 Task: Explore House in Minneapolis with Pets allowed.
Action: Mouse moved to (325, 203)
Screenshot: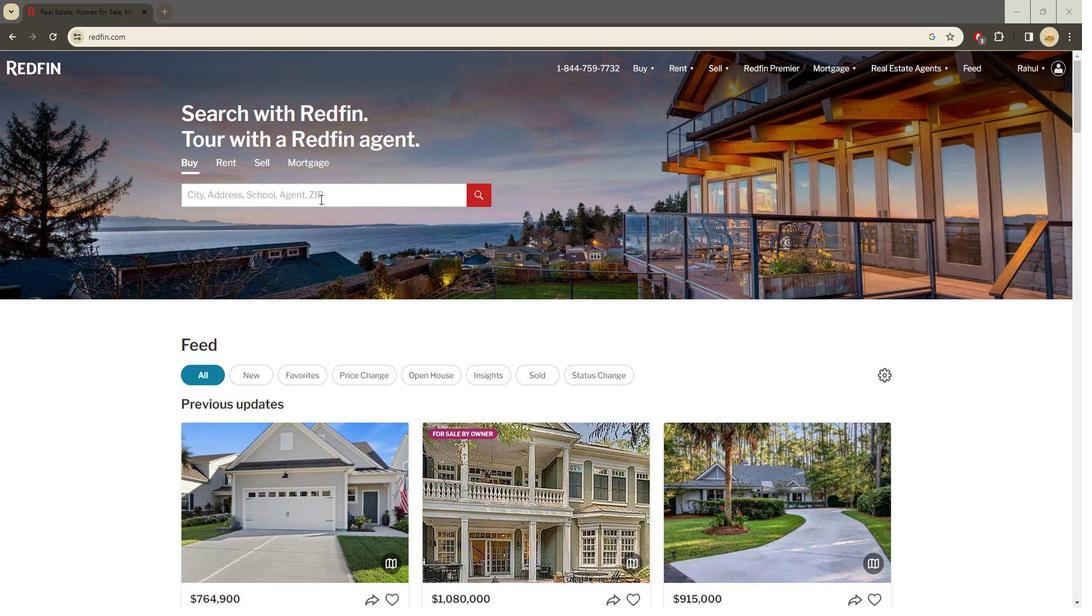 
Action: Mouse pressed left at (325, 203)
Screenshot: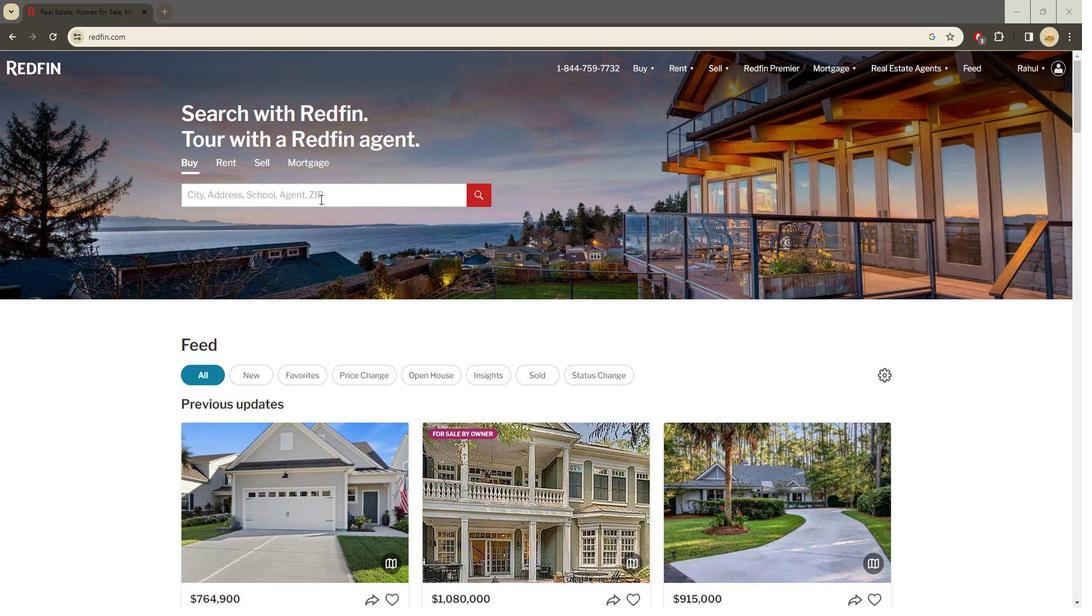 
Action: Mouse moved to (332, 204)
Screenshot: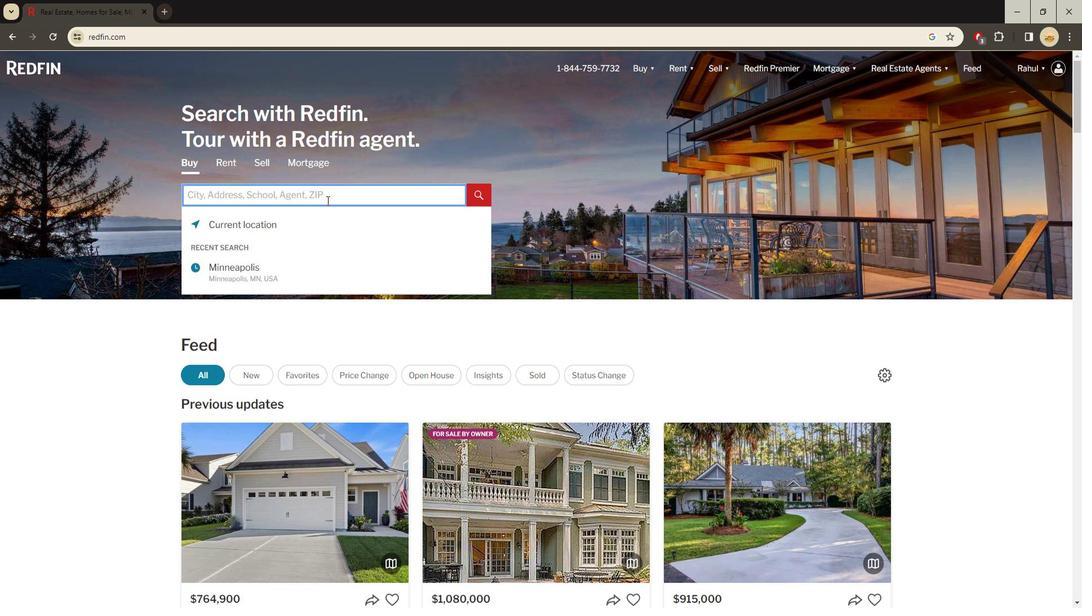 
Action: Key pressed <Key.shift><Key.shift><Key.shift><Key.shift><Key.shift><Key.shift><Key.shift><Key.shift><Key.shift><Key.shift><Key.shift><Key.shift><Key.shift>Minneapolis<Key.space><Key.enter>
Screenshot: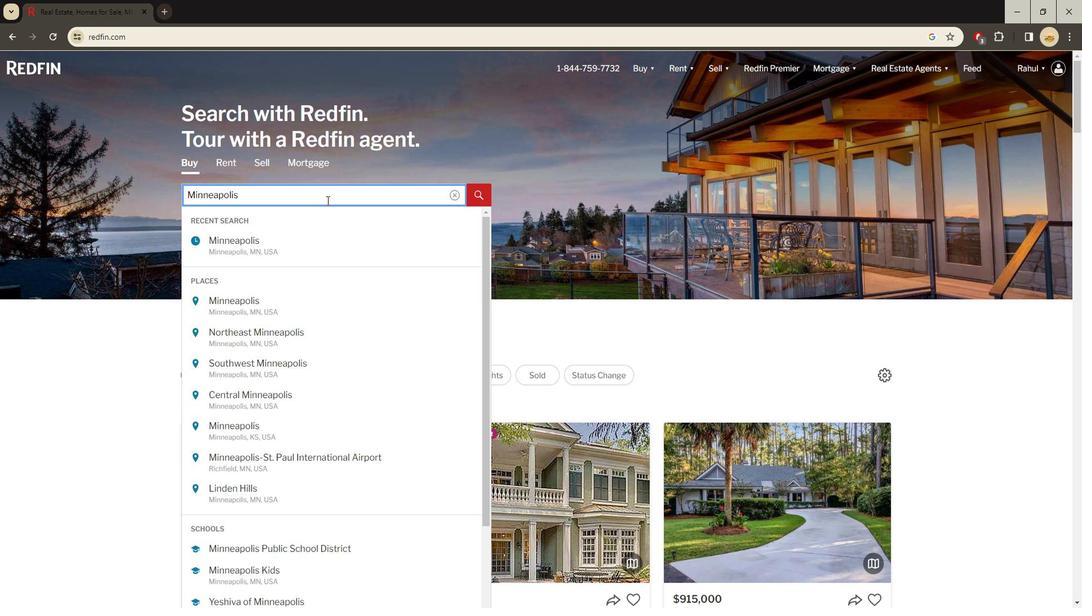 
Action: Mouse moved to (977, 148)
Screenshot: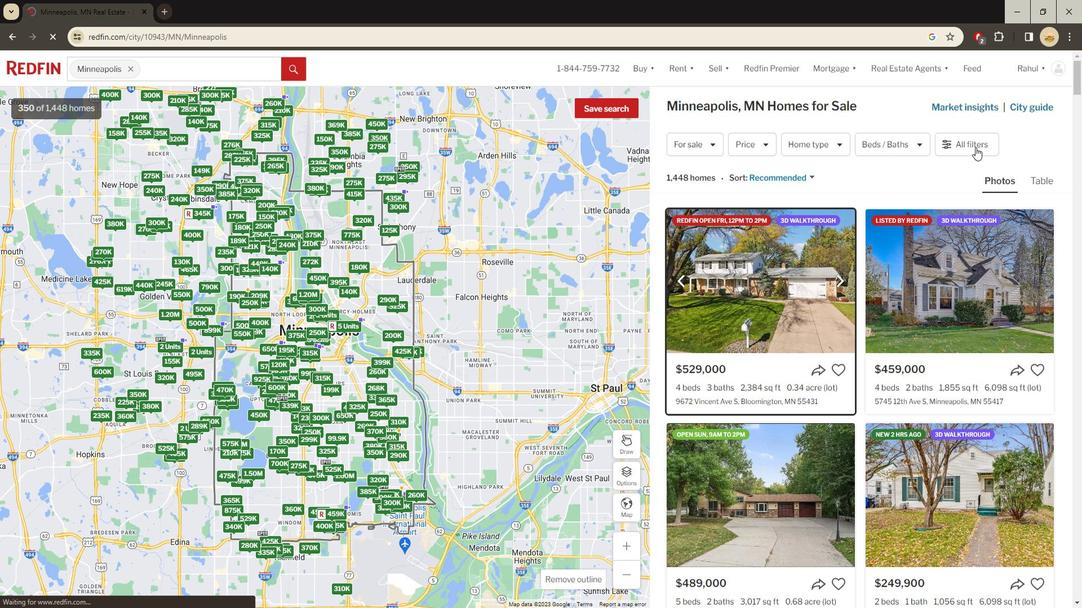 
Action: Mouse pressed left at (977, 148)
Screenshot: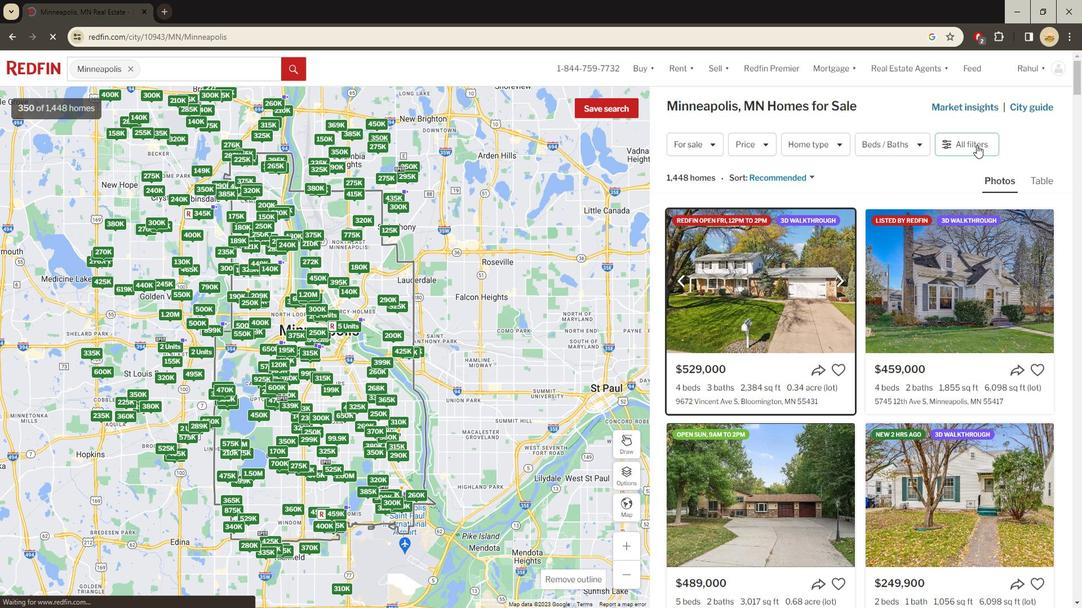 
Action: Mouse moved to (841, 364)
Screenshot: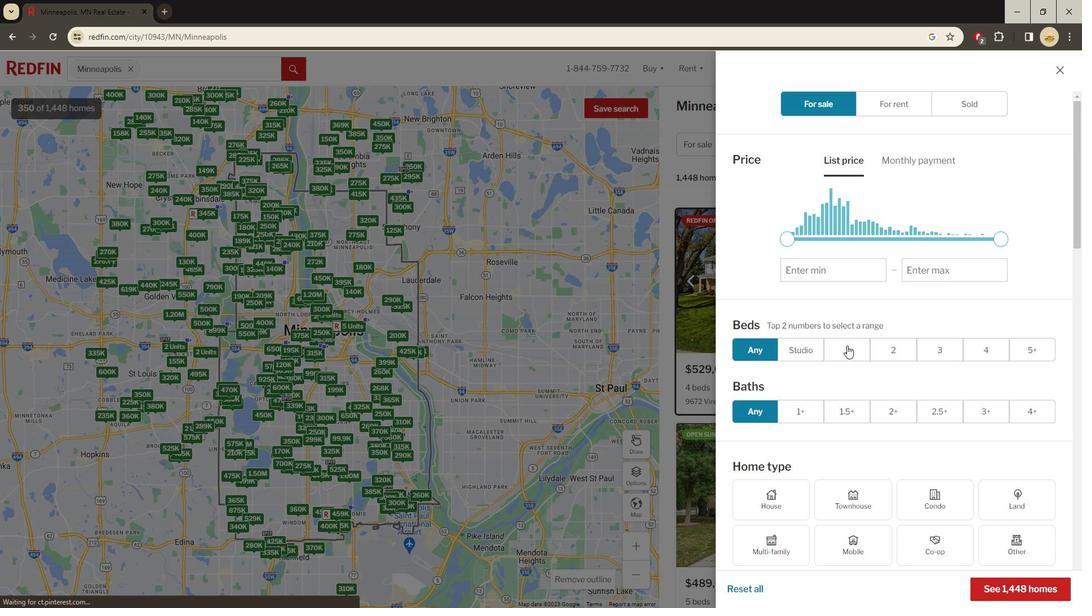 
Action: Mouse scrolled (841, 364) with delta (0, 0)
Screenshot: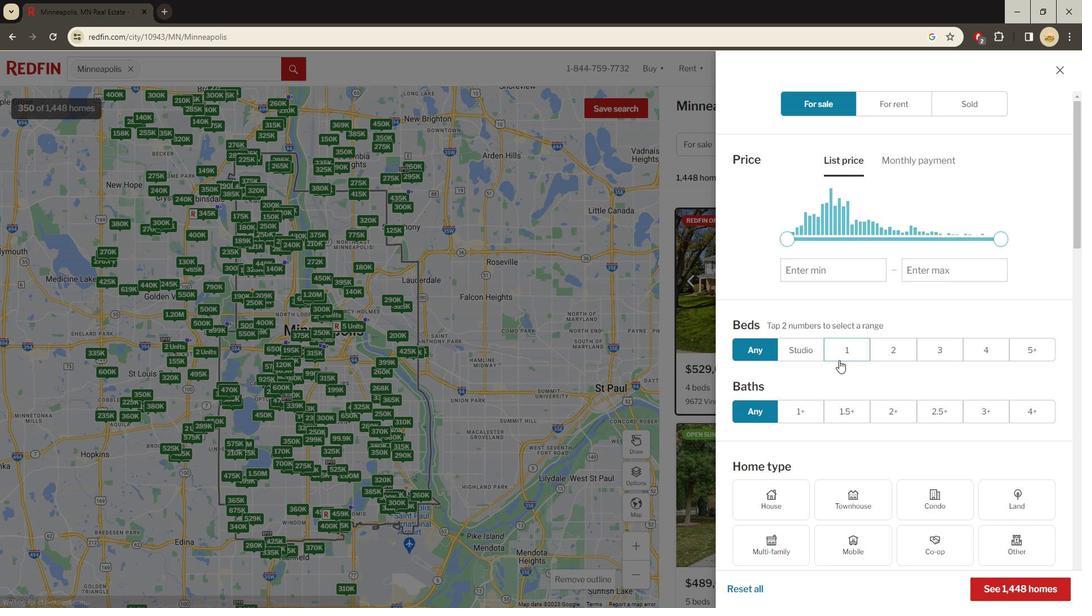 
Action: Mouse moved to (765, 451)
Screenshot: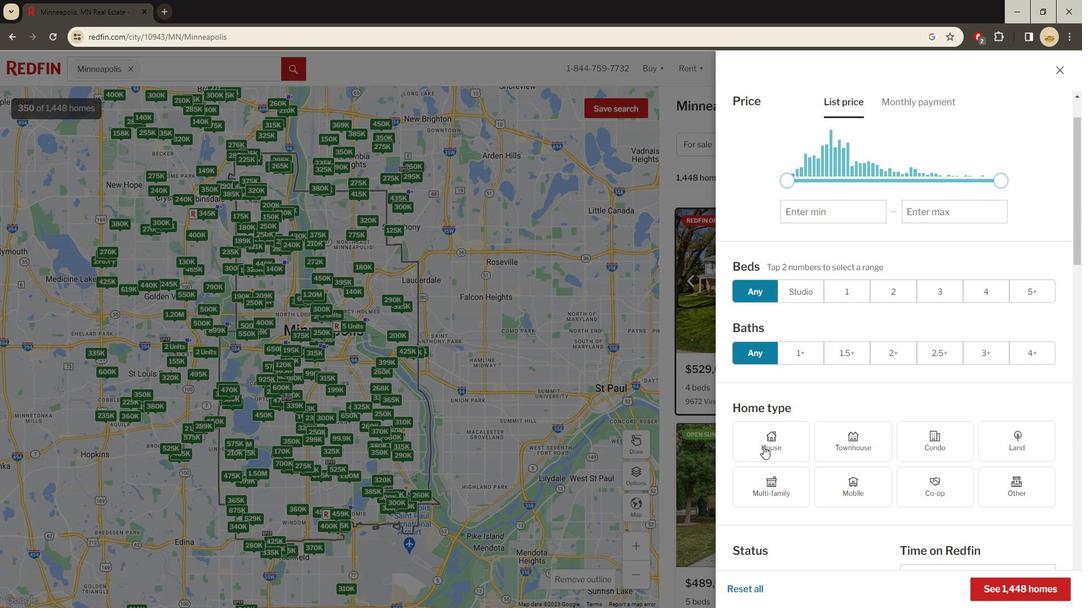 
Action: Mouse pressed left at (765, 451)
Screenshot: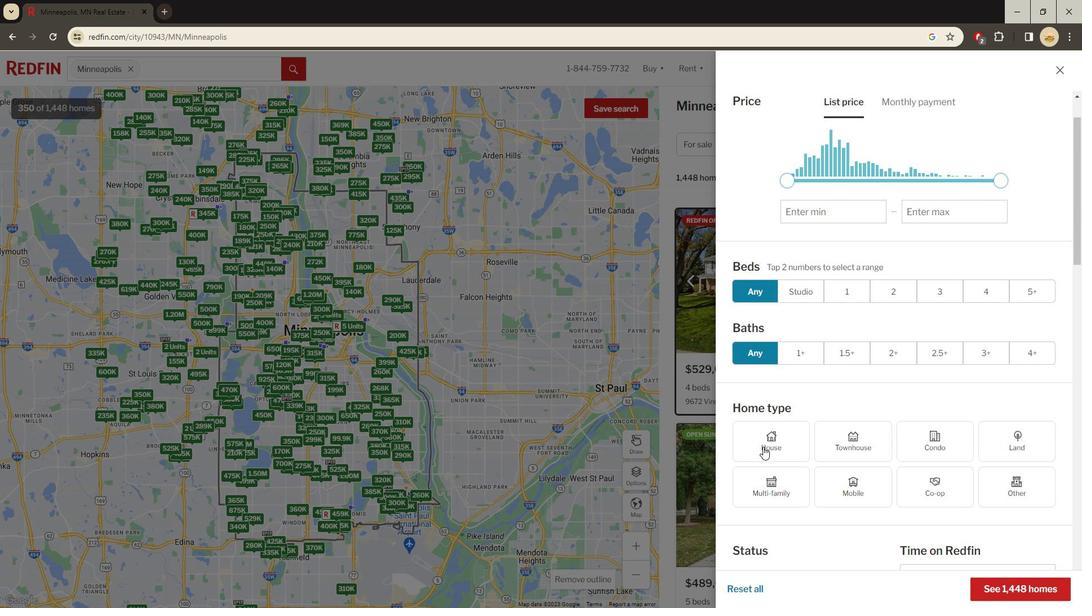 
Action: Mouse moved to (804, 407)
Screenshot: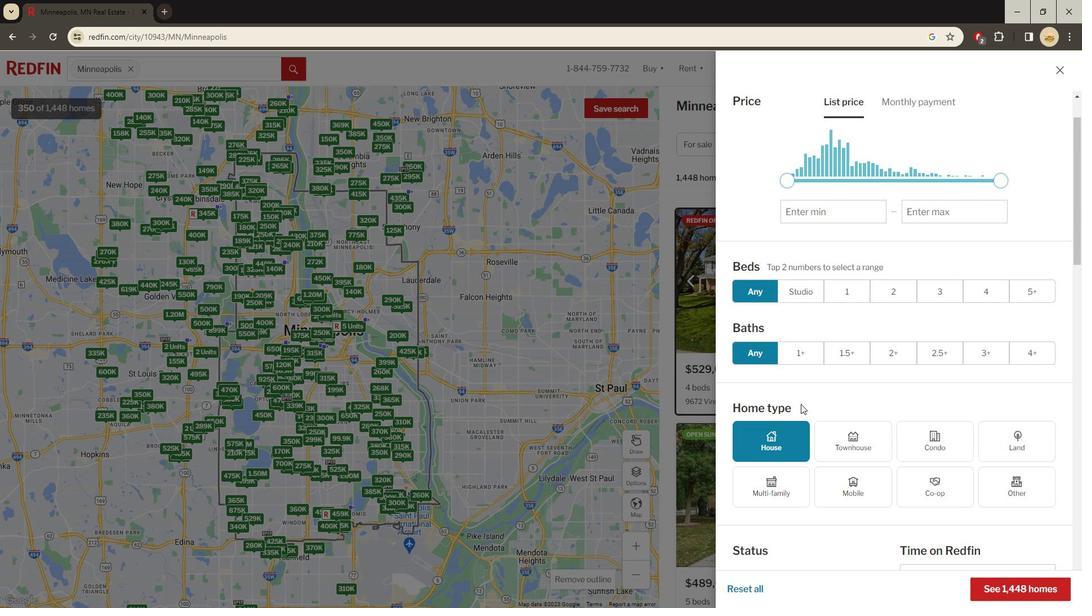 
Action: Mouse scrolled (804, 406) with delta (0, 0)
Screenshot: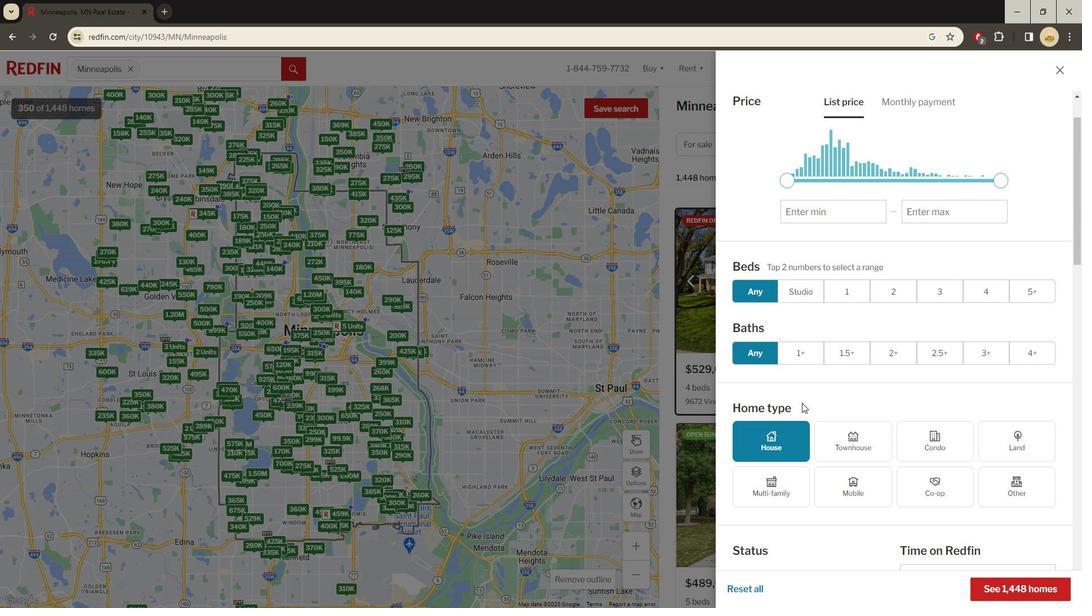 
Action: Mouse scrolled (804, 406) with delta (0, 0)
Screenshot: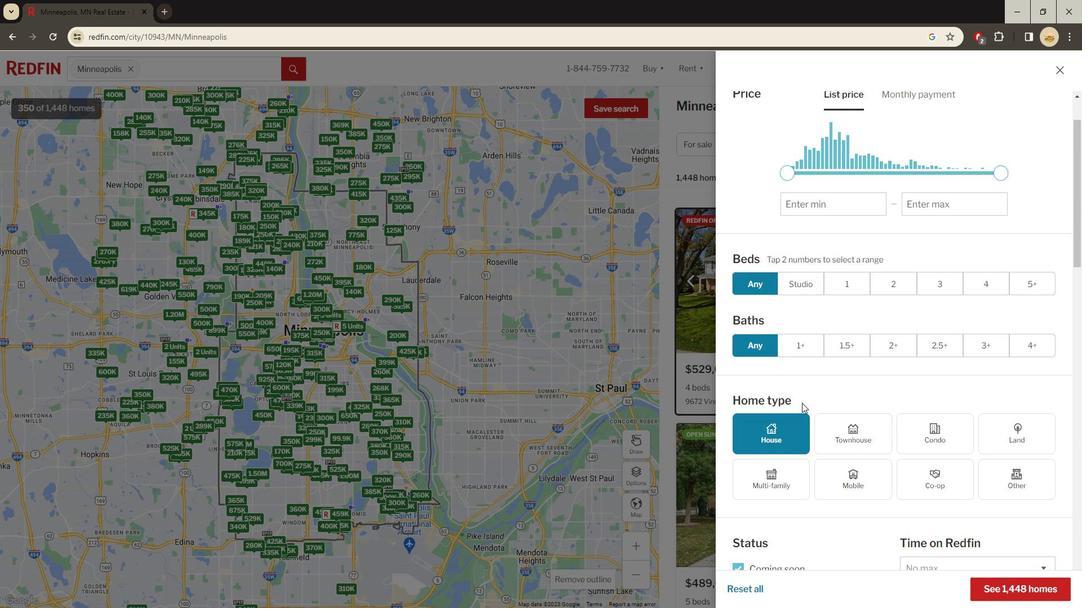 
Action: Mouse scrolled (804, 406) with delta (0, 0)
Screenshot: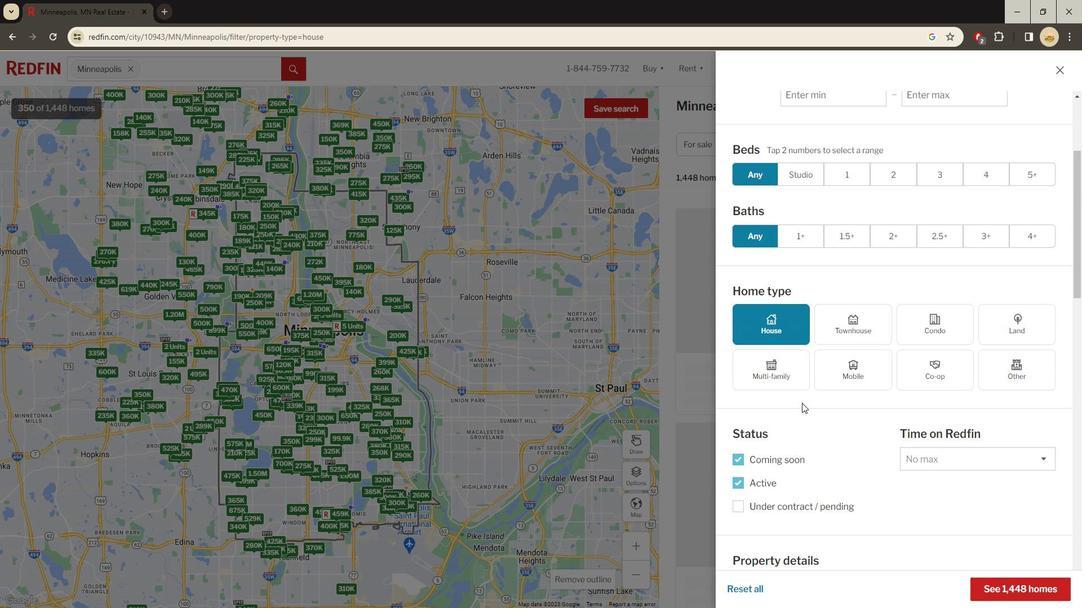 
Action: Mouse scrolled (804, 406) with delta (0, 0)
Screenshot: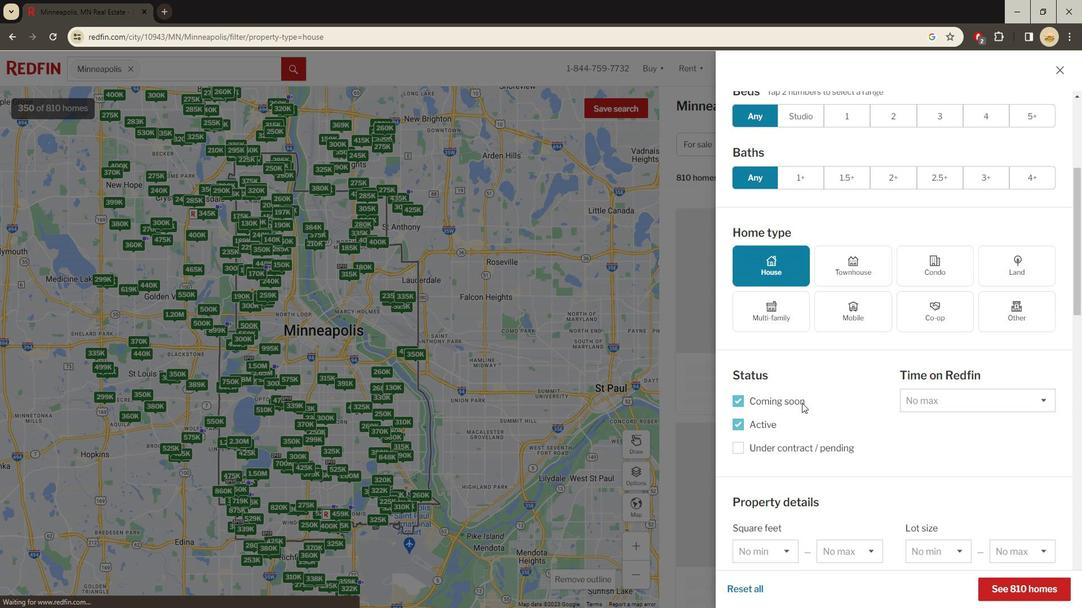 
Action: Mouse scrolled (804, 406) with delta (0, 0)
Screenshot: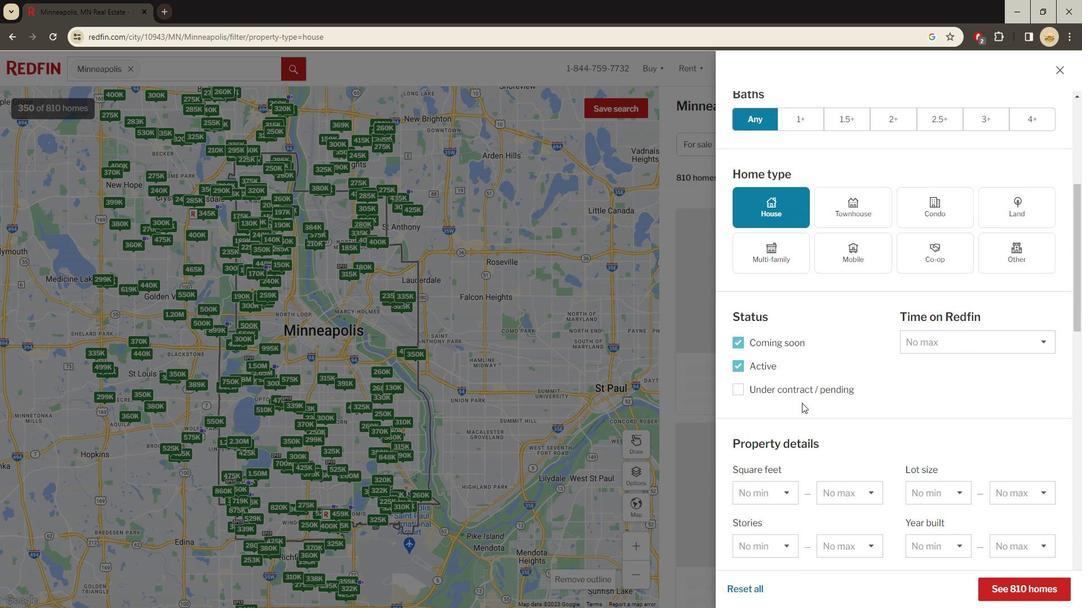 
Action: Mouse scrolled (804, 406) with delta (0, 0)
Screenshot: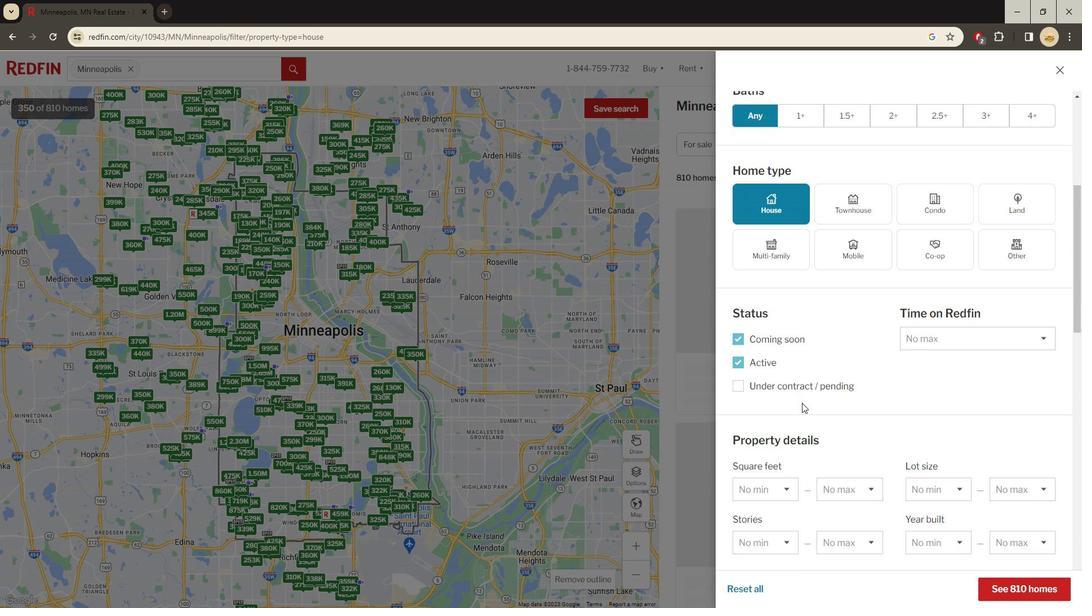 
Action: Mouse scrolled (804, 406) with delta (0, 0)
Screenshot: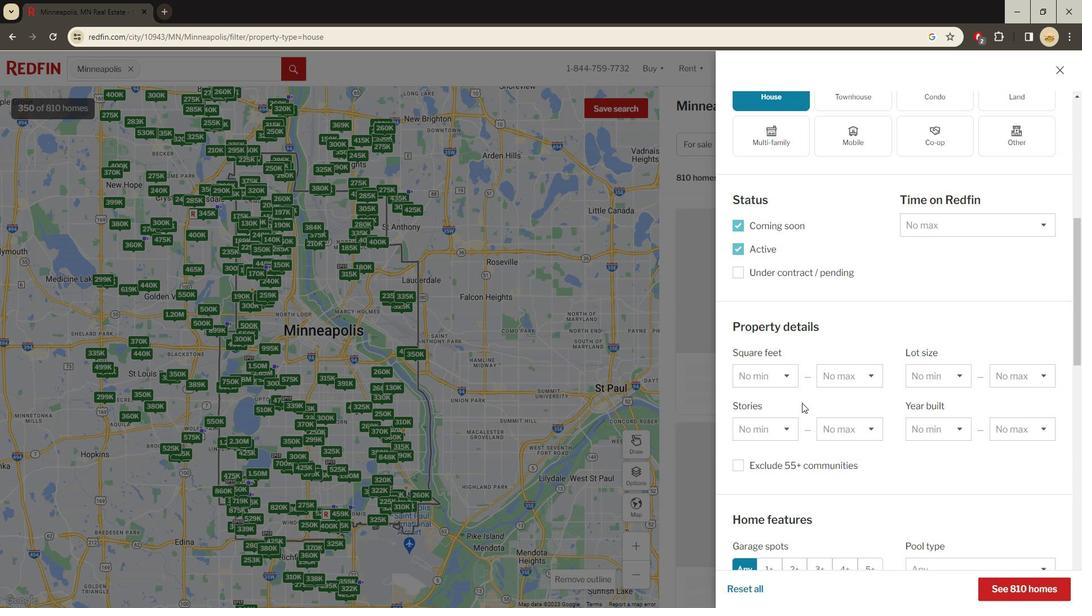 
Action: Mouse scrolled (804, 406) with delta (0, 0)
Screenshot: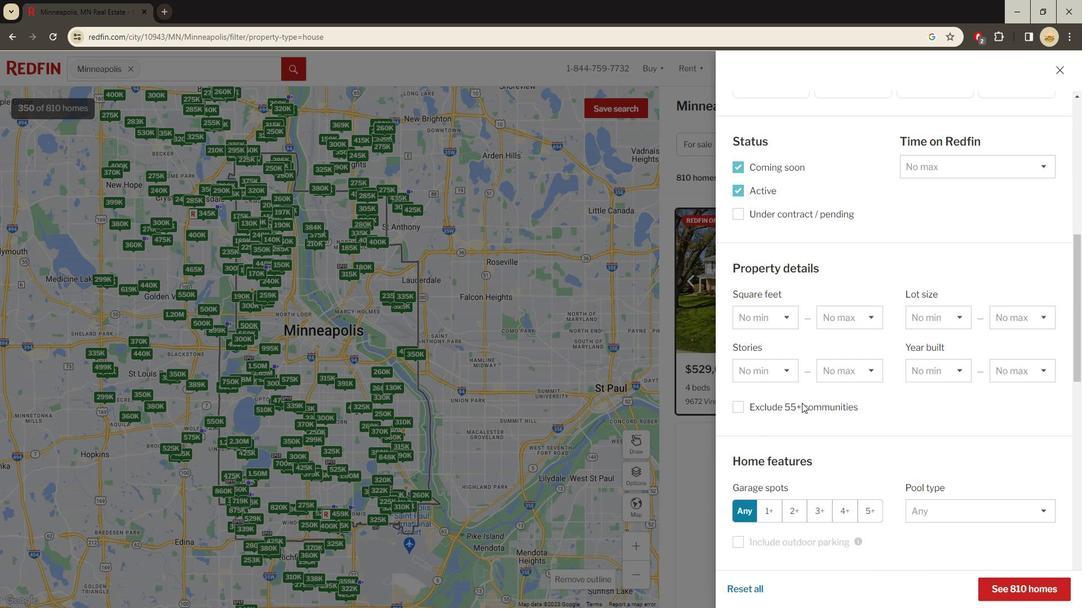 
Action: Mouse scrolled (804, 406) with delta (0, 0)
Screenshot: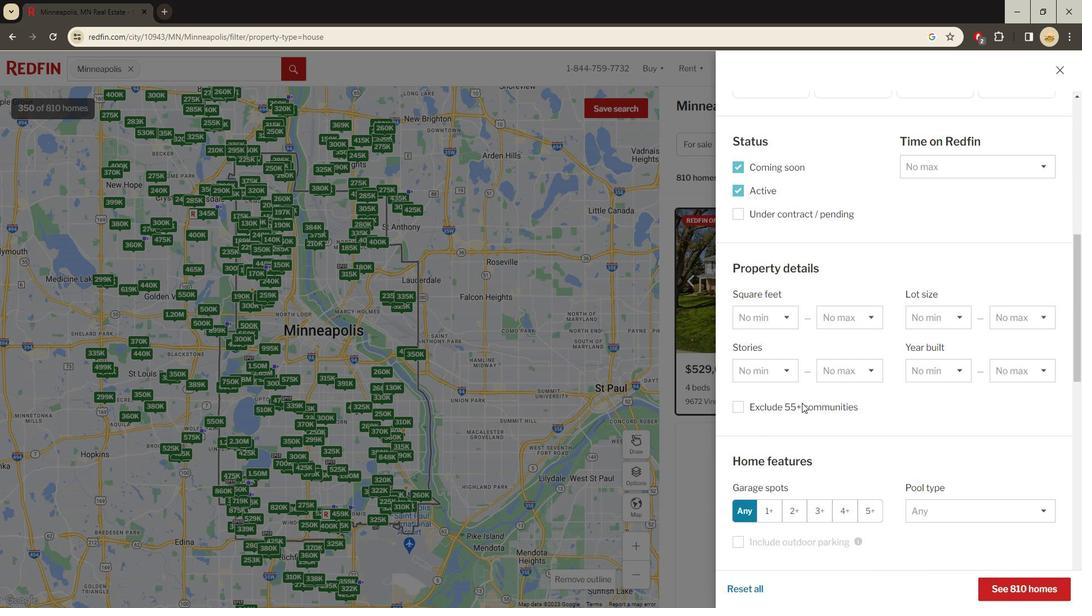 
Action: Mouse scrolled (804, 406) with delta (0, 0)
Screenshot: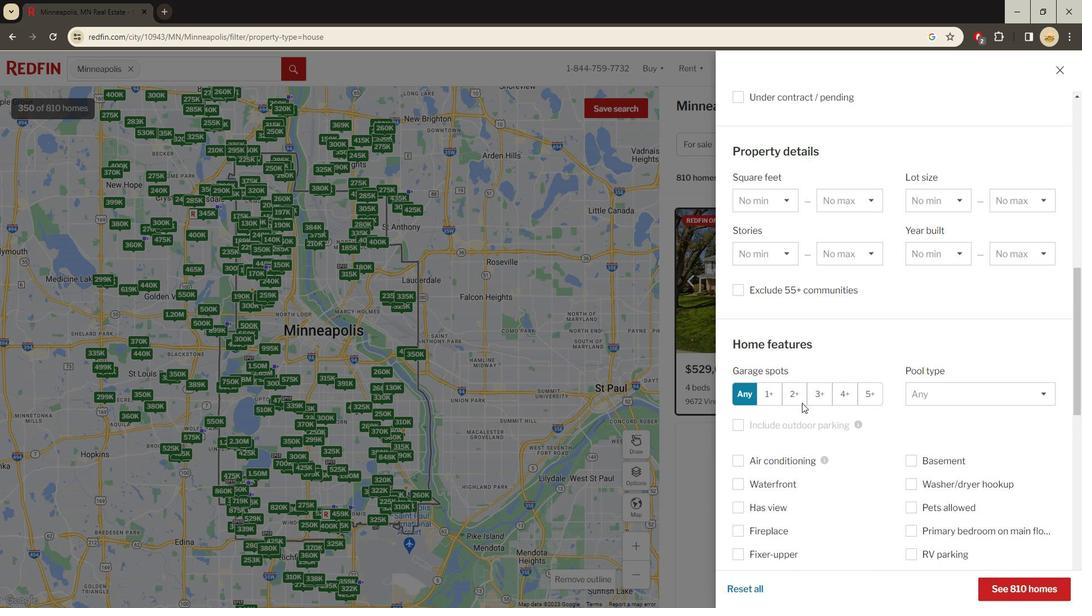 
Action: Mouse moved to (911, 452)
Screenshot: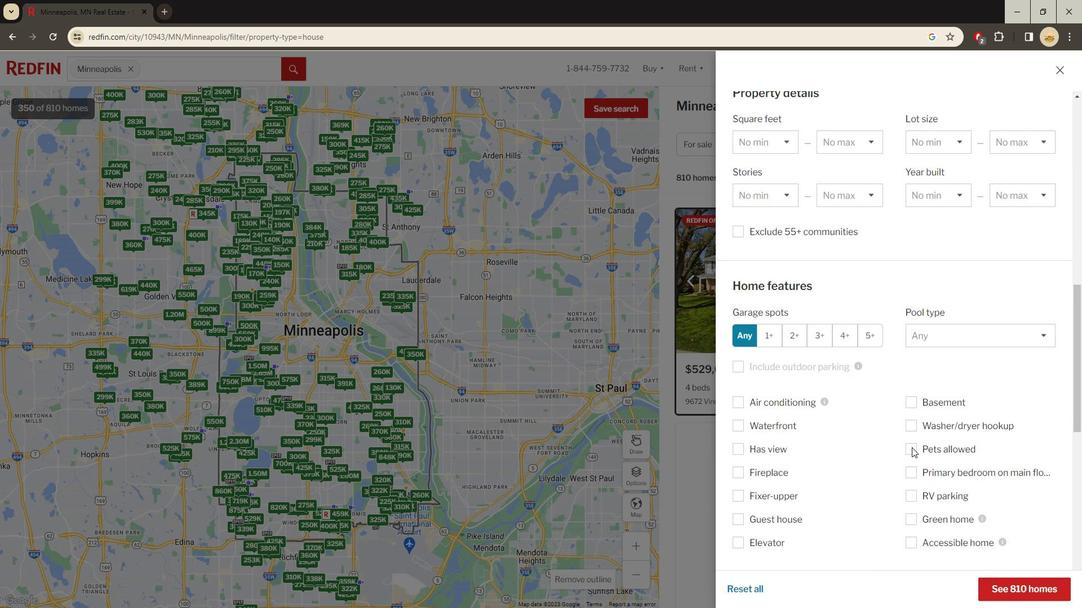 
Action: Mouse pressed left at (911, 452)
Screenshot: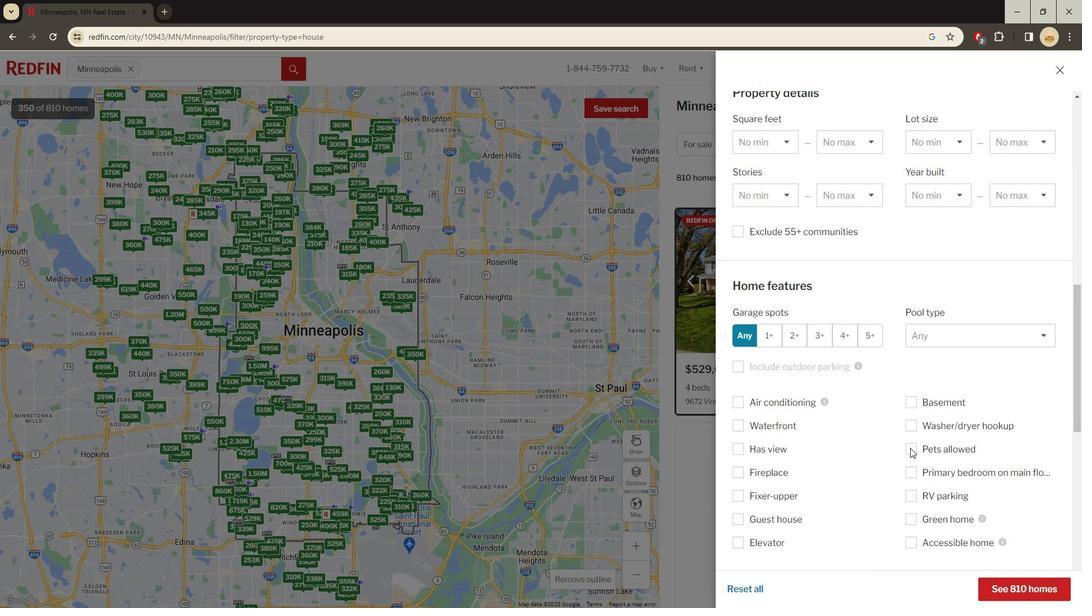 
Action: Mouse moved to (1013, 591)
Screenshot: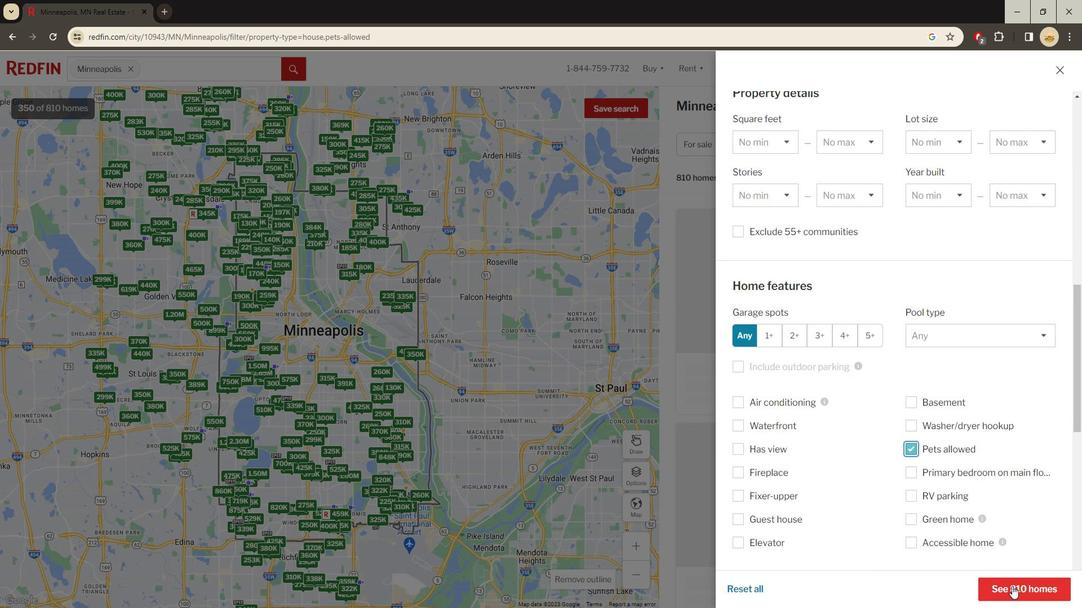 
Action: Mouse pressed left at (1013, 591)
Screenshot: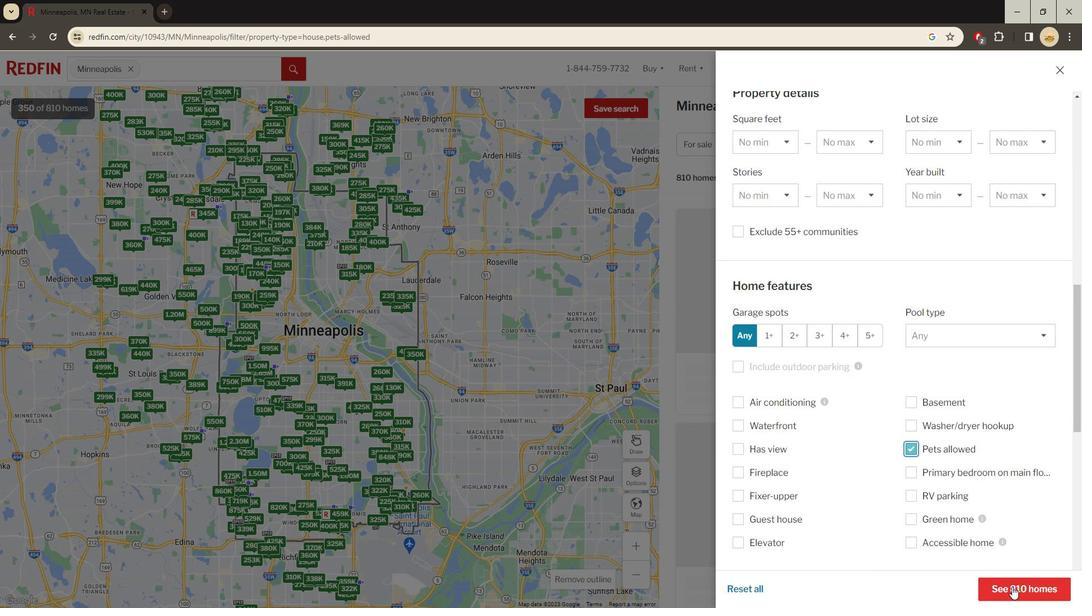 
Action: Mouse moved to (787, 323)
Screenshot: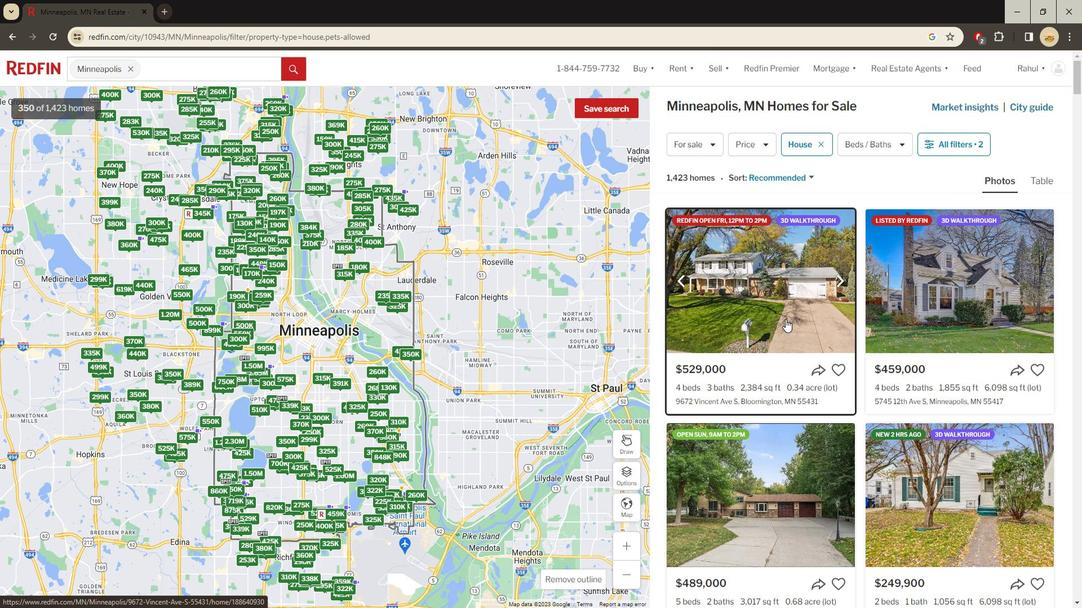 
Action: Mouse pressed left at (787, 323)
Screenshot: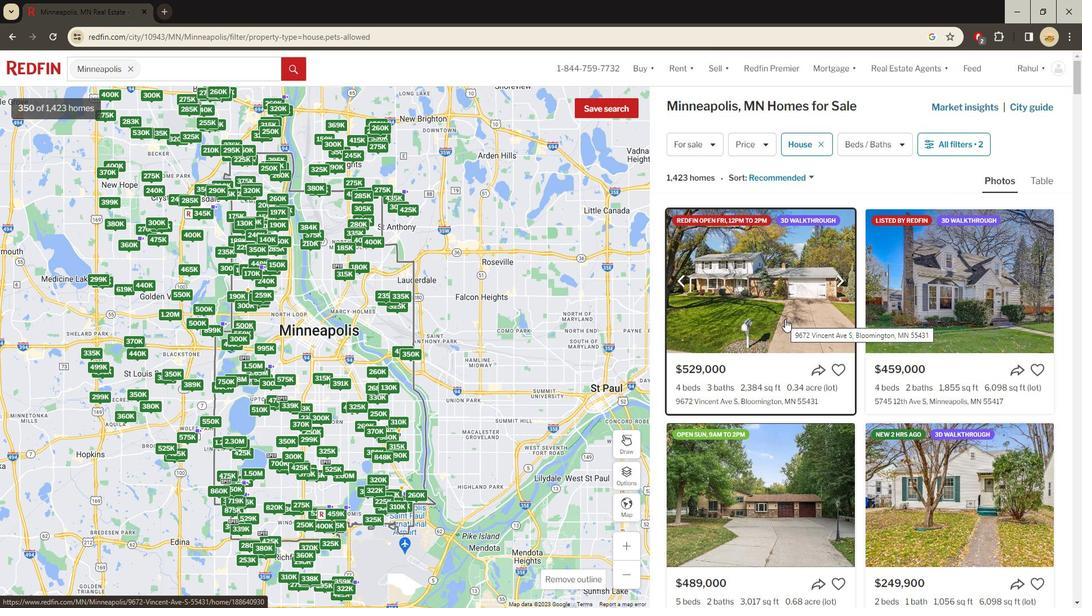 
Action: Mouse moved to (471, 281)
Screenshot: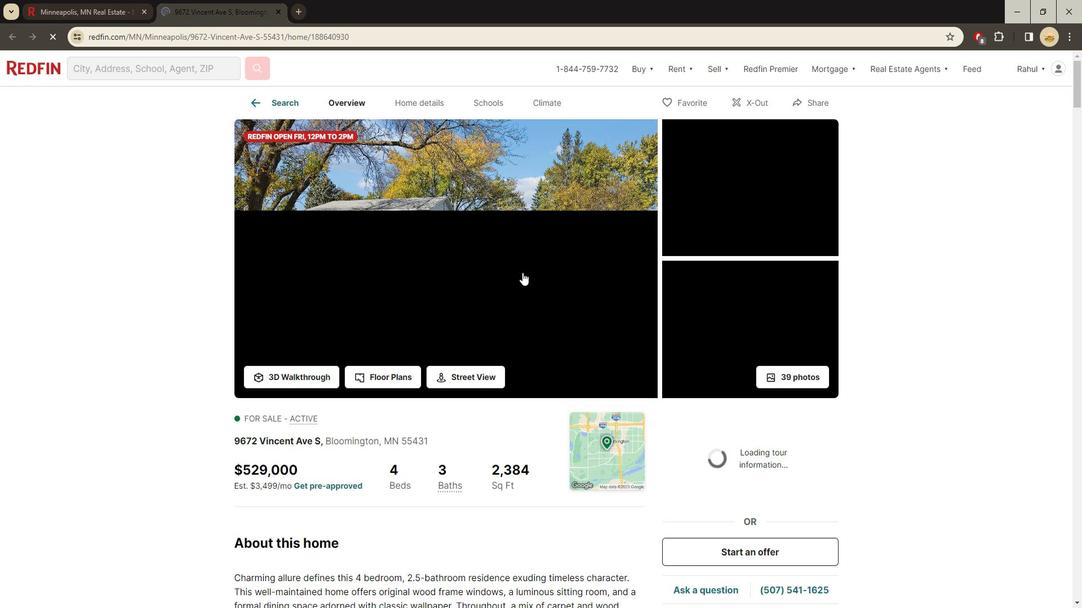
Action: Mouse pressed left at (471, 281)
Screenshot: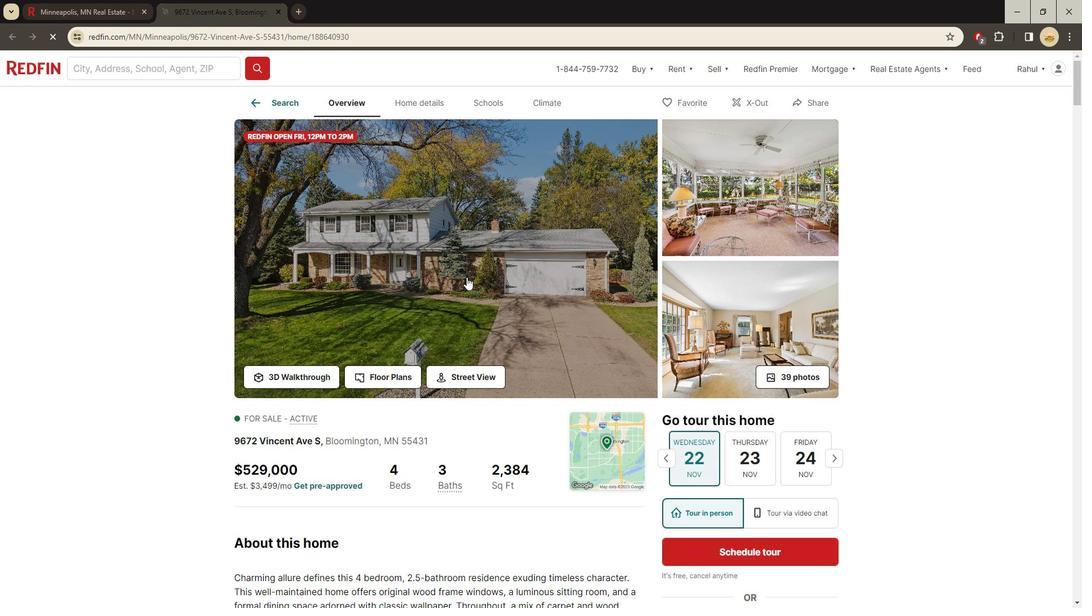 
Action: Mouse moved to (91, 366)
Screenshot: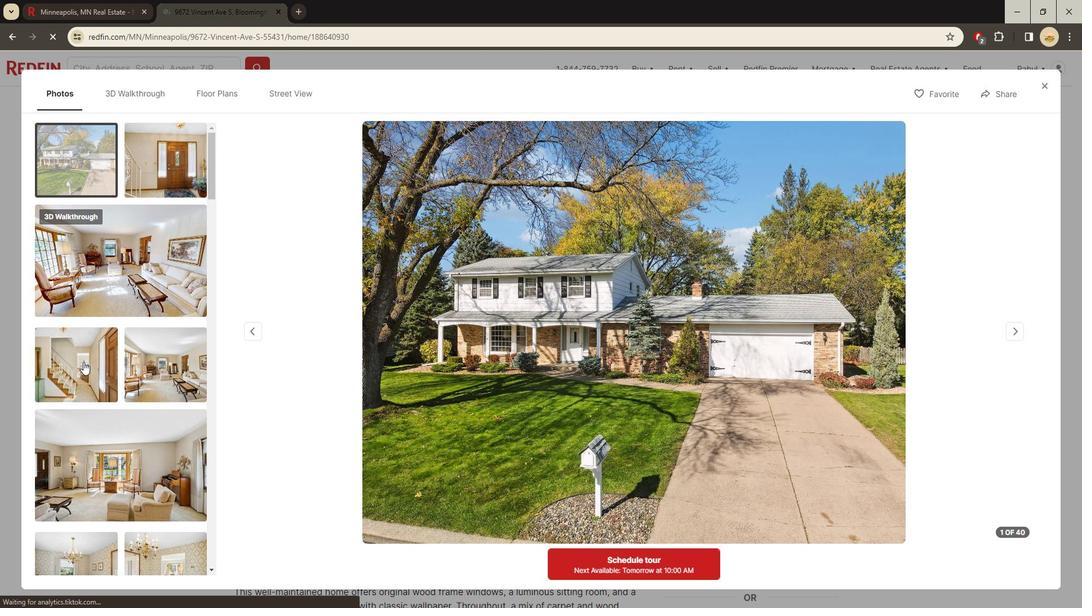 
Action: Mouse scrolled (91, 365) with delta (0, 0)
Screenshot: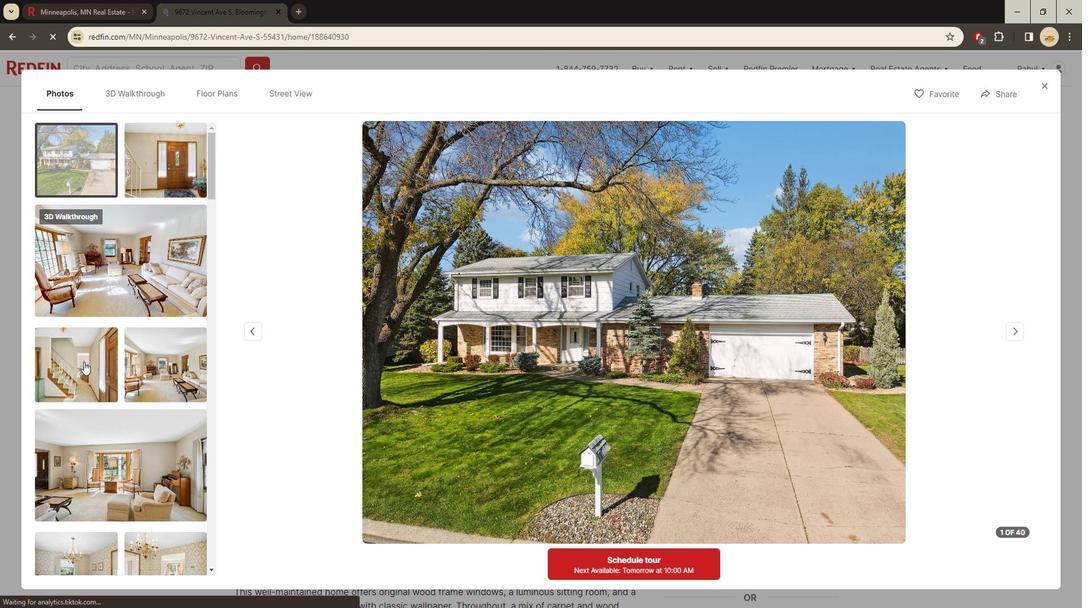 
Action: Mouse moved to (96, 333)
Screenshot: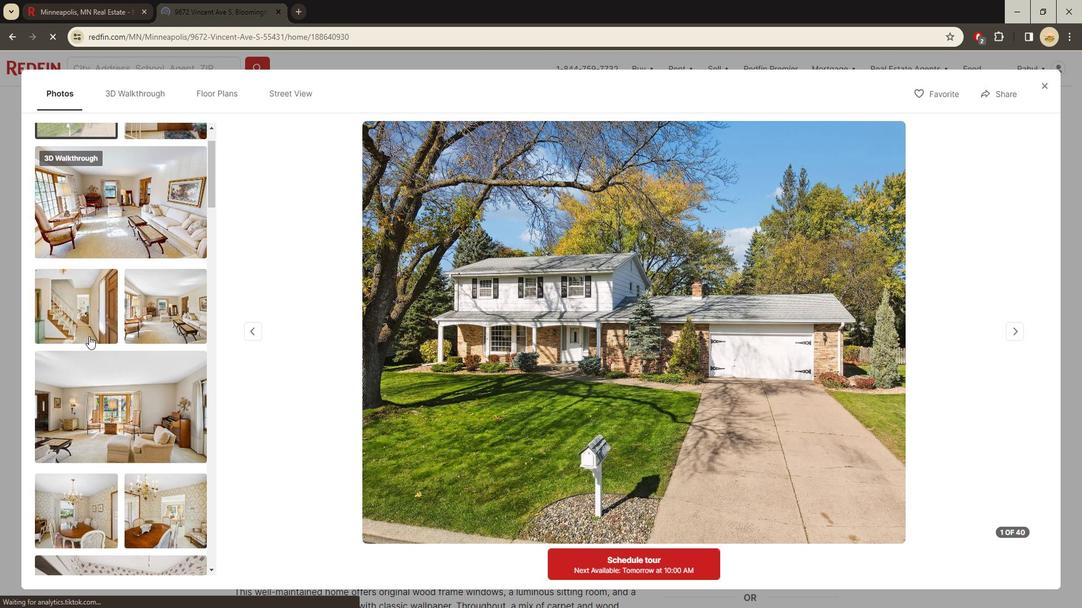 
Action: Mouse pressed left at (96, 333)
Screenshot: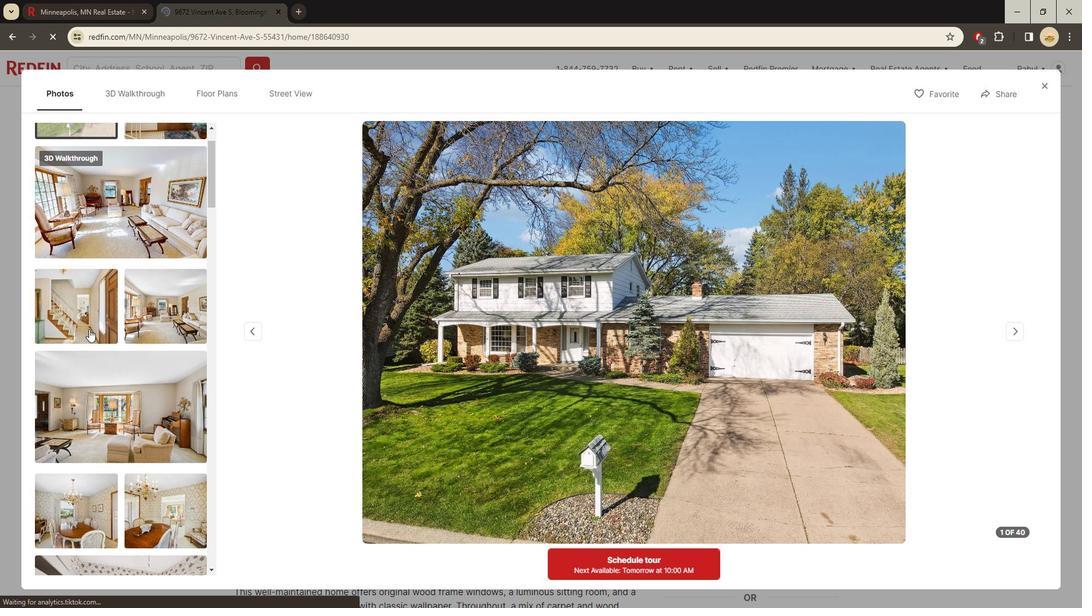 
Action: Mouse moved to (169, 320)
Screenshot: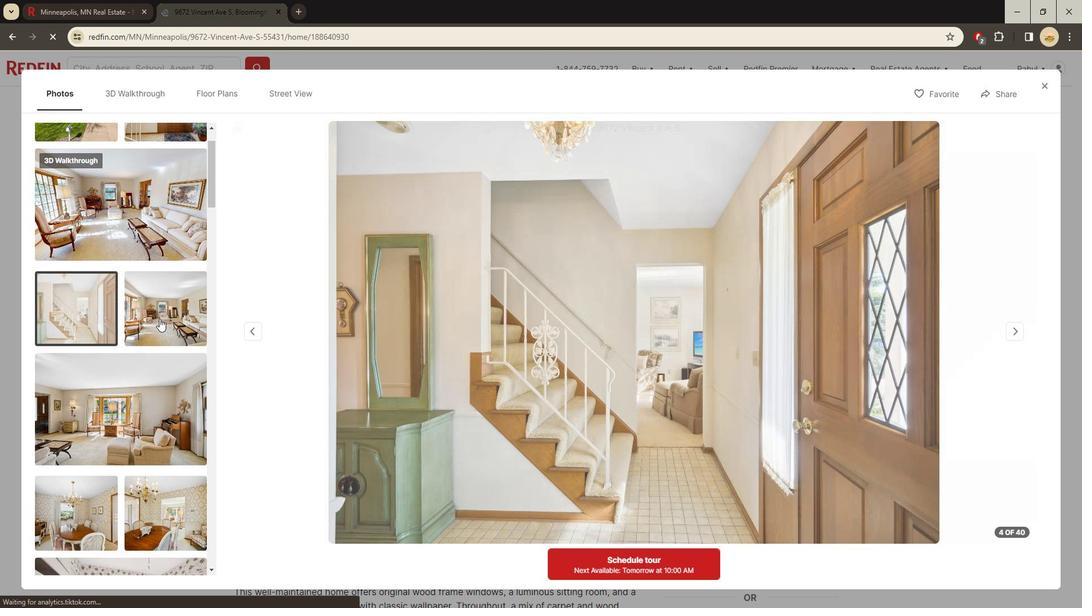 
Action: Mouse pressed left at (169, 320)
Screenshot: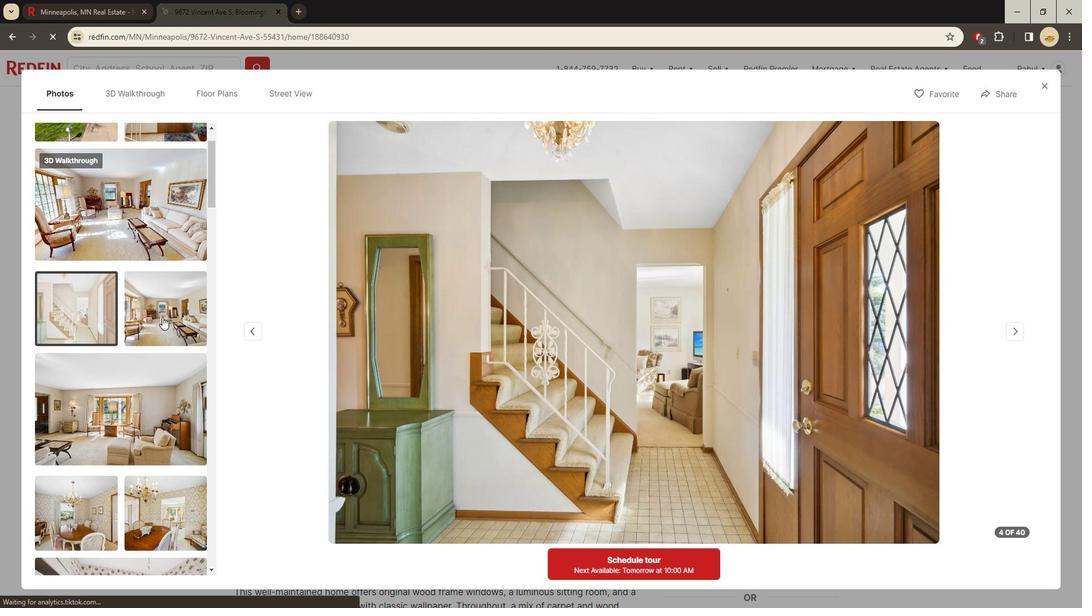
Action: Mouse scrolled (169, 320) with delta (0, 0)
Screenshot: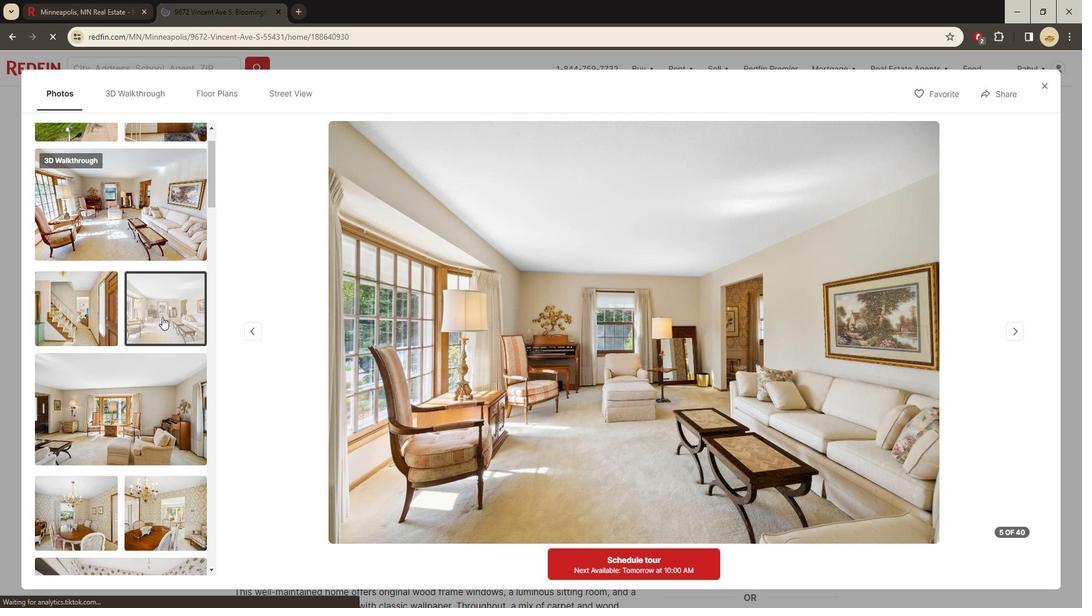 
Action: Mouse moved to (141, 329)
Screenshot: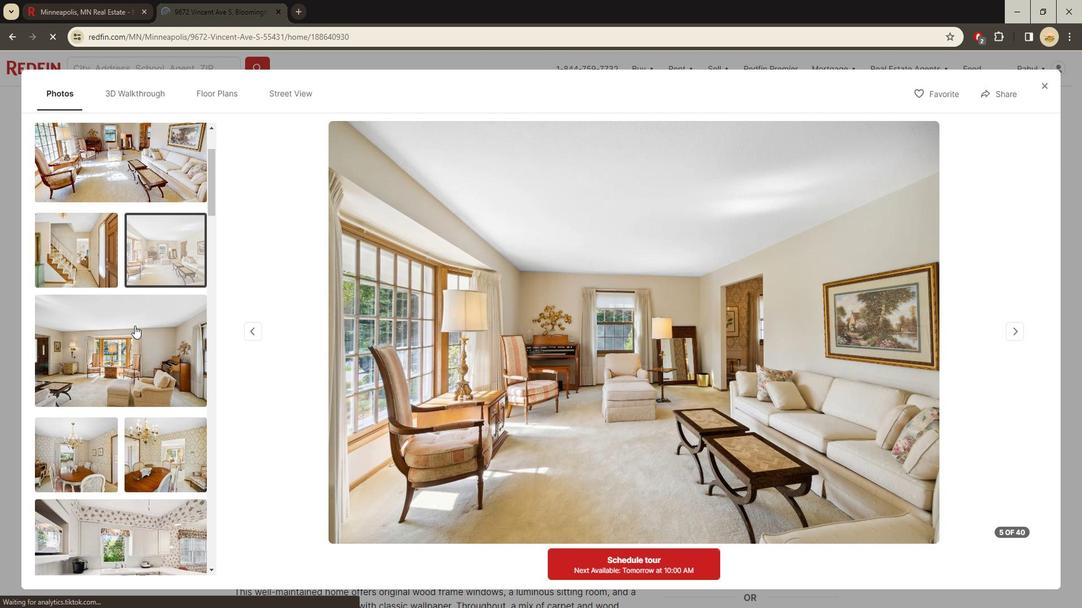 
Action: Mouse pressed left at (141, 329)
Screenshot: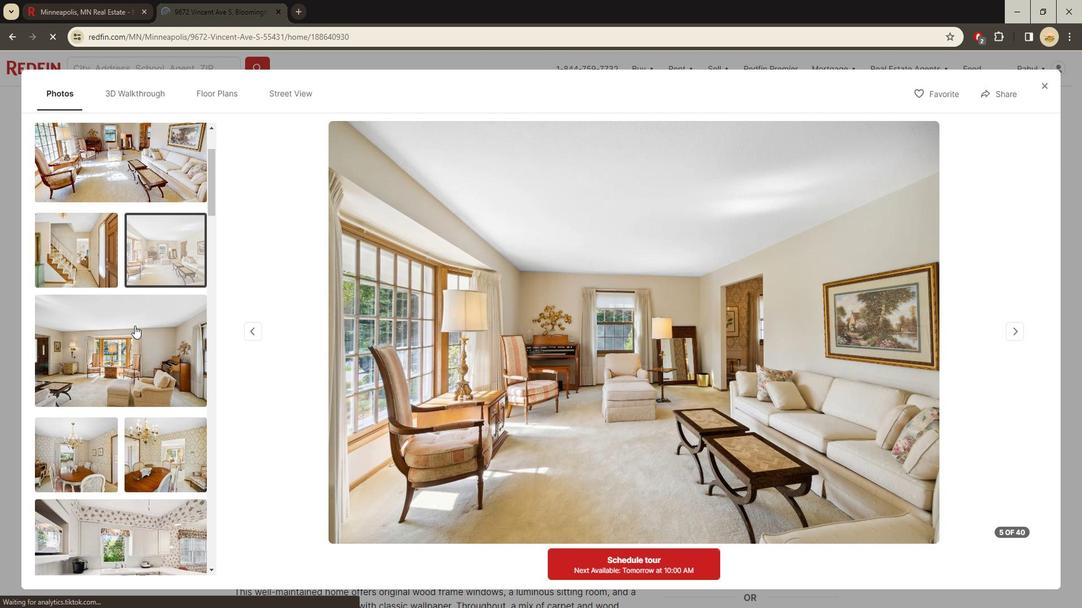 
Action: Mouse moved to (140, 330)
Screenshot: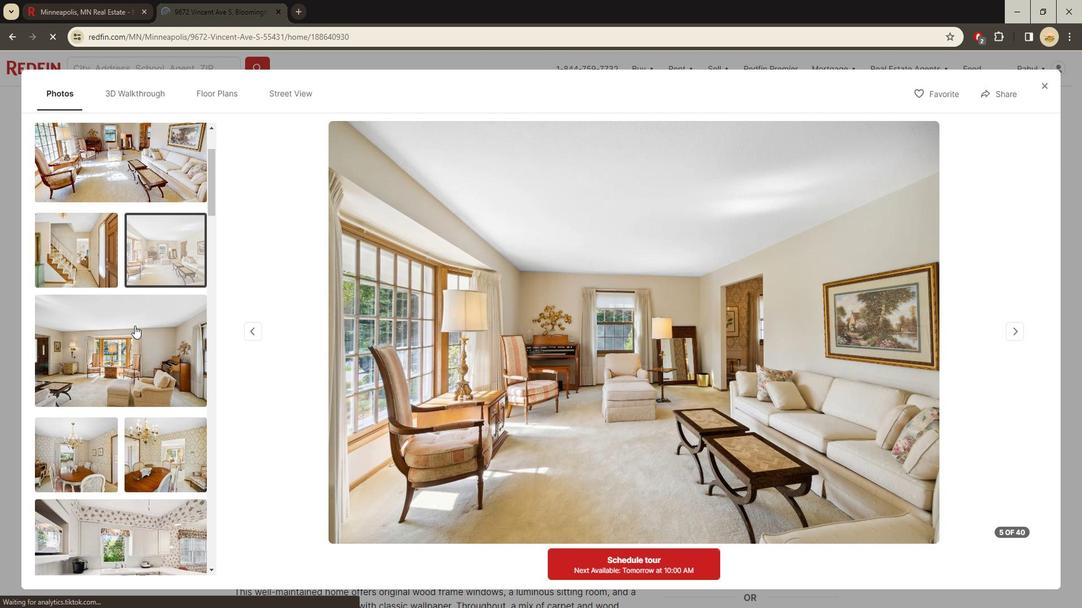 
Action: Mouse scrolled (140, 329) with delta (0, 0)
Screenshot: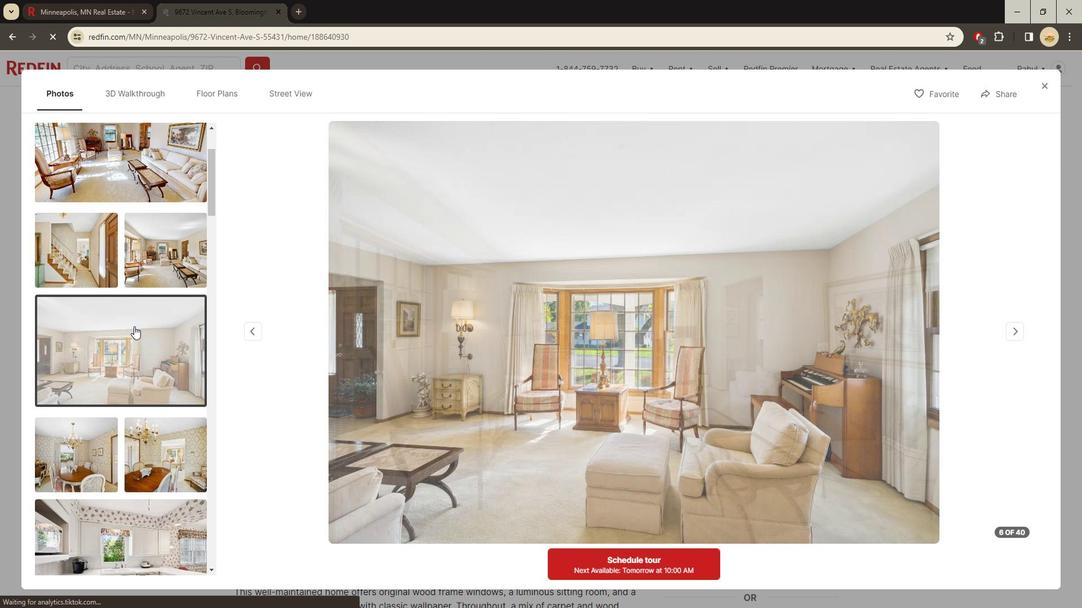 
Action: Mouse moved to (140, 331)
Screenshot: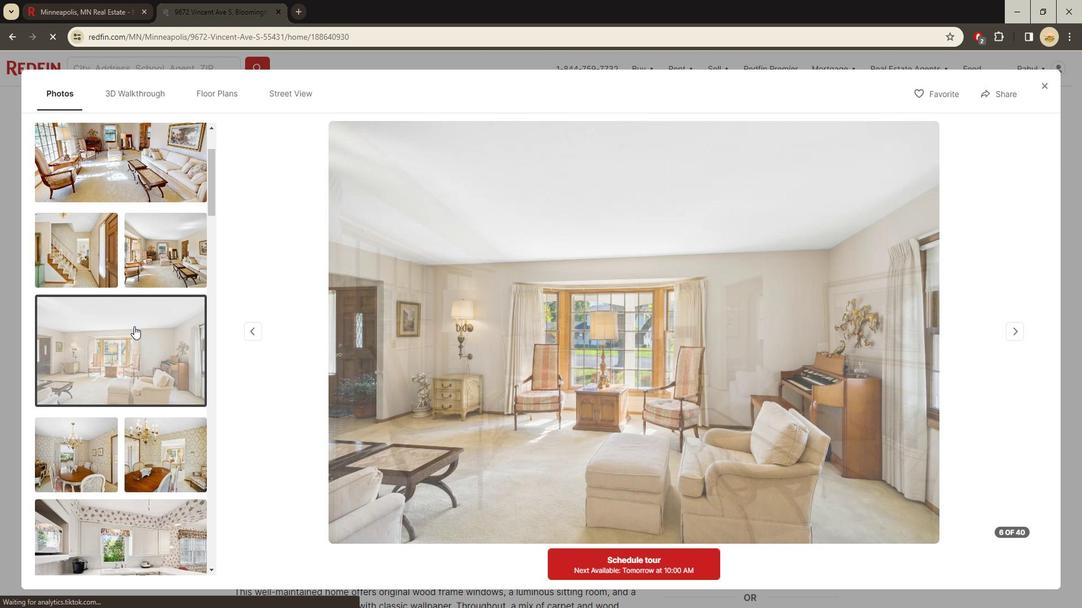 
Action: Mouse scrolled (140, 330) with delta (0, 0)
Screenshot: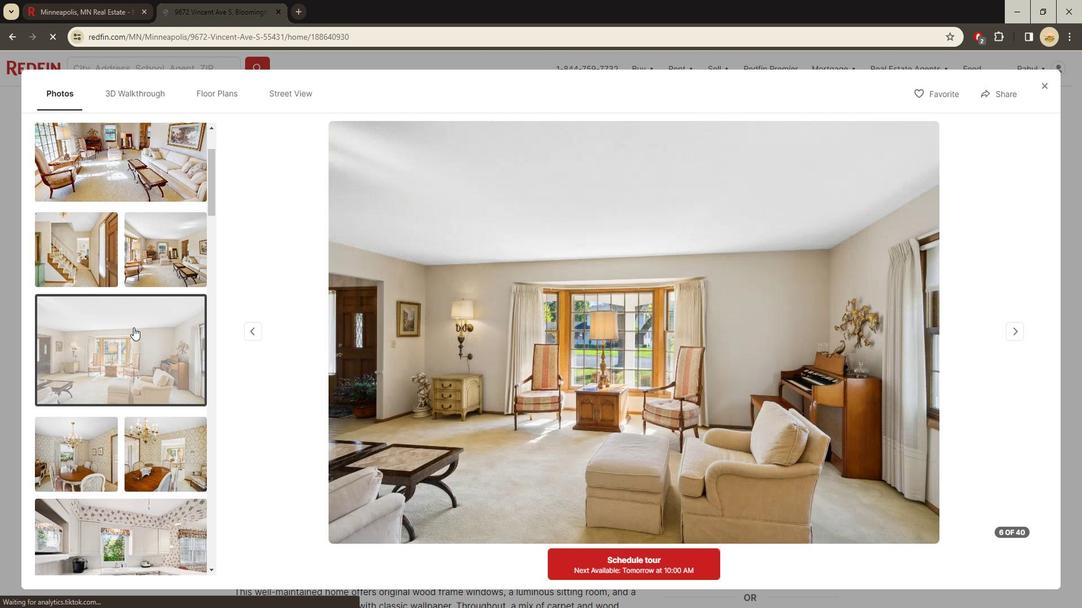 
Action: Mouse scrolled (140, 330) with delta (0, 0)
Screenshot: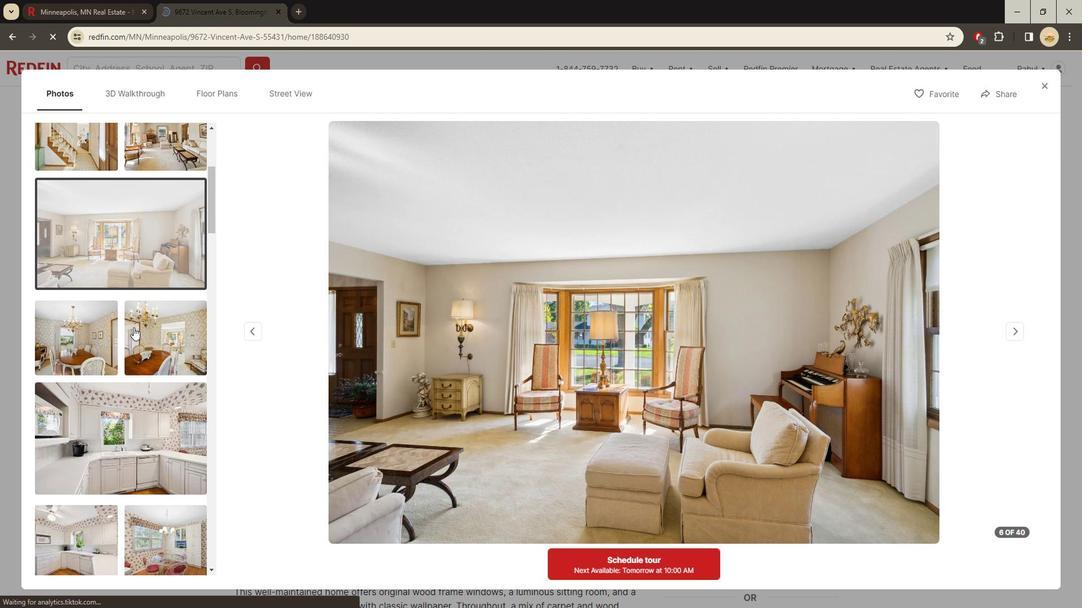 
Action: Mouse scrolled (140, 330) with delta (0, 0)
Screenshot: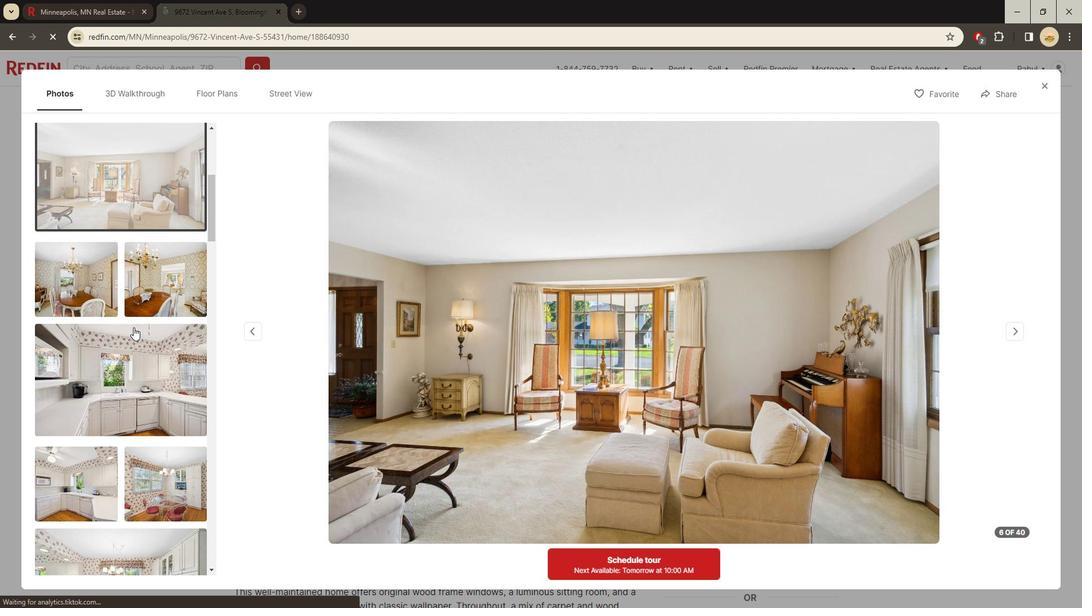 
Action: Mouse scrolled (140, 330) with delta (0, 0)
Screenshot: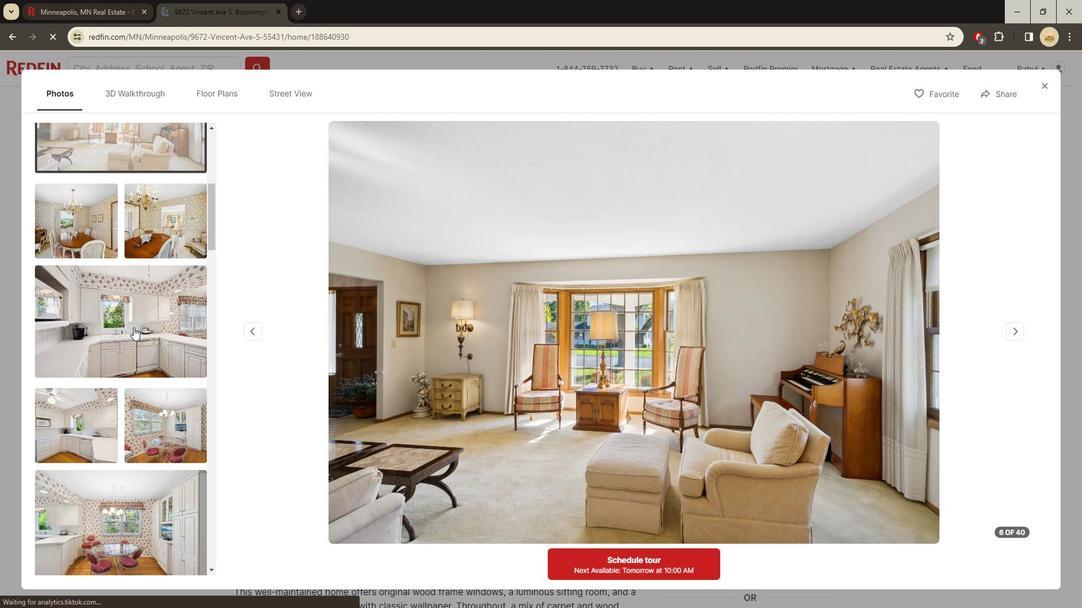 
Action: Mouse moved to (151, 296)
Screenshot: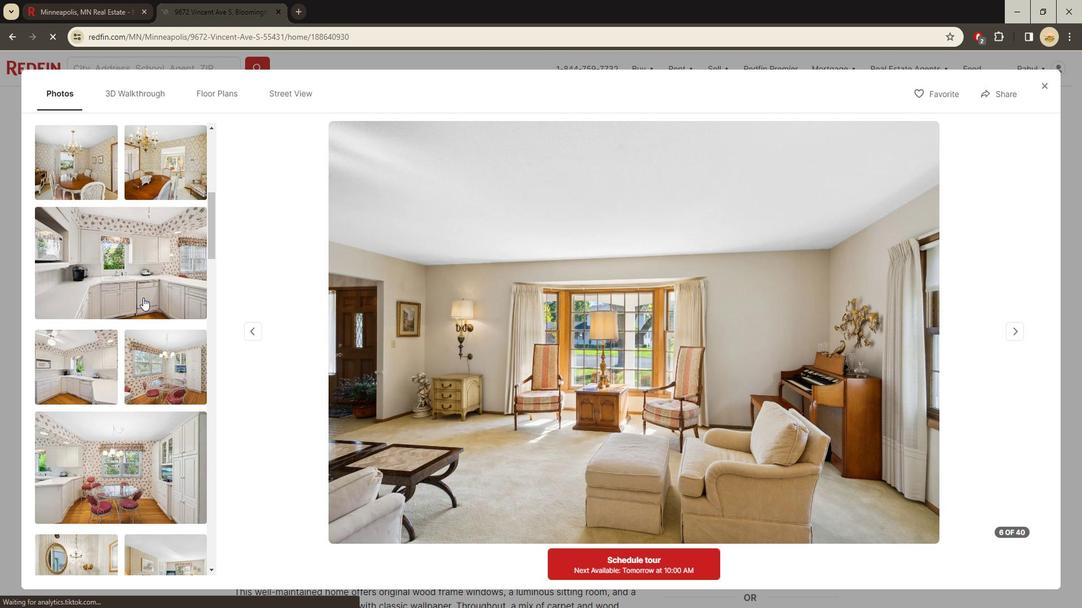 
Action: Mouse pressed left at (151, 296)
Screenshot: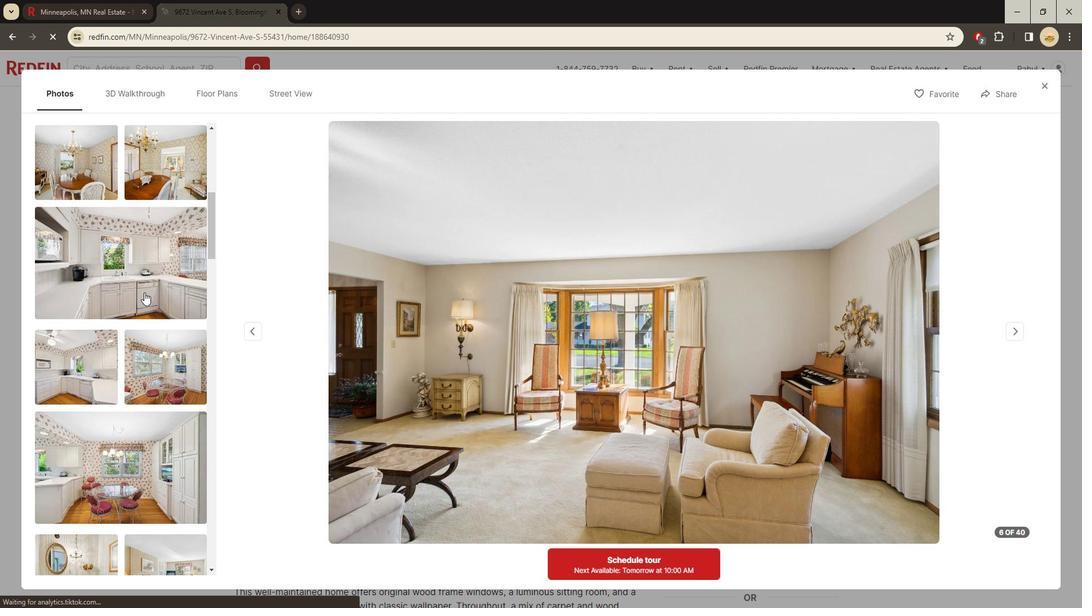 
Action: Mouse moved to (95, 359)
Screenshot: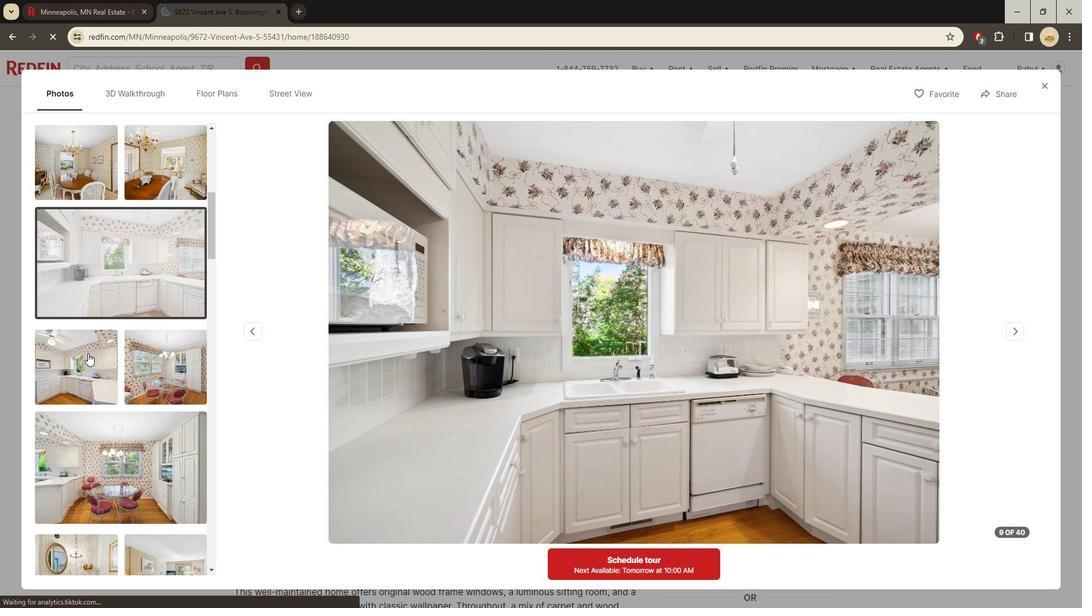 
Action: Mouse pressed left at (95, 359)
Screenshot: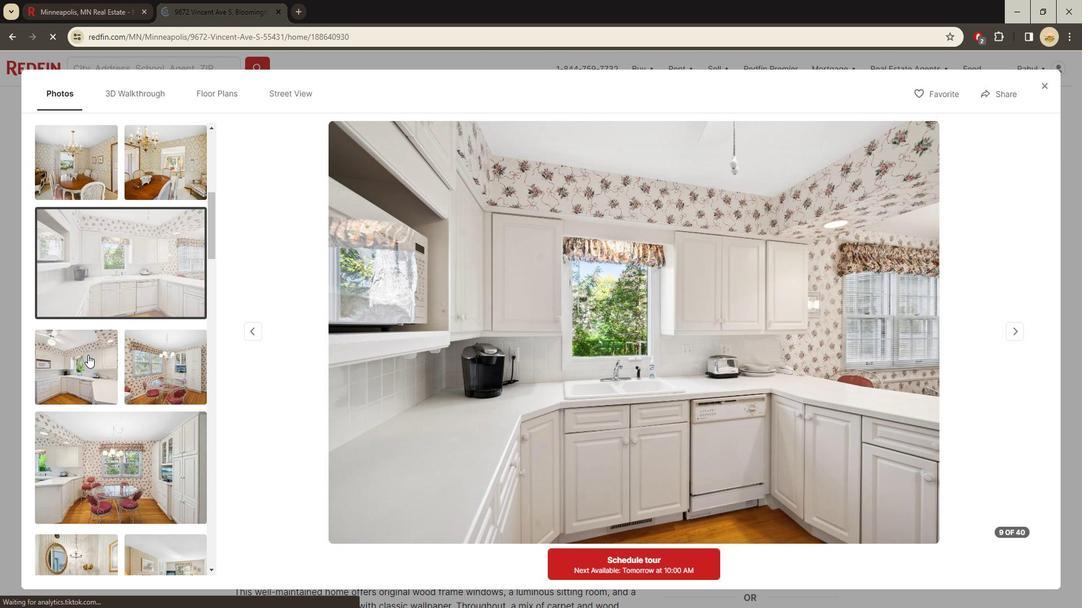 
Action: Mouse moved to (171, 366)
Screenshot: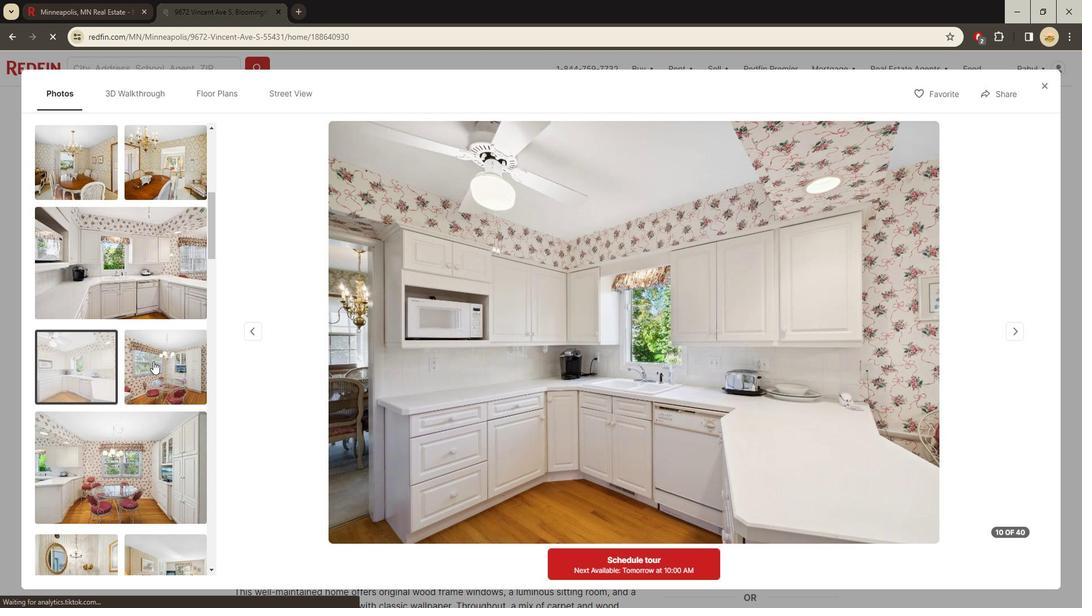 
Action: Mouse pressed left at (171, 366)
Screenshot: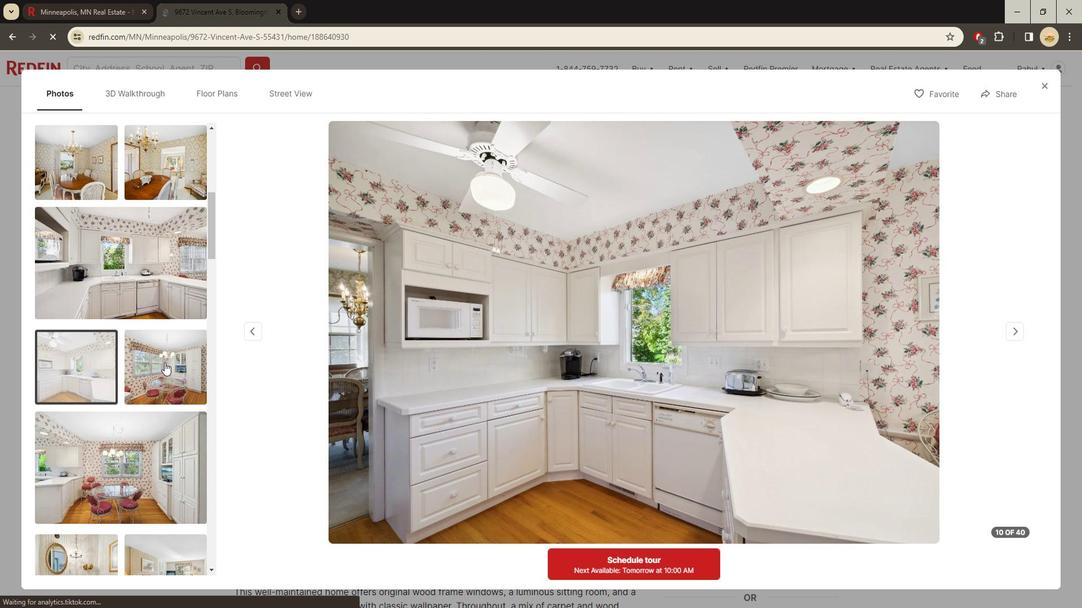 
Action: Mouse moved to (165, 368)
Screenshot: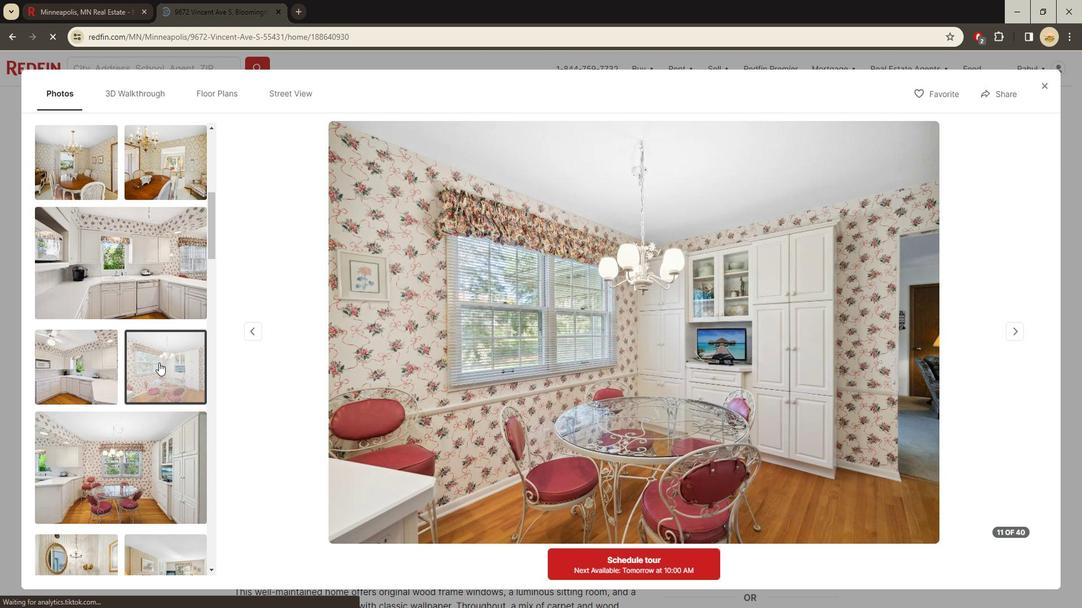 
Action: Mouse scrolled (165, 367) with delta (0, 0)
Screenshot: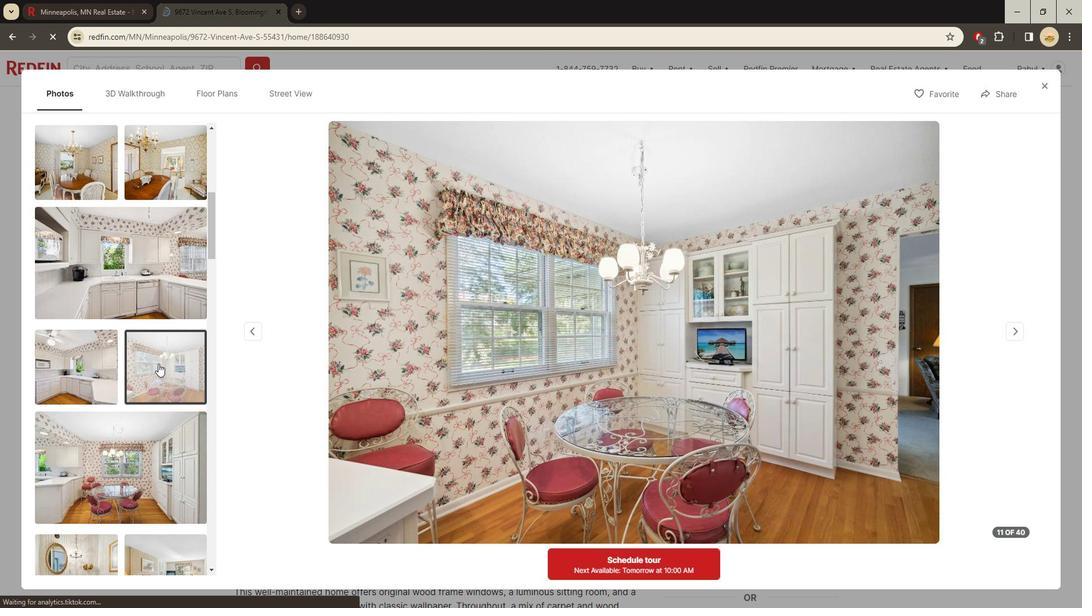 
Action: Mouse moved to (164, 369)
Screenshot: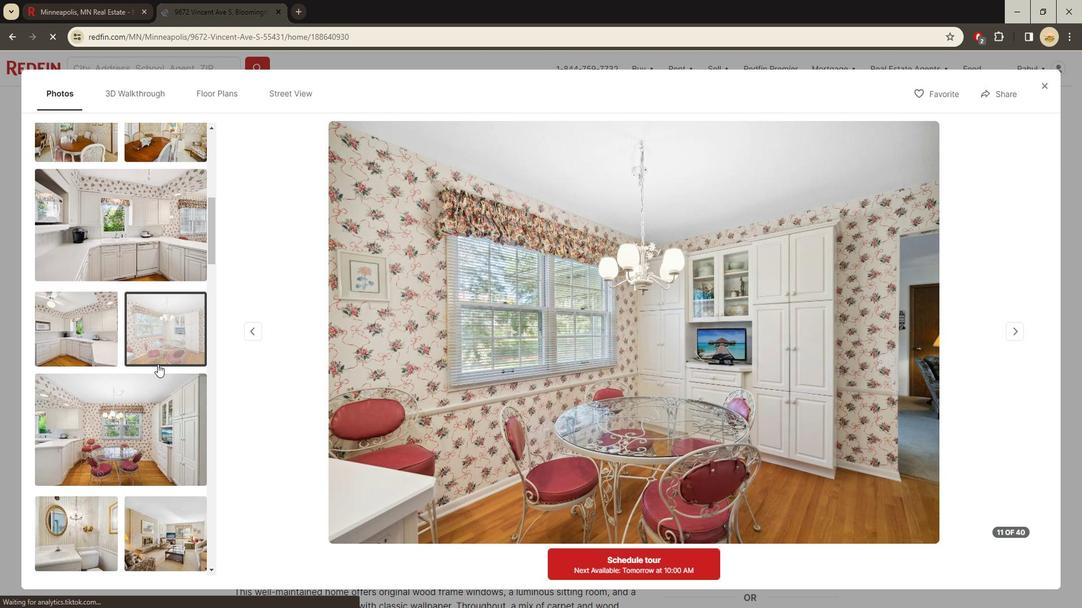 
Action: Mouse scrolled (164, 368) with delta (0, 0)
Screenshot: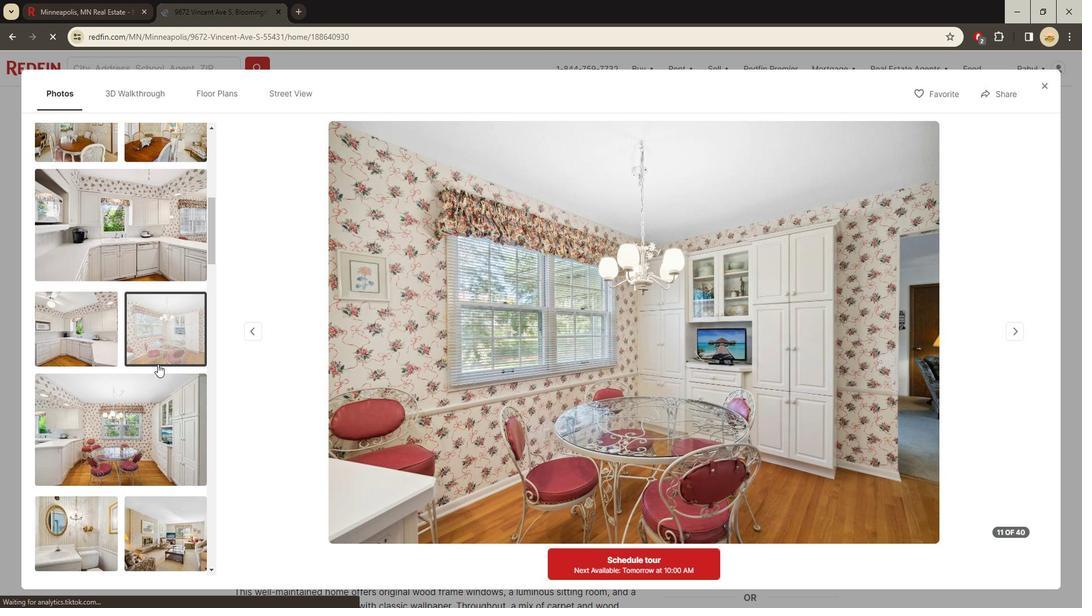 
Action: Mouse moved to (160, 367)
Screenshot: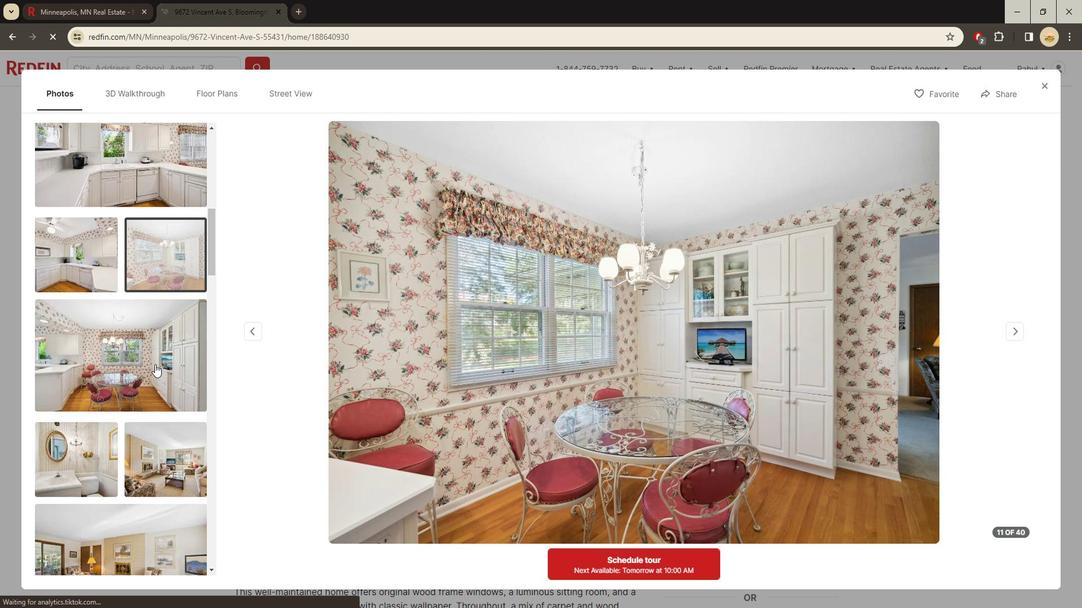 
Action: Mouse pressed left at (160, 367)
Screenshot: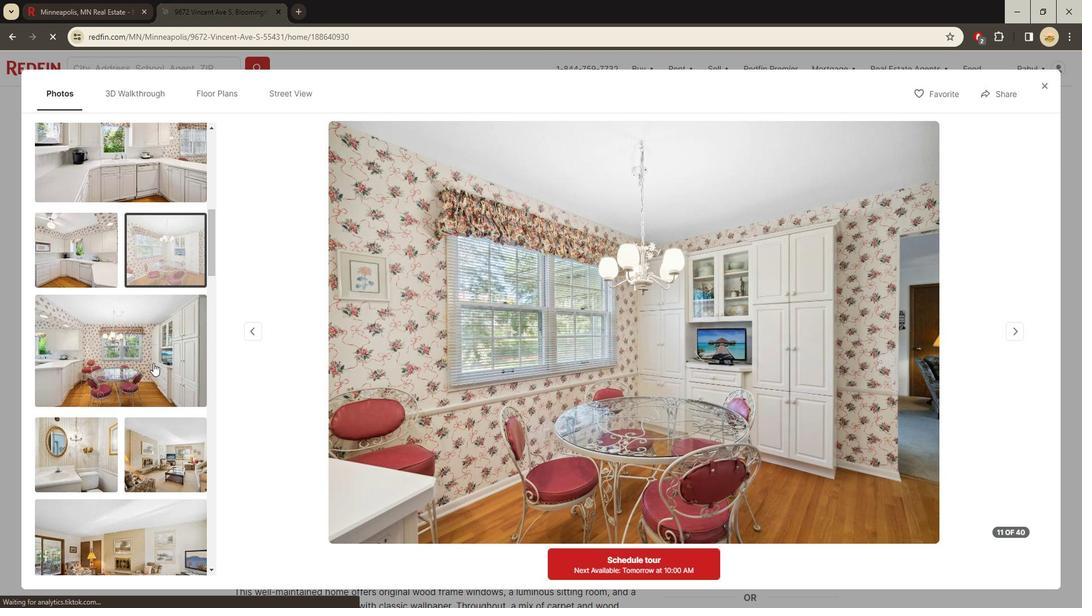 
Action: Mouse moved to (154, 368)
Screenshot: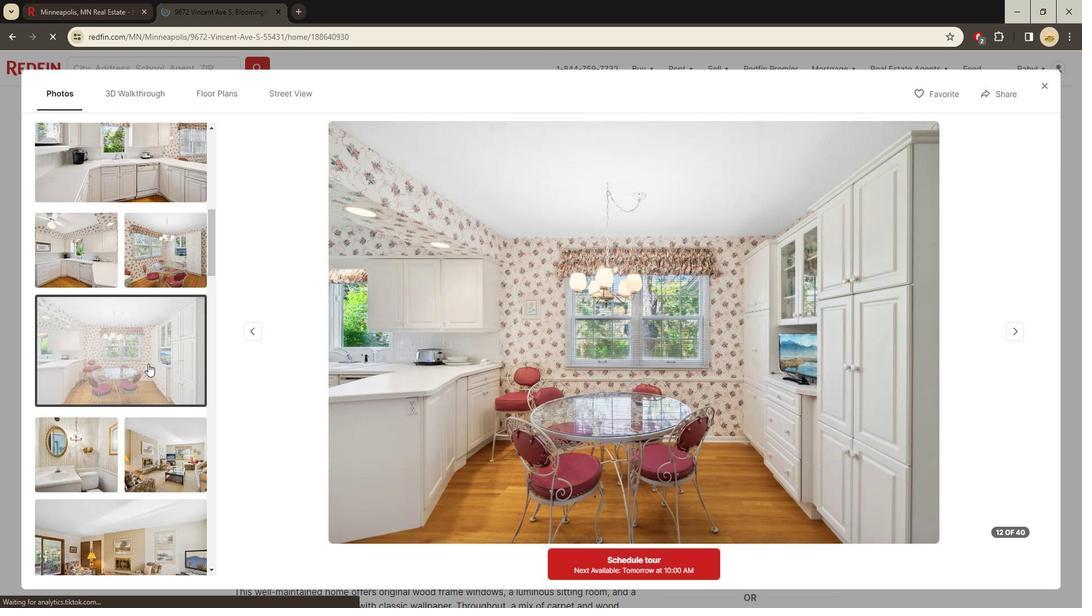 
Action: Mouse scrolled (154, 368) with delta (0, 0)
Screenshot: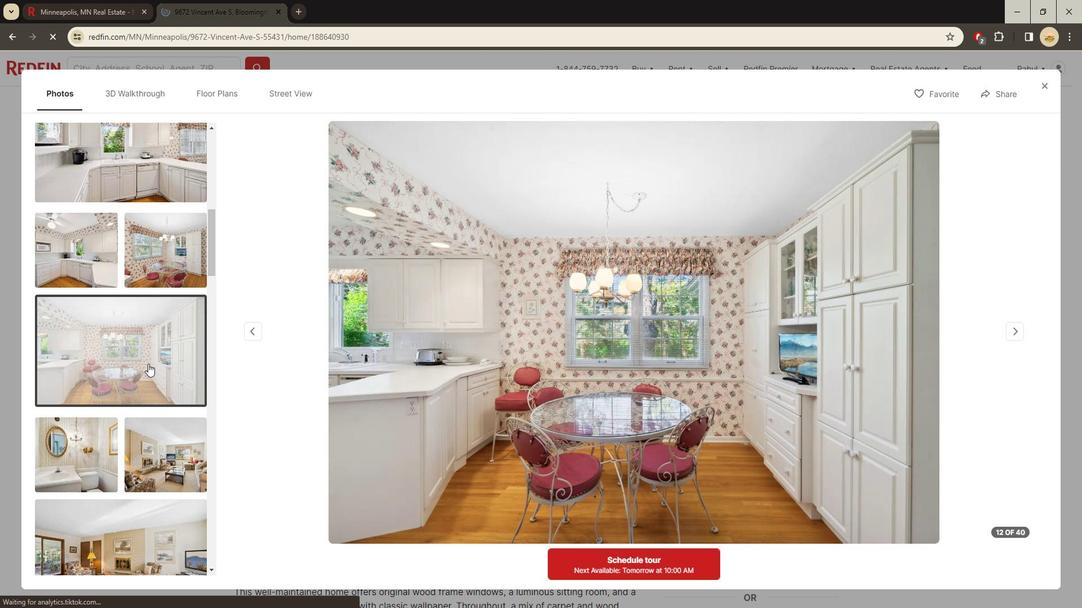 
Action: Mouse pressed left at (154, 368)
Screenshot: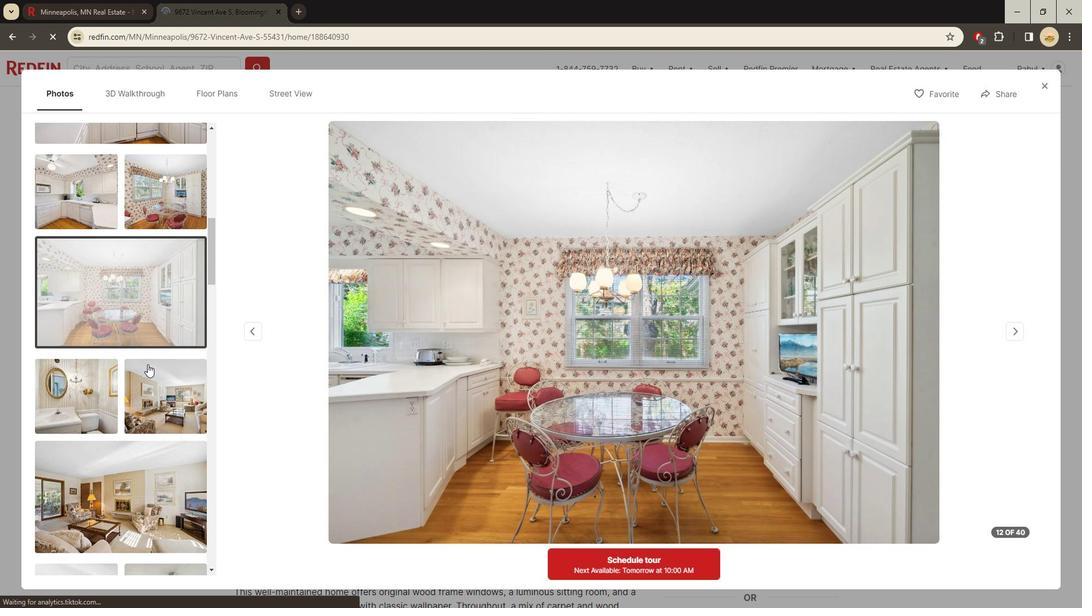 
Action: Mouse moved to (111, 384)
Screenshot: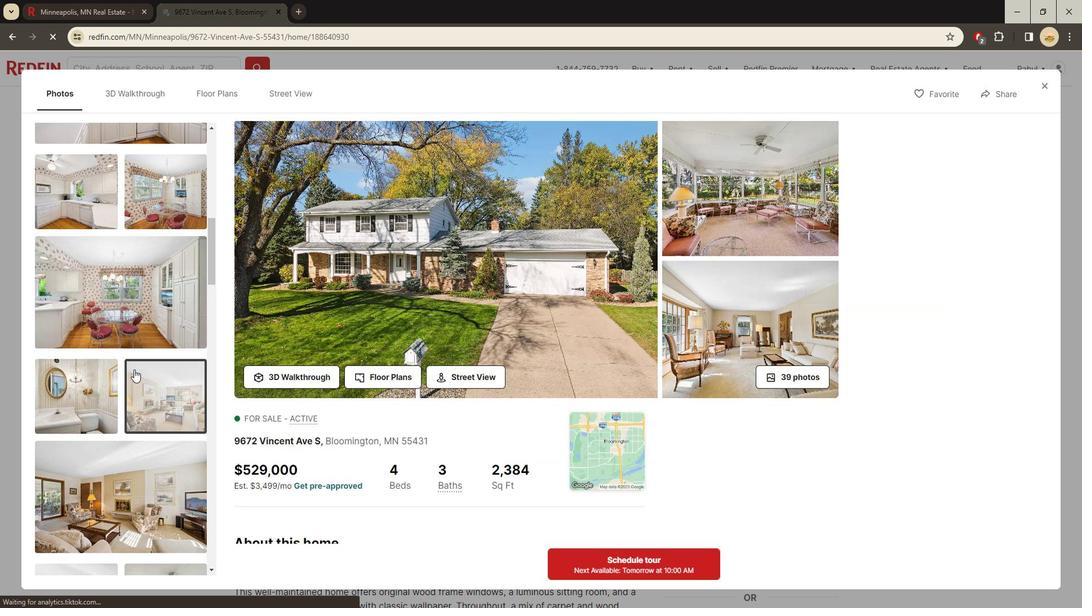 
Action: Mouse scrolled (111, 384) with delta (0, 0)
Screenshot: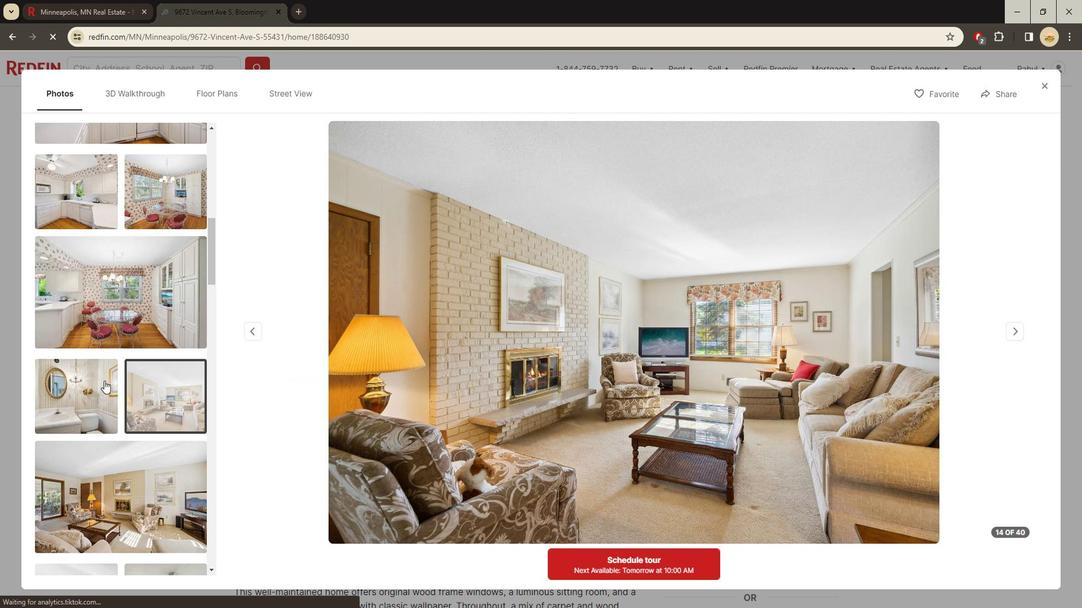 
Action: Mouse moved to (84, 414)
Screenshot: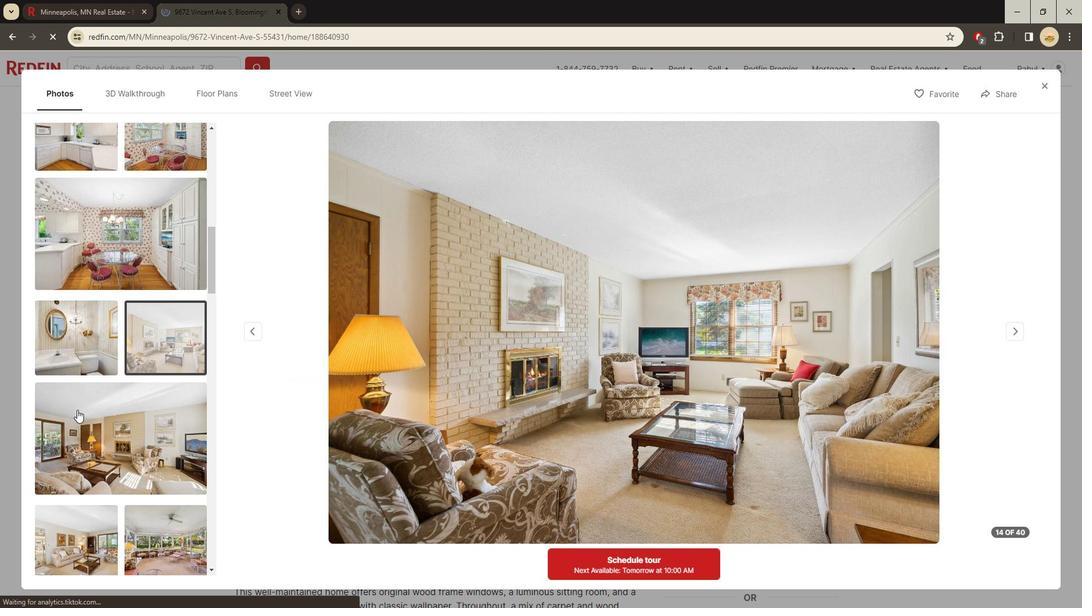
Action: Mouse pressed left at (84, 414)
Screenshot: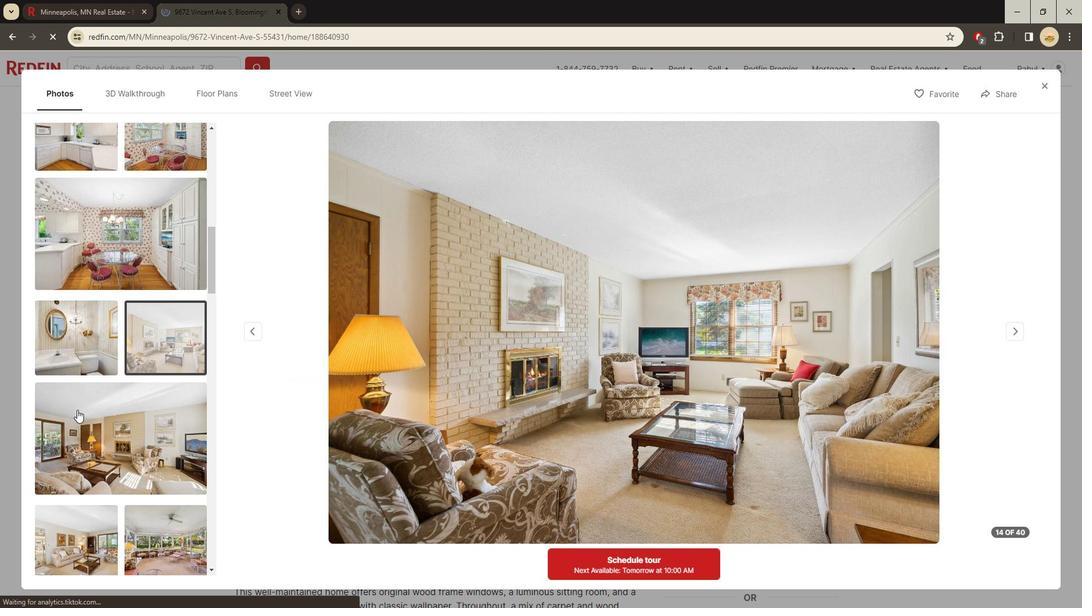 
Action: Mouse moved to (83, 414)
Screenshot: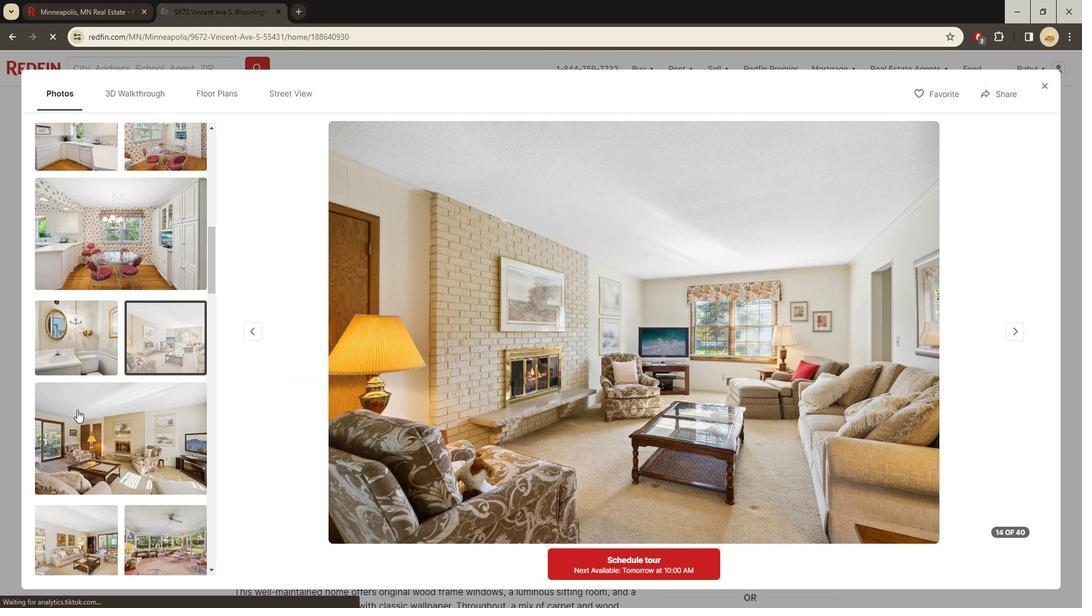 
Action: Mouse scrolled (83, 413) with delta (0, 0)
Screenshot: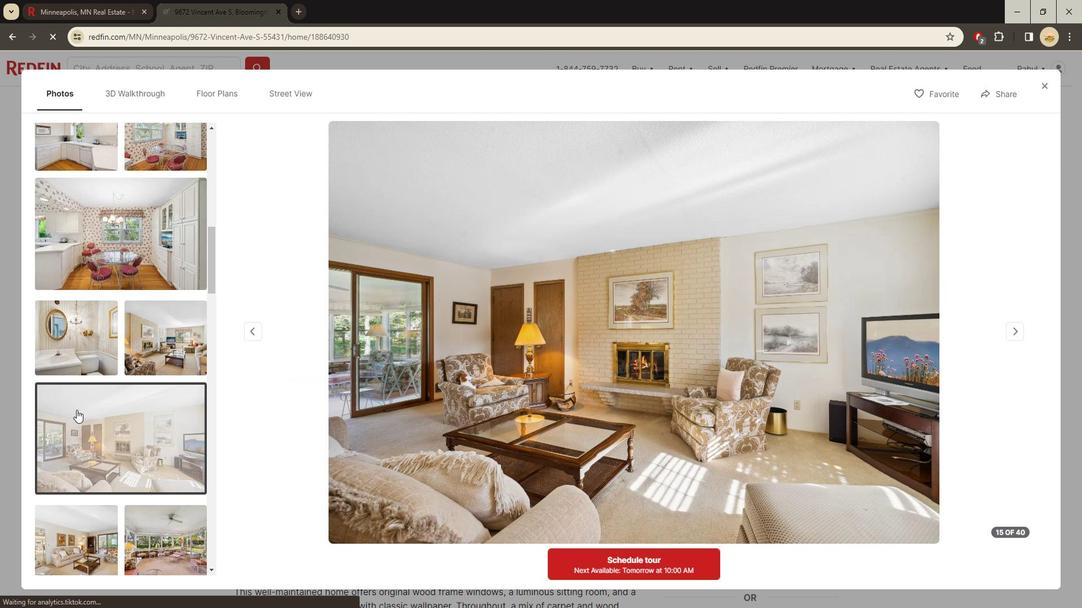 
Action: Mouse scrolled (83, 413) with delta (0, 0)
Screenshot: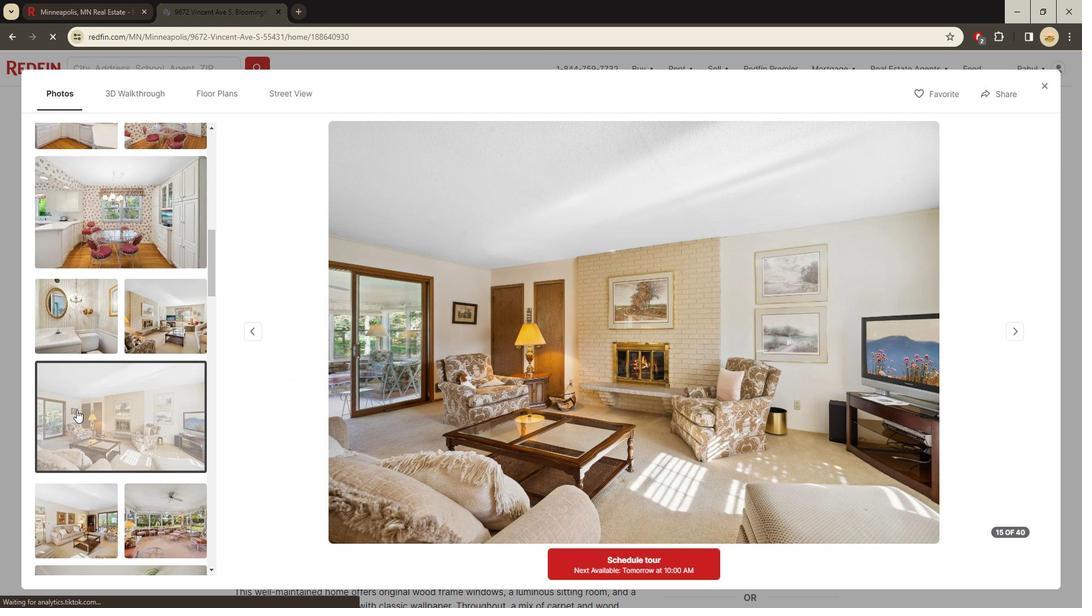 
Action: Mouse scrolled (83, 413) with delta (0, 0)
Screenshot: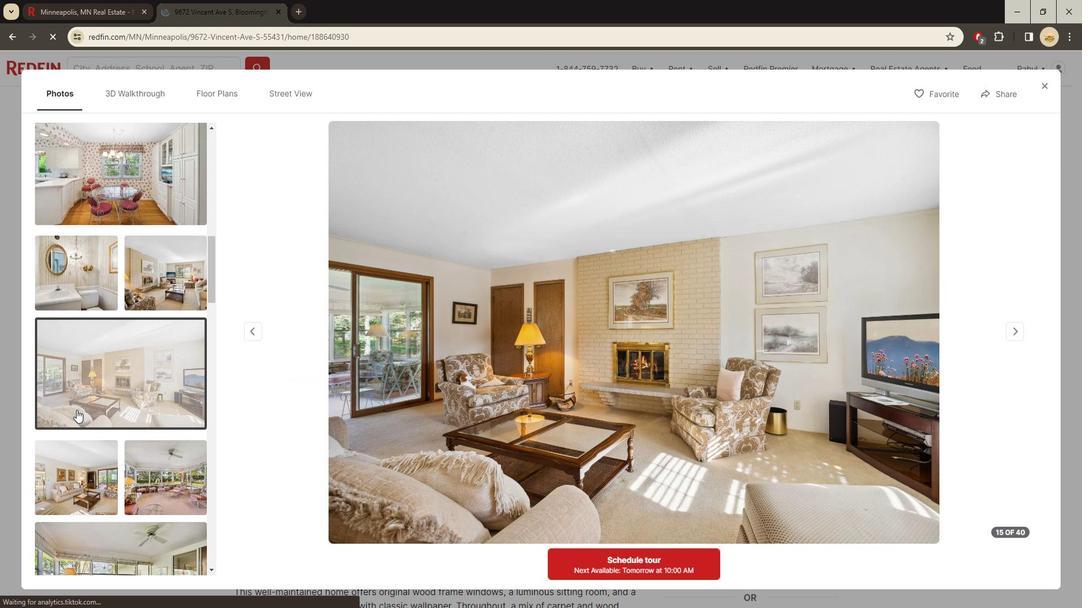 
Action: Mouse pressed left at (83, 414)
Screenshot: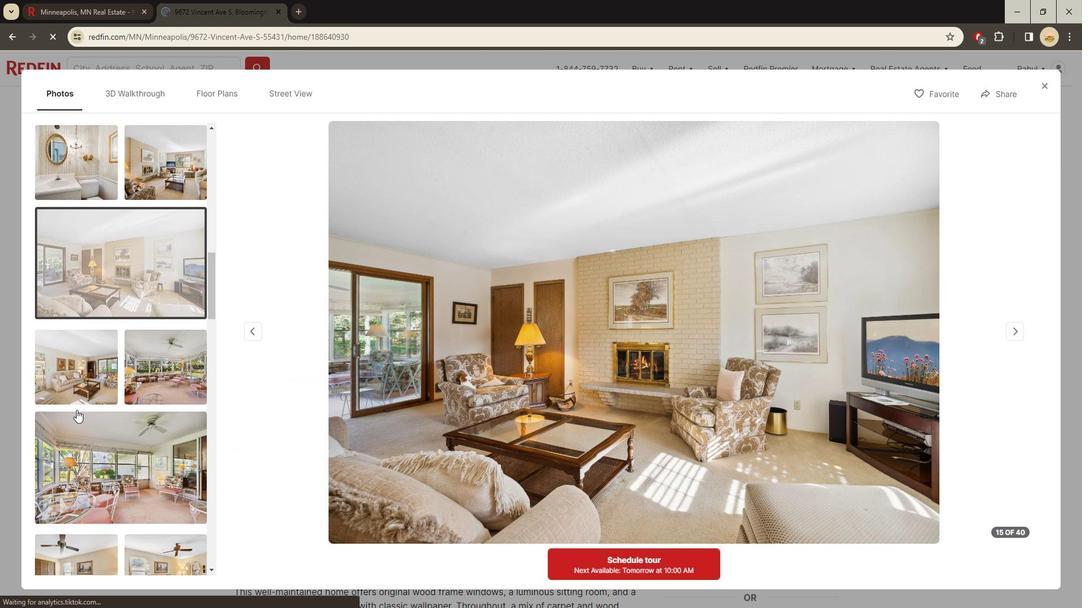 
Action: Mouse moved to (81, 432)
Screenshot: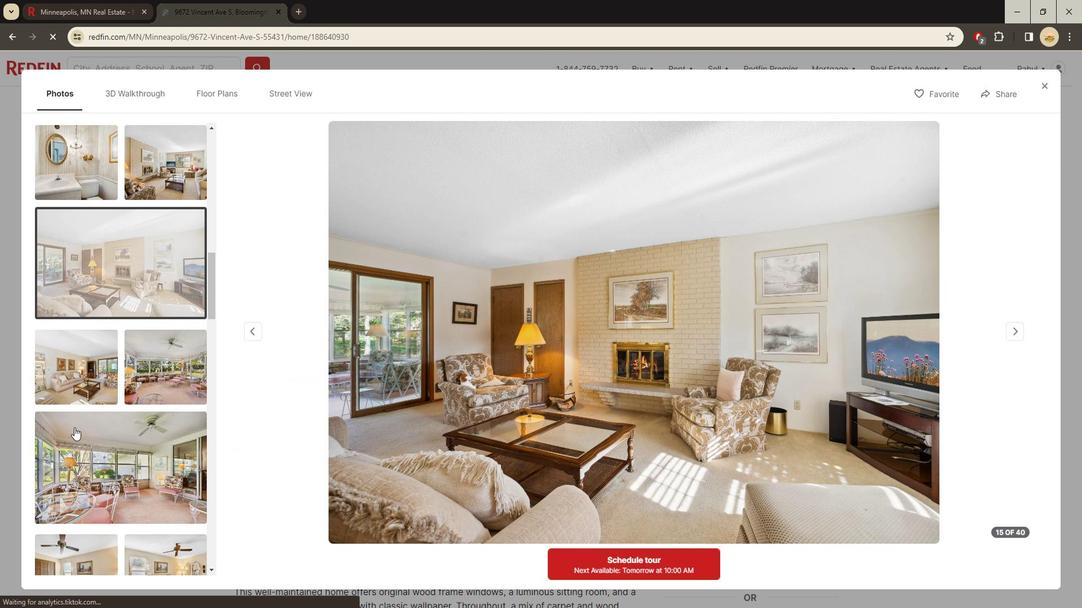 
Action: Mouse pressed left at (81, 432)
Screenshot: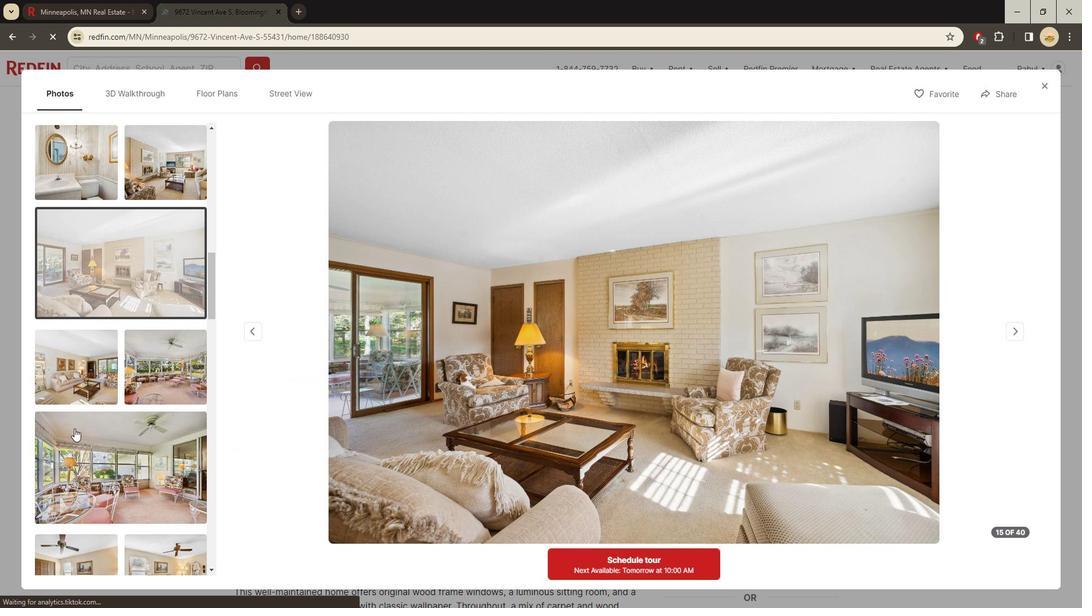 
Action: Mouse scrolled (81, 432) with delta (0, 0)
Screenshot: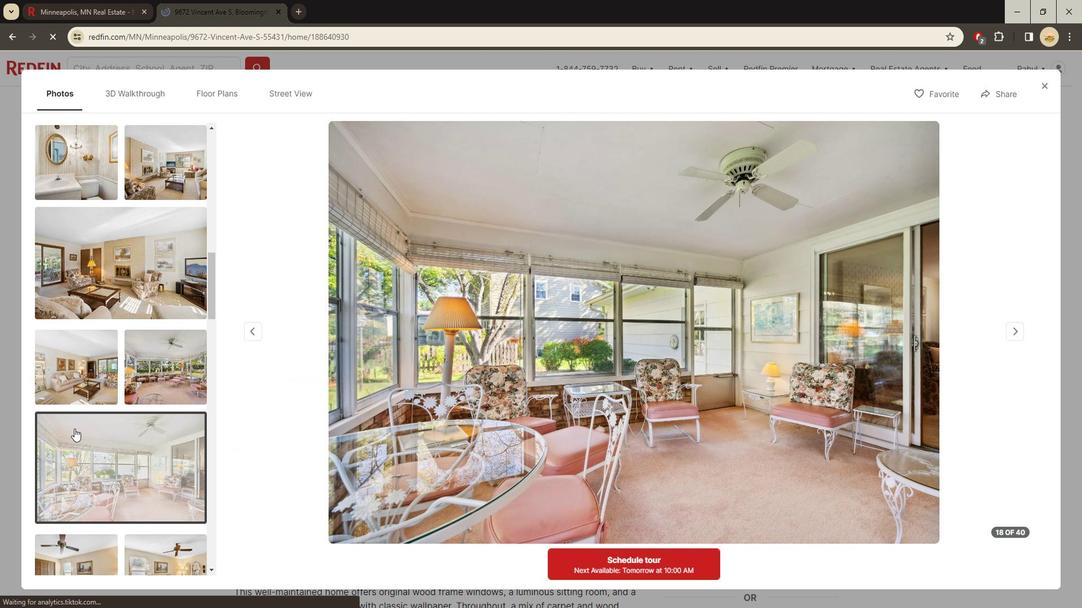 
Action: Mouse moved to (80, 489)
Screenshot: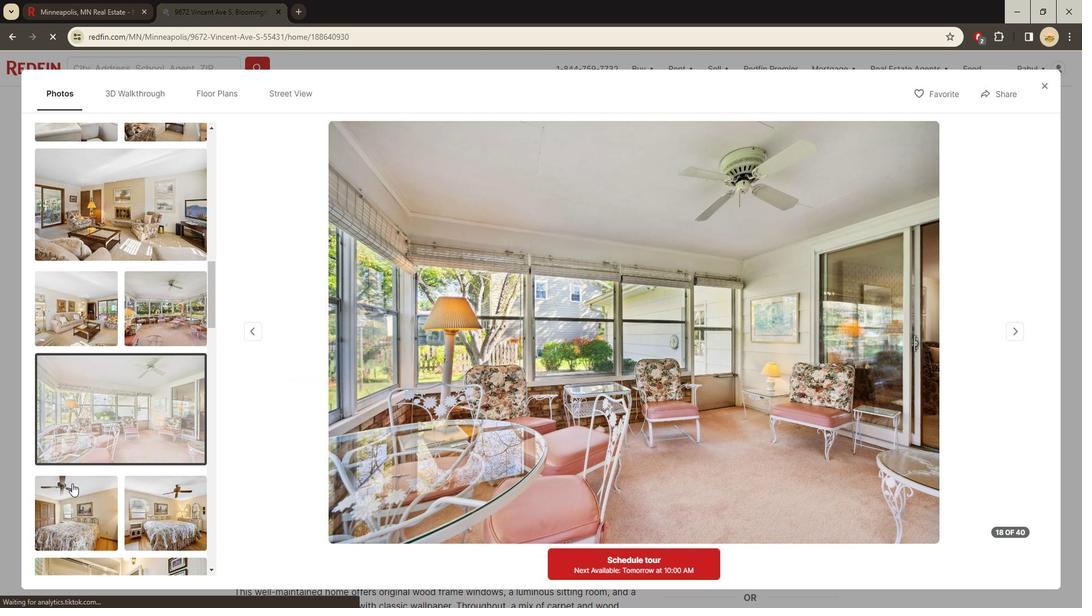 
Action: Mouse pressed left at (80, 489)
Screenshot: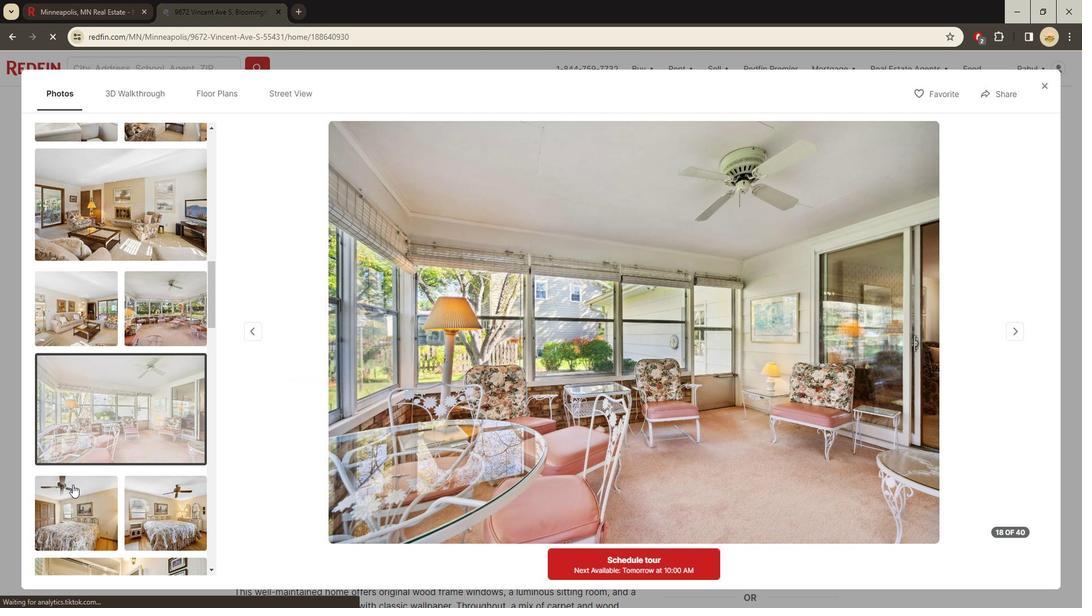 
Action: Mouse moved to (139, 492)
Screenshot: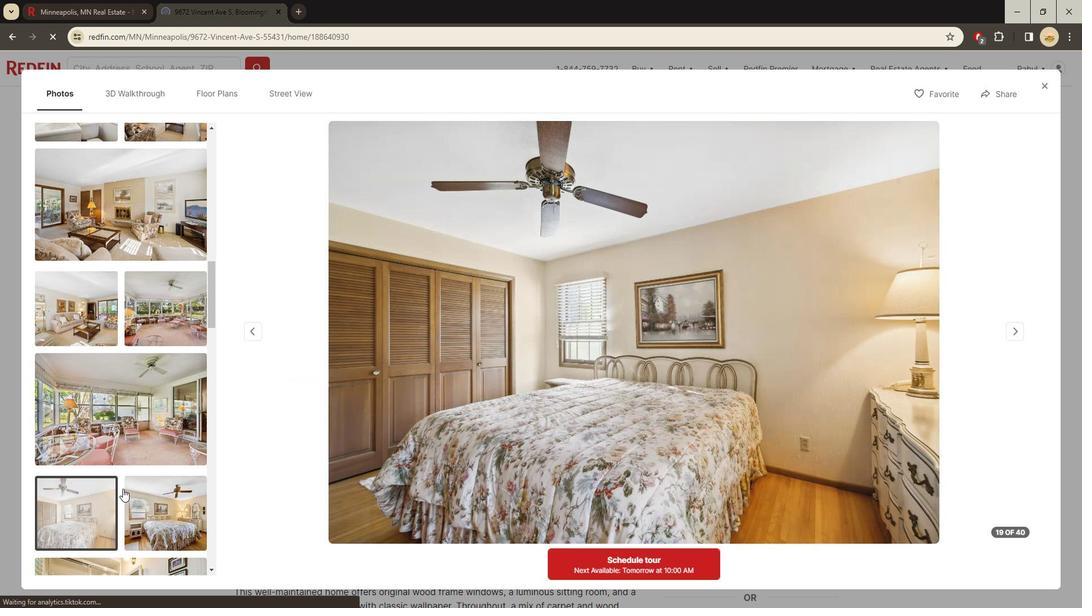 
Action: Mouse scrolled (139, 491) with delta (0, 0)
Screenshot: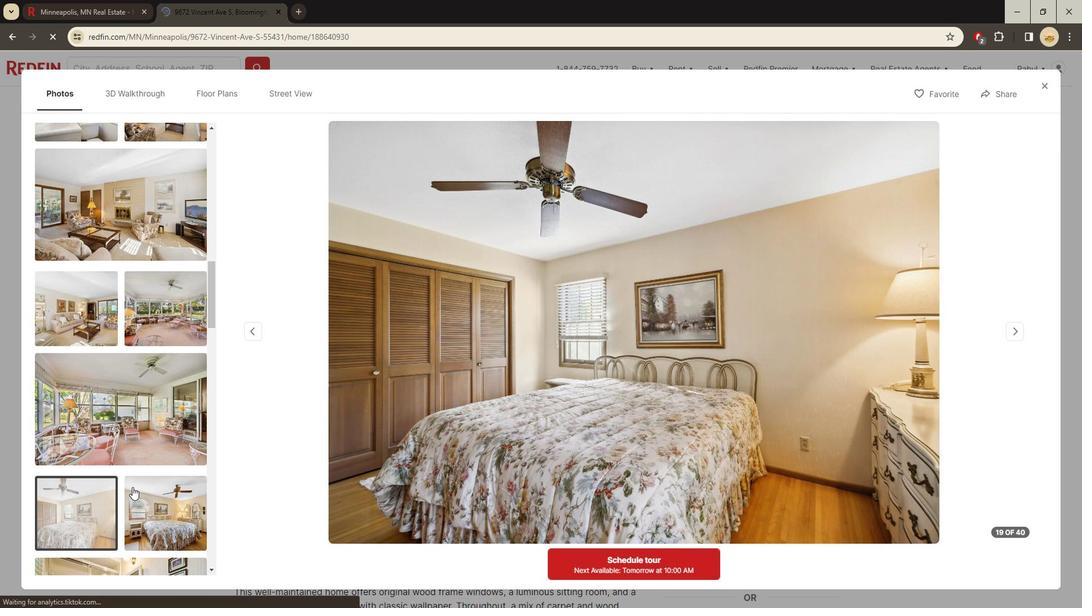 
Action: Mouse scrolled (139, 491) with delta (0, 0)
Screenshot: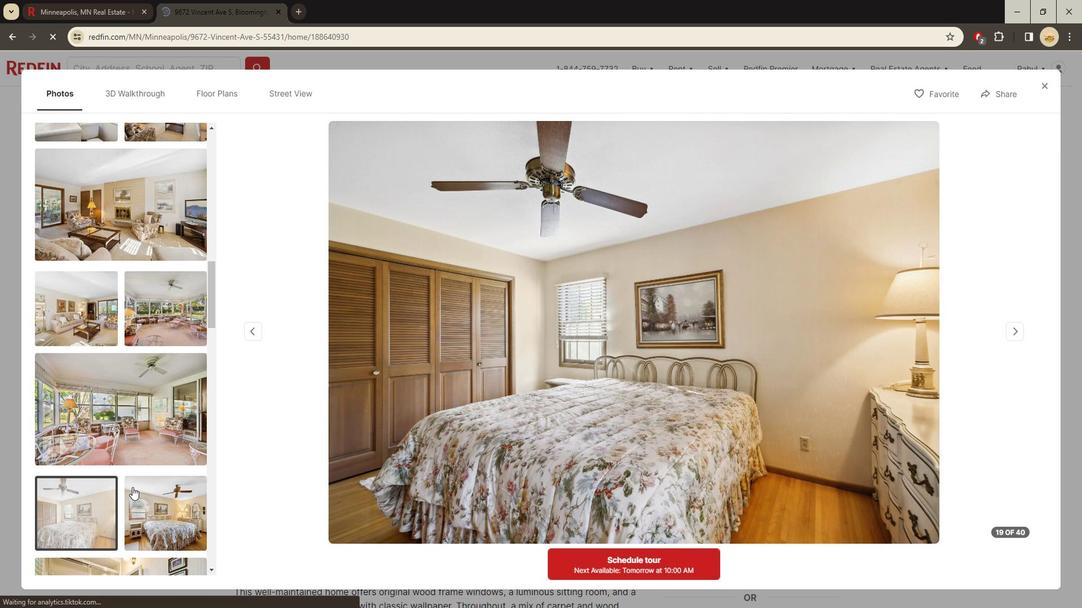 
Action: Mouse scrolled (139, 491) with delta (0, 0)
Screenshot: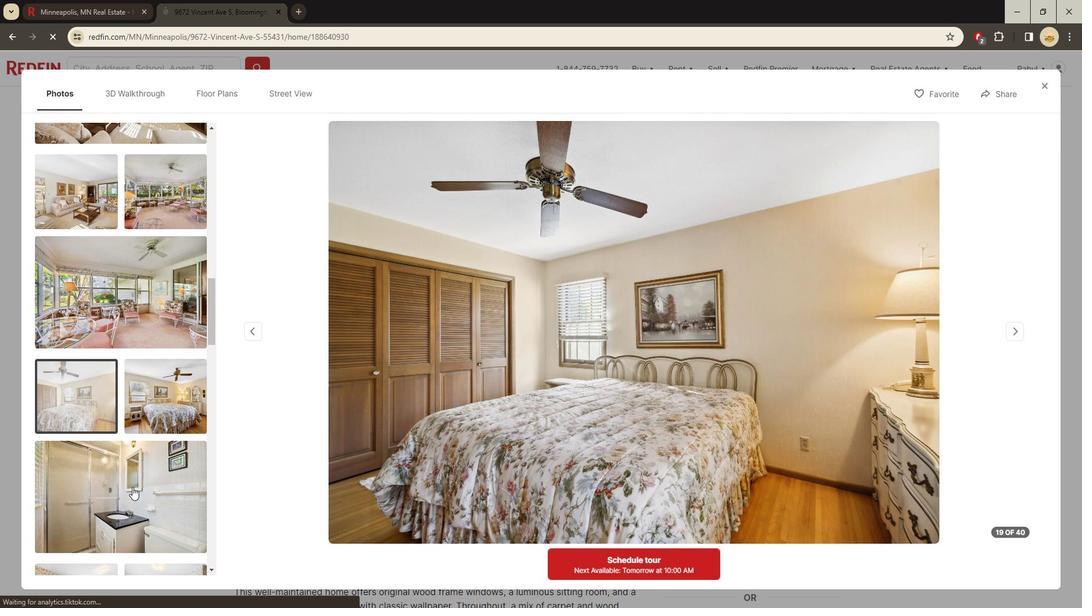 
Action: Mouse scrolled (139, 491) with delta (0, 0)
Screenshot: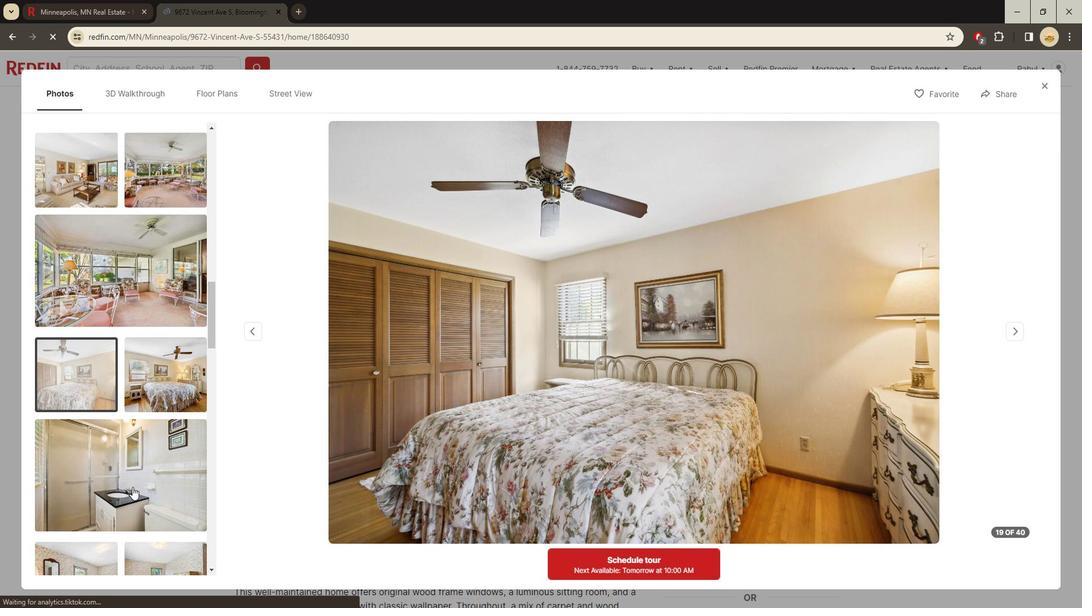 
Action: Mouse scrolled (139, 491) with delta (0, 0)
Screenshot: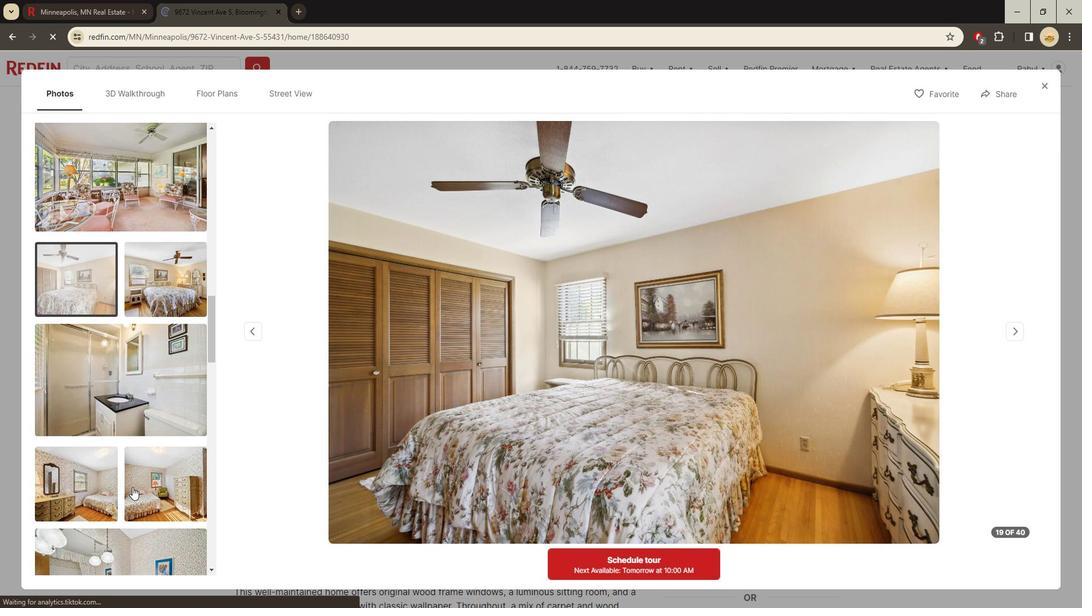 
Action: Mouse pressed left at (139, 492)
Screenshot: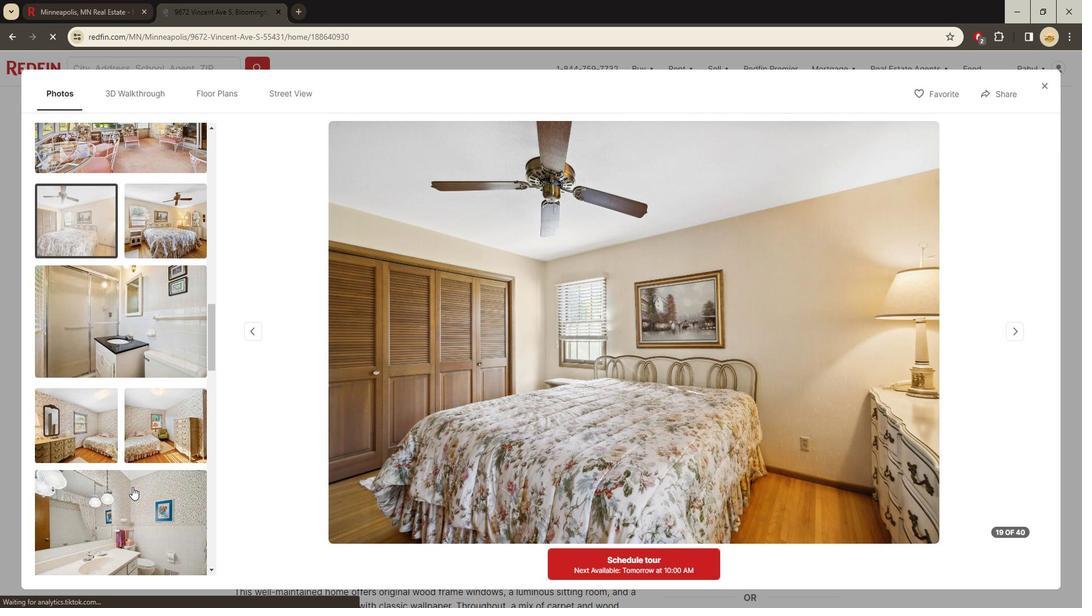 
Action: Mouse scrolled (139, 491) with delta (0, 0)
Screenshot: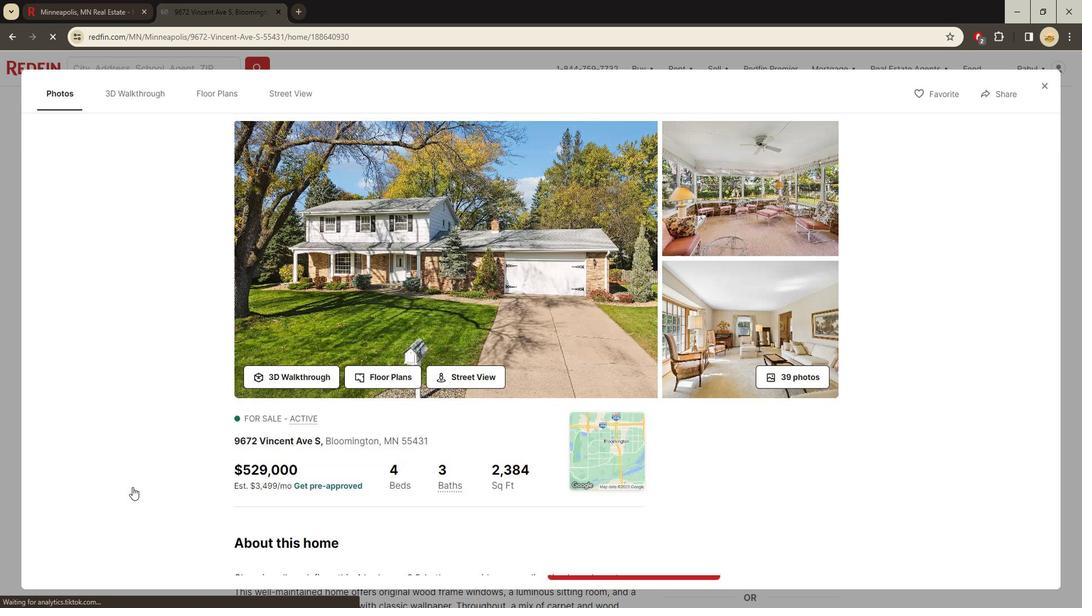 
Action: Mouse moved to (144, 357)
Screenshot: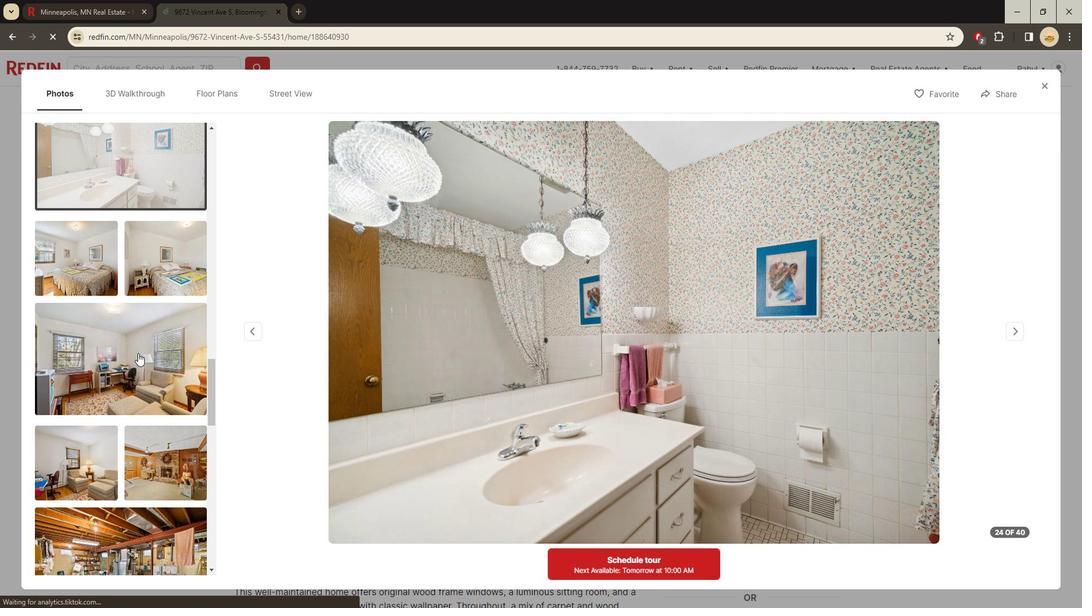 
Action: Mouse pressed left at (144, 357)
Screenshot: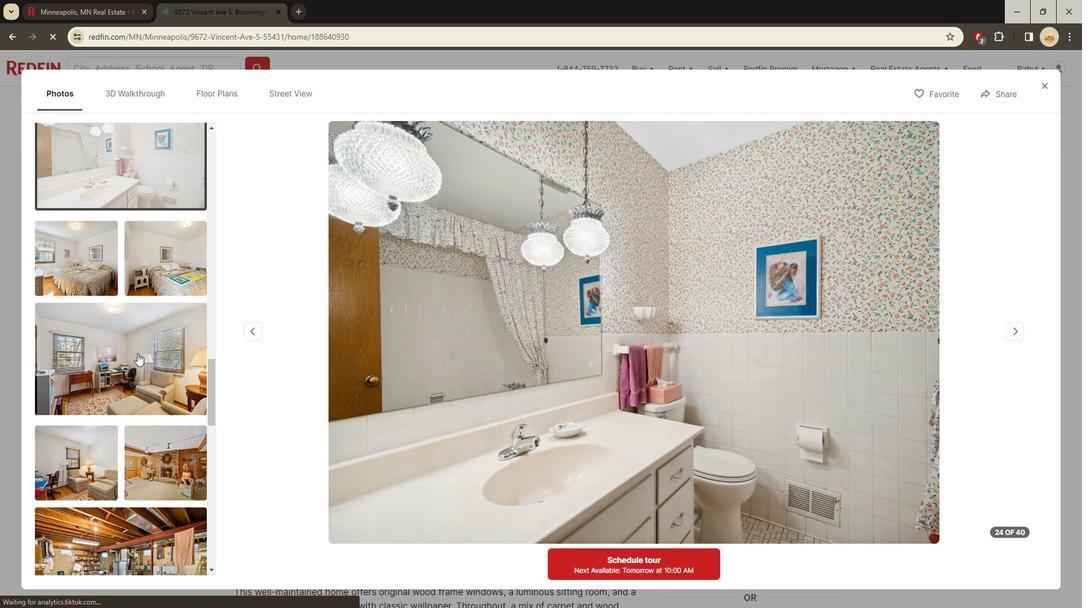 
Action: Mouse scrolled (144, 356) with delta (0, 0)
Screenshot: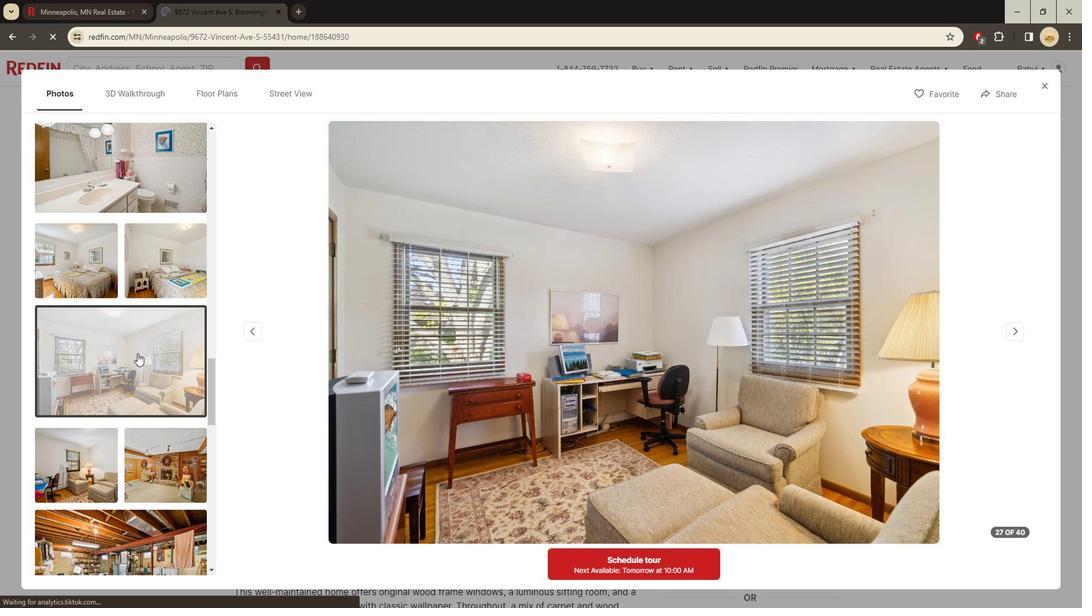
Action: Mouse scrolled (144, 356) with delta (0, 0)
Screenshot: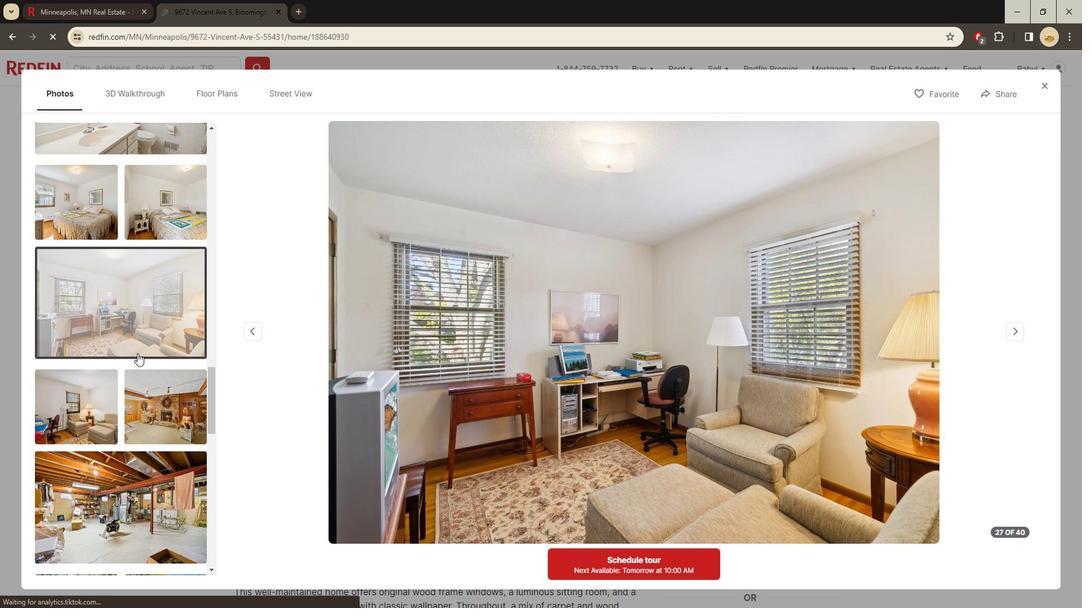 
Action: Mouse moved to (97, 420)
Screenshot: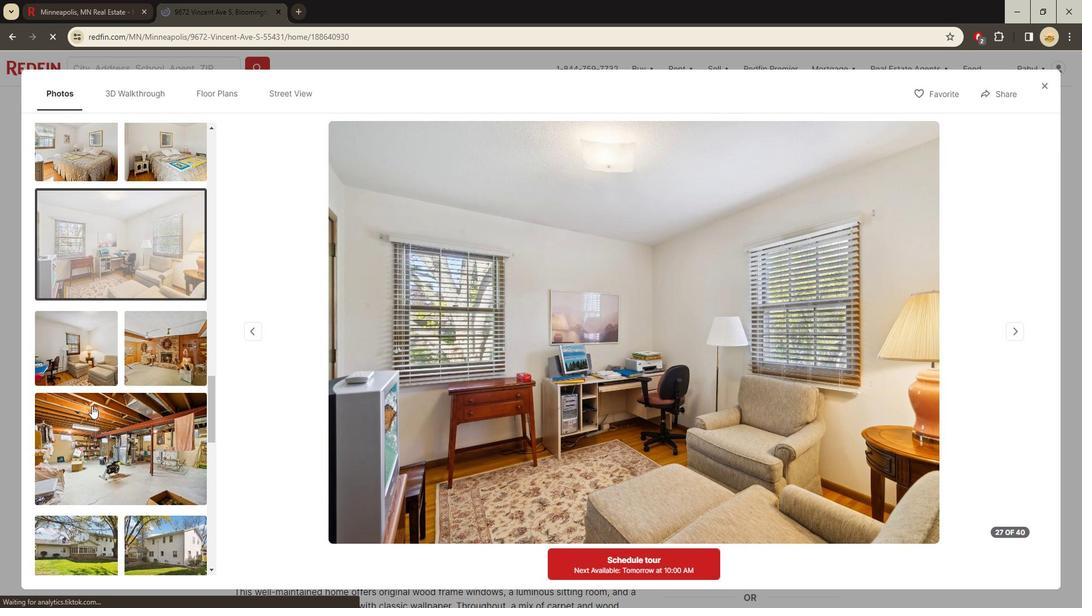 
Action: Mouse pressed left at (97, 420)
Screenshot: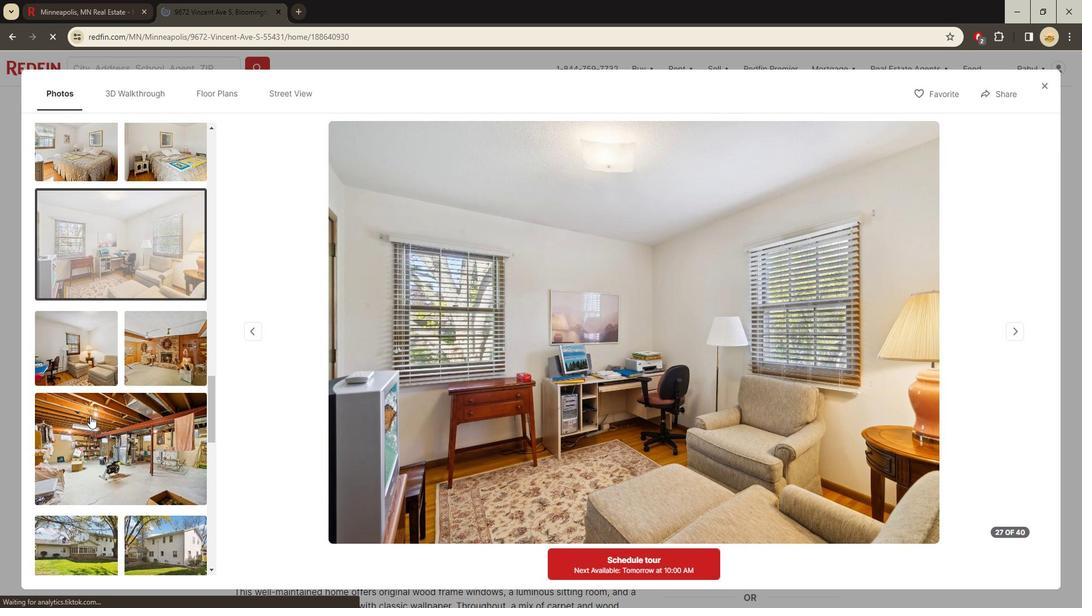 
Action: Mouse moved to (115, 409)
Screenshot: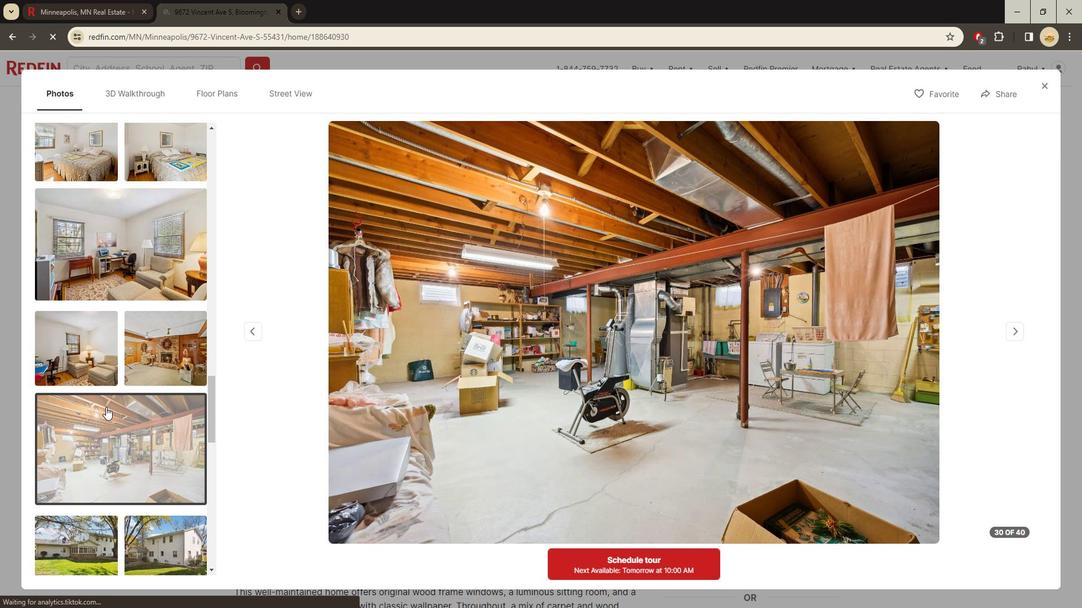 
Action: Mouse scrolled (115, 409) with delta (0, 0)
Screenshot: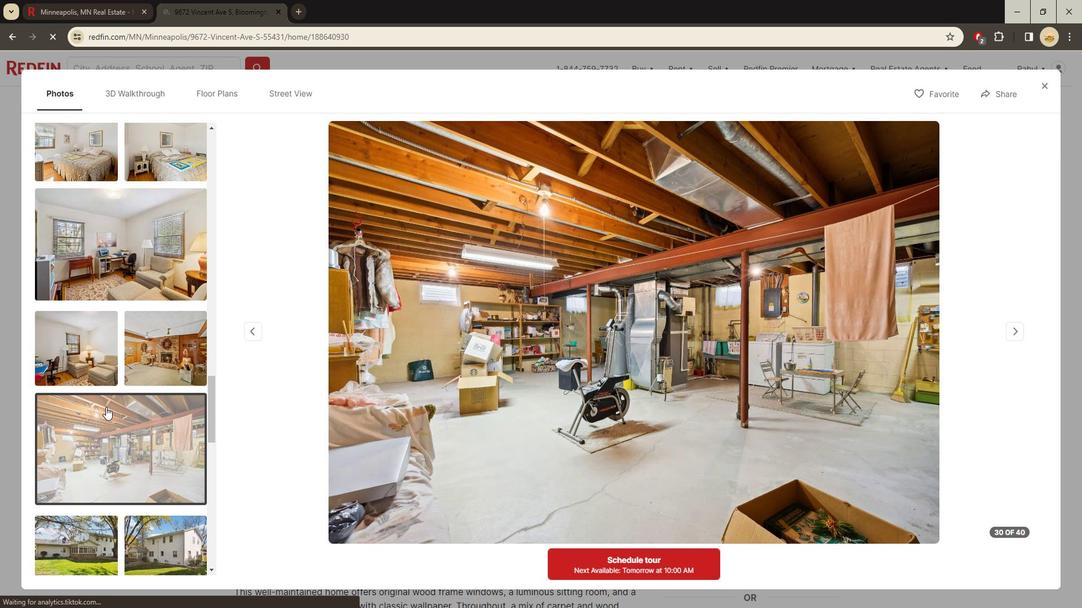 
Action: Mouse moved to (117, 408)
Screenshot: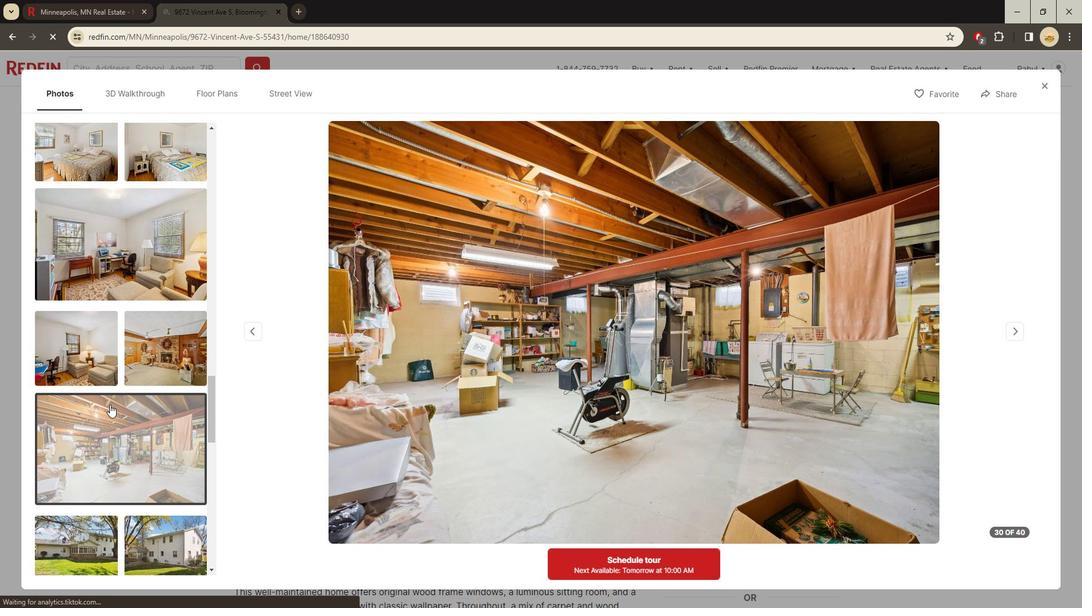 
Action: Mouse scrolled (117, 408) with delta (0, 0)
Screenshot: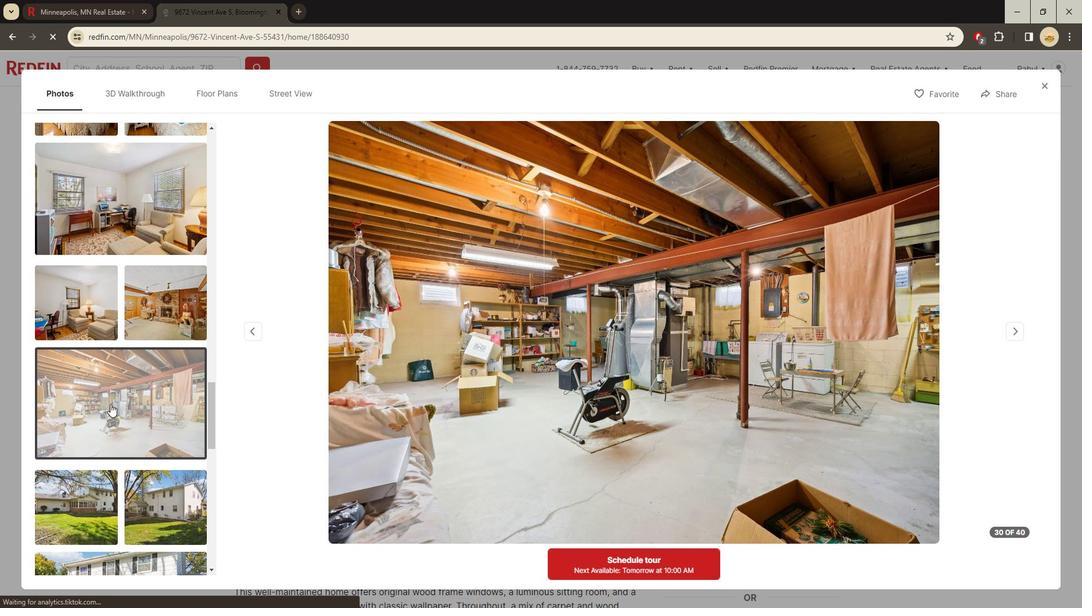 
Action: Mouse scrolled (117, 408) with delta (0, 0)
Screenshot: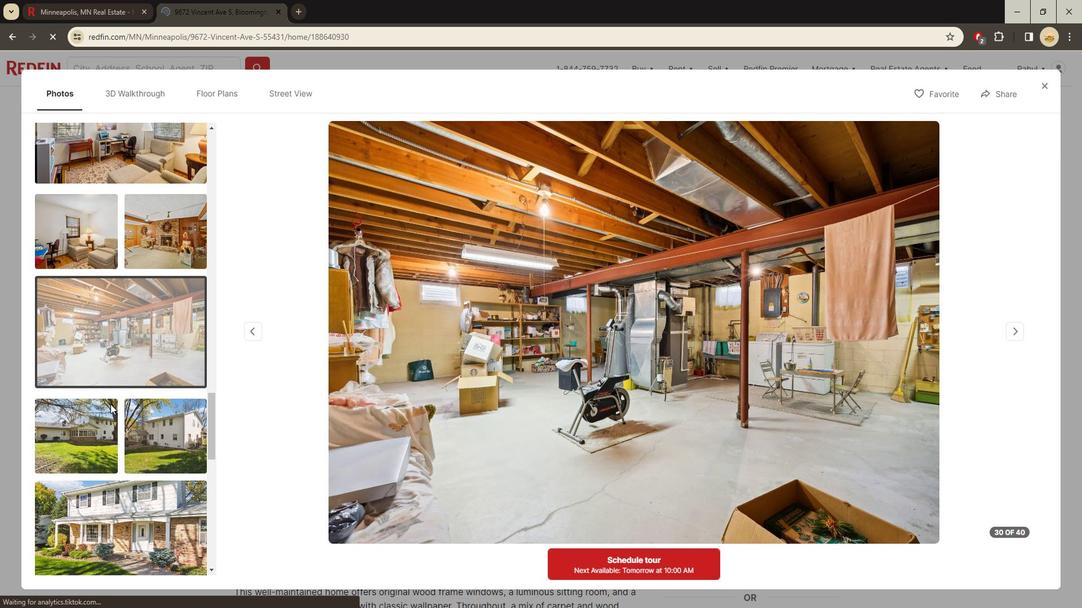 
Action: Mouse moved to (185, 380)
Screenshot: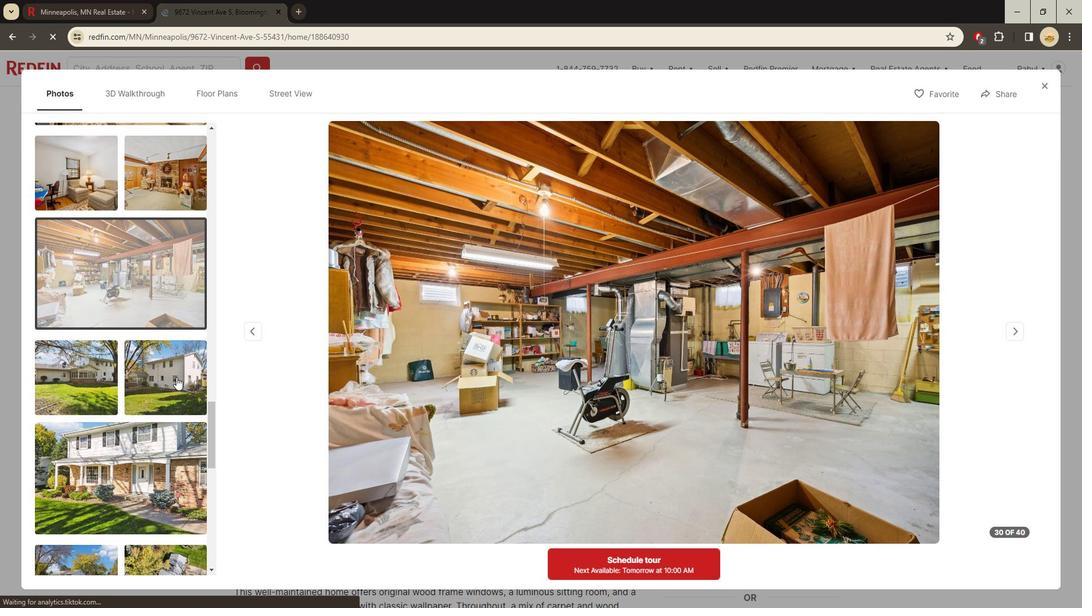 
Action: Mouse pressed left at (185, 380)
Screenshot: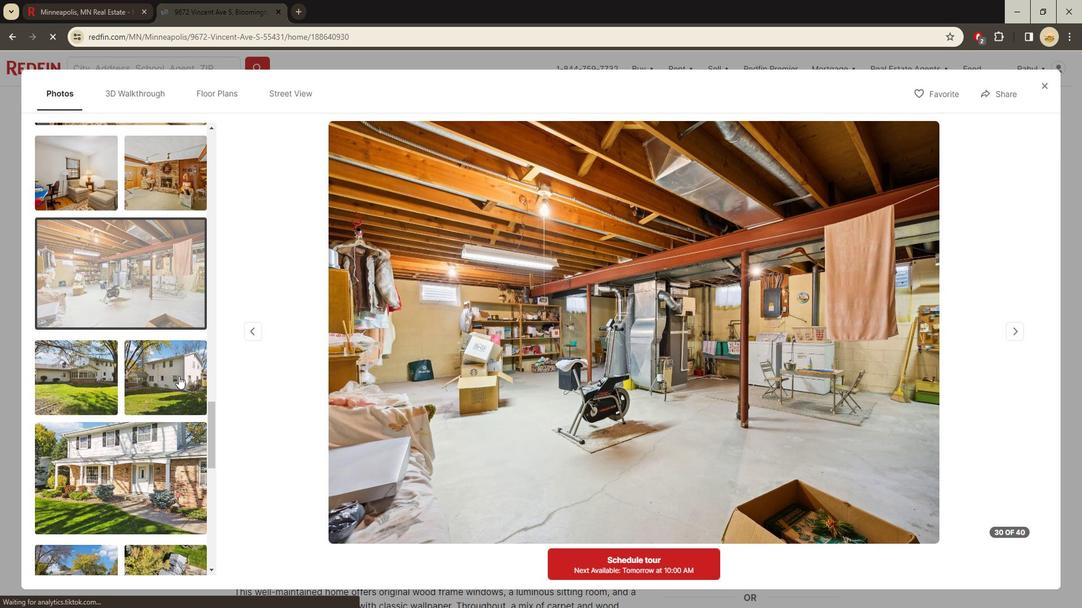 
Action: Mouse moved to (137, 446)
Screenshot: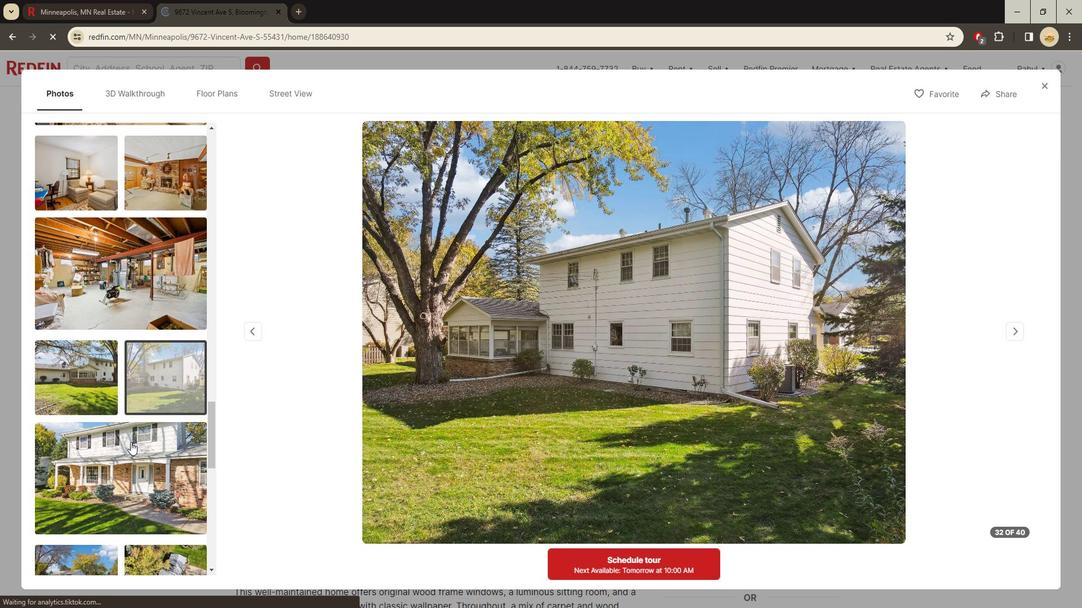
Action: Mouse pressed left at (137, 446)
Screenshot: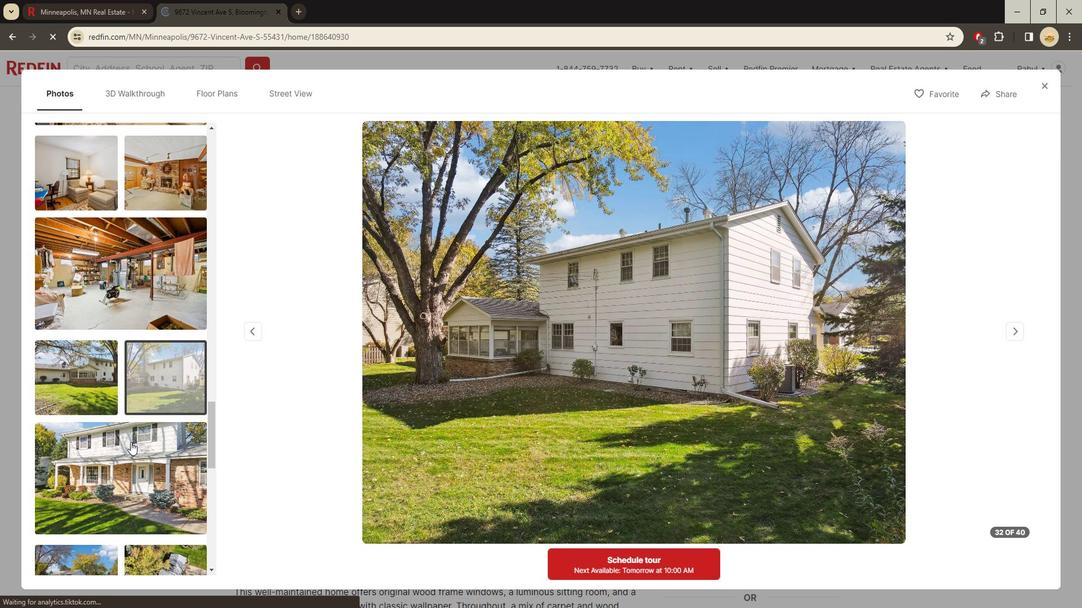 
Action: Mouse moved to (137, 448)
Screenshot: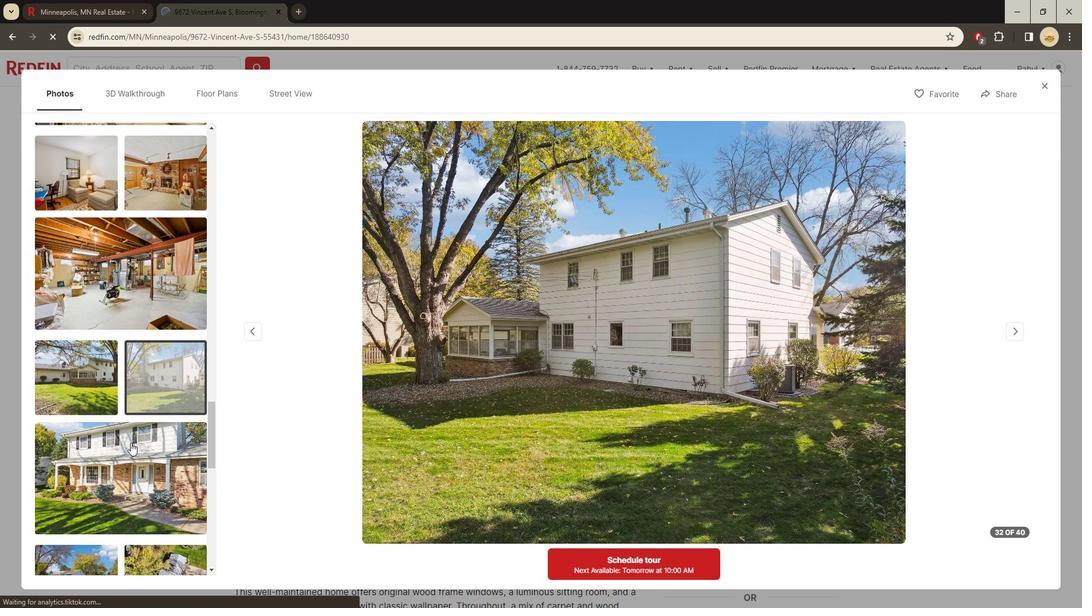 
Action: Mouse scrolled (137, 446) with delta (0, -1)
Screenshot: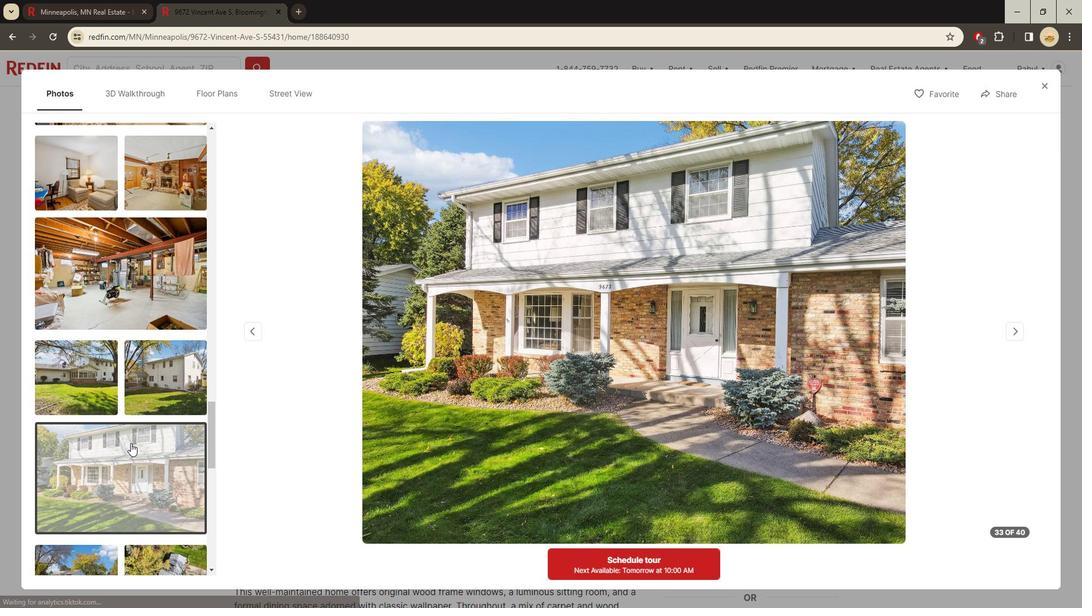 
Action: Mouse scrolled (137, 446) with delta (0, -1)
Screenshot: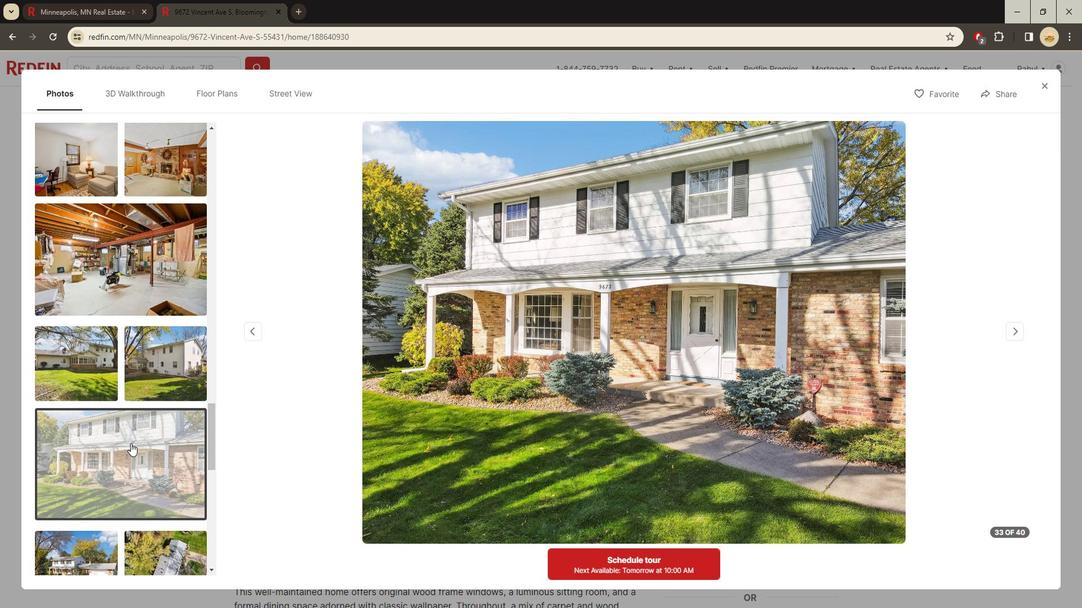
Action: Mouse moved to (137, 448)
Screenshot: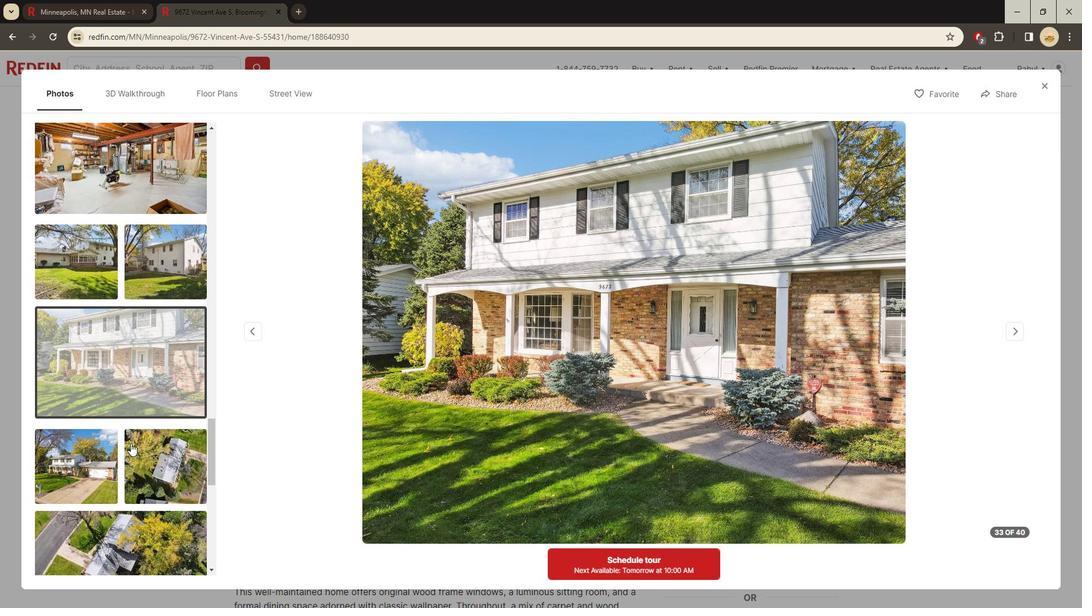 
Action: Mouse scrolled (137, 446) with delta (0, -1)
Screenshot: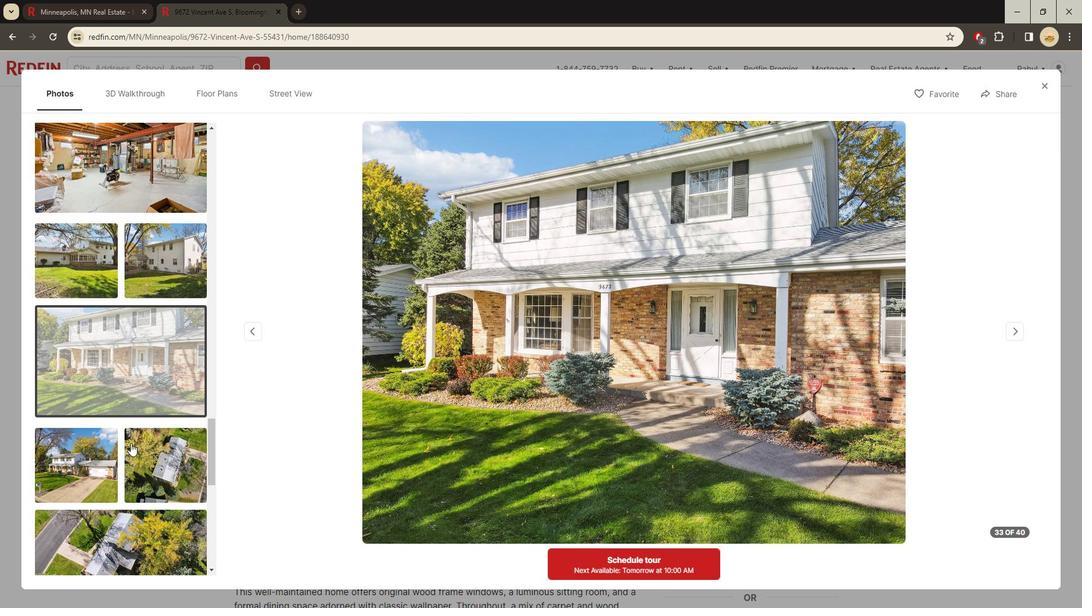
Action: Mouse moved to (137, 446)
Screenshot: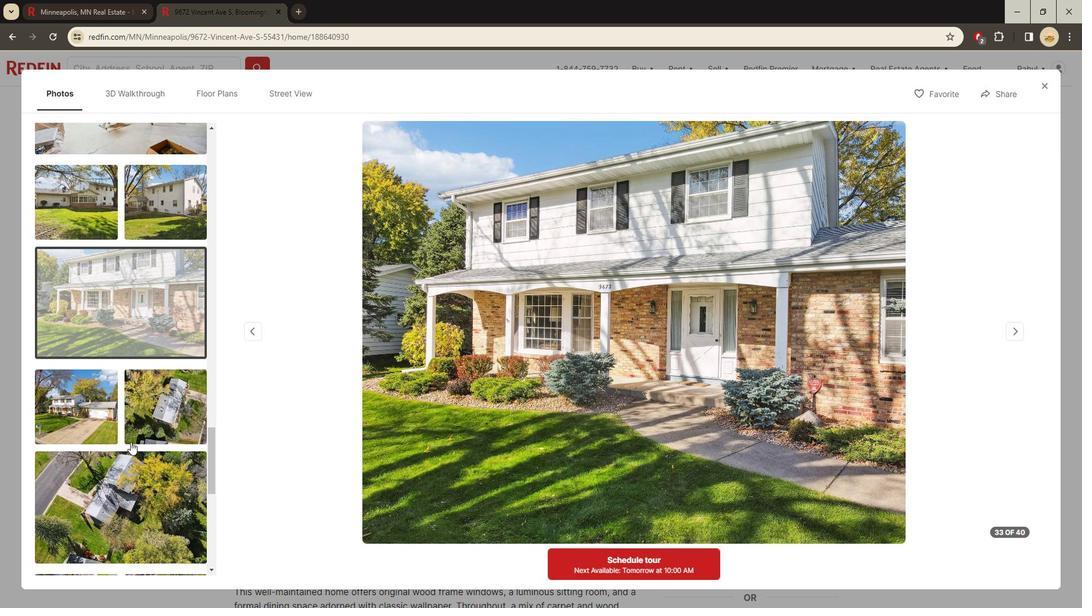 
Action: Mouse scrolled (137, 445) with delta (0, 0)
Screenshot: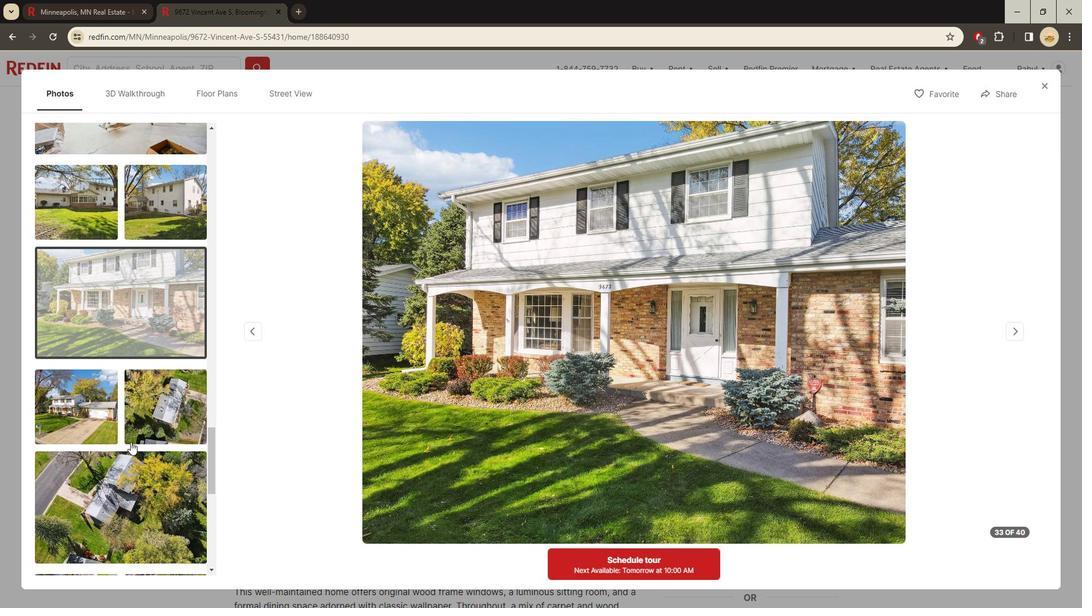 
Action: Mouse pressed left at (137, 446)
Screenshot: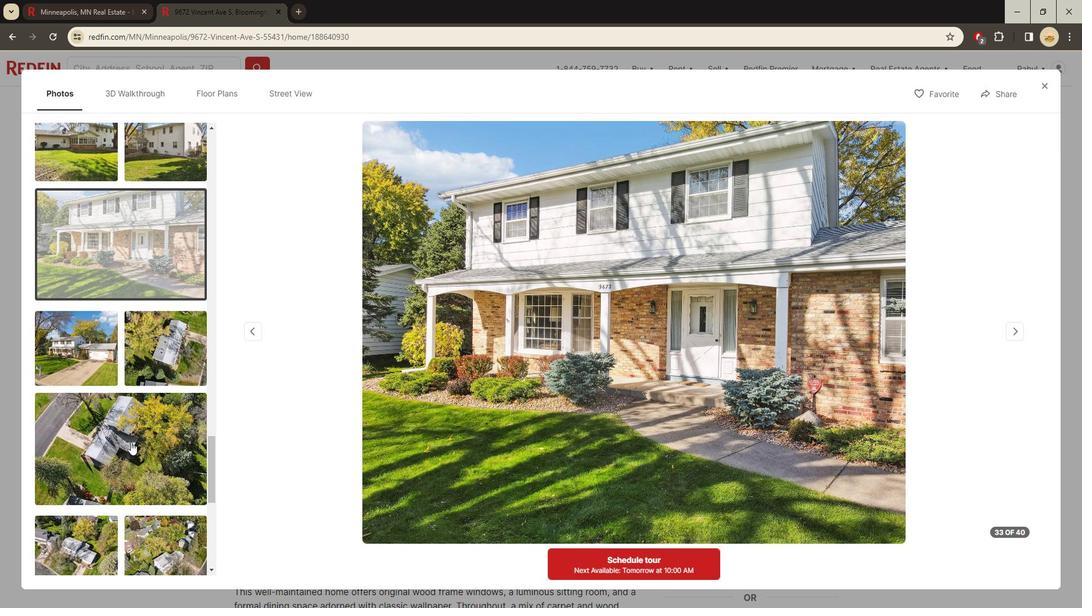 
Action: Mouse scrolled (137, 445) with delta (0, 0)
Screenshot: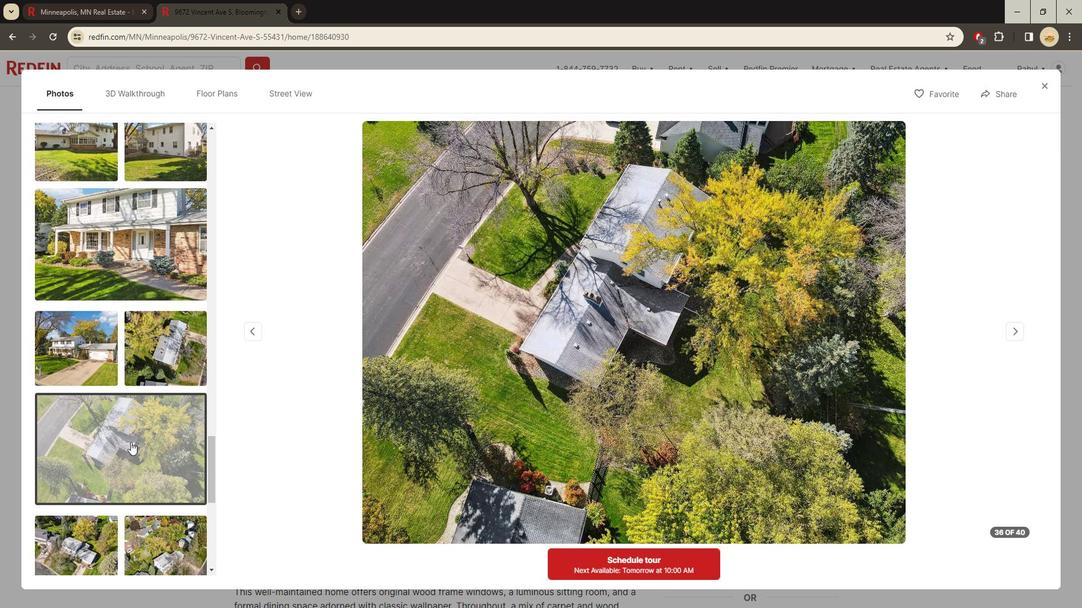 
Action: Mouse scrolled (137, 445) with delta (0, 0)
Screenshot: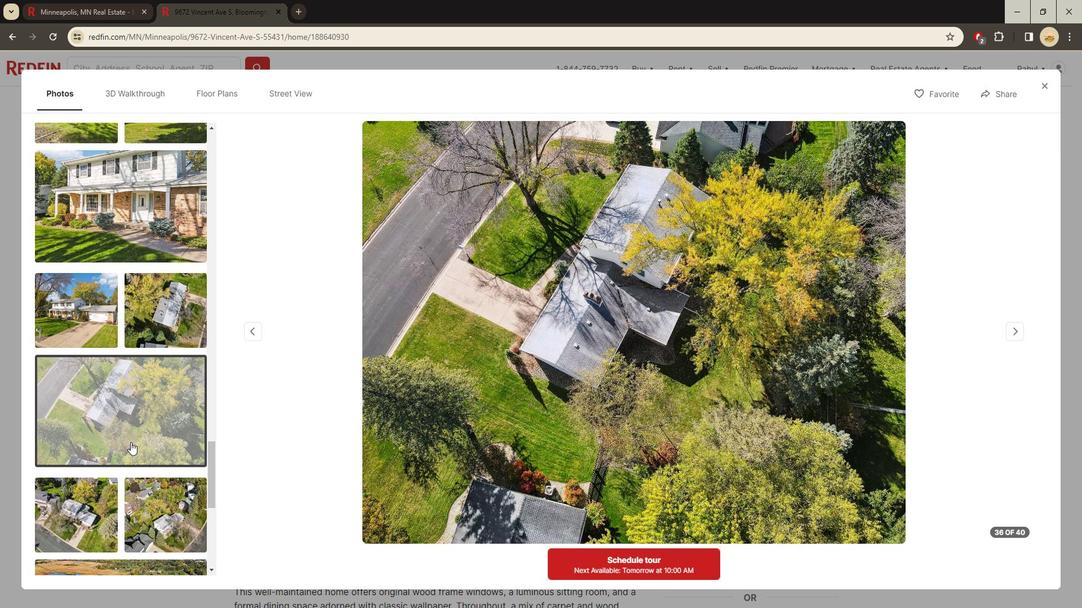 
Action: Mouse moved to (108, 426)
Screenshot: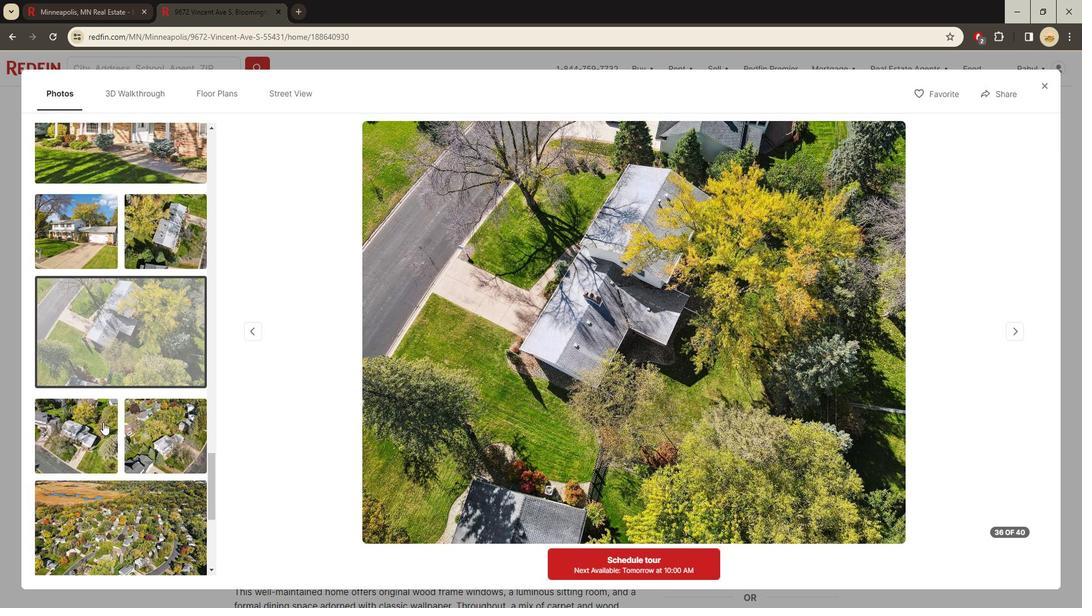
Action: Mouse pressed left at (108, 426)
Screenshot: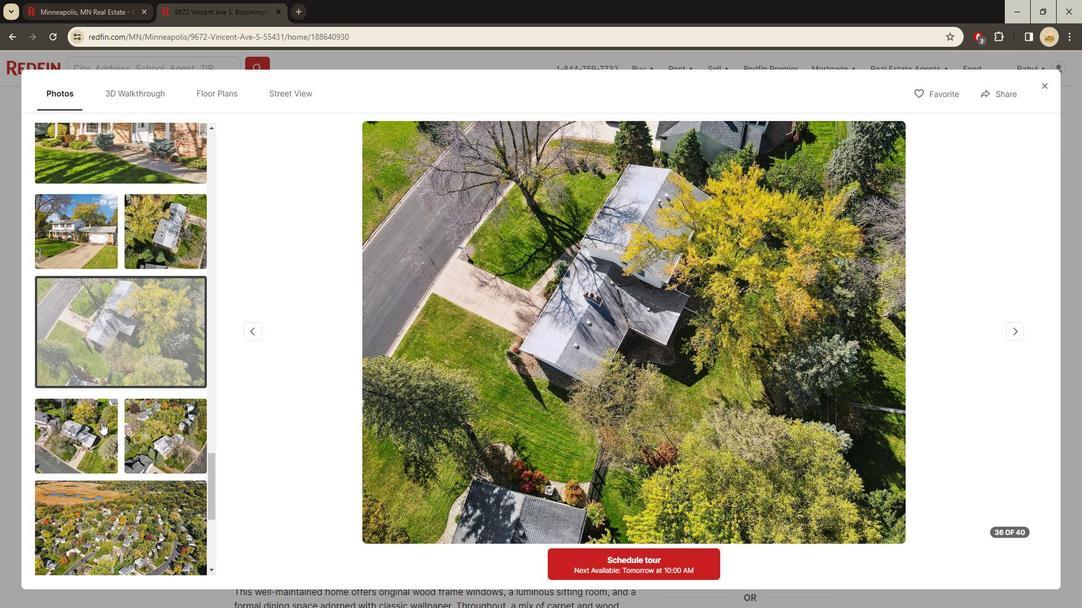 
Action: Mouse moved to (142, 427)
Screenshot: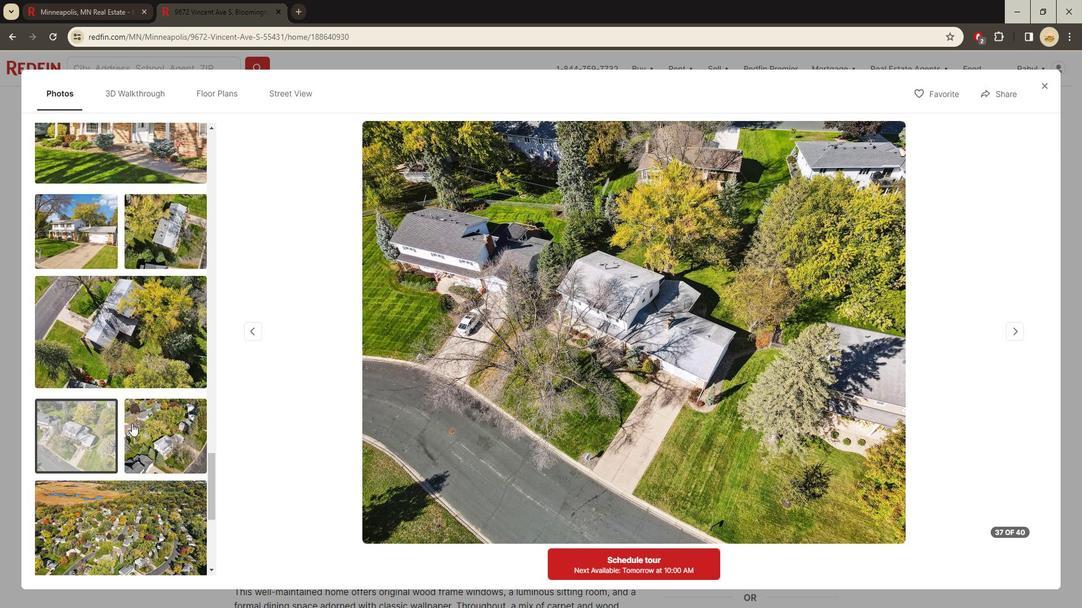 
Action: Mouse pressed left at (142, 427)
Screenshot: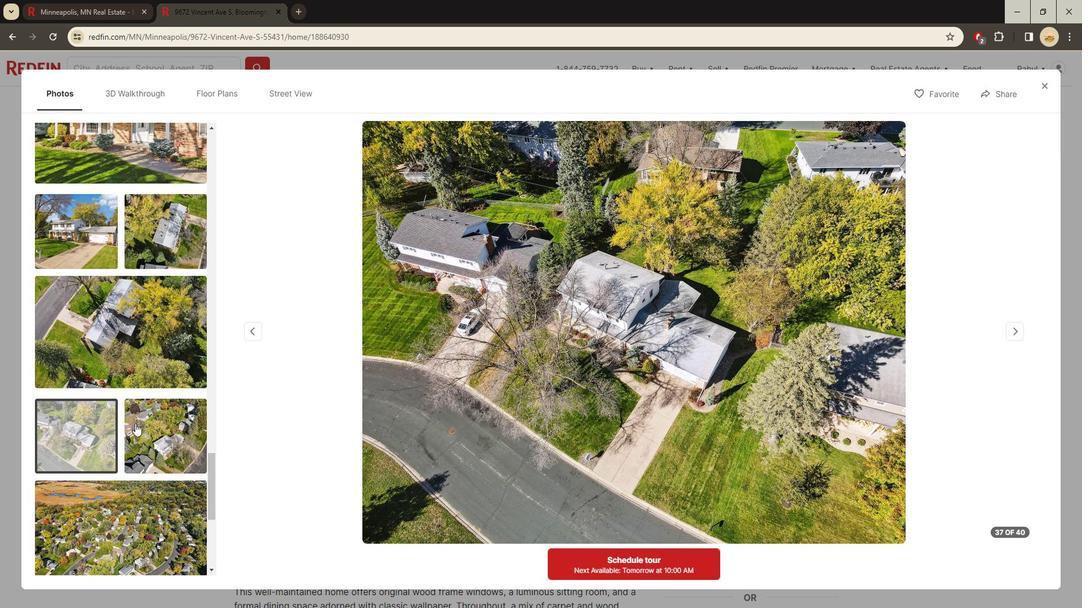 
Action: Mouse moved to (142, 427)
Screenshot: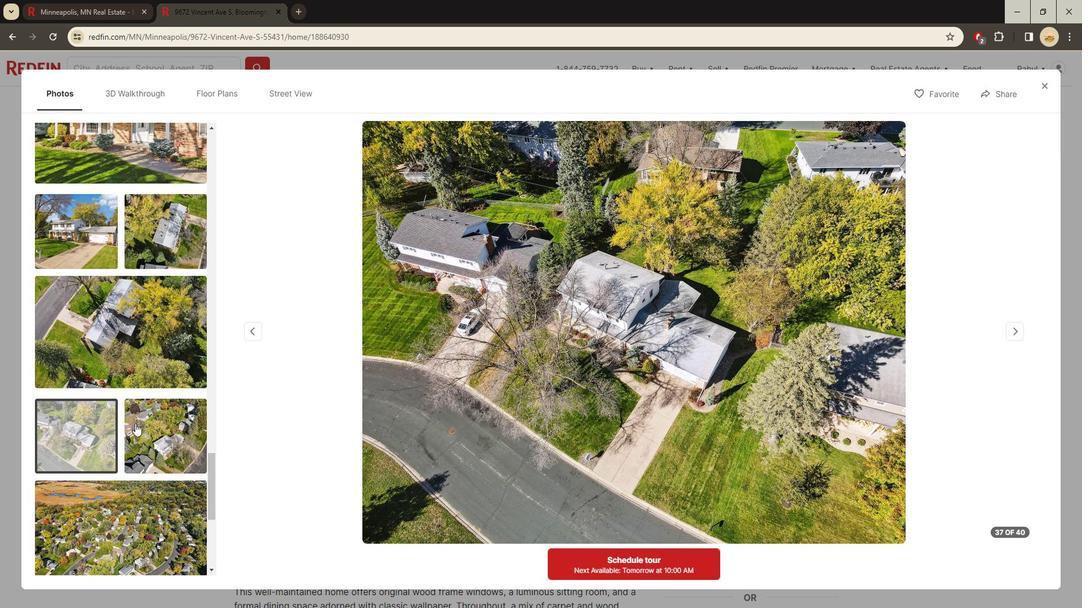 
Action: Mouse scrolled (142, 427) with delta (0, 0)
Screenshot: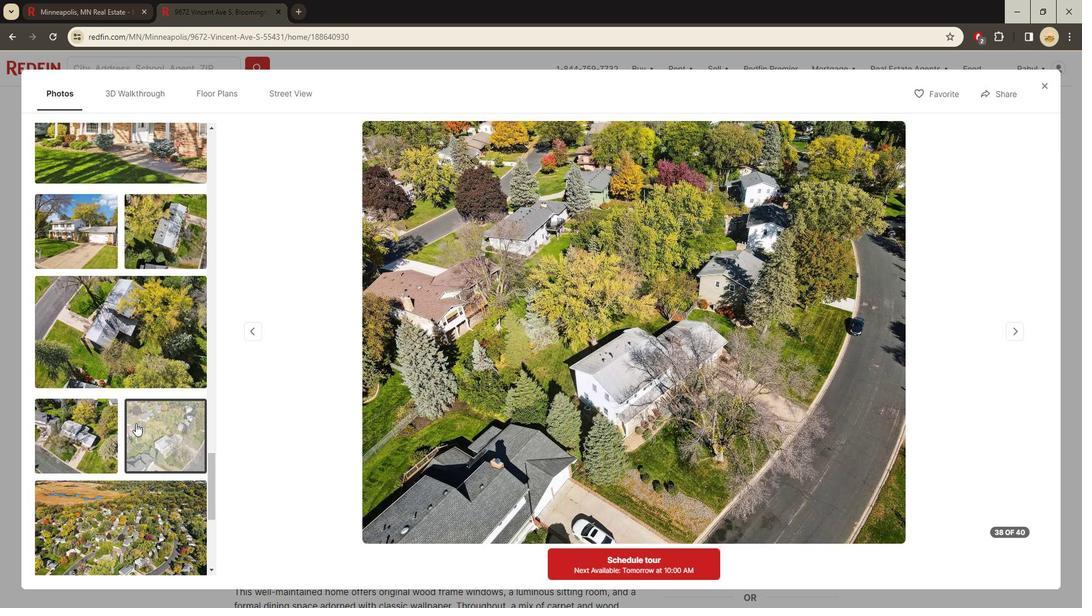 
Action: Mouse scrolled (142, 427) with delta (0, 0)
Screenshot: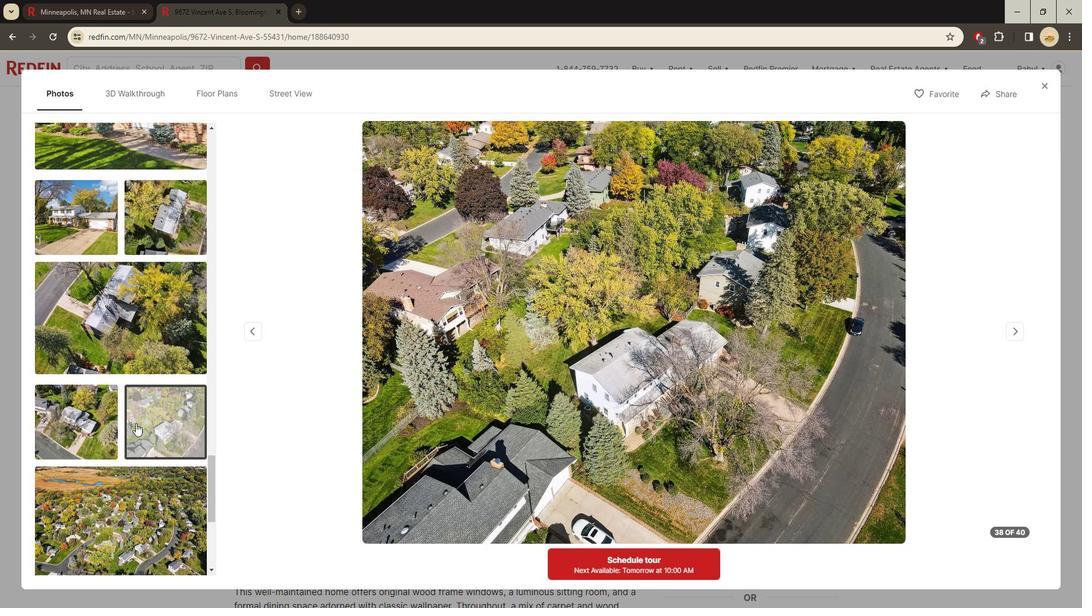 
Action: Mouse moved to (142, 426)
Screenshot: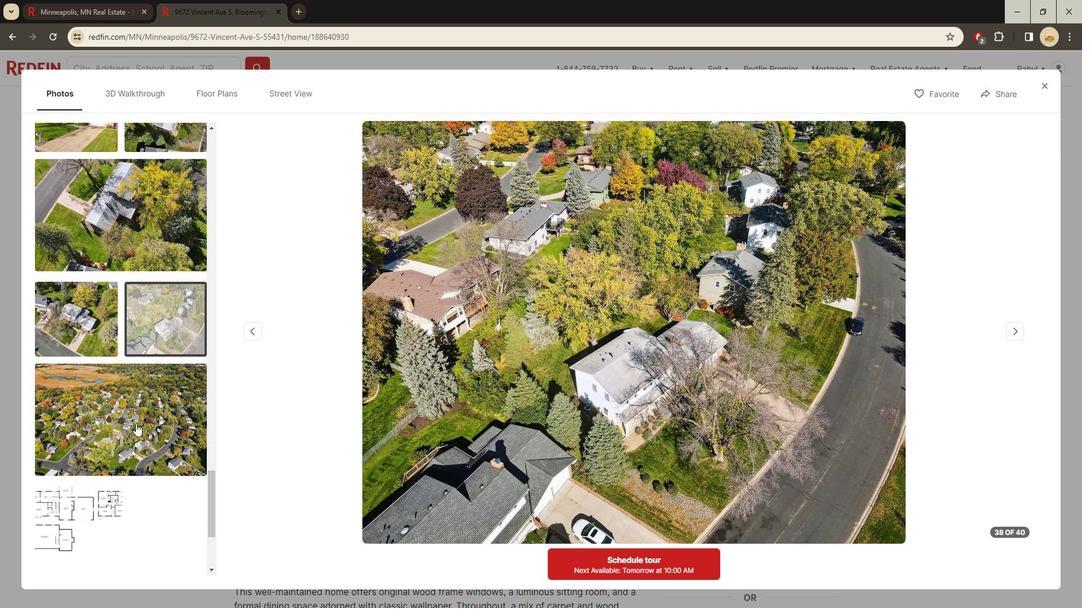 
Action: Mouse pressed left at (142, 426)
Screenshot: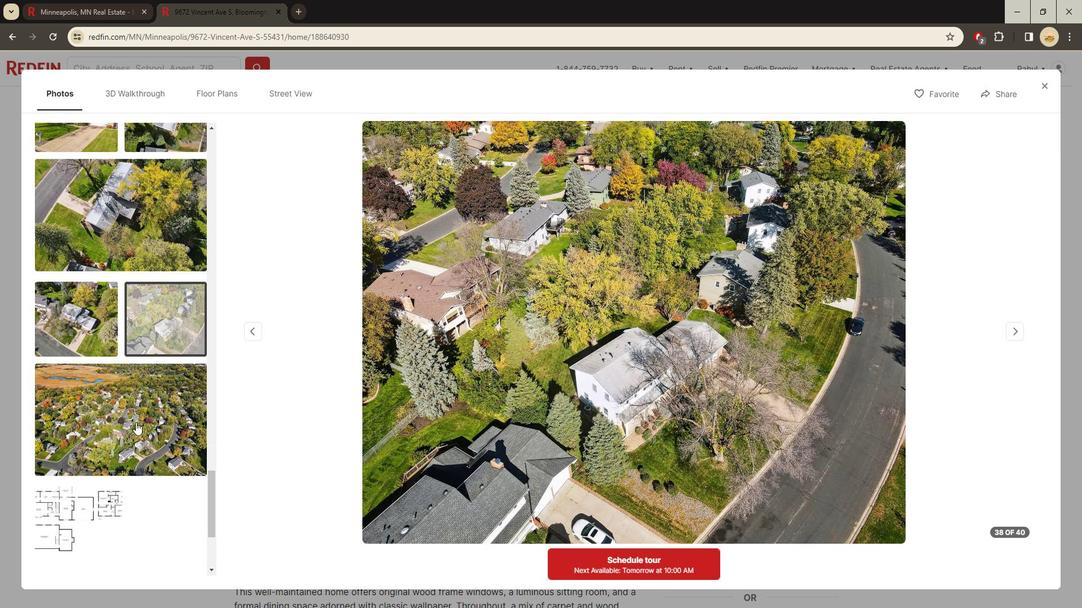 
Action: Mouse scrolled (142, 426) with delta (0, 0)
Screenshot: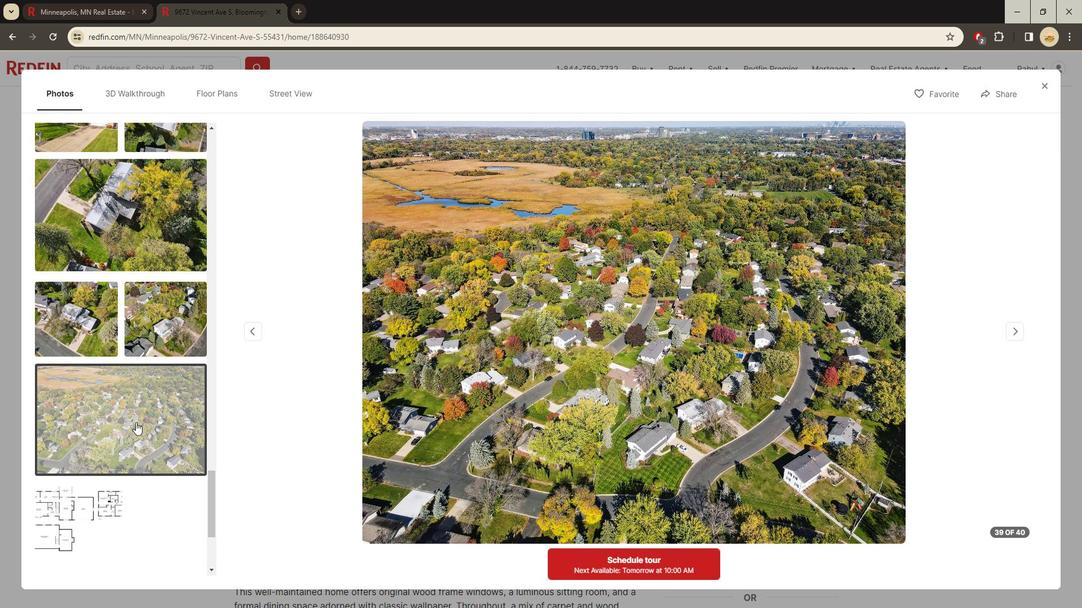
Action: Mouse scrolled (142, 426) with delta (0, 0)
Screenshot: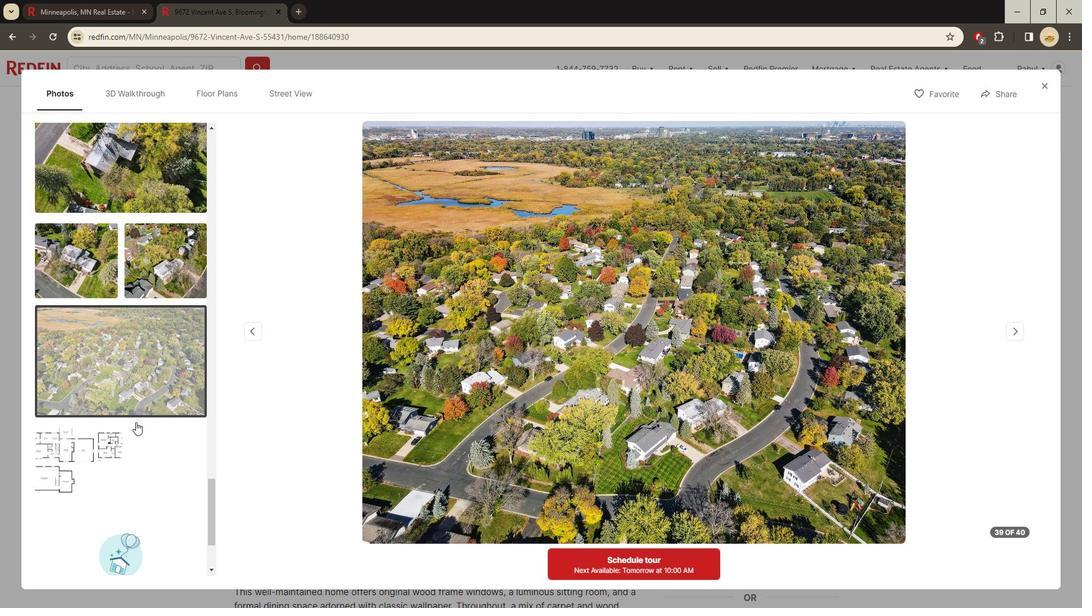 
Action: Mouse scrolled (142, 426) with delta (0, 0)
Screenshot: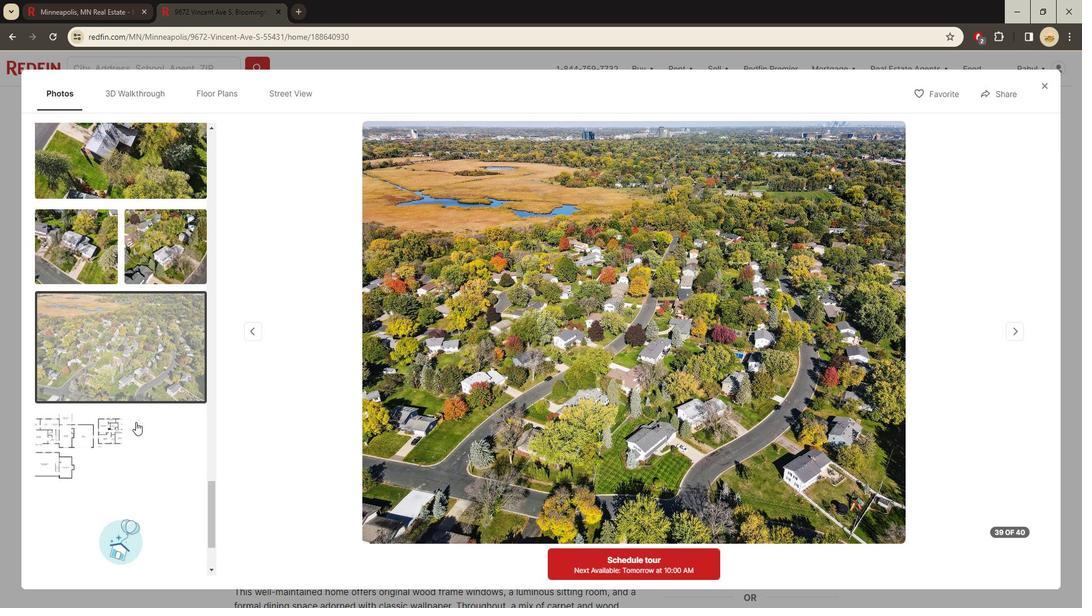 
Action: Mouse scrolled (142, 427) with delta (0, 0)
Screenshot: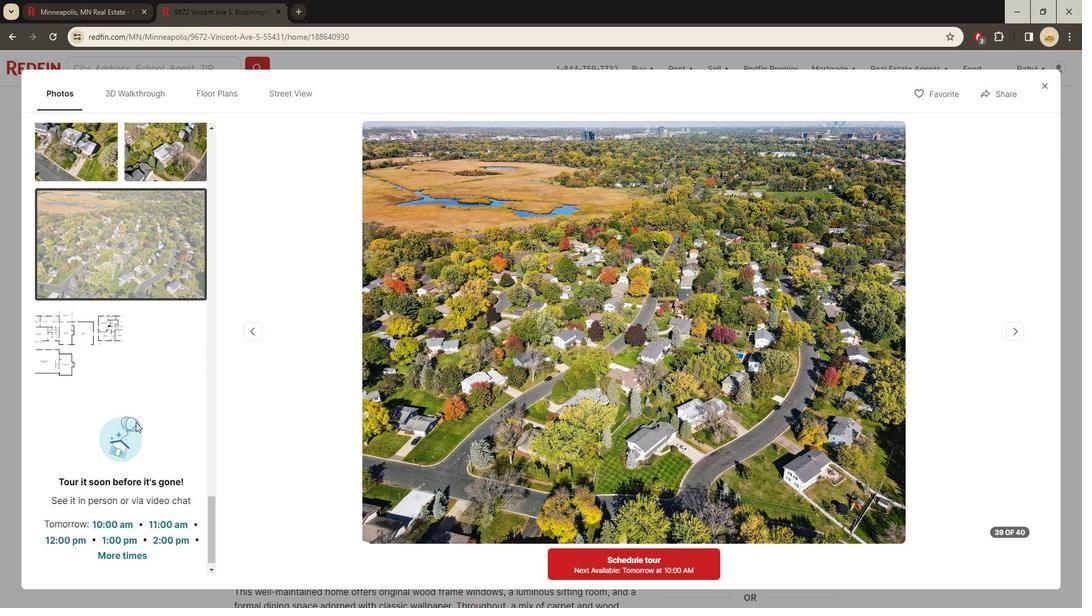 
Action: Mouse scrolled (142, 426) with delta (0, 0)
Screenshot: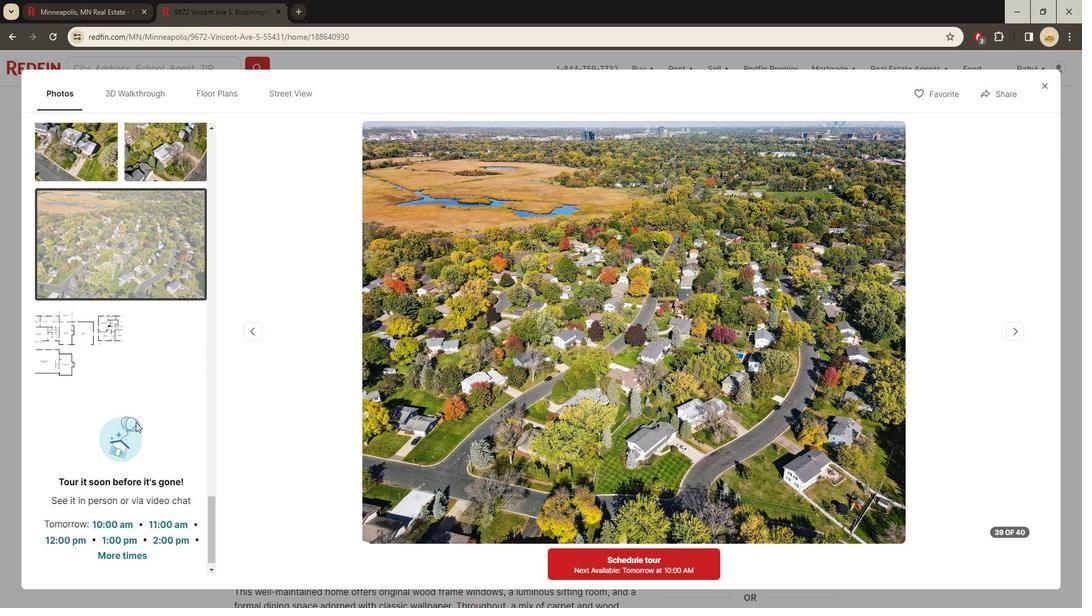 
Action: Mouse scrolled (142, 427) with delta (0, 0)
Screenshot: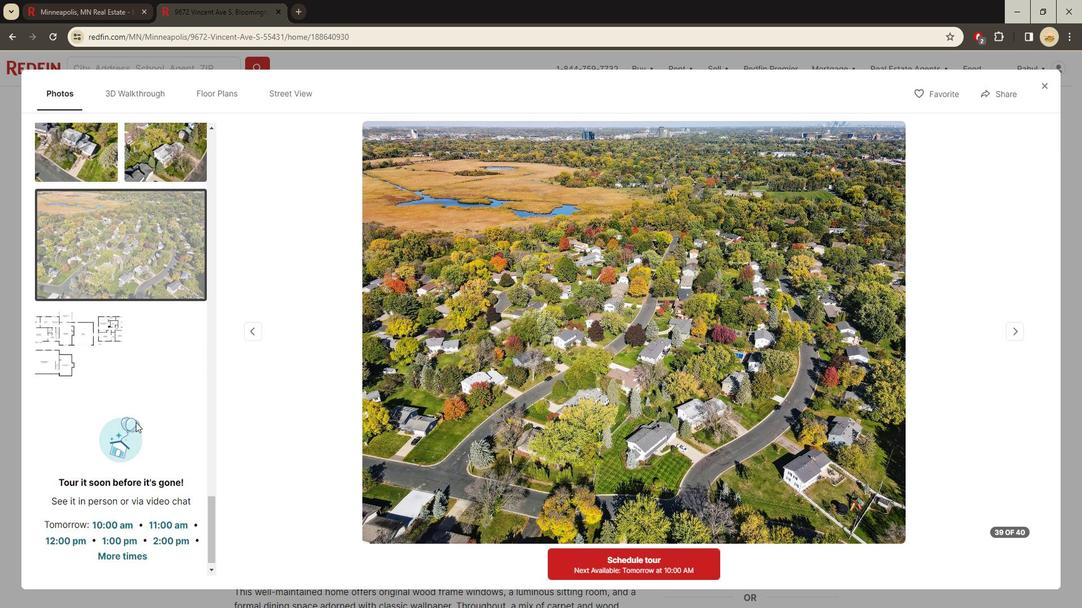 
Action: Mouse scrolled (142, 427) with delta (0, 0)
Screenshot: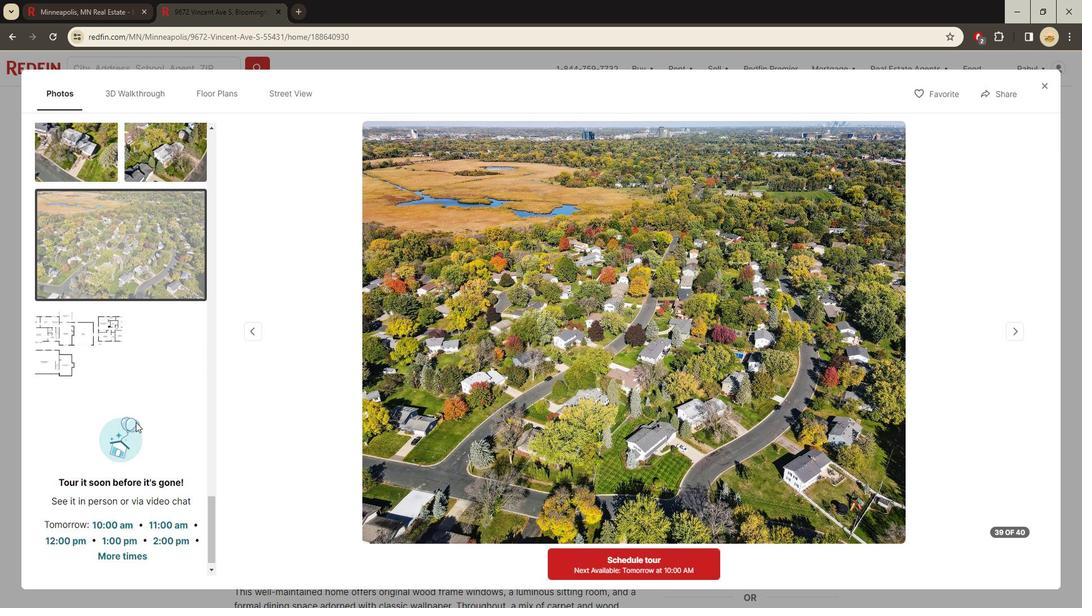 
Action: Mouse scrolled (142, 427) with delta (0, 0)
Screenshot: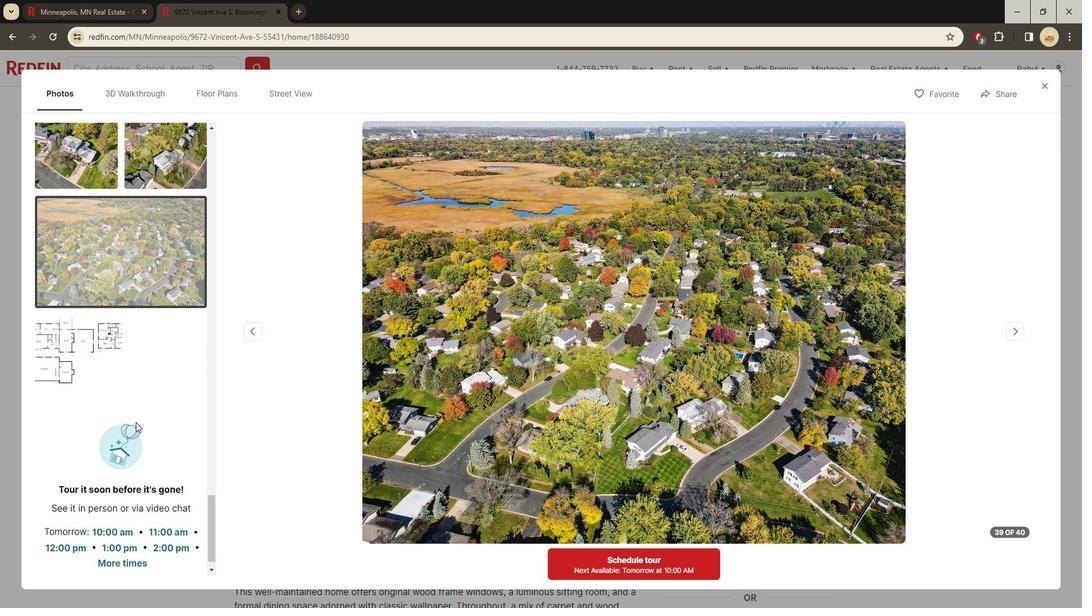 
Action: Mouse moved to (217, 94)
Screenshot: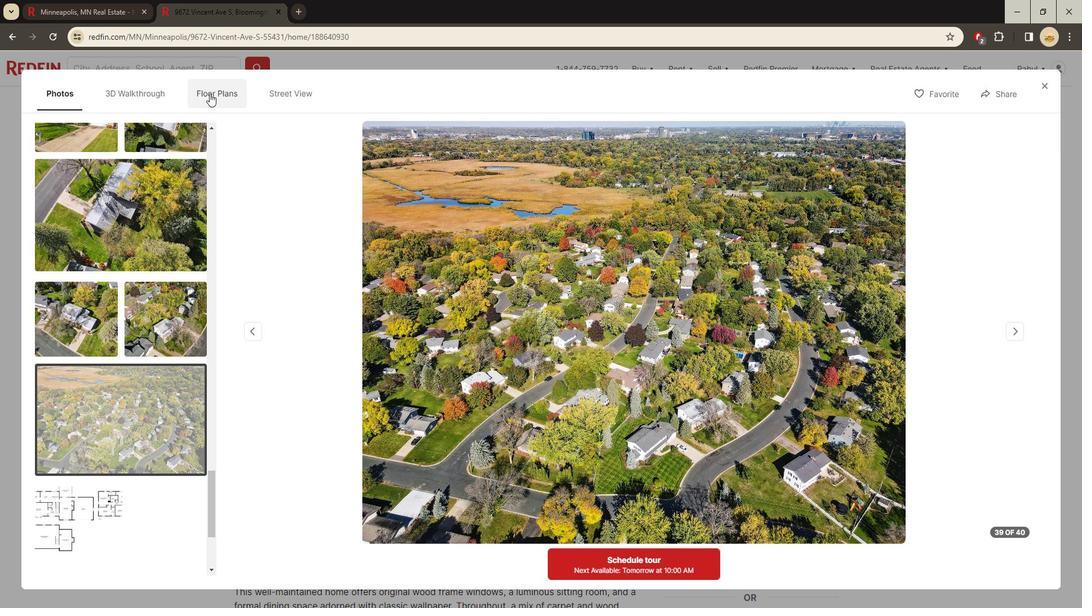 
Action: Mouse pressed left at (217, 94)
Screenshot: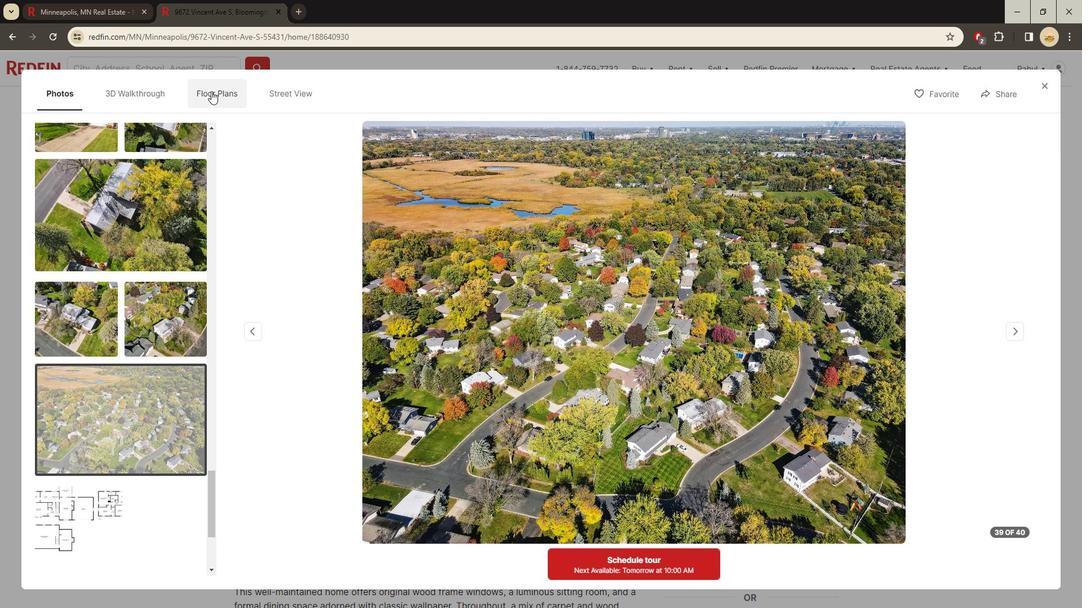 
Action: Mouse moved to (1043, 84)
Screenshot: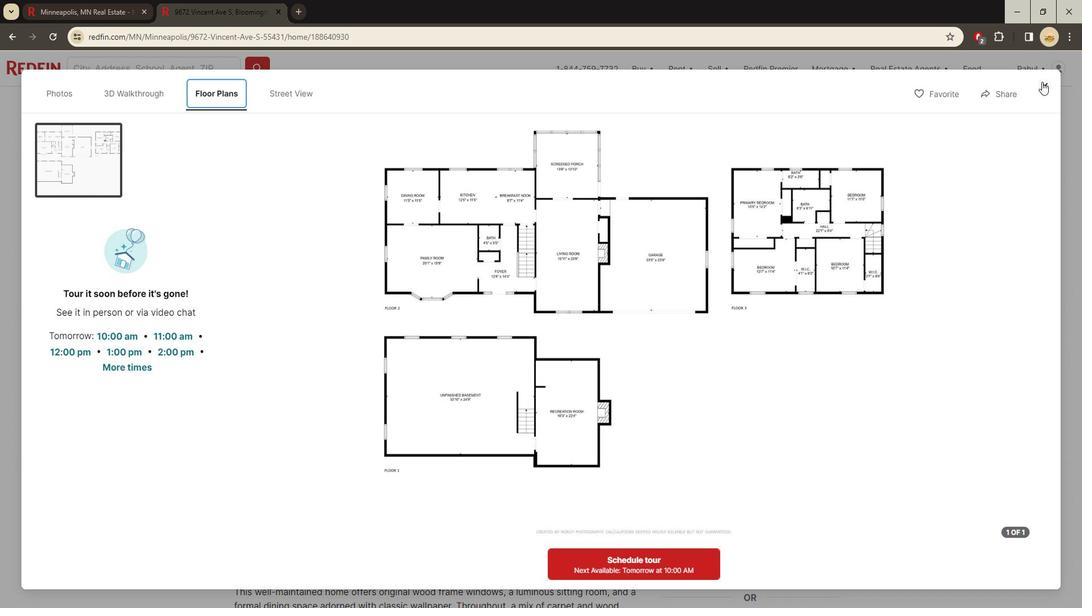 
Action: Mouse pressed left at (1043, 84)
Screenshot: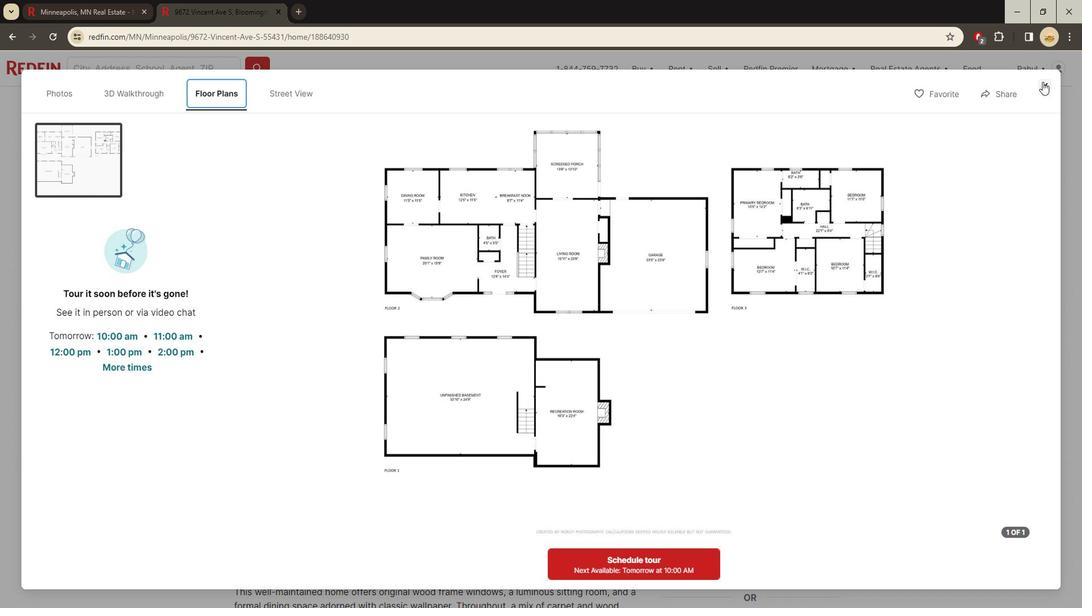 
Action: Mouse moved to (492, 293)
Screenshot: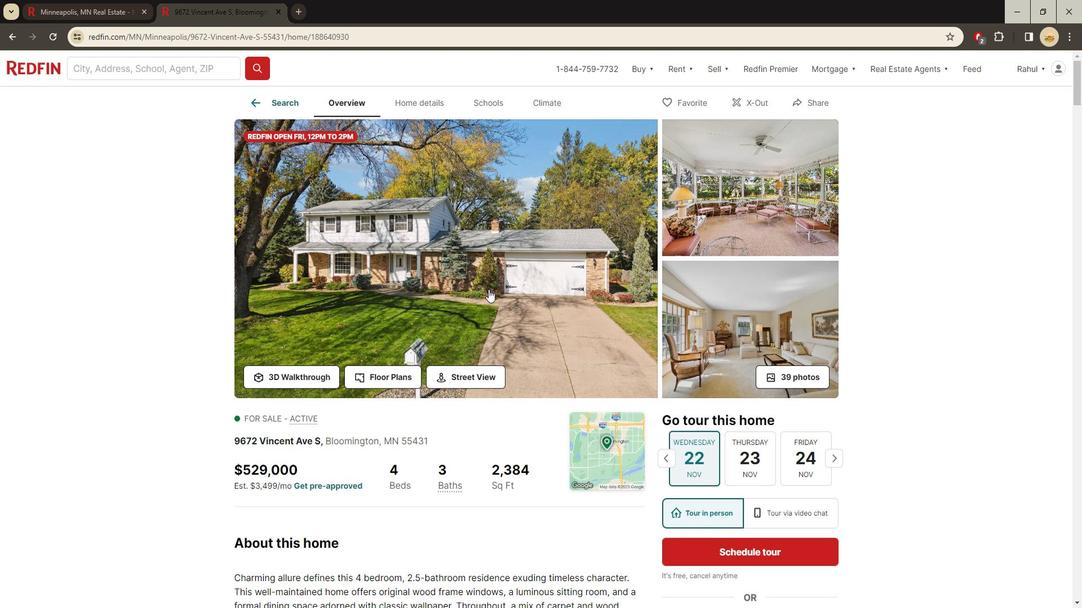 
Action: Mouse scrolled (492, 293) with delta (0, 0)
Screenshot: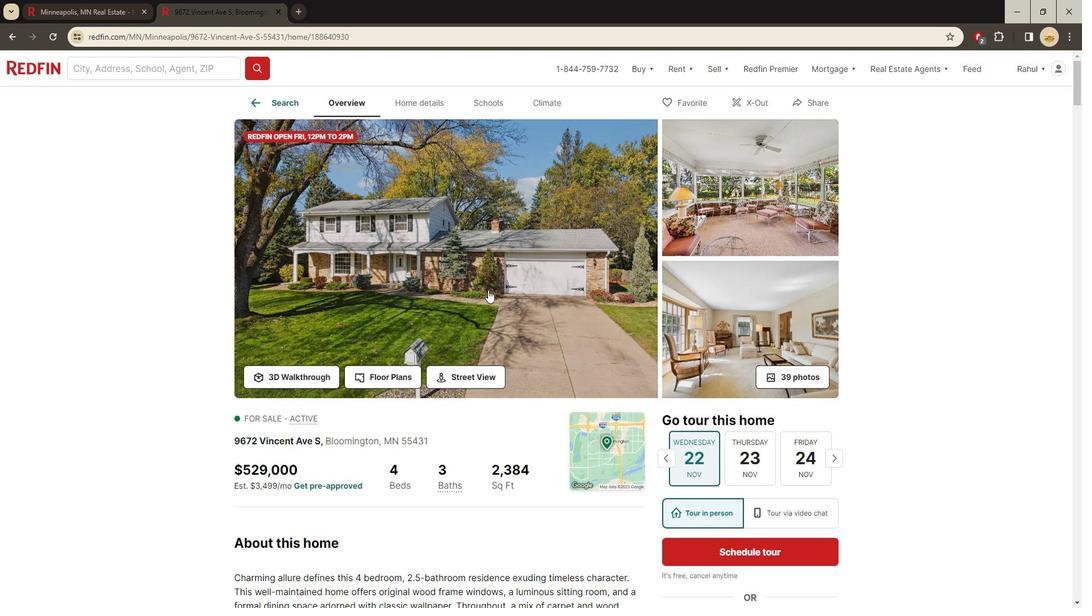 
Action: Mouse scrolled (492, 293) with delta (0, 0)
Screenshot: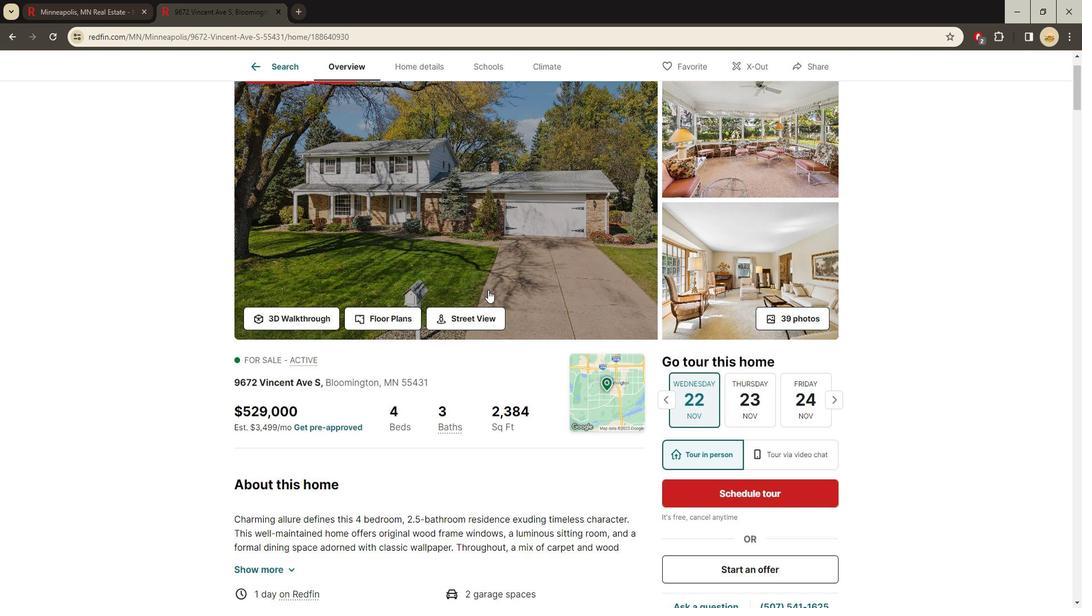 
Action: Mouse moved to (488, 295)
Screenshot: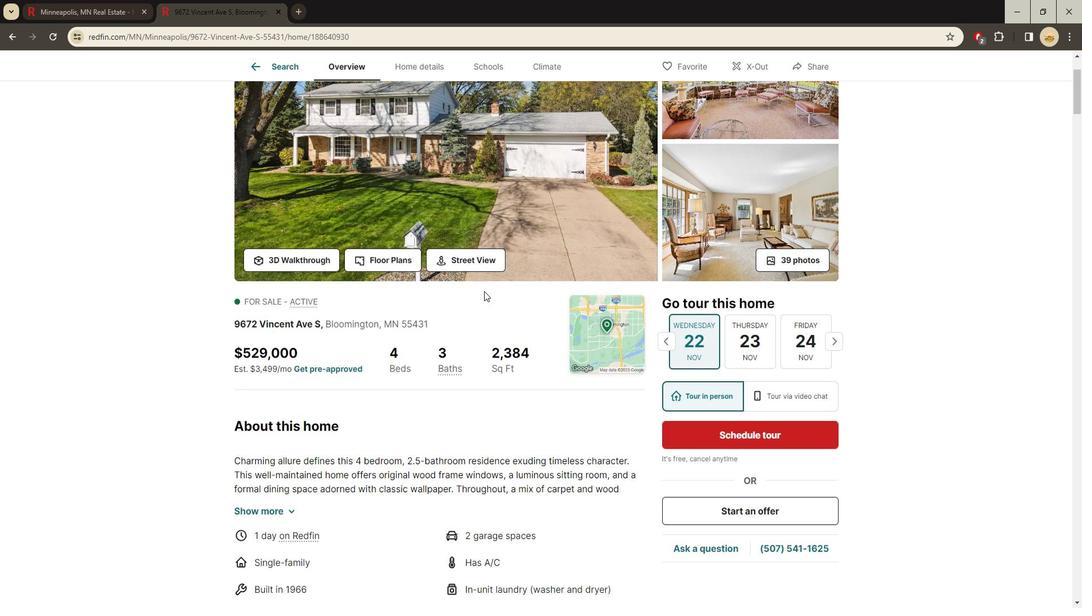 
Action: Mouse scrolled (488, 294) with delta (0, 0)
Screenshot: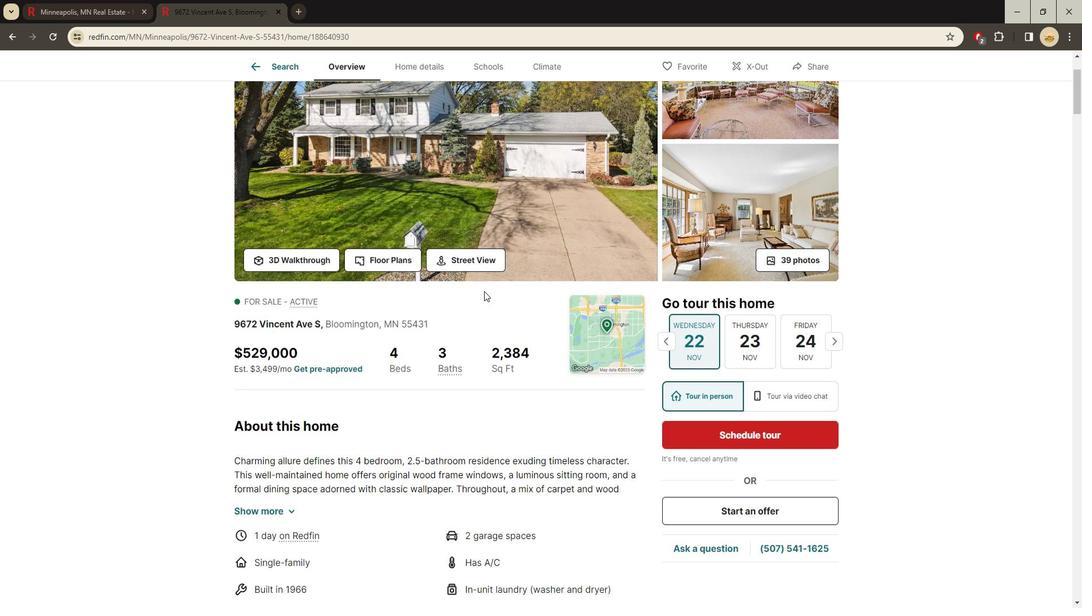 
Action: Mouse moved to (476, 299)
Screenshot: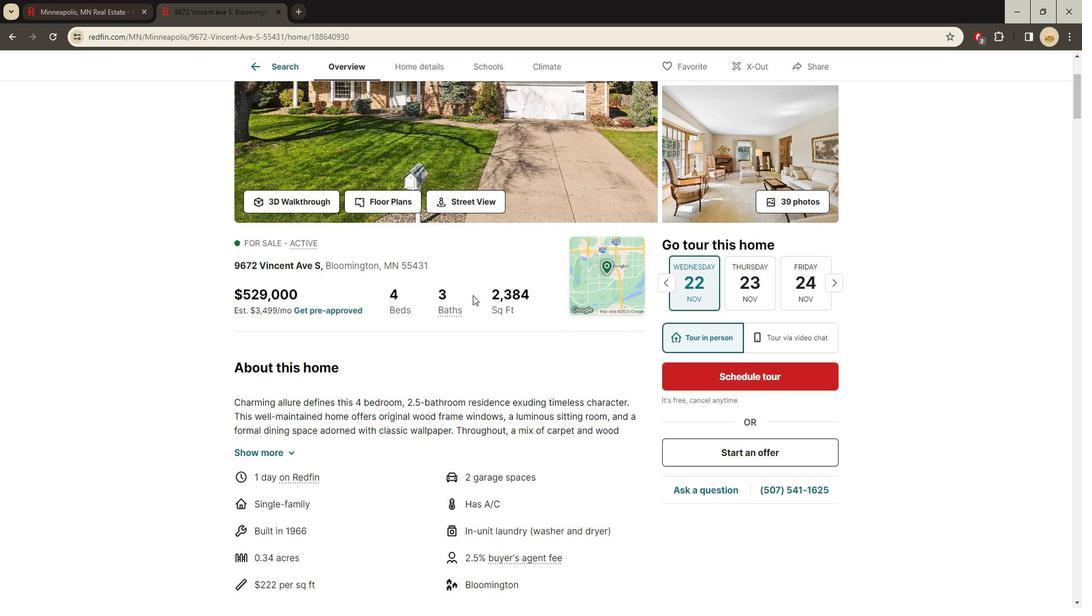 
Action: Mouse scrolled (476, 299) with delta (0, 0)
Screenshot: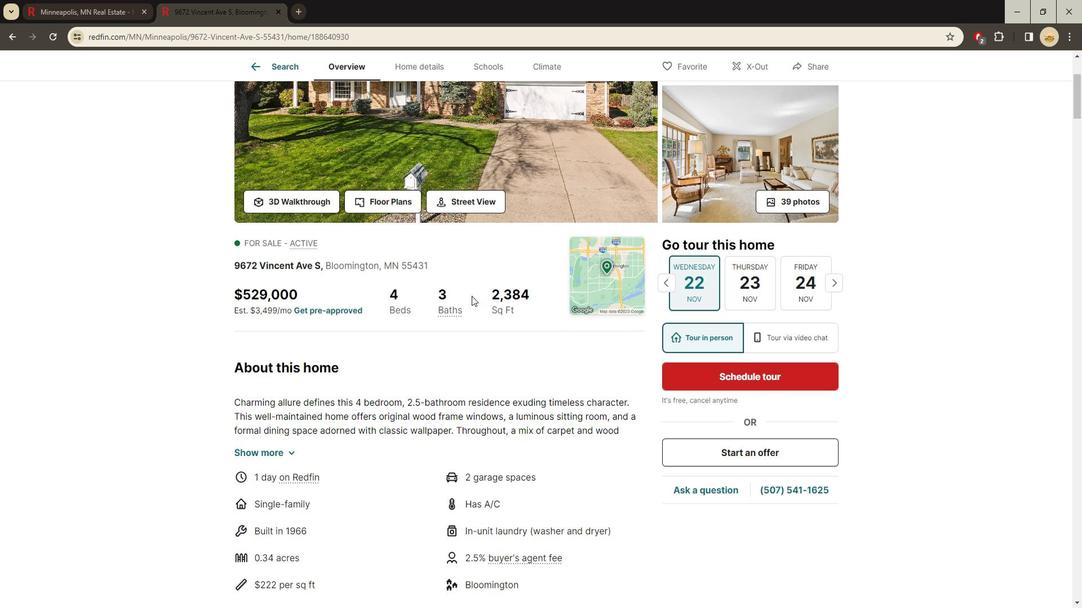 
Action: Mouse moved to (445, 300)
Screenshot: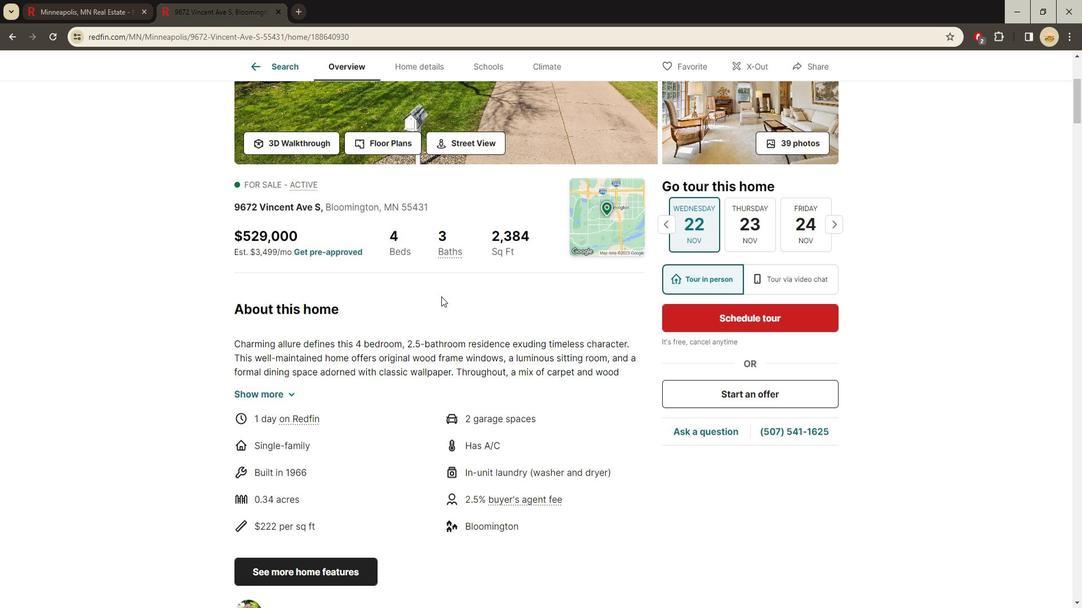 
Action: Mouse scrolled (445, 300) with delta (0, 0)
Screenshot: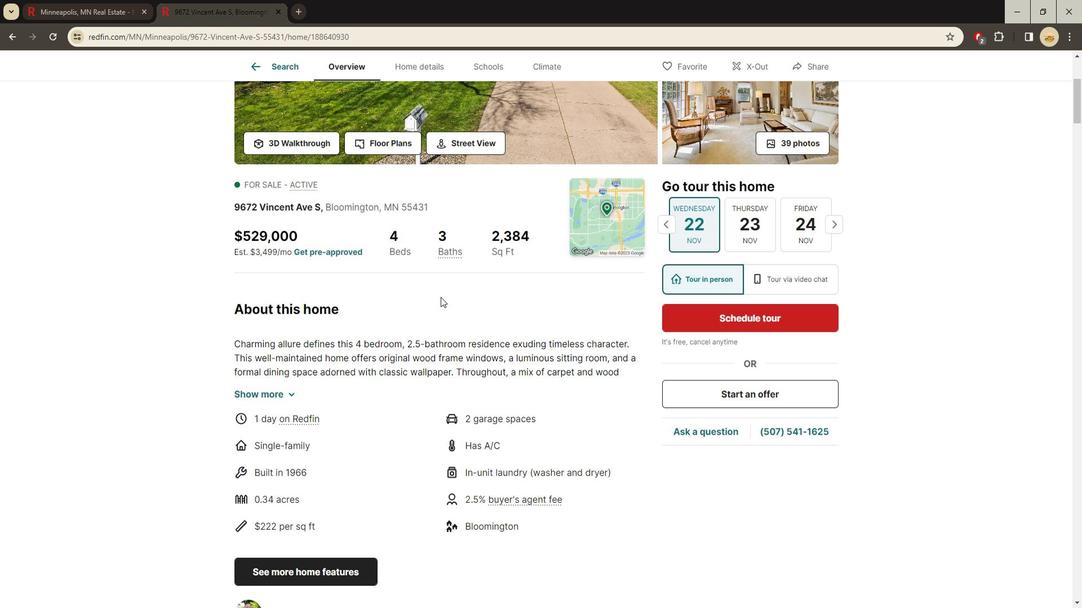 
Action: Mouse moved to (293, 338)
Screenshot: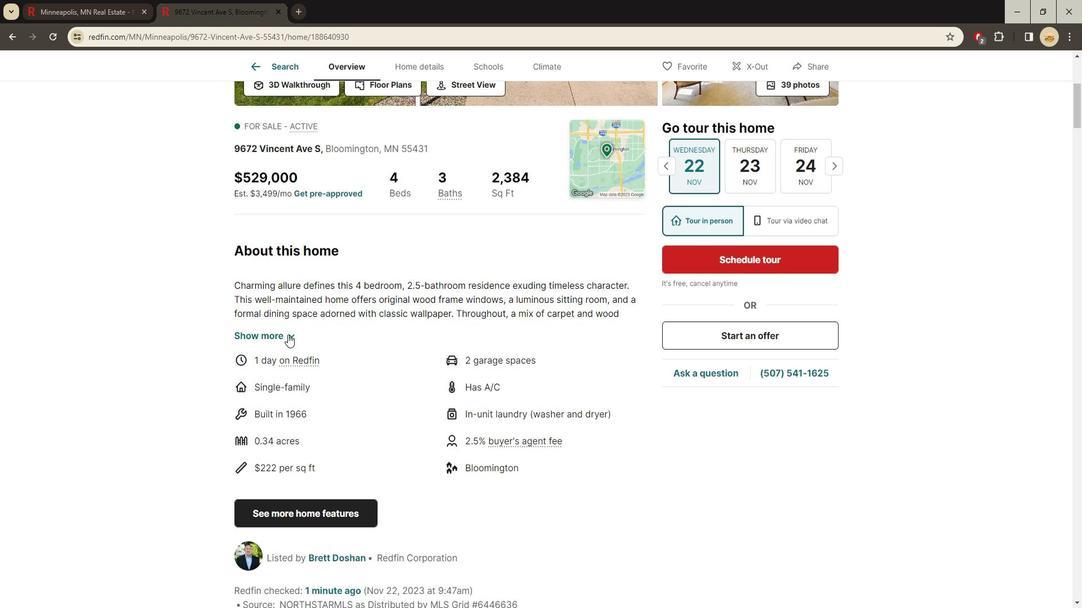 
Action: Mouse pressed left at (293, 338)
Screenshot: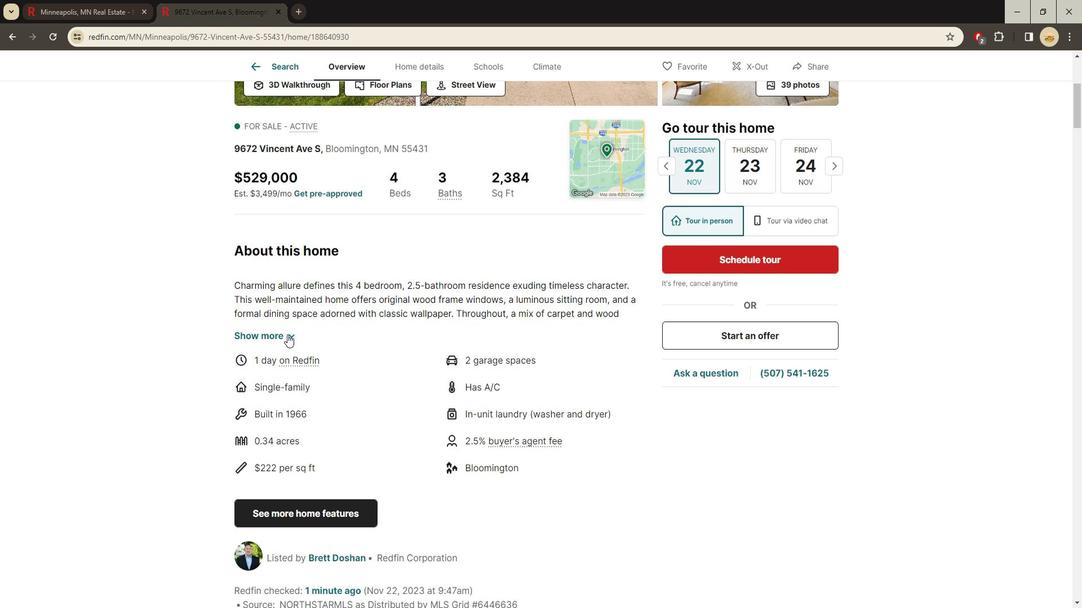 
Action: Mouse moved to (353, 332)
Screenshot: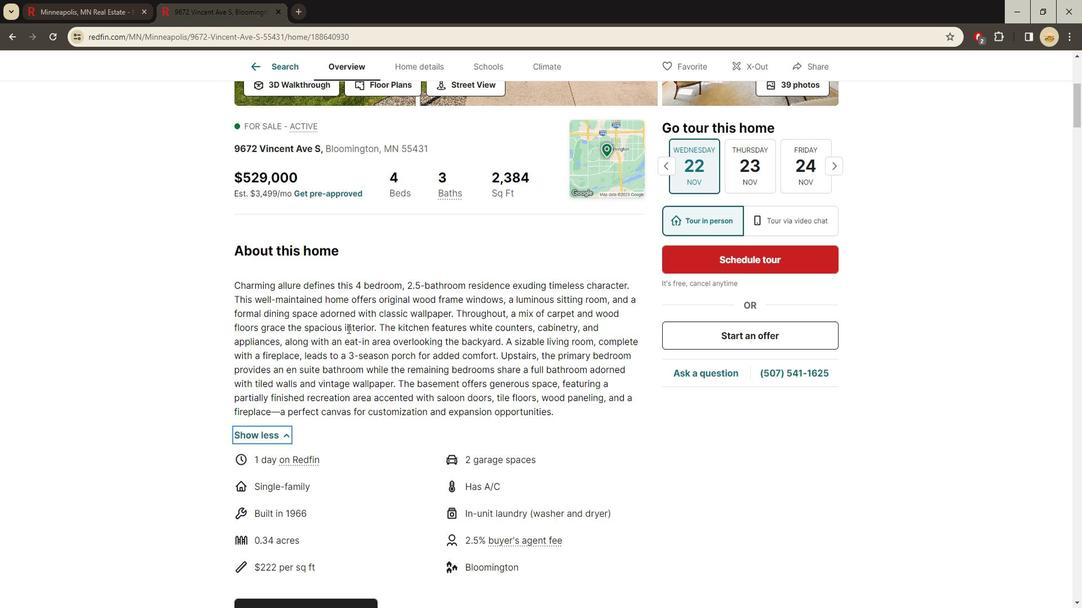 
Action: Mouse scrolled (353, 331) with delta (0, 0)
Screenshot: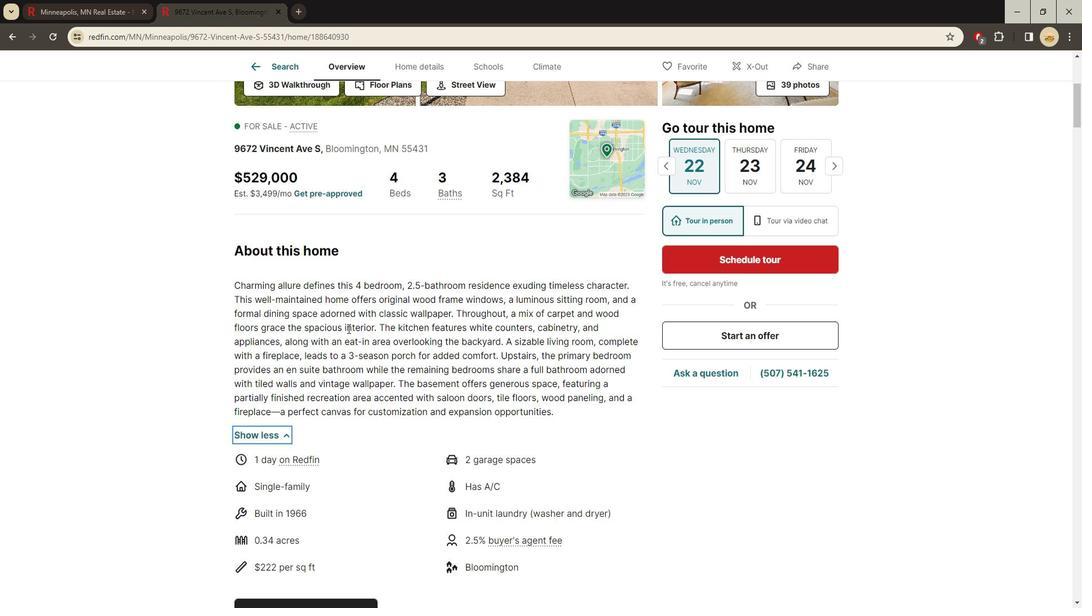 
Action: Mouse moved to (340, 328)
Screenshot: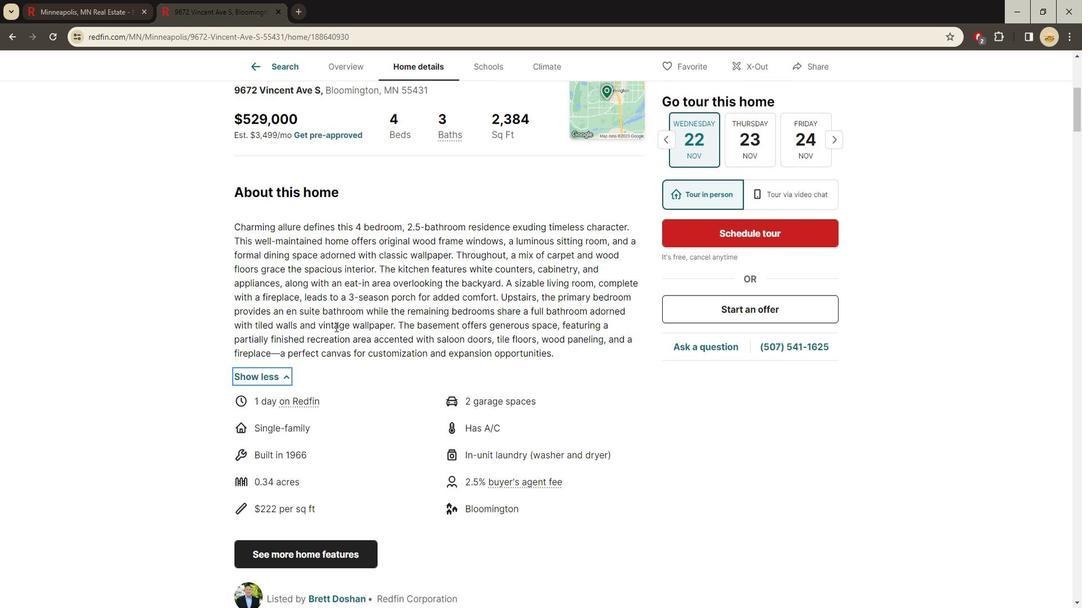 
Action: Mouse scrolled (340, 328) with delta (0, 0)
Screenshot: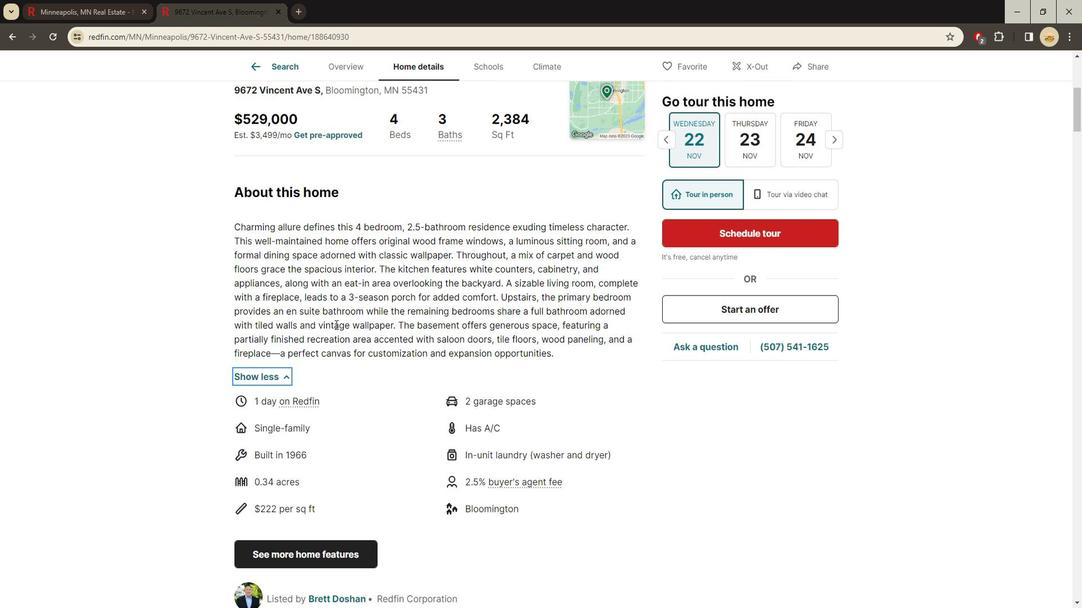 
Action: Mouse moved to (355, 260)
Screenshot: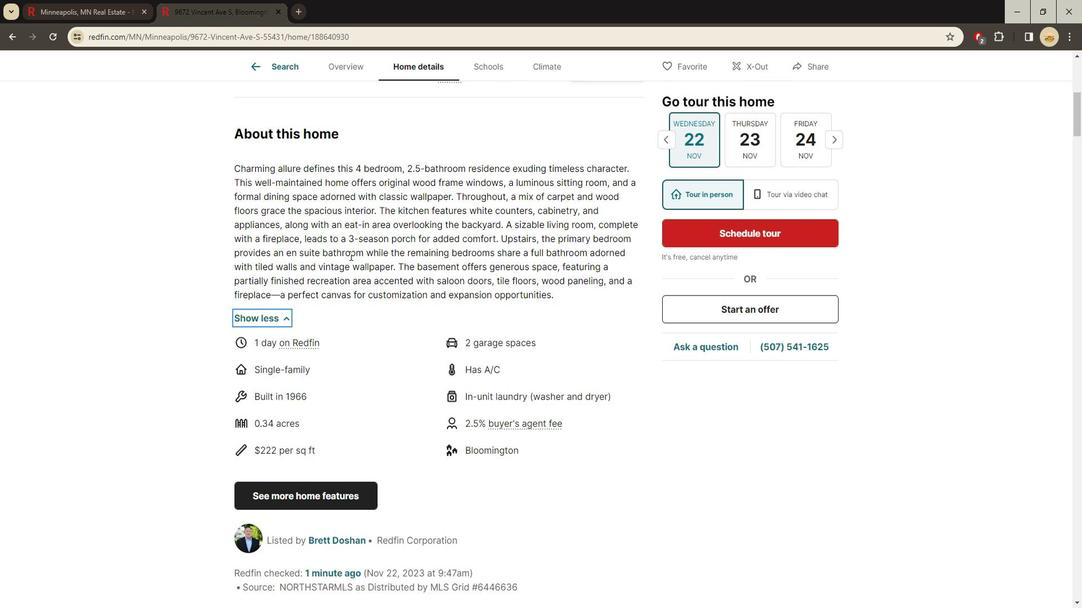 
Action: Mouse scrolled (355, 259) with delta (0, 0)
Screenshot: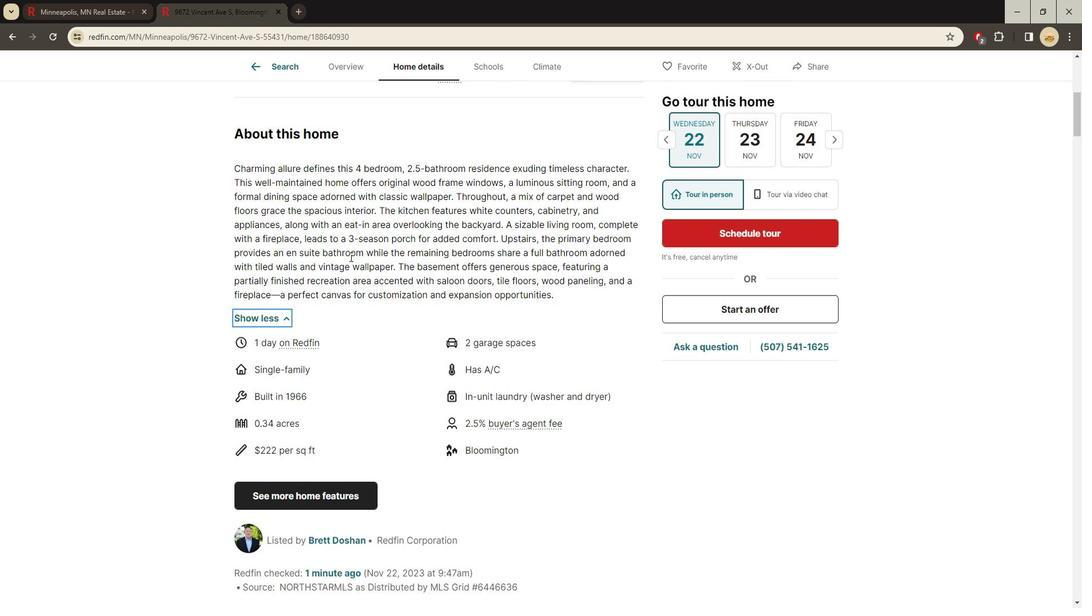 
Action: Mouse moved to (313, 439)
Screenshot: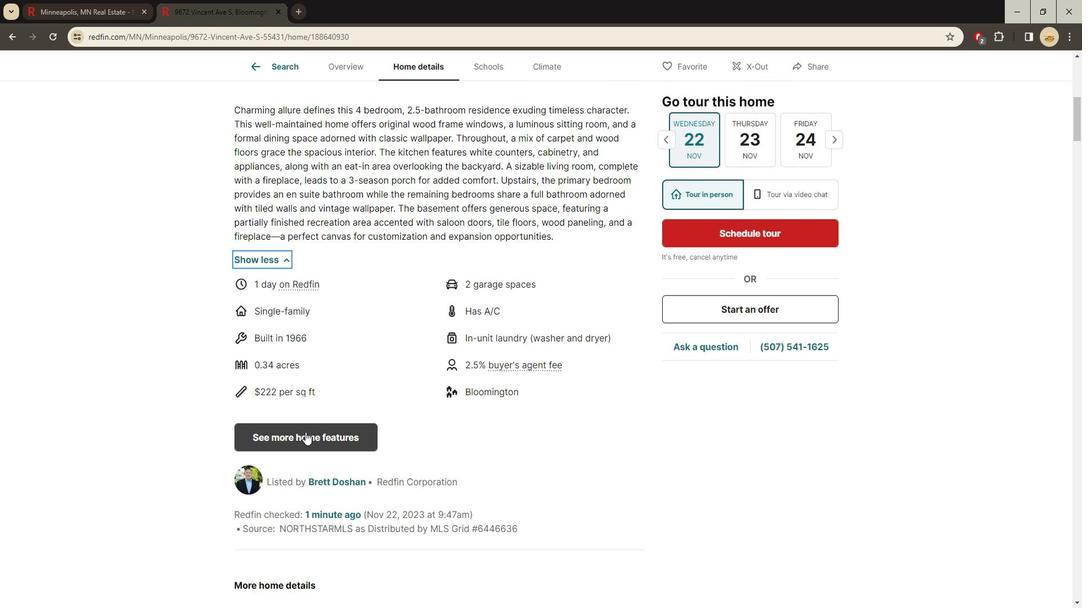 
Action: Mouse pressed left at (313, 439)
Screenshot: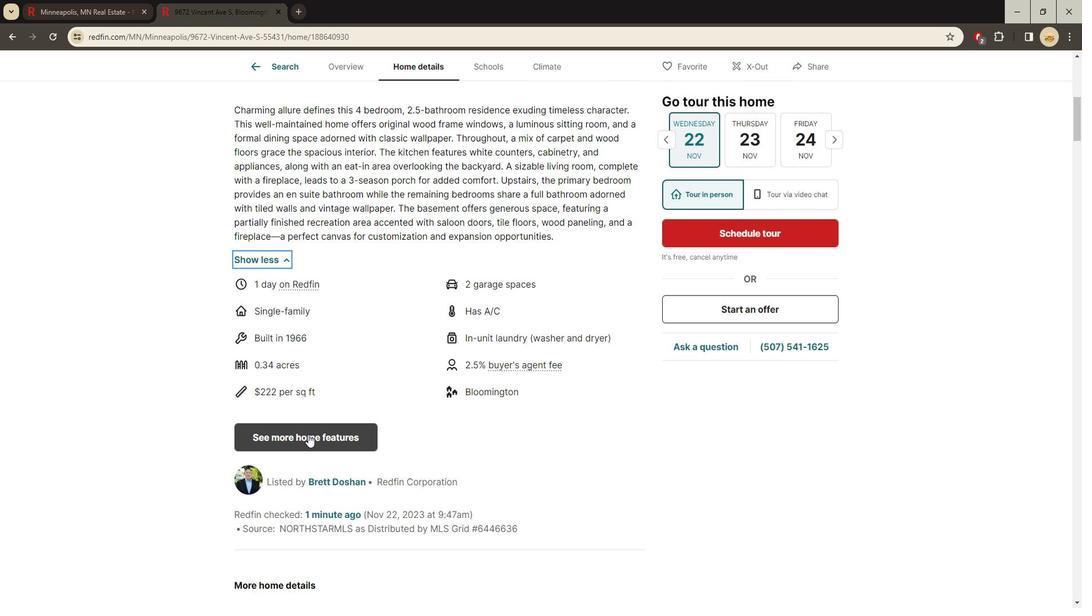 
Action: Mouse moved to (408, 134)
Screenshot: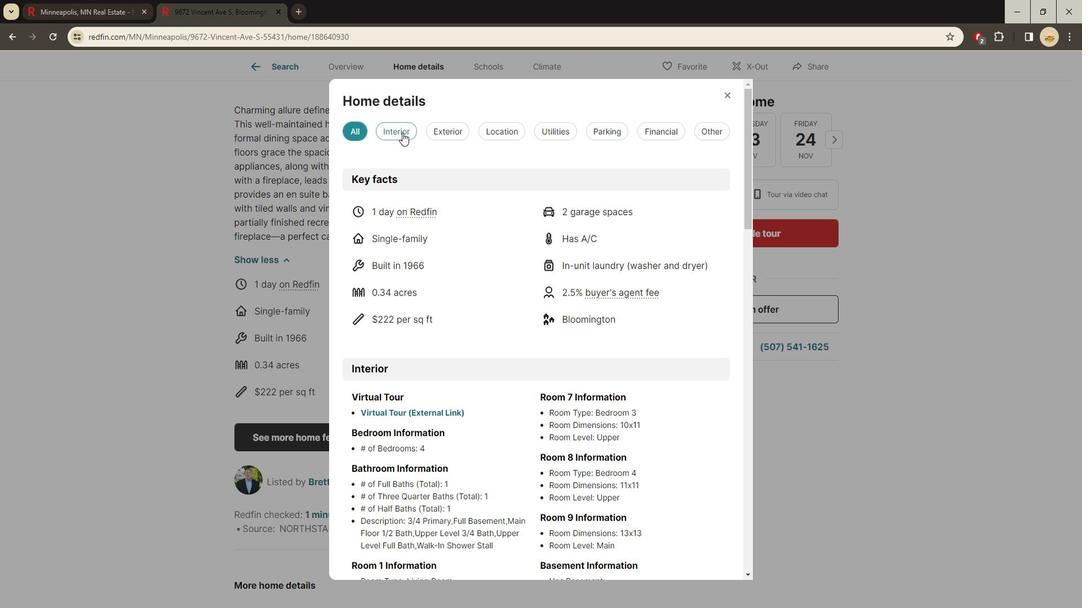 
Action: Mouse pressed left at (408, 134)
Screenshot: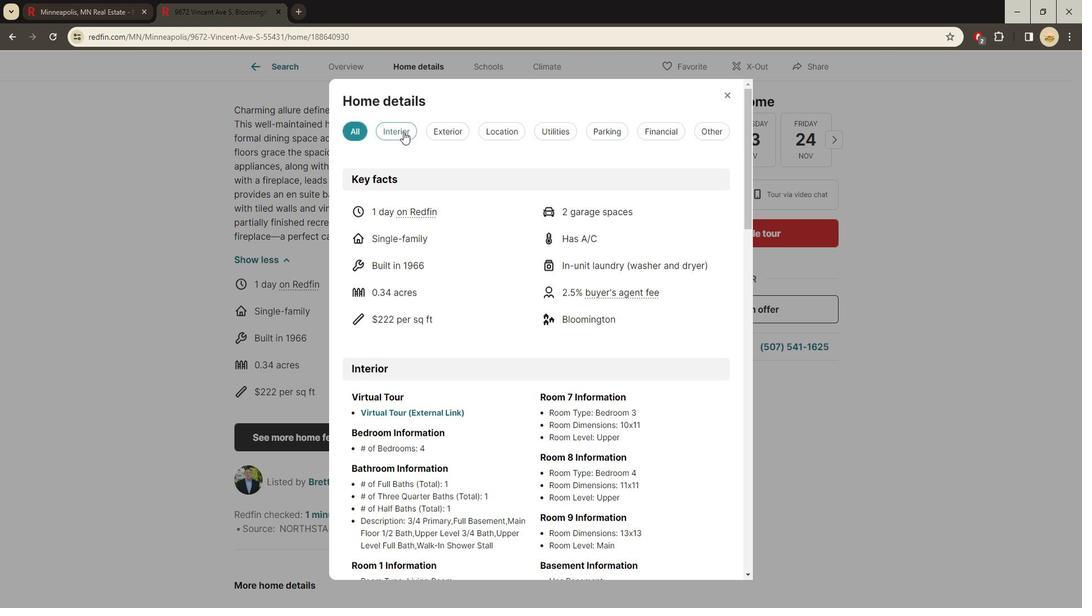
Action: Mouse moved to (516, 335)
Screenshot: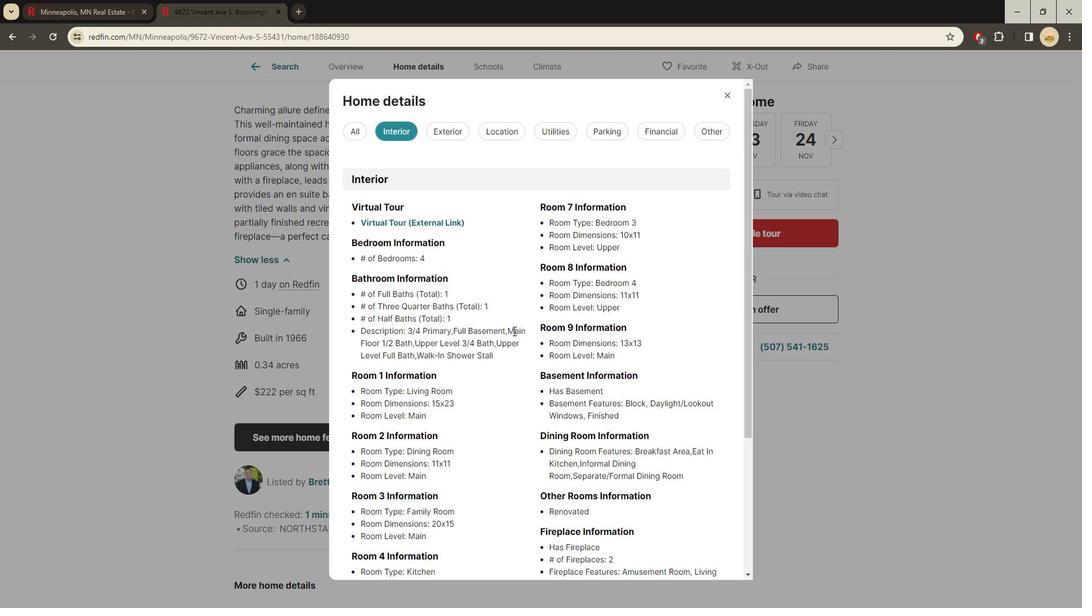 
Action: Mouse scrolled (516, 334) with delta (0, 0)
Screenshot: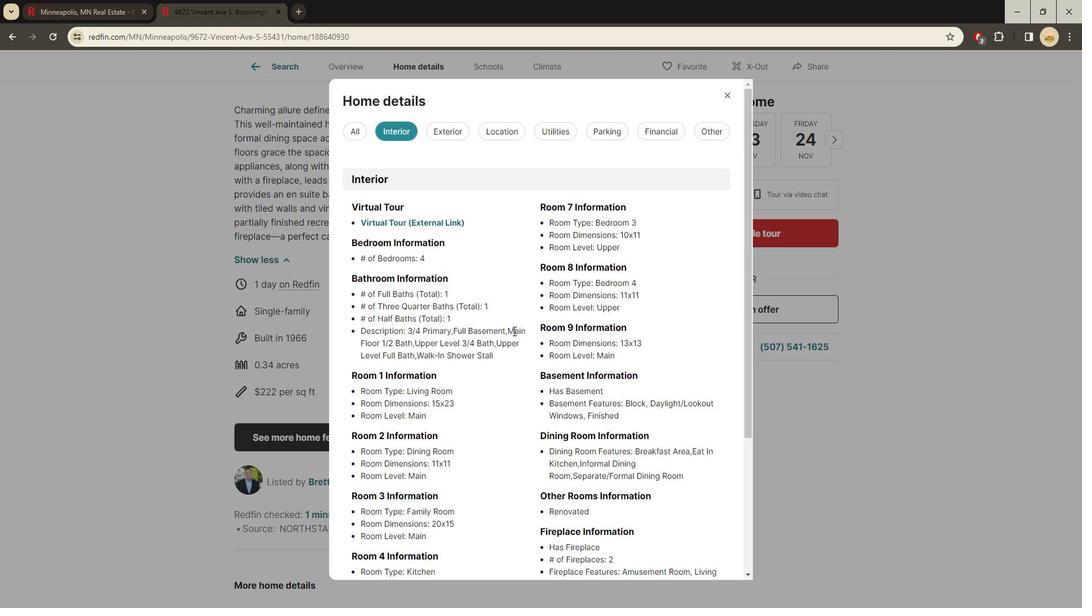 
Action: Mouse moved to (515, 334)
Screenshot: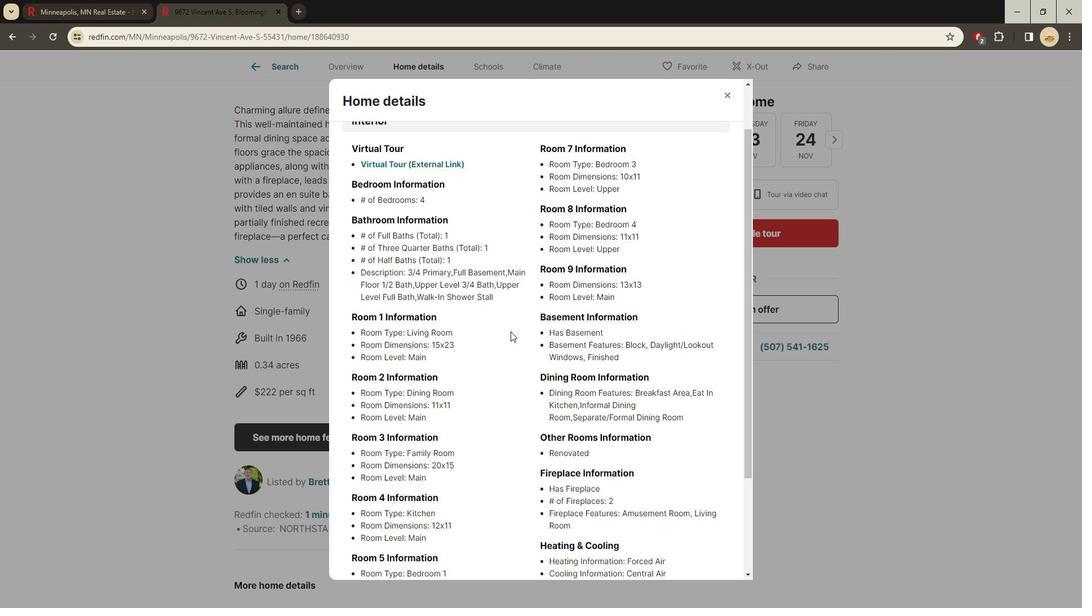 
Action: Mouse scrolled (515, 334) with delta (0, 0)
Screenshot: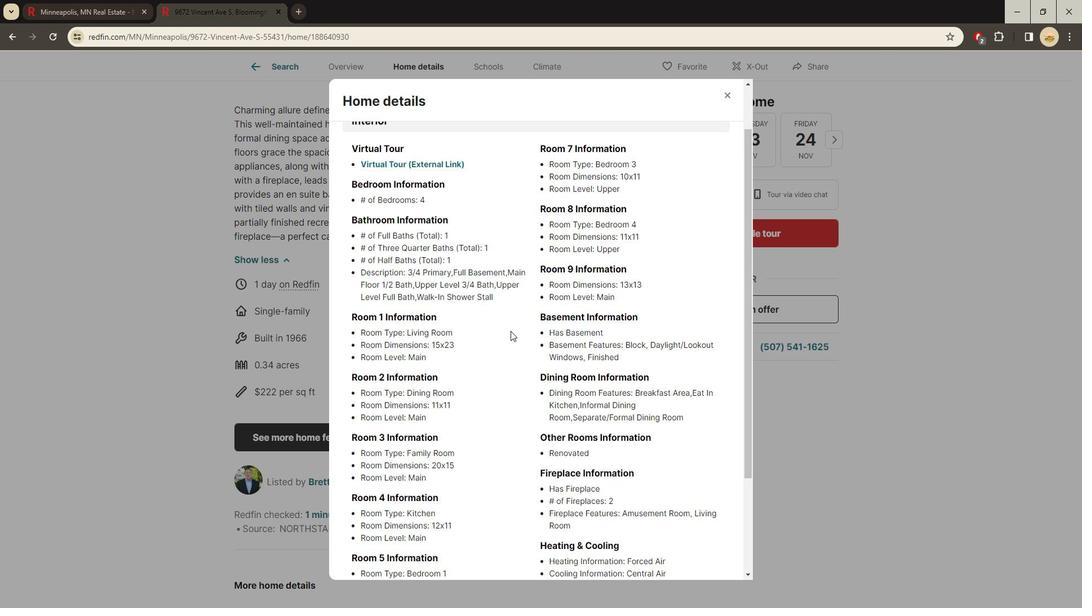 
Action: Mouse moved to (508, 329)
Screenshot: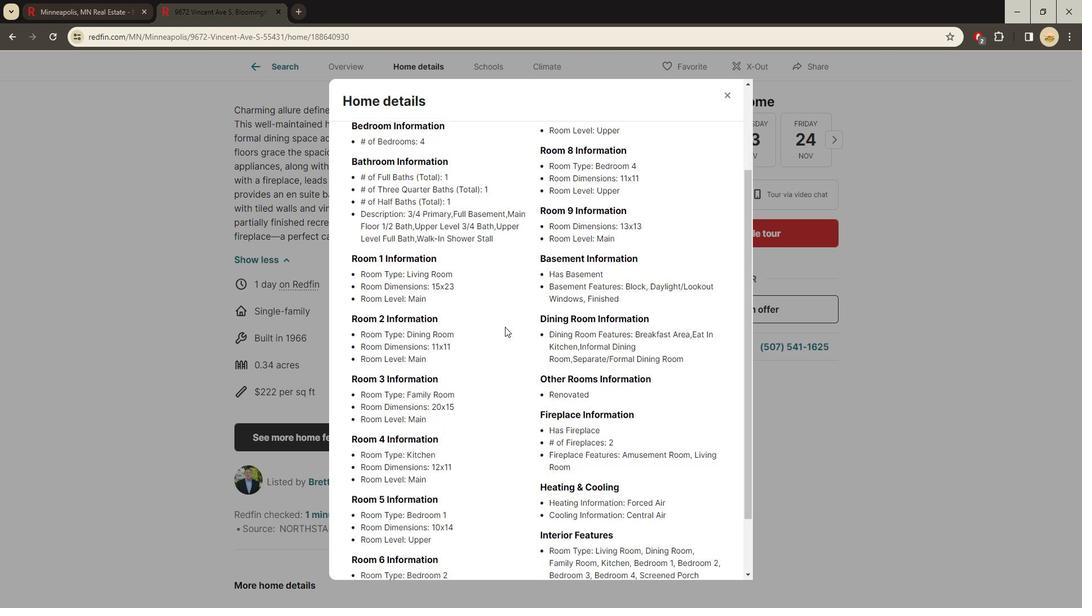 
Action: Mouse scrolled (508, 329) with delta (0, 0)
Screenshot: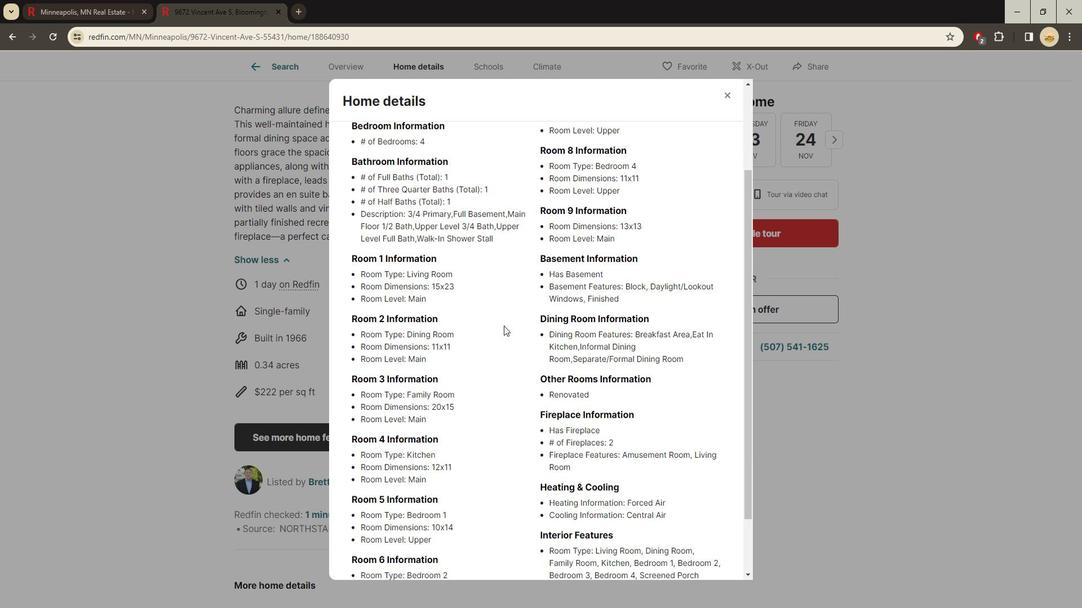 
Action: Mouse scrolled (508, 329) with delta (0, 0)
Screenshot: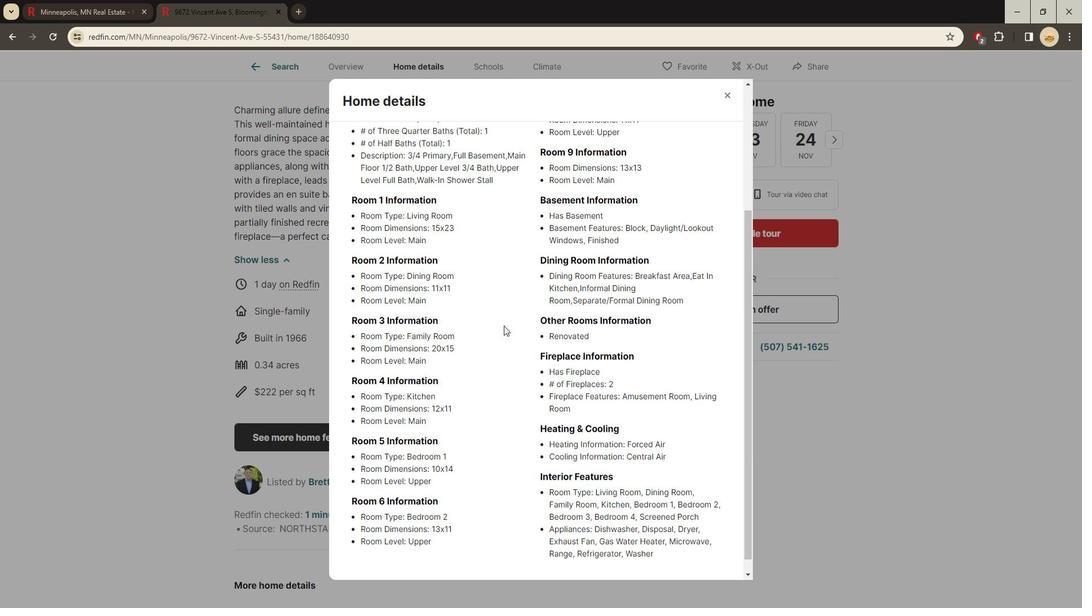 
Action: Mouse scrolled (508, 329) with delta (0, 0)
Screenshot: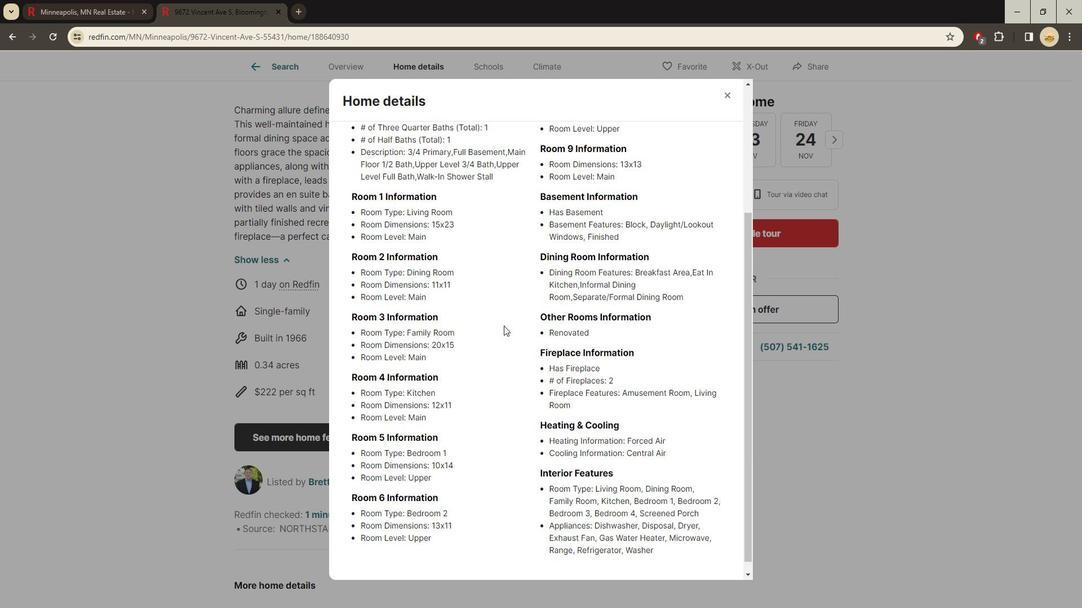 
Action: Mouse scrolled (508, 330) with delta (0, 0)
Screenshot: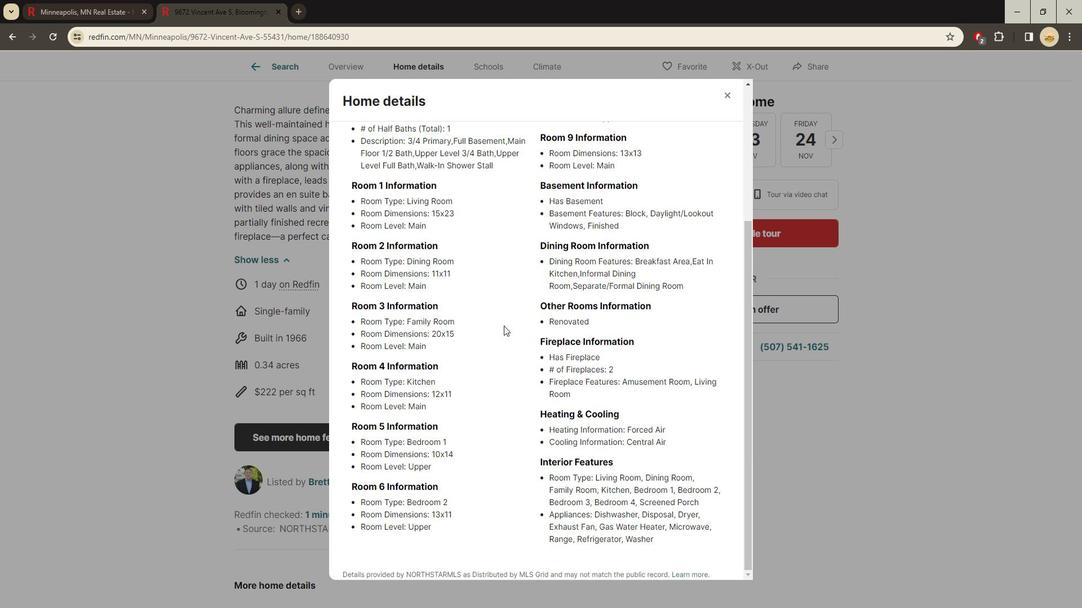 
Action: Mouse scrolled (508, 330) with delta (0, 0)
Screenshot: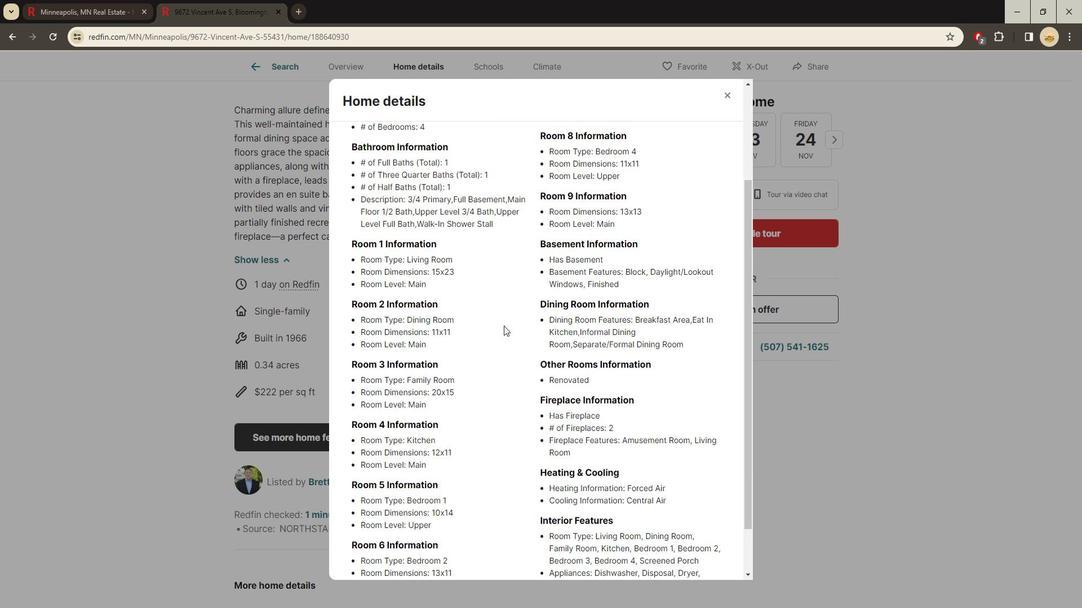 
Action: Mouse scrolled (508, 330) with delta (0, 0)
Screenshot: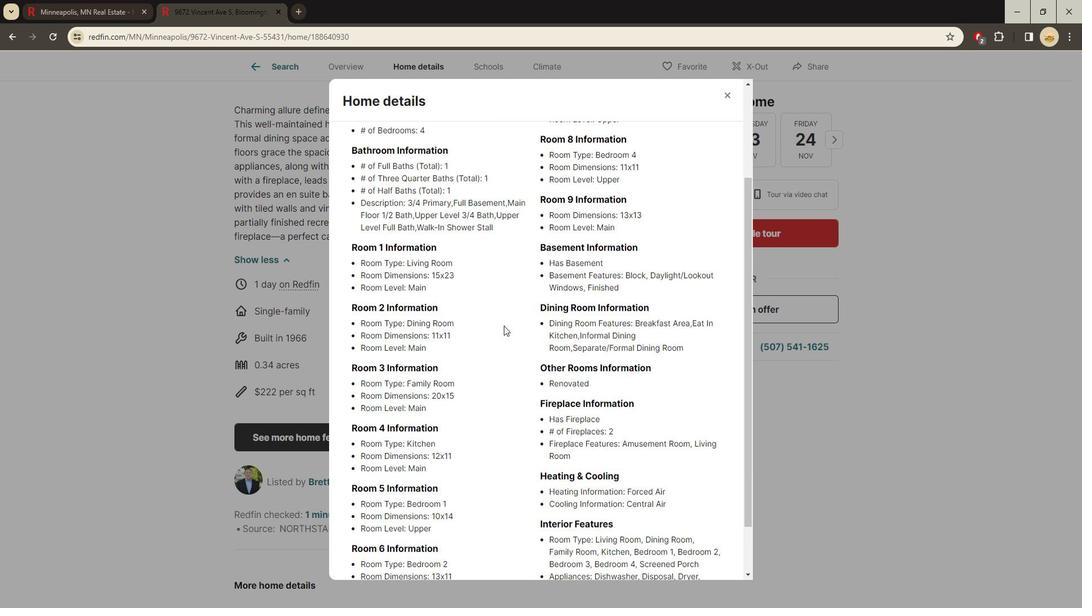
Action: Mouse scrolled (508, 330) with delta (0, 0)
Screenshot: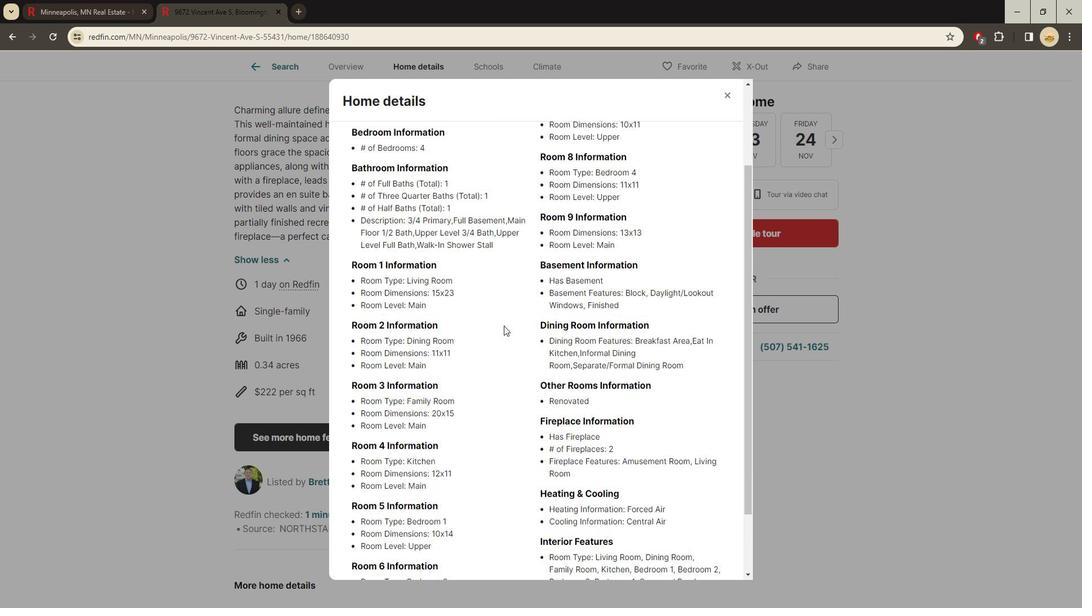 
Action: Mouse scrolled (508, 330) with delta (0, 0)
Screenshot: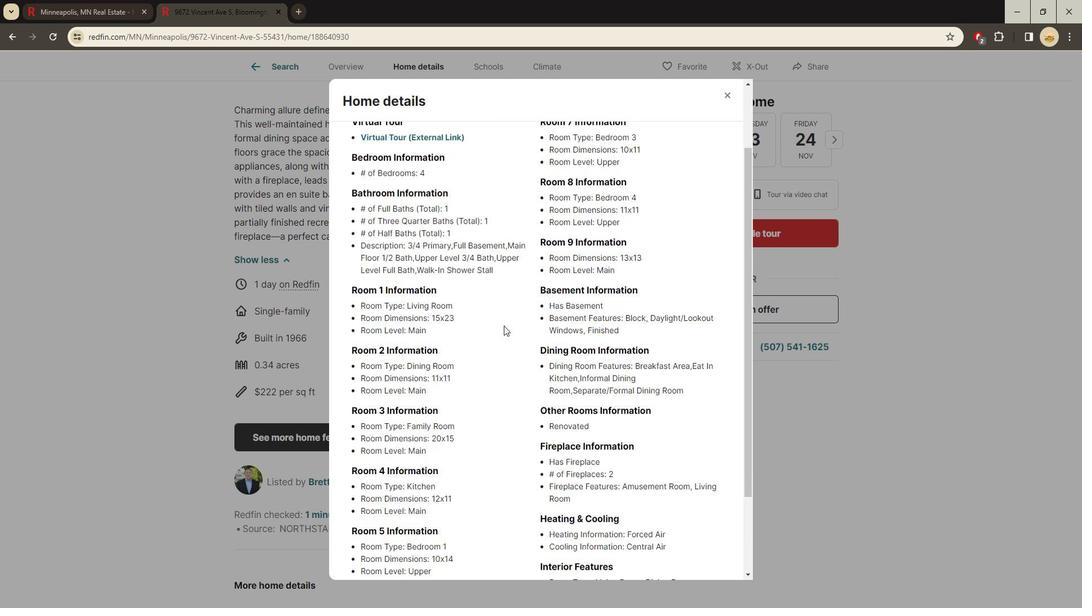 
Action: Mouse scrolled (508, 330) with delta (0, 0)
Screenshot: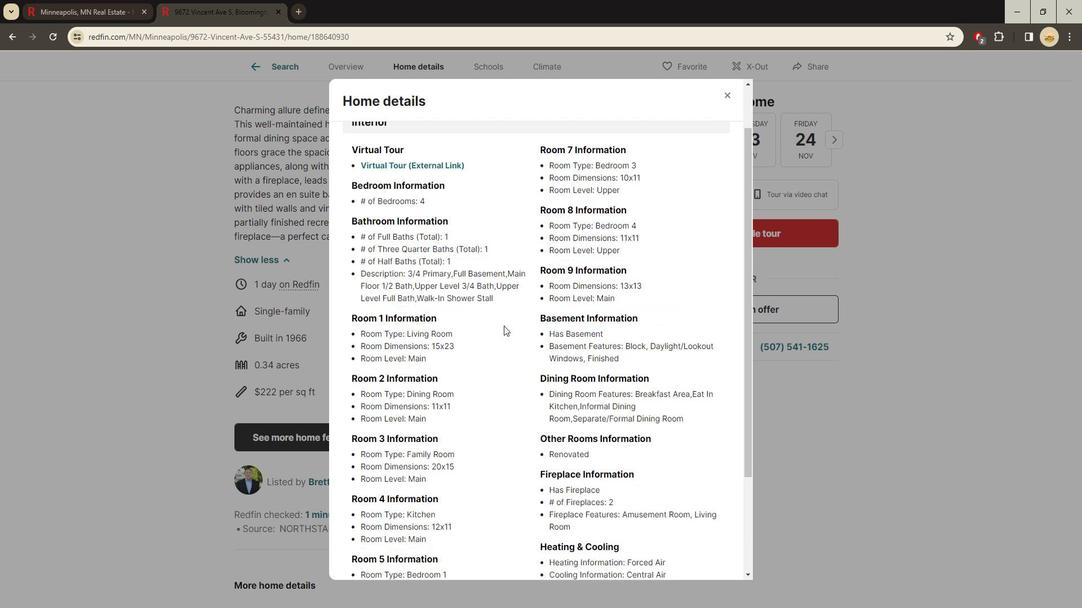 
Action: Mouse moved to (454, 139)
Screenshot: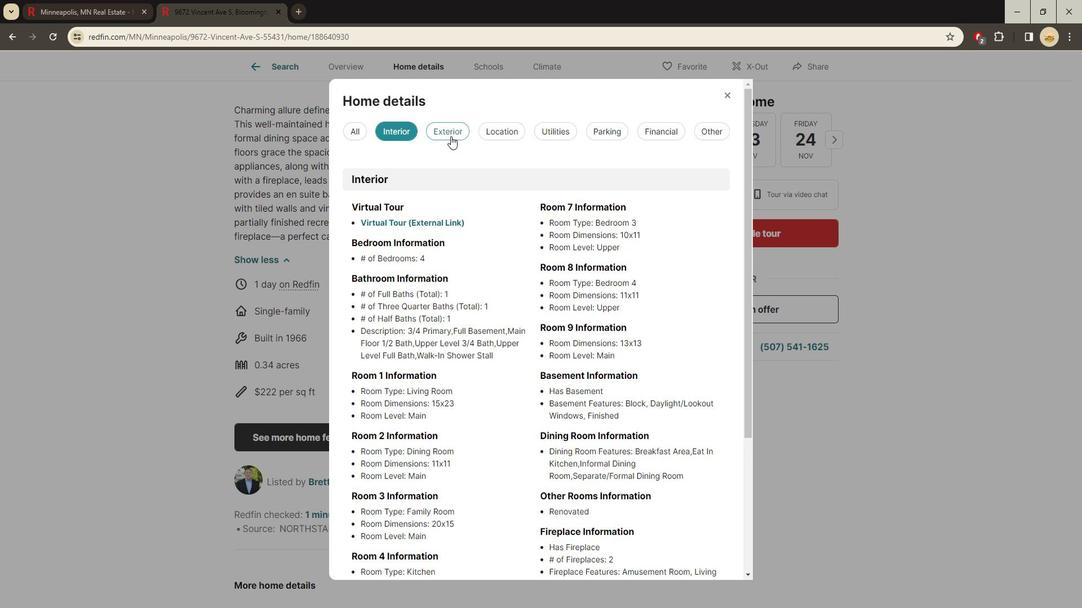 
Action: Mouse pressed left at (454, 139)
Screenshot: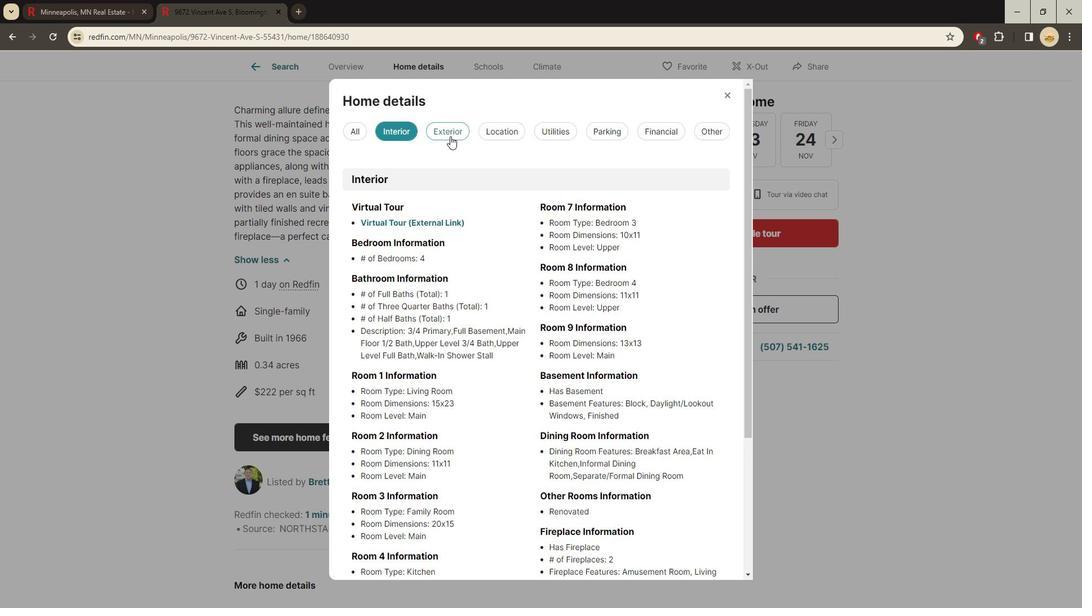 
Action: Mouse moved to (504, 136)
Screenshot: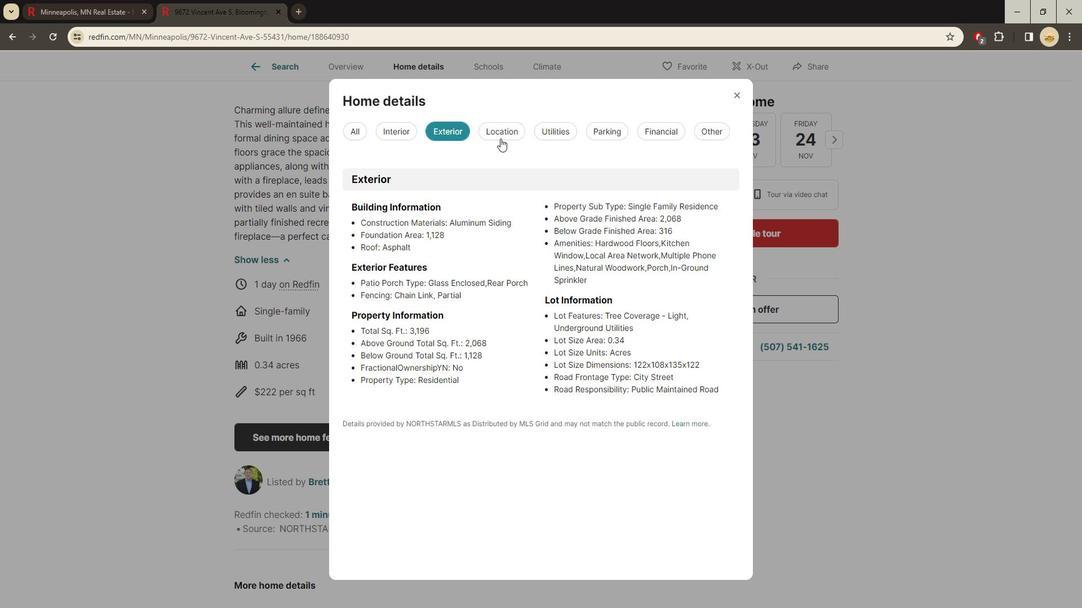 
Action: Mouse pressed left at (504, 136)
Screenshot: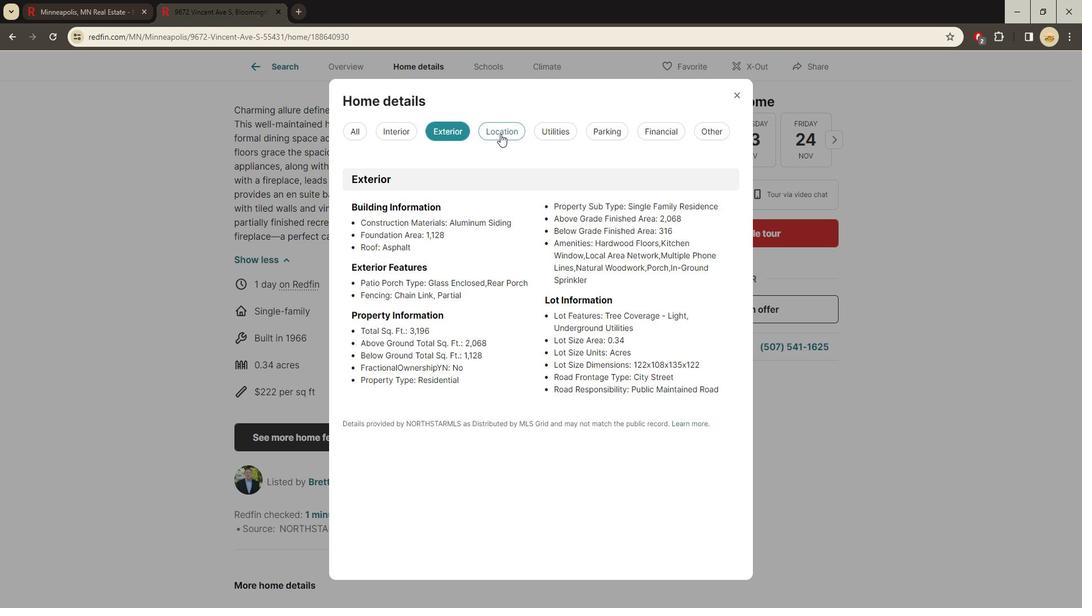 
Action: Mouse moved to (557, 139)
Screenshot: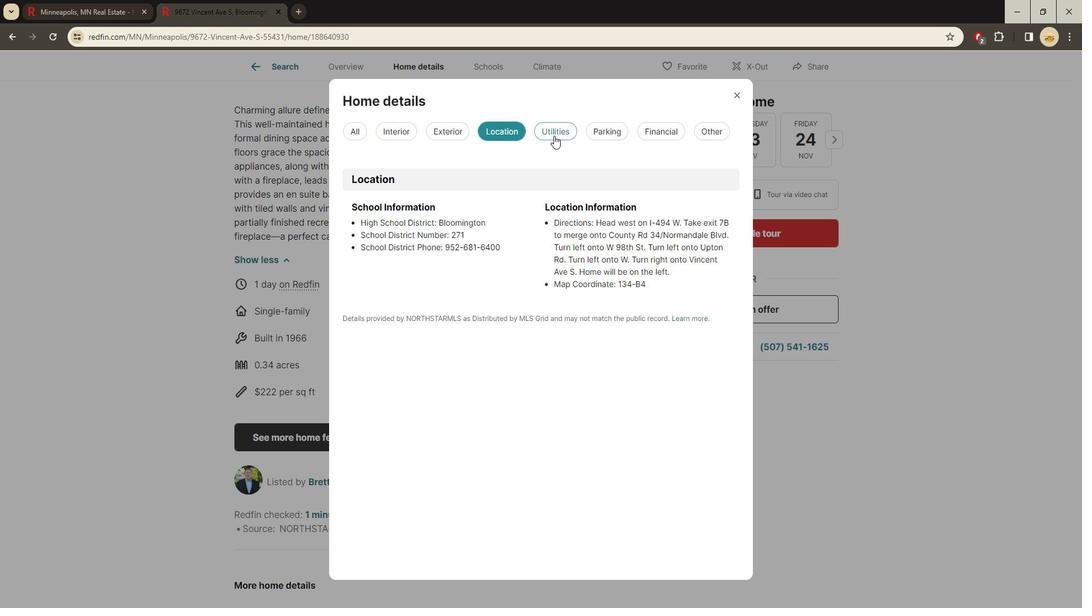 
Action: Mouse pressed left at (557, 139)
Screenshot: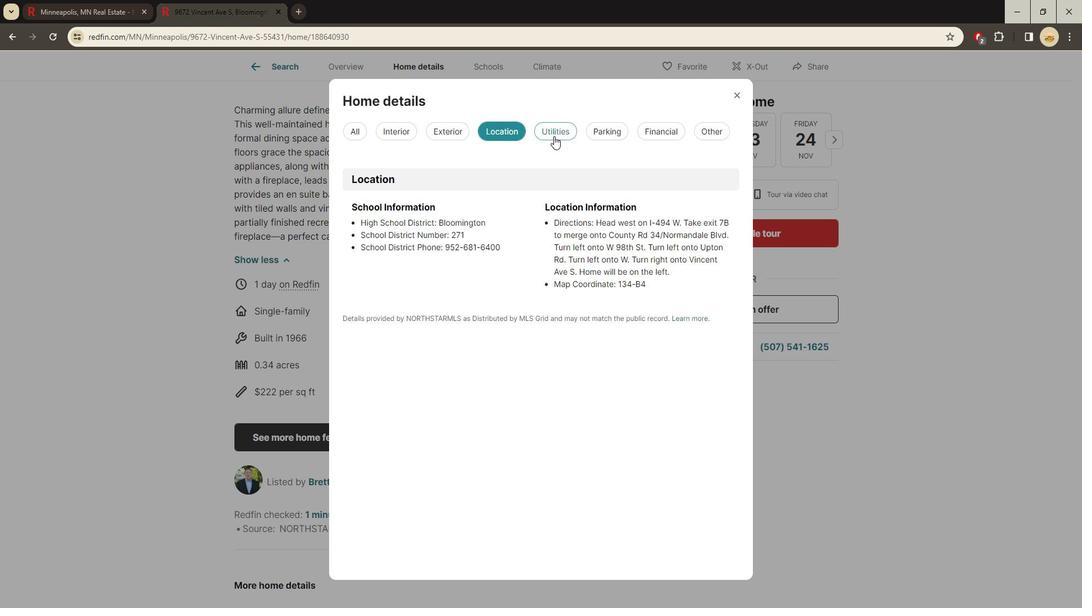
Action: Mouse moved to (605, 134)
Screenshot: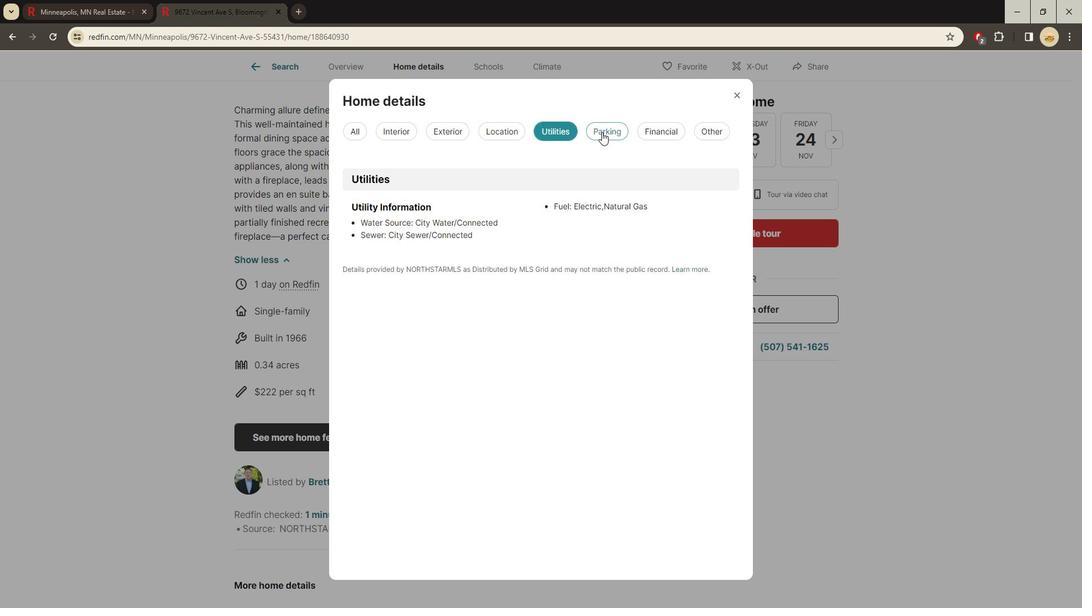 
Action: Mouse pressed left at (605, 134)
Screenshot: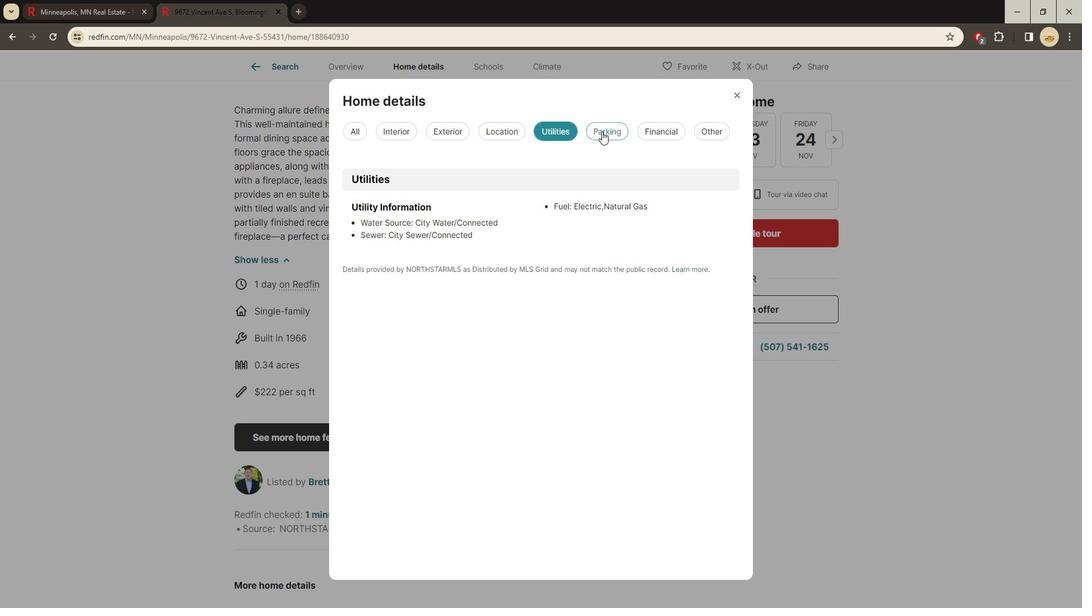 
Action: Mouse moved to (659, 131)
Screenshot: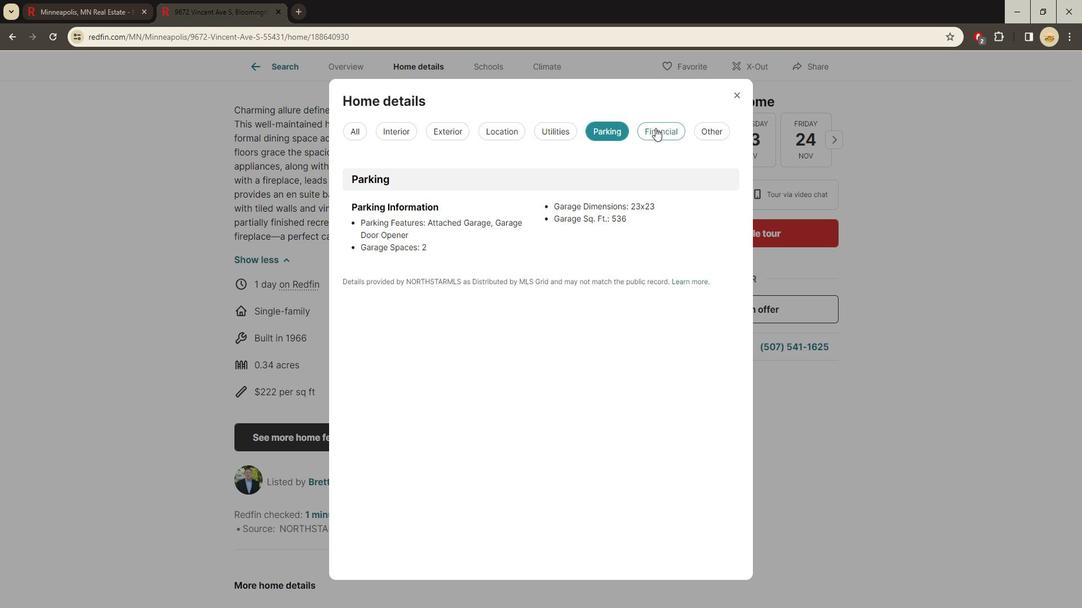 
Action: Mouse pressed left at (659, 131)
Screenshot: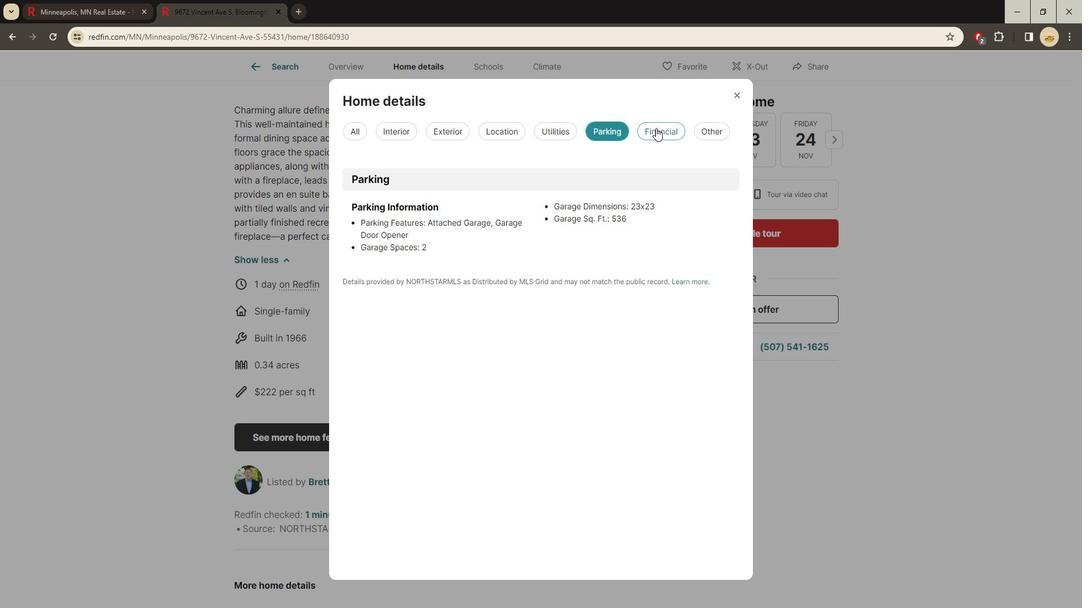 
Action: Mouse moved to (723, 135)
Screenshot: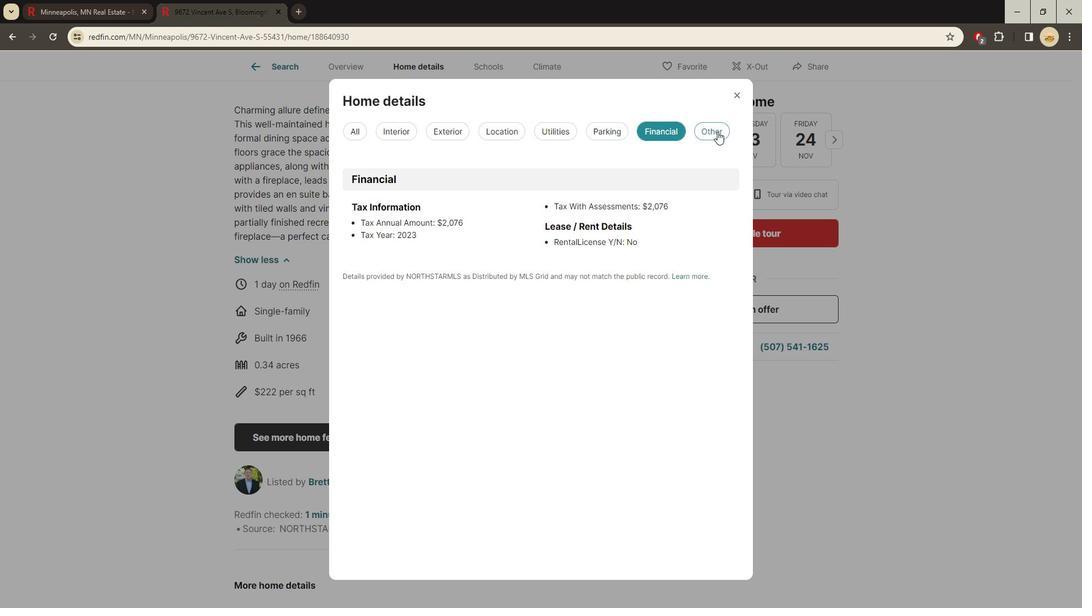 
Action: Mouse pressed left at (723, 135)
Screenshot: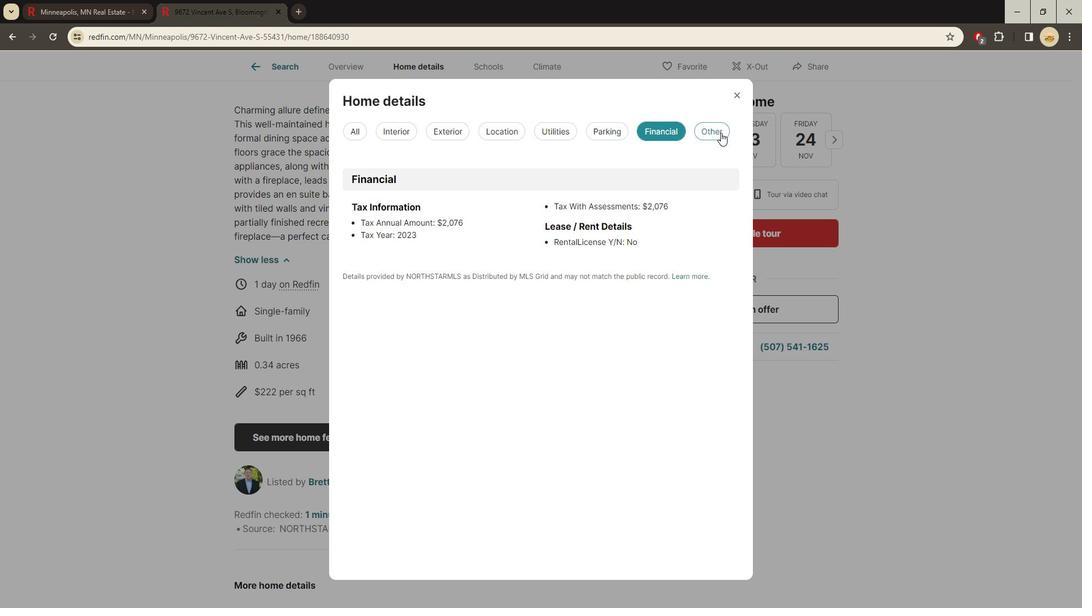 
Action: Mouse moved to (742, 98)
Screenshot: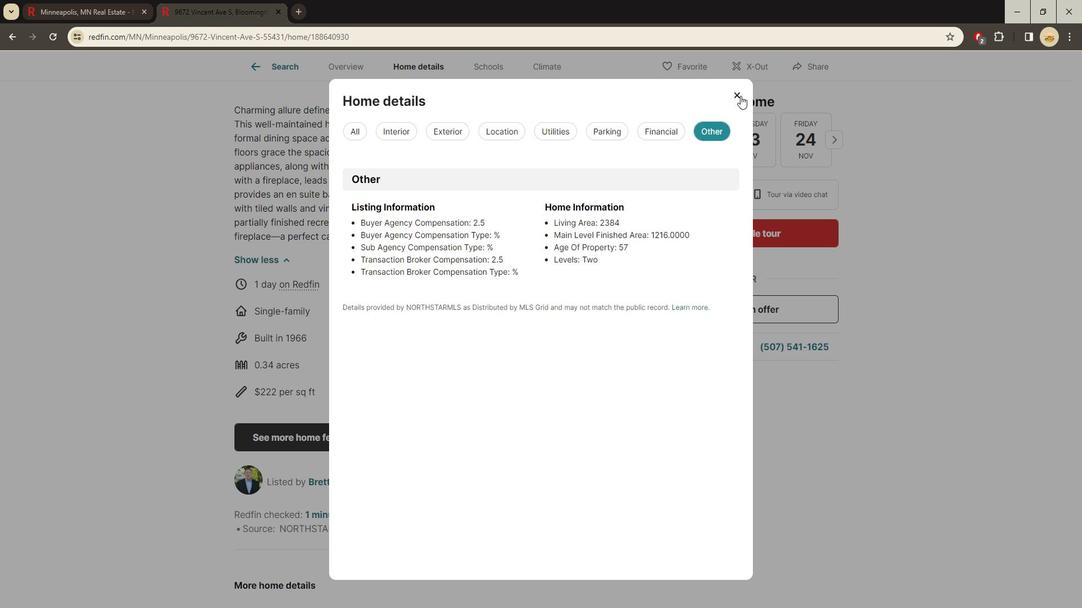 
Action: Mouse pressed left at (742, 98)
Screenshot: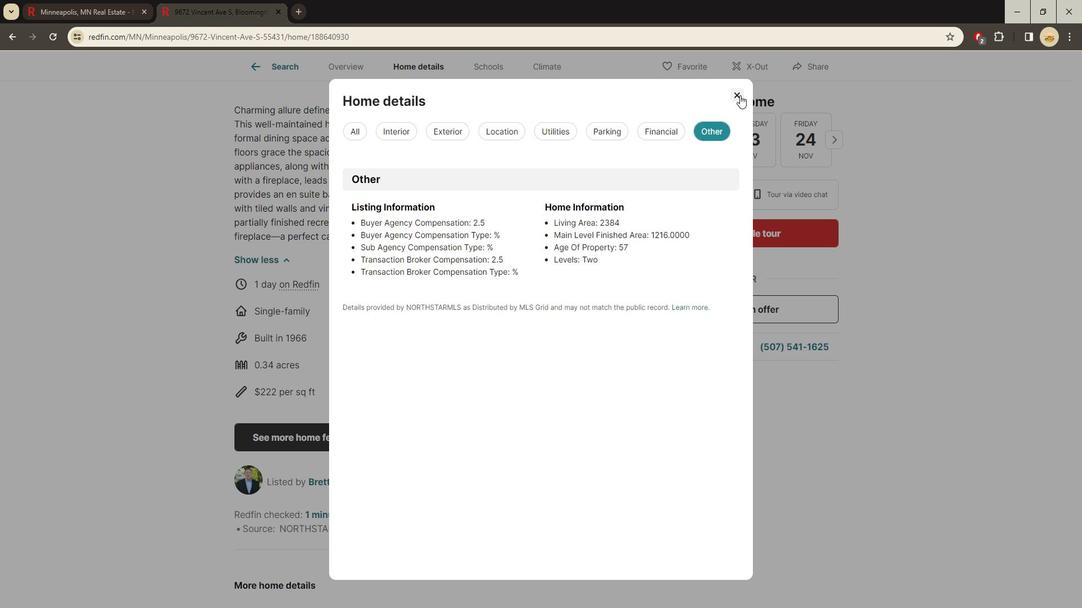 
Action: Mouse moved to (489, 254)
Screenshot: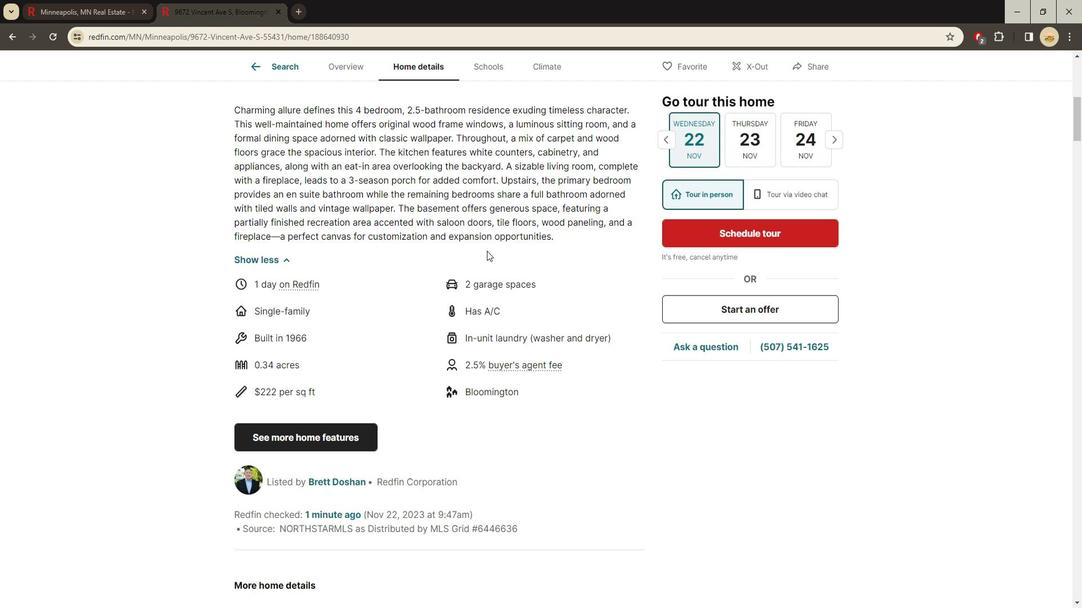 
Action: Mouse scrolled (489, 254) with delta (0, 0)
Screenshot: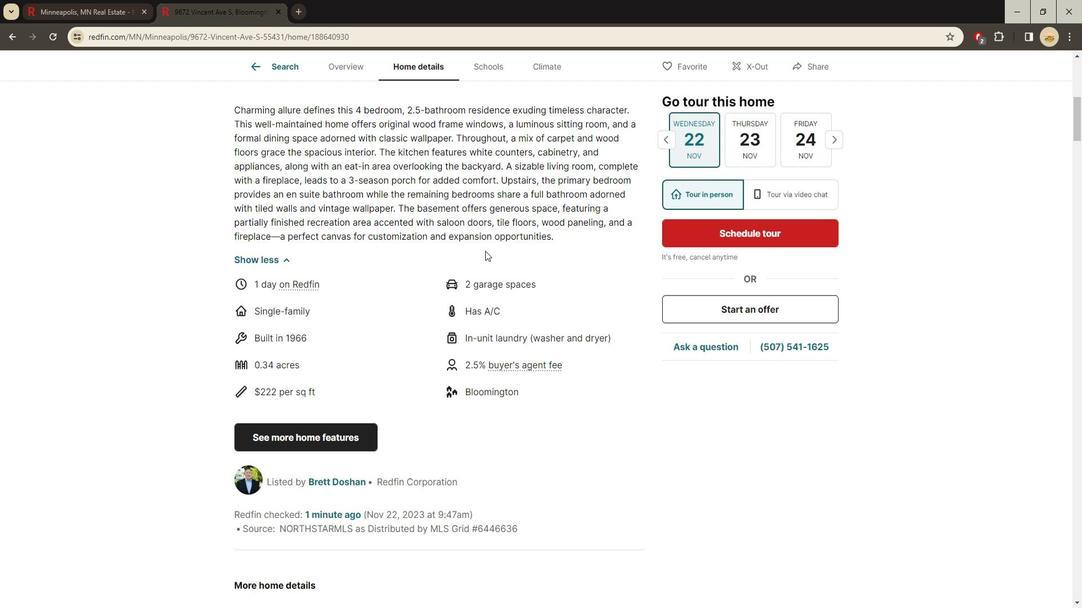 
Action: Mouse moved to (487, 245)
Screenshot: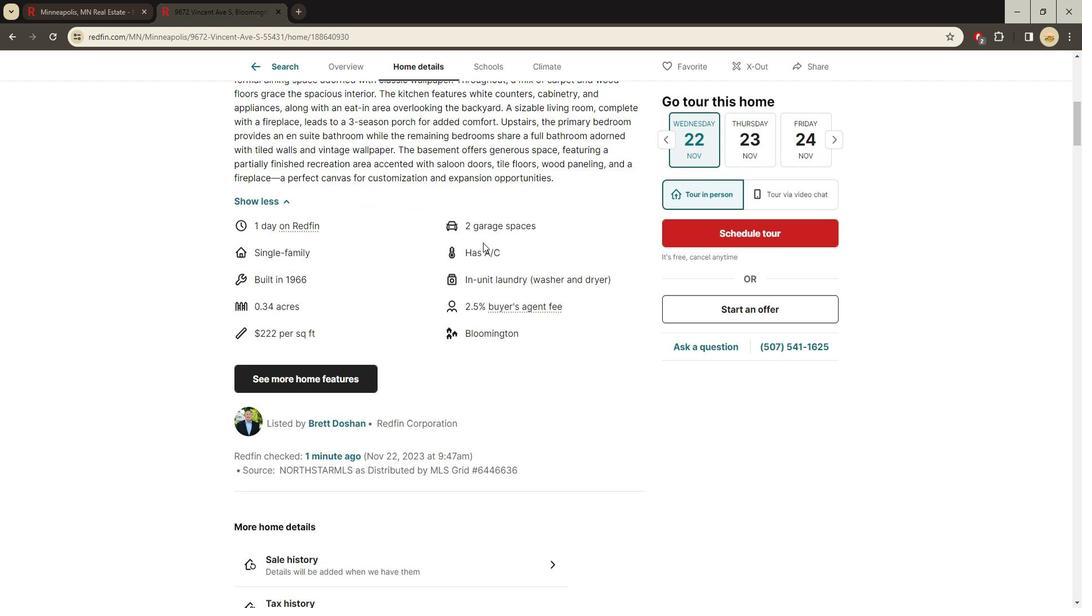 
Action: Mouse scrolled (487, 245) with delta (0, 0)
Screenshot: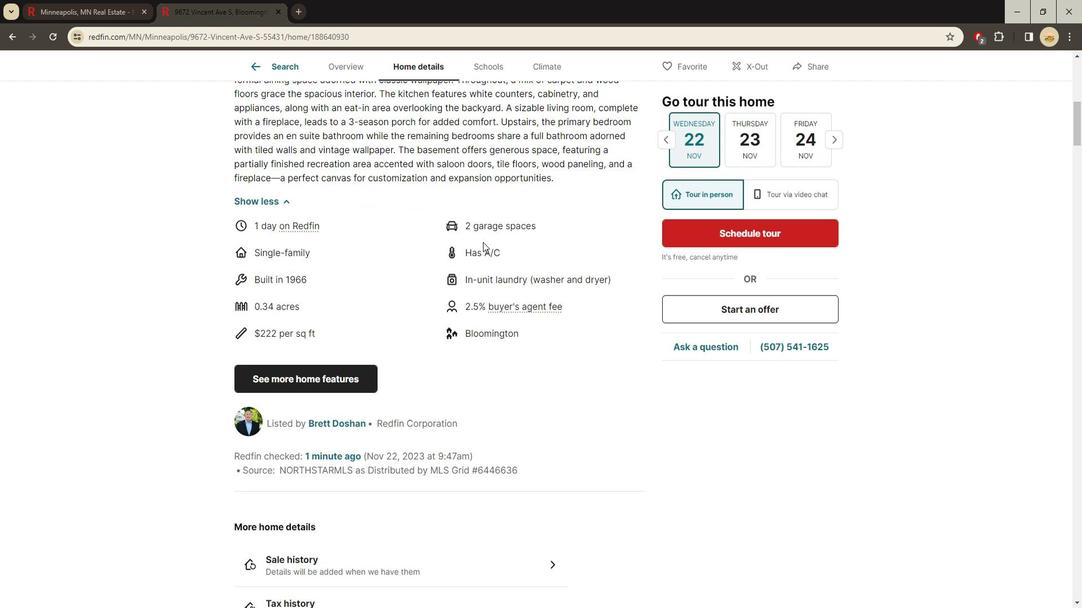
Action: Mouse moved to (481, 246)
Screenshot: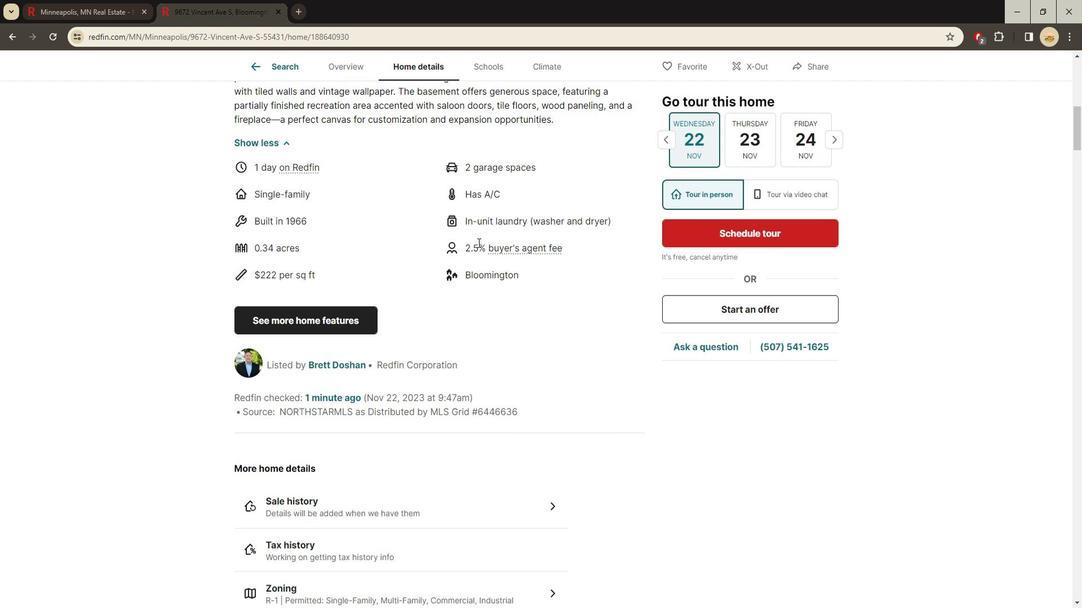 
Action: Mouse scrolled (481, 245) with delta (0, 0)
Screenshot: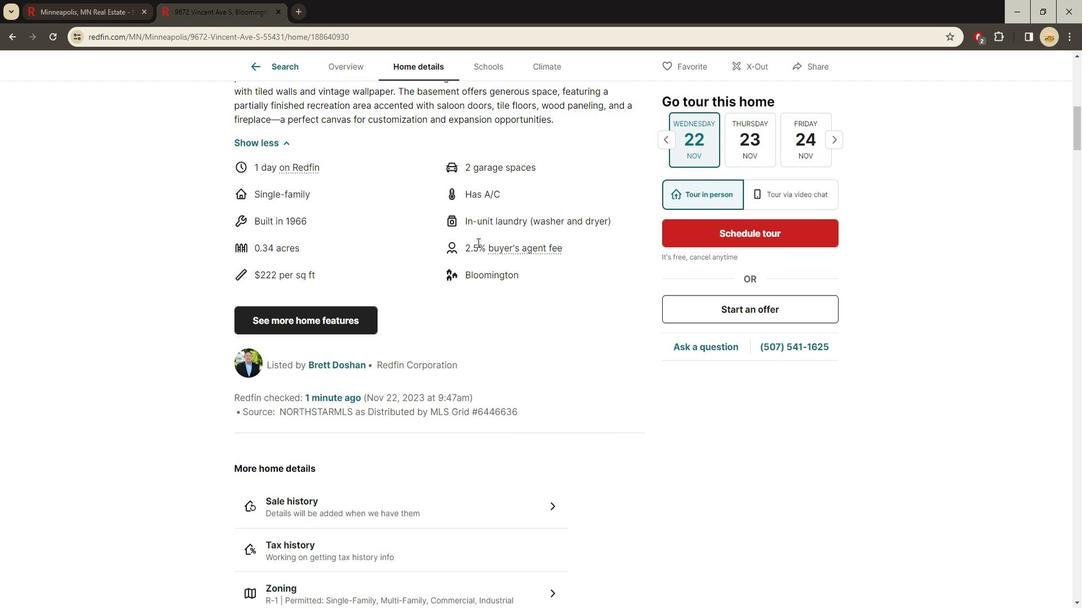 
Action: Mouse moved to (329, 284)
Screenshot: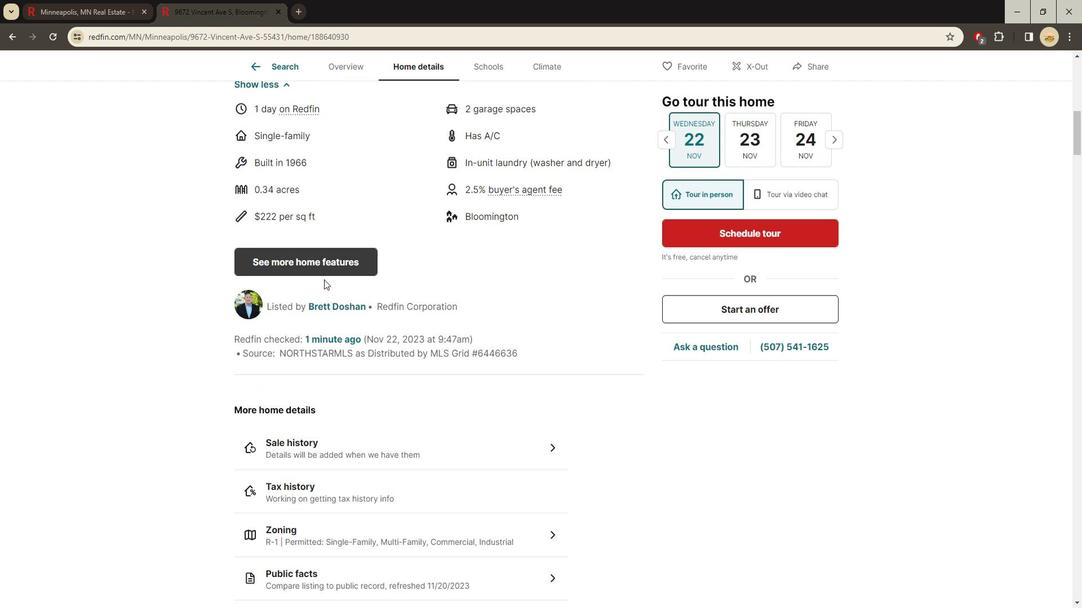 
Action: Mouse scrolled (329, 283) with delta (0, 0)
Screenshot: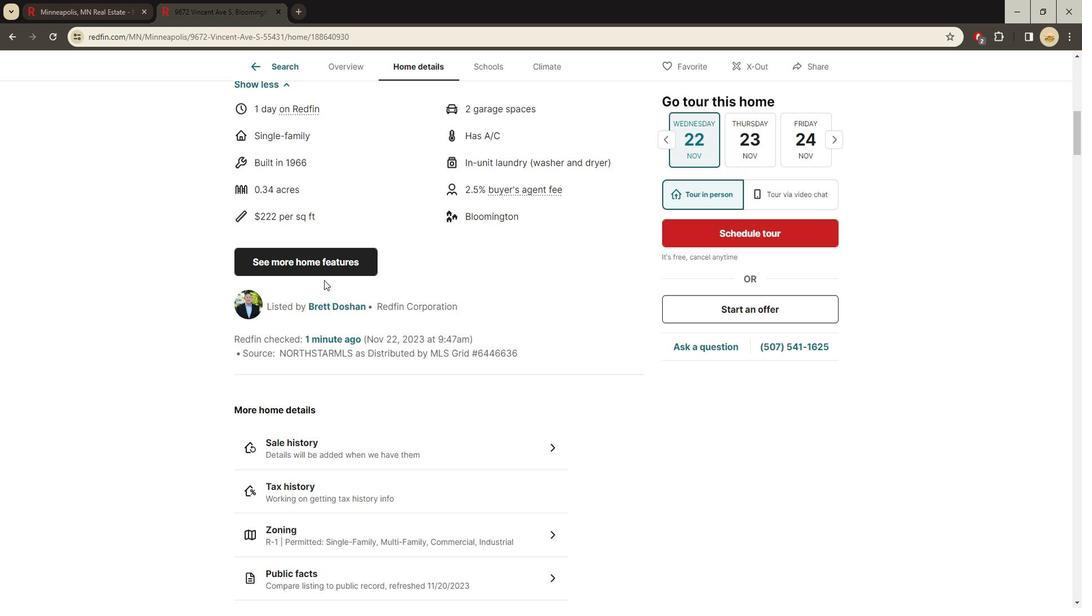 
Action: Mouse scrolled (329, 283) with delta (0, 0)
Screenshot: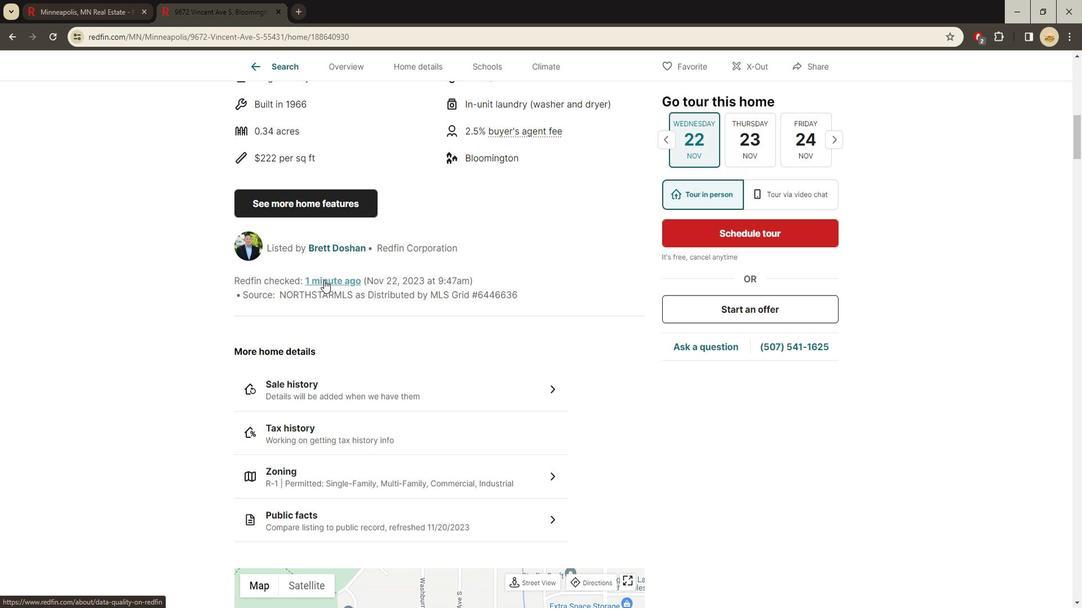 
Action: Mouse moved to (324, 327)
Screenshot: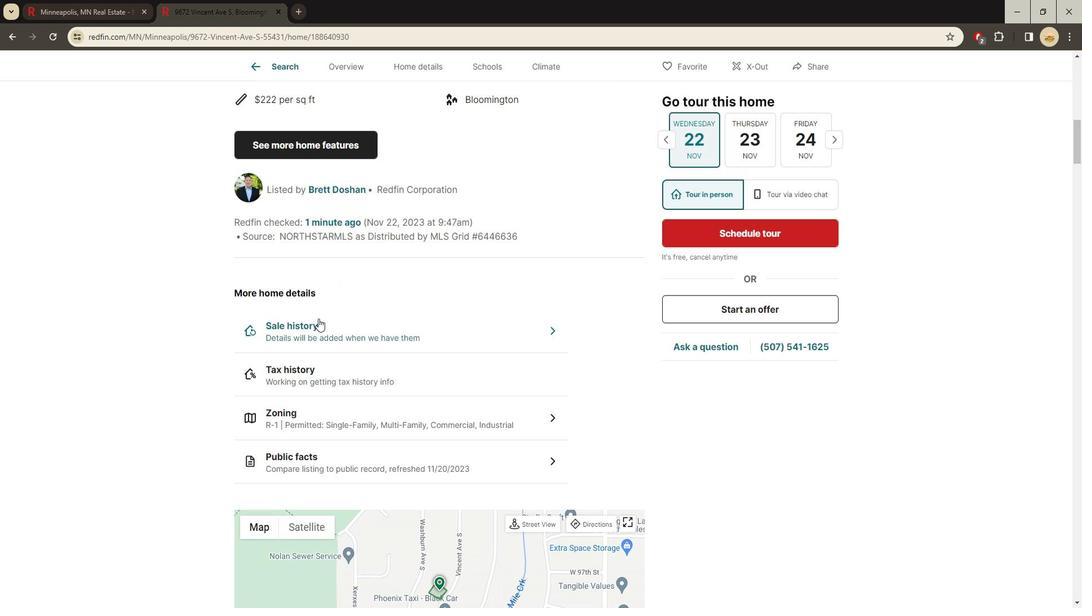 
Action: Mouse pressed left at (324, 327)
Screenshot: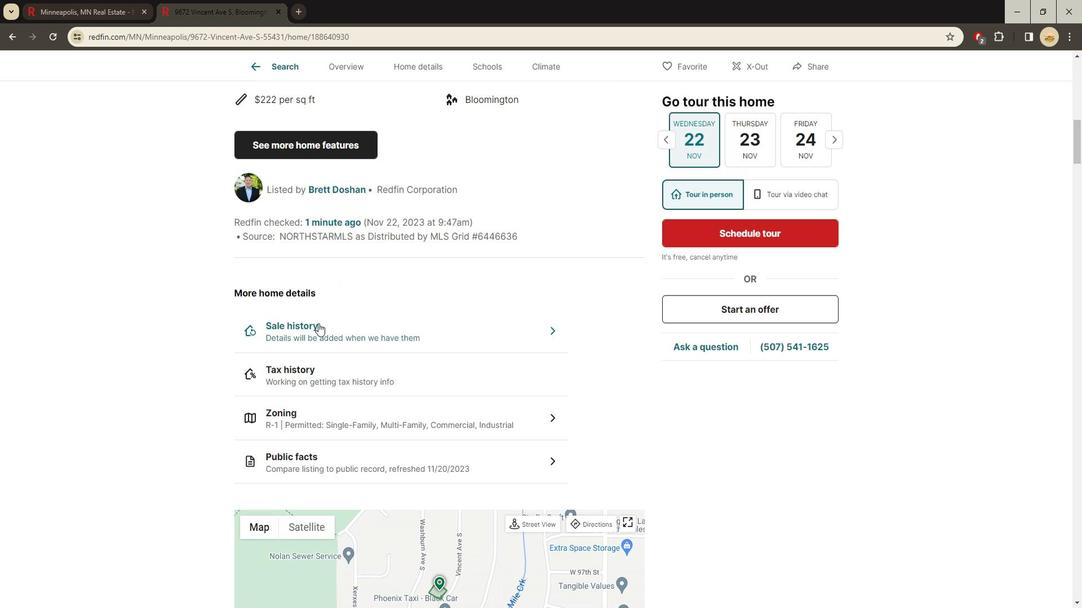 
Action: Mouse moved to (531, 170)
Screenshot: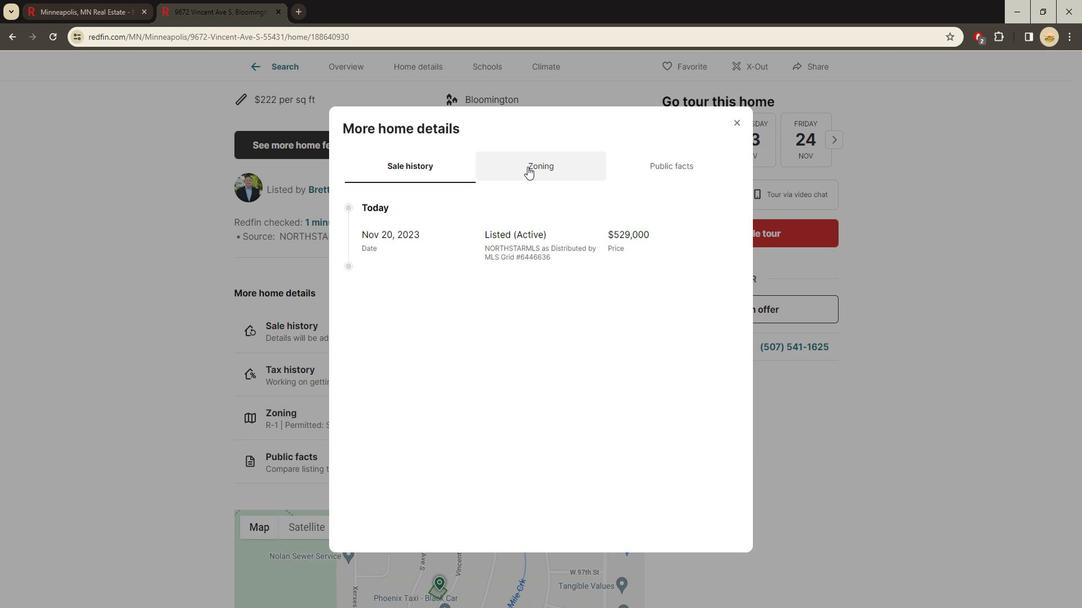 
Action: Mouse pressed left at (531, 170)
Screenshot: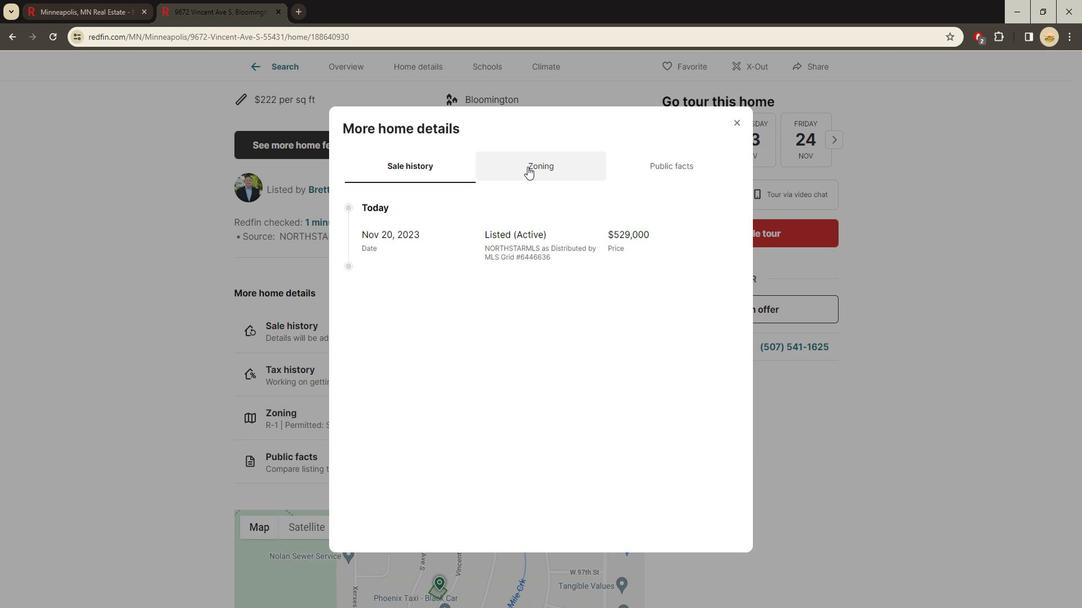 
Action: Mouse moved to (629, 187)
Screenshot: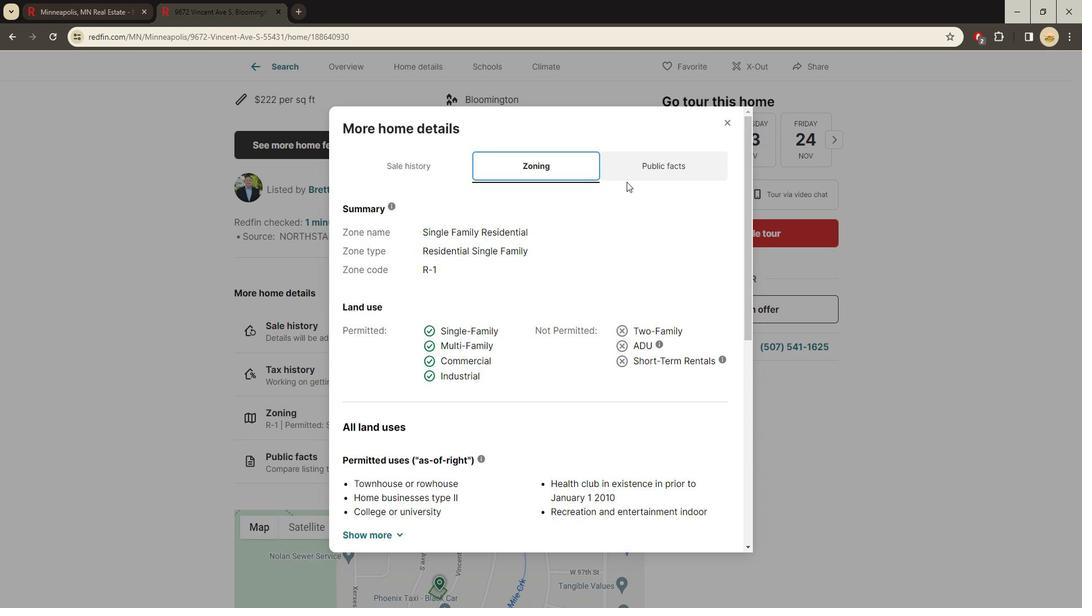 
Action: Mouse scrolled (629, 187) with delta (0, 0)
Screenshot: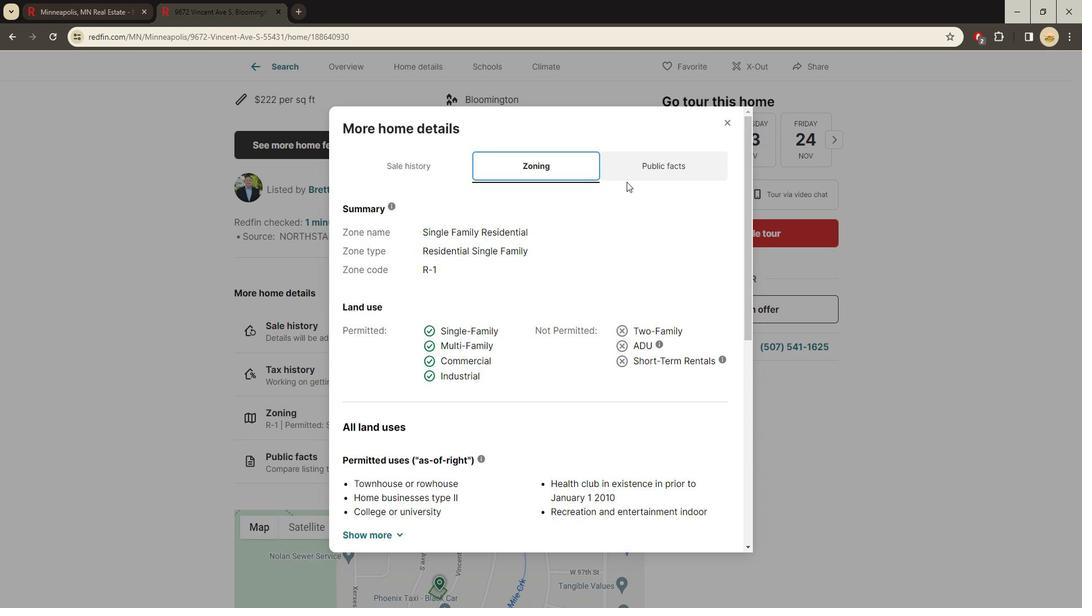 
Action: Mouse moved to (604, 205)
Screenshot: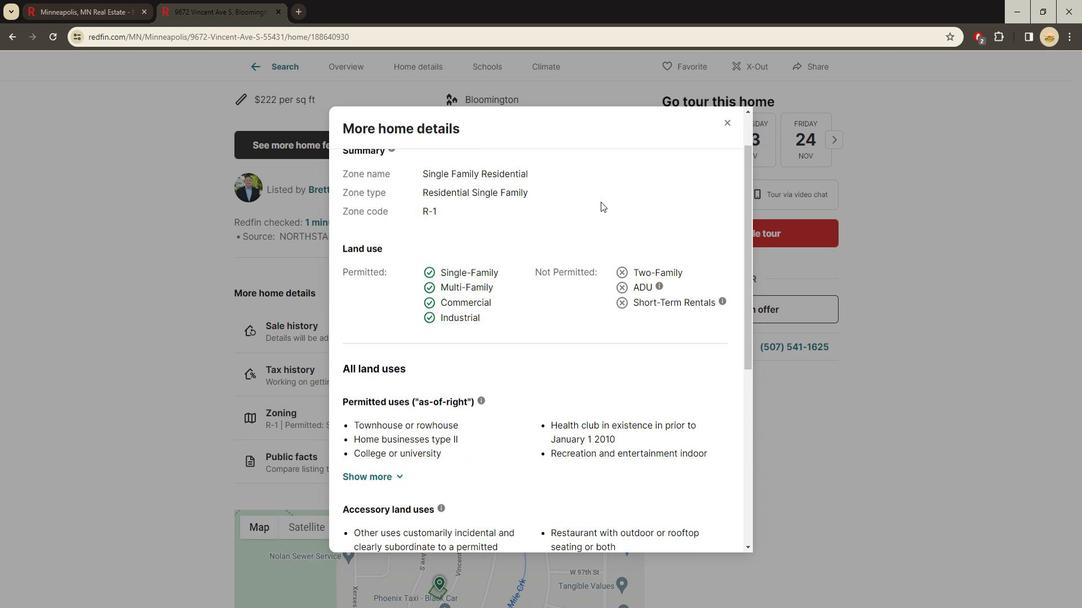 
Action: Mouse scrolled (604, 204) with delta (0, 0)
Screenshot: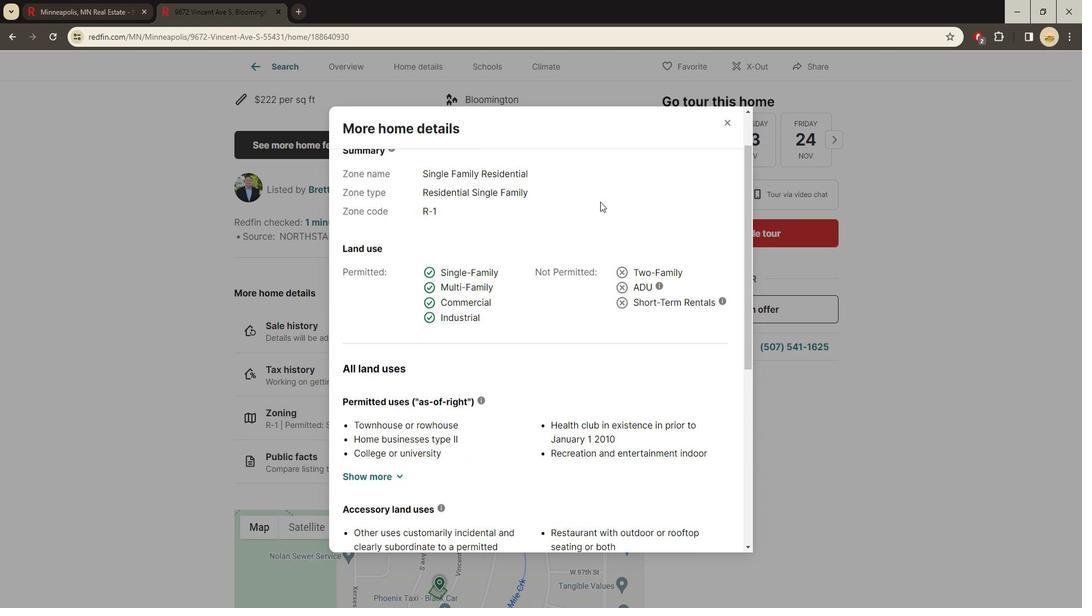 
Action: Mouse scrolled (604, 204) with delta (0, 0)
Screenshot: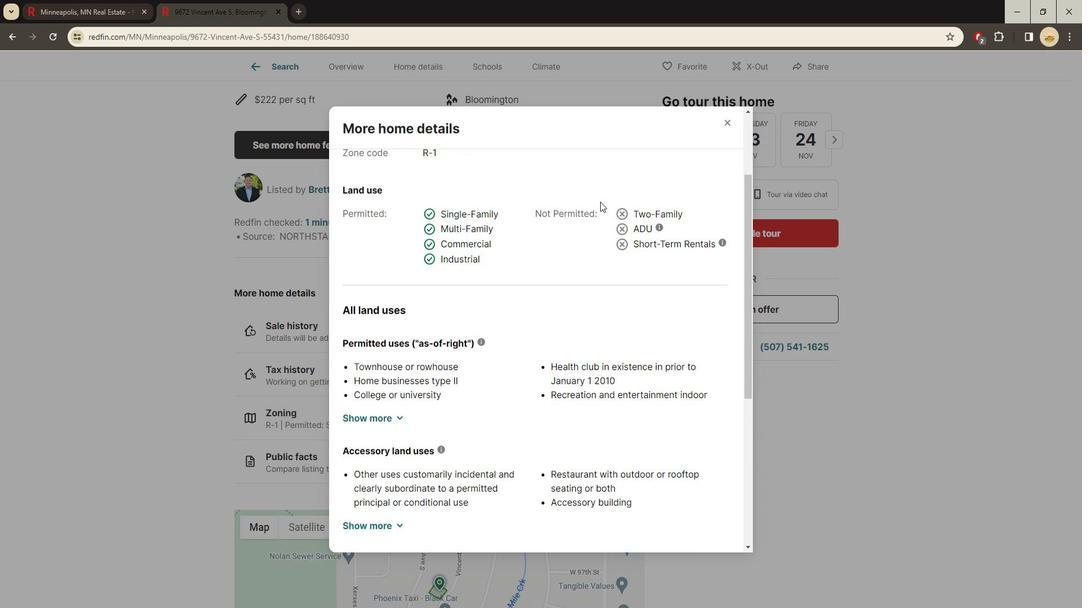 
Action: Mouse moved to (597, 201)
Screenshot: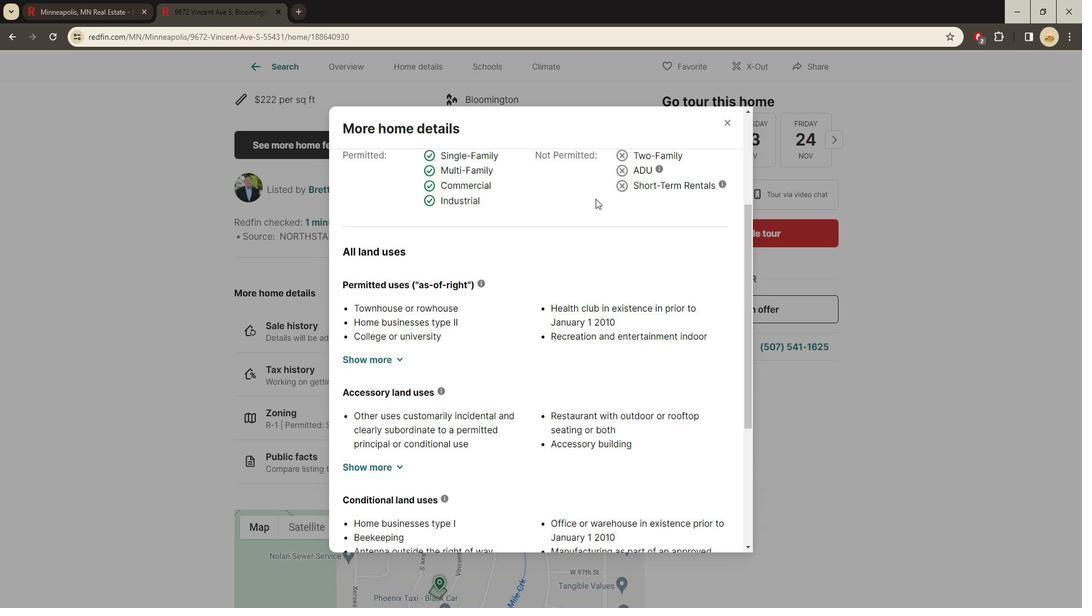 
Action: Mouse scrolled (597, 201) with delta (0, 0)
Screenshot: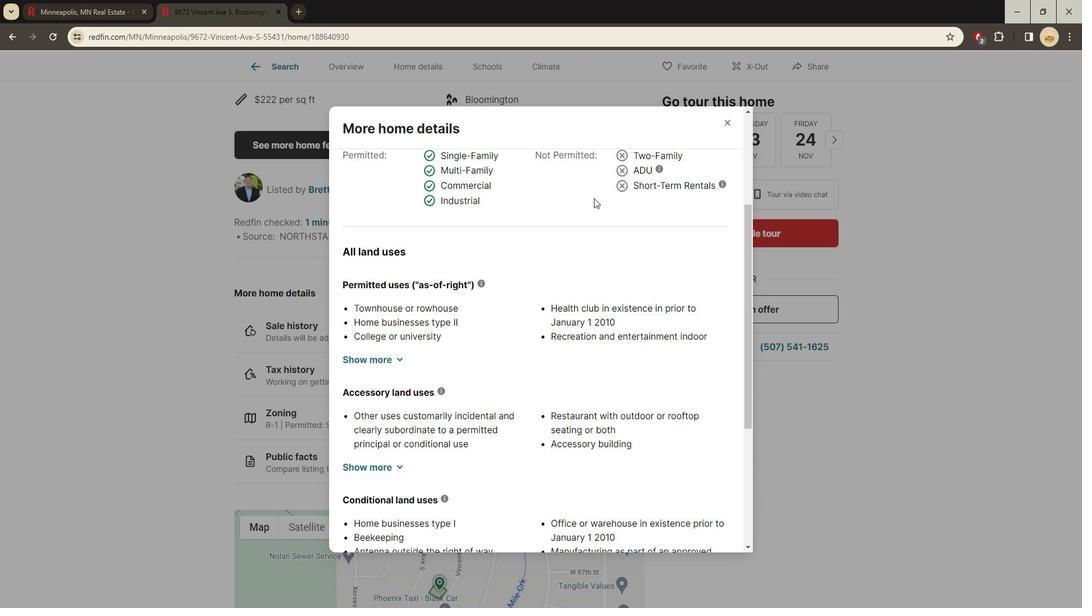 
Action: Mouse scrolled (597, 201) with delta (0, 0)
Screenshot: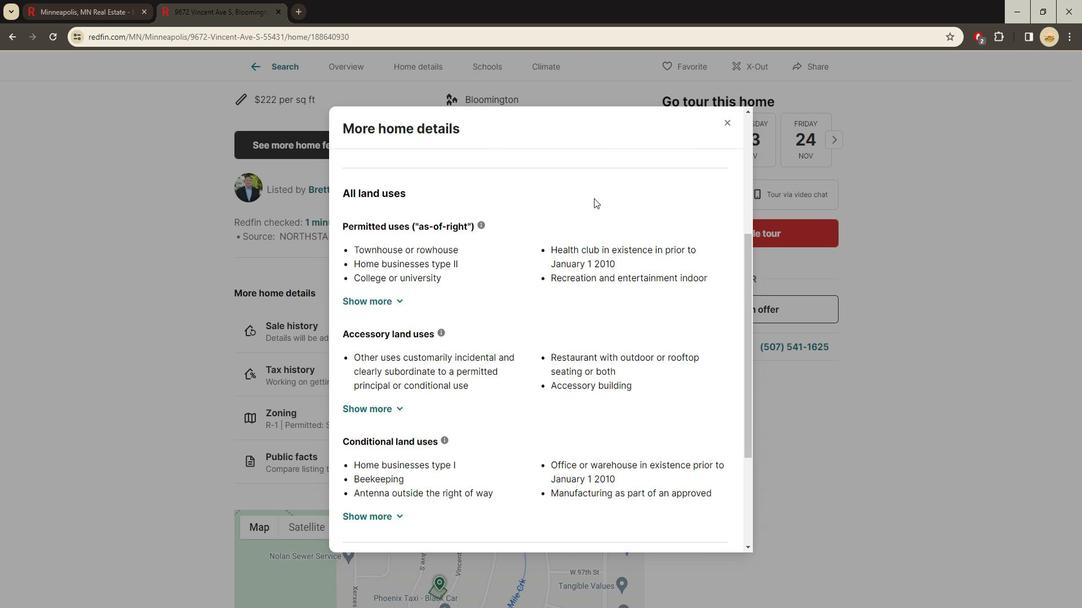
Action: Mouse scrolled (597, 201) with delta (0, 0)
Screenshot: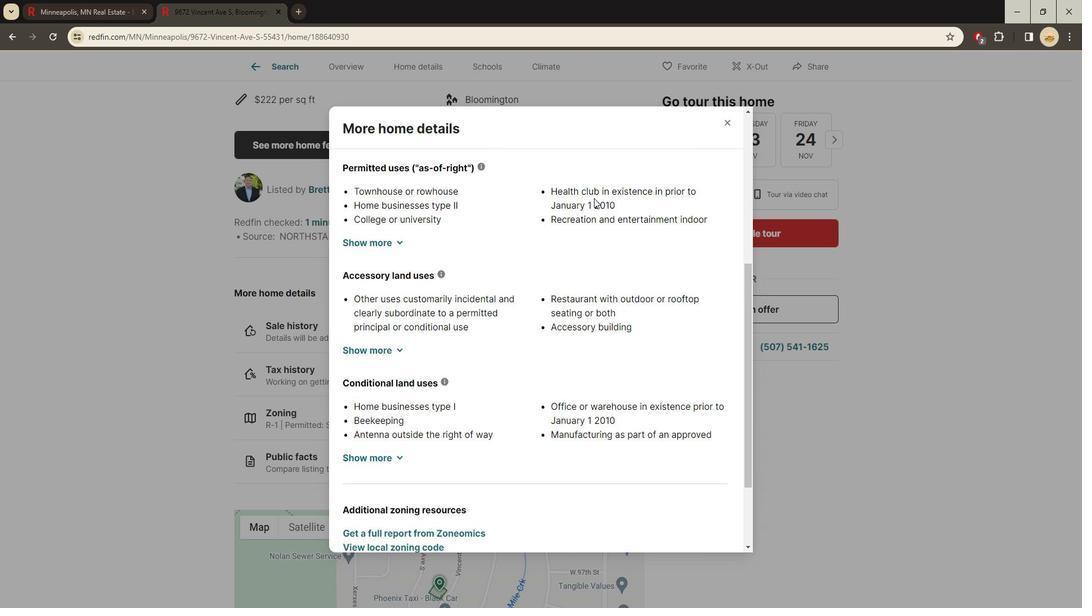 
Action: Mouse scrolled (597, 201) with delta (0, 0)
Screenshot: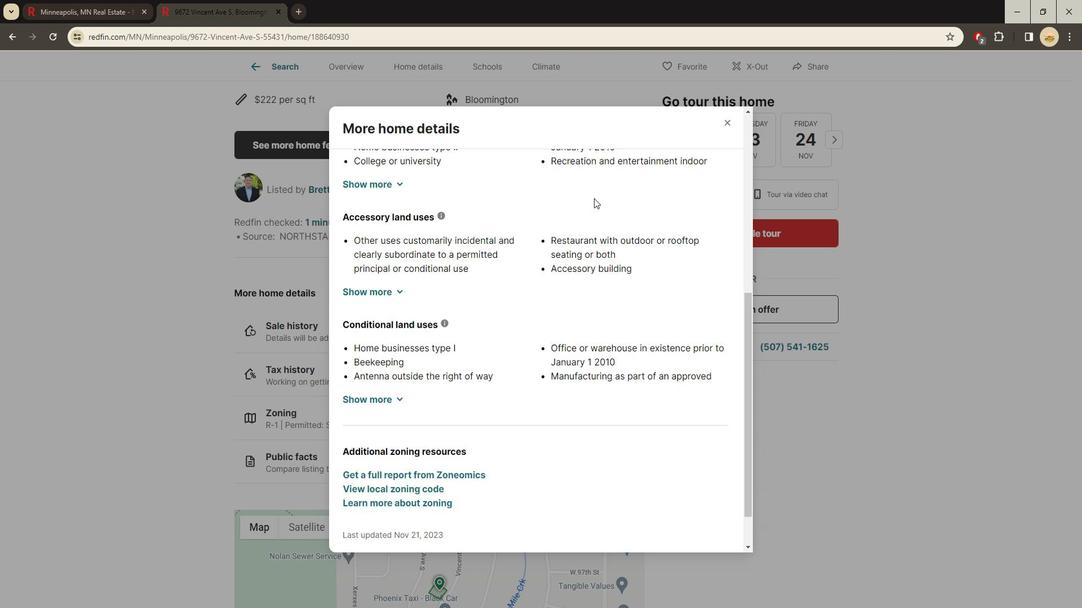 
Action: Mouse scrolled (597, 201) with delta (0, 0)
Screenshot: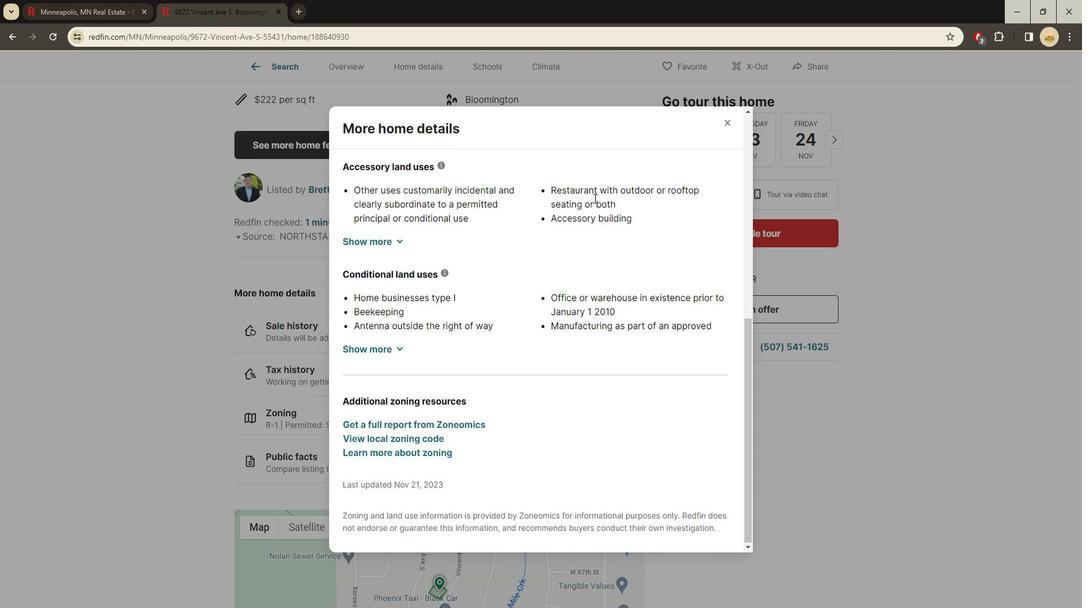 
Action: Mouse scrolled (597, 201) with delta (0, 0)
Screenshot: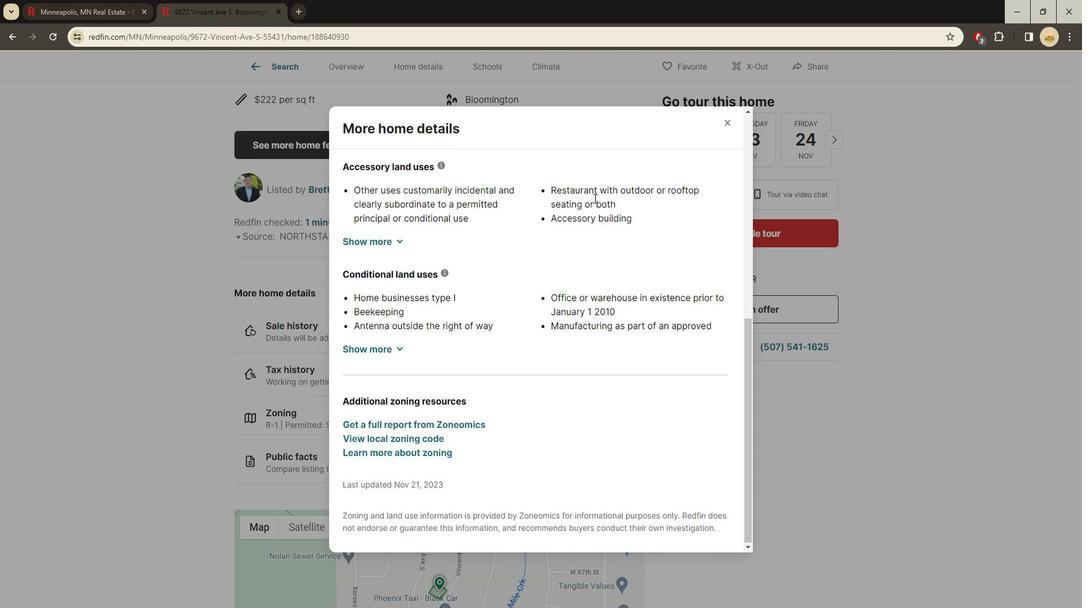
Action: Mouse moved to (550, 275)
Screenshot: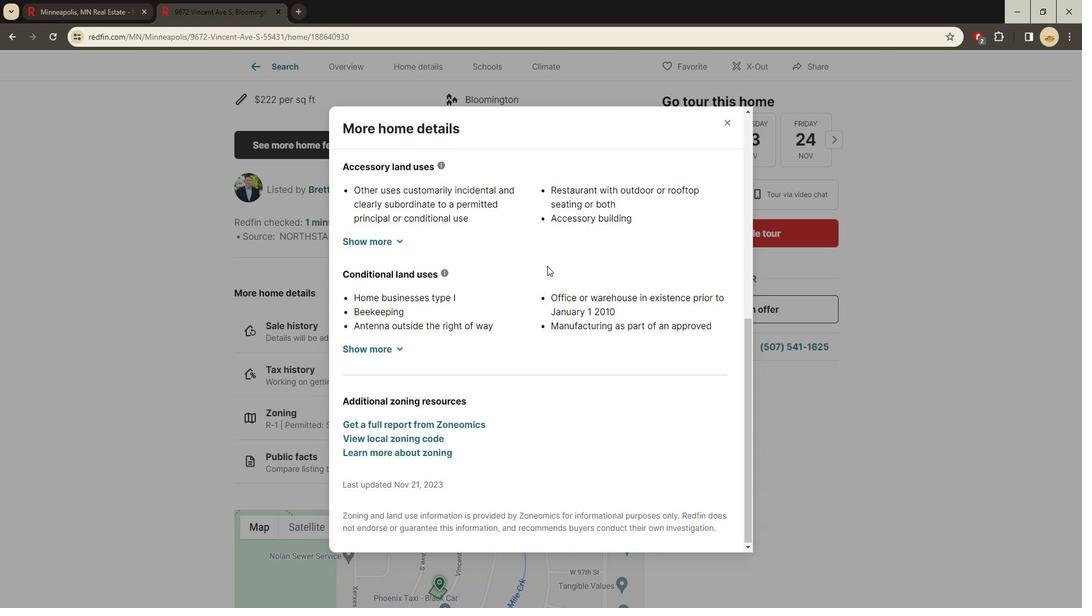 
Action: Mouse scrolled (550, 276) with delta (0, 0)
Screenshot: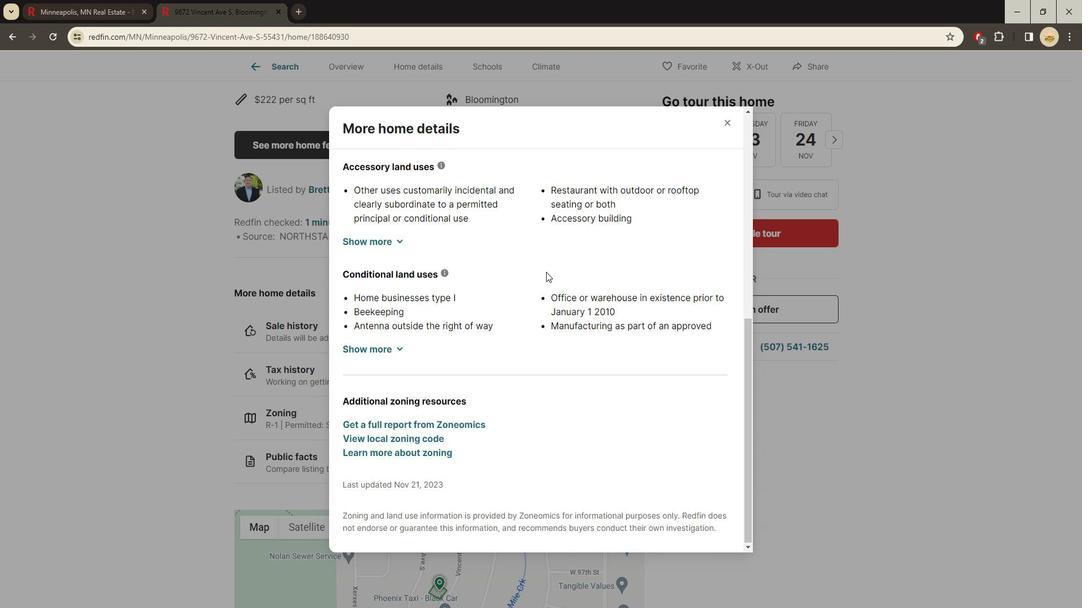 
Action: Mouse moved to (549, 276)
Screenshot: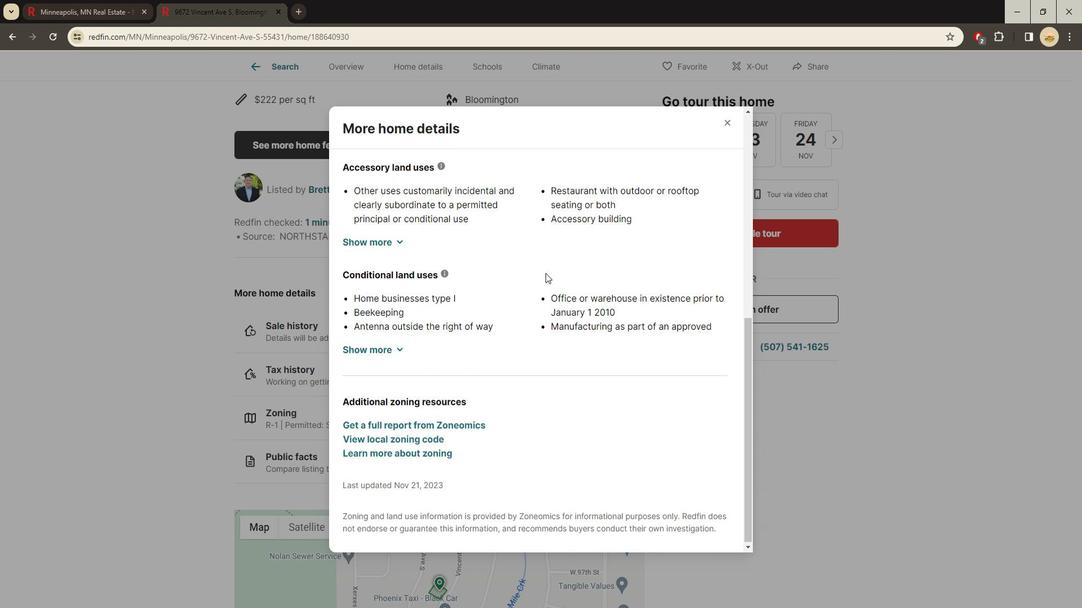 
Action: Mouse scrolled (549, 277) with delta (0, 0)
Screenshot: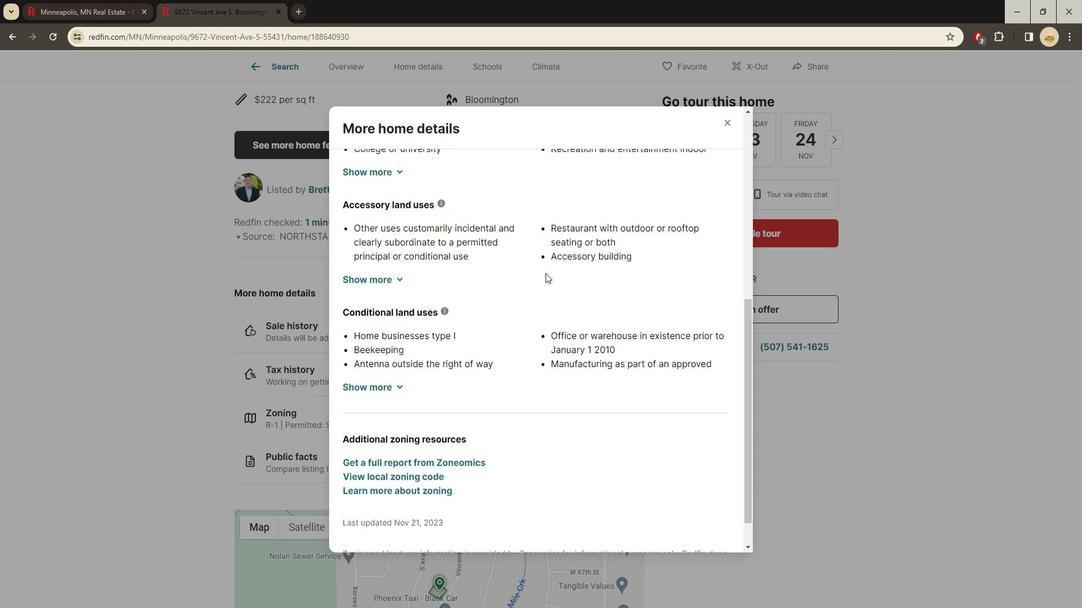 
Action: Mouse scrolled (549, 277) with delta (0, 0)
Screenshot: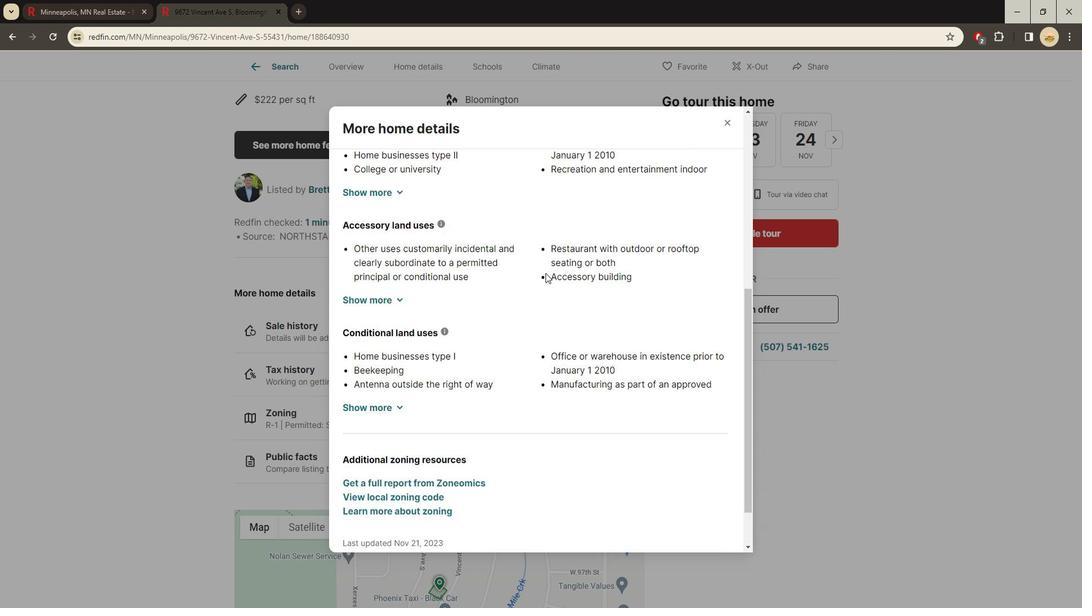 
Action: Mouse scrolled (549, 277) with delta (0, 0)
Screenshot: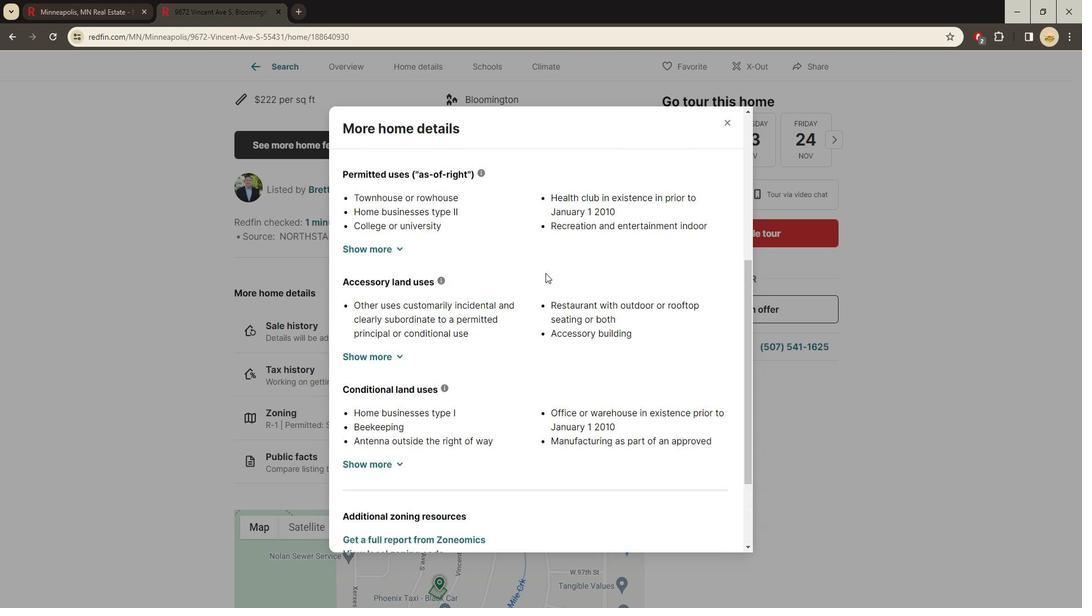 
Action: Mouse scrolled (549, 277) with delta (0, 0)
Screenshot: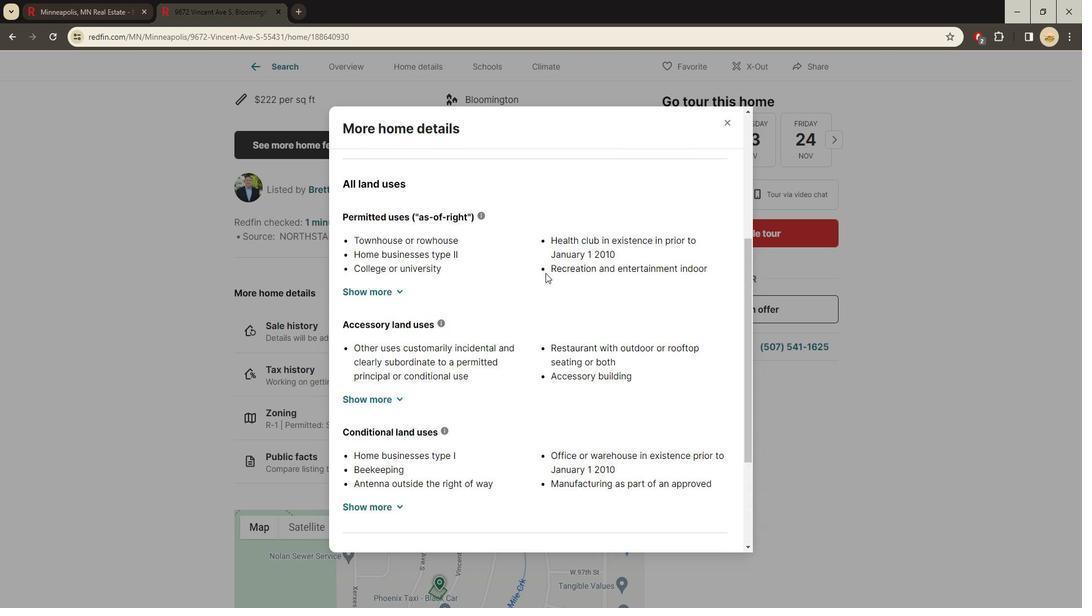 
Action: Mouse scrolled (549, 277) with delta (0, 0)
Screenshot: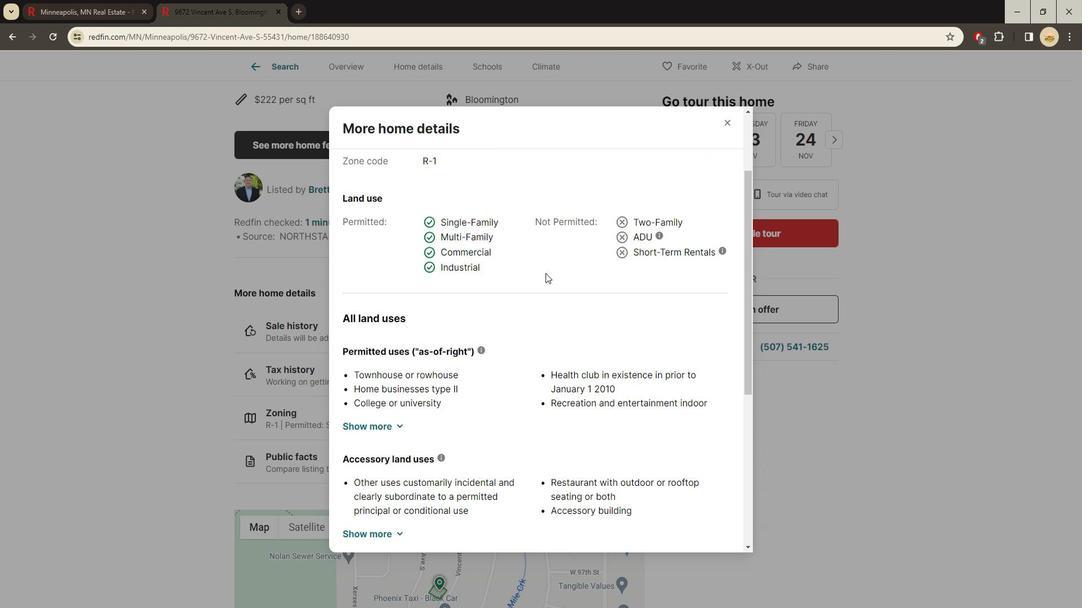 
Action: Mouse scrolled (549, 277) with delta (0, 0)
Screenshot: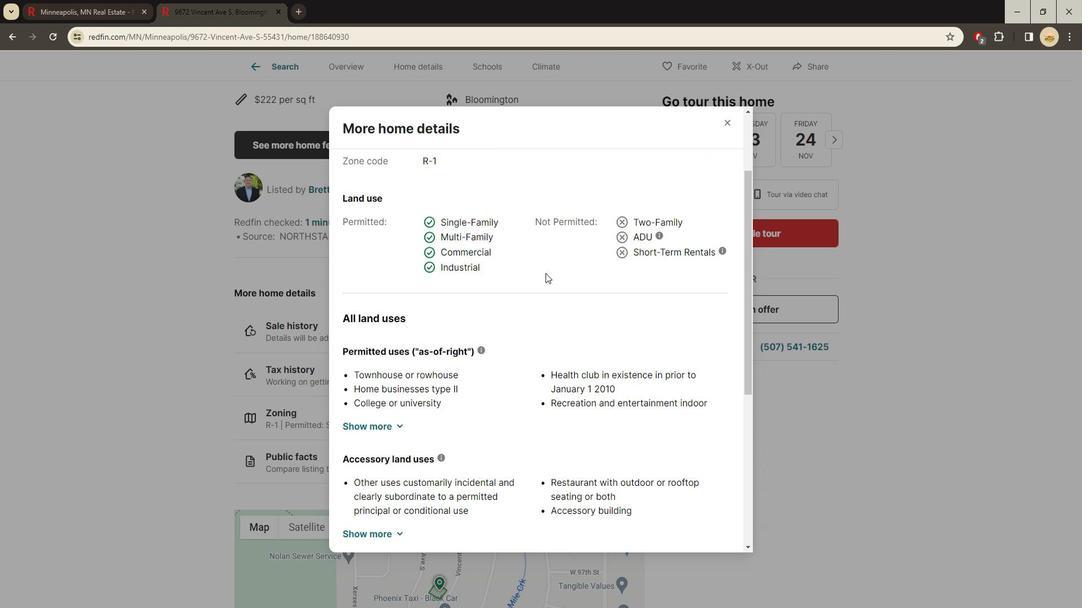 
Action: Mouse scrolled (549, 277) with delta (0, 0)
Screenshot: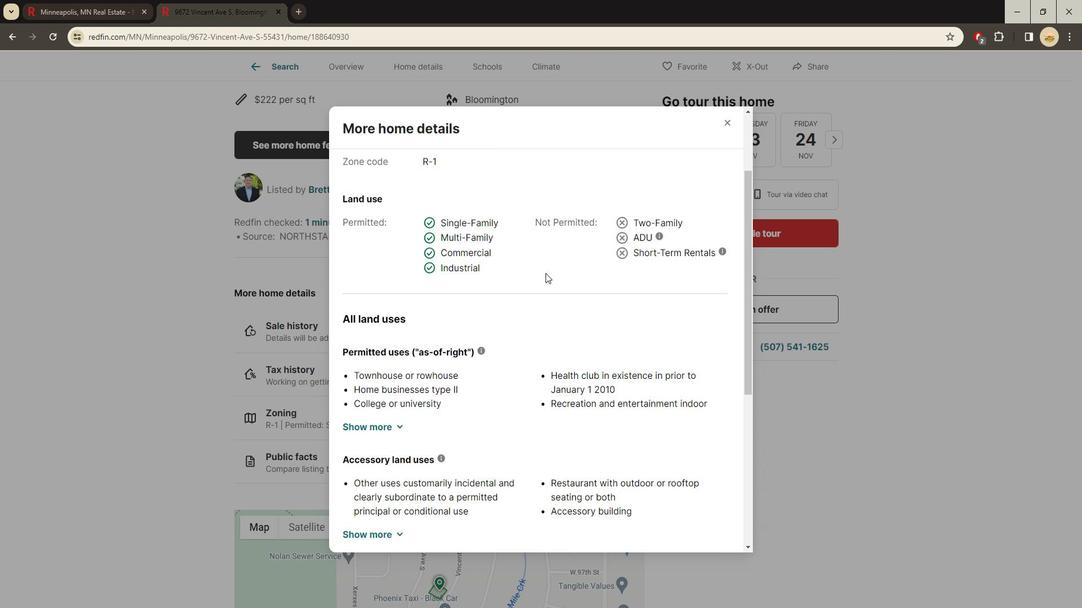 
Action: Mouse scrolled (549, 277) with delta (0, 0)
Screenshot: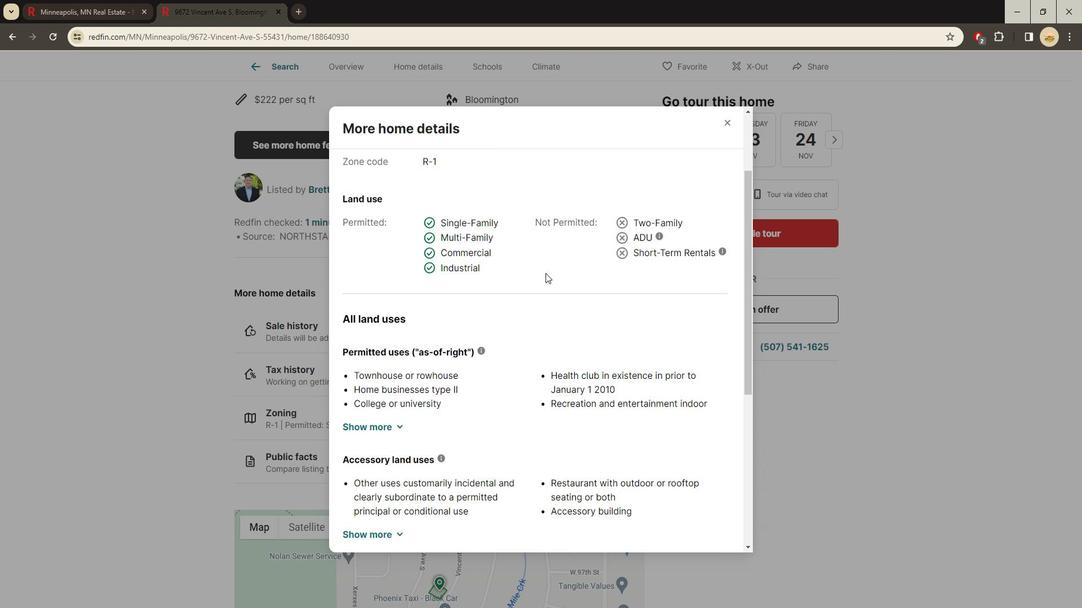 
Action: Mouse scrolled (549, 277) with delta (0, 0)
Screenshot: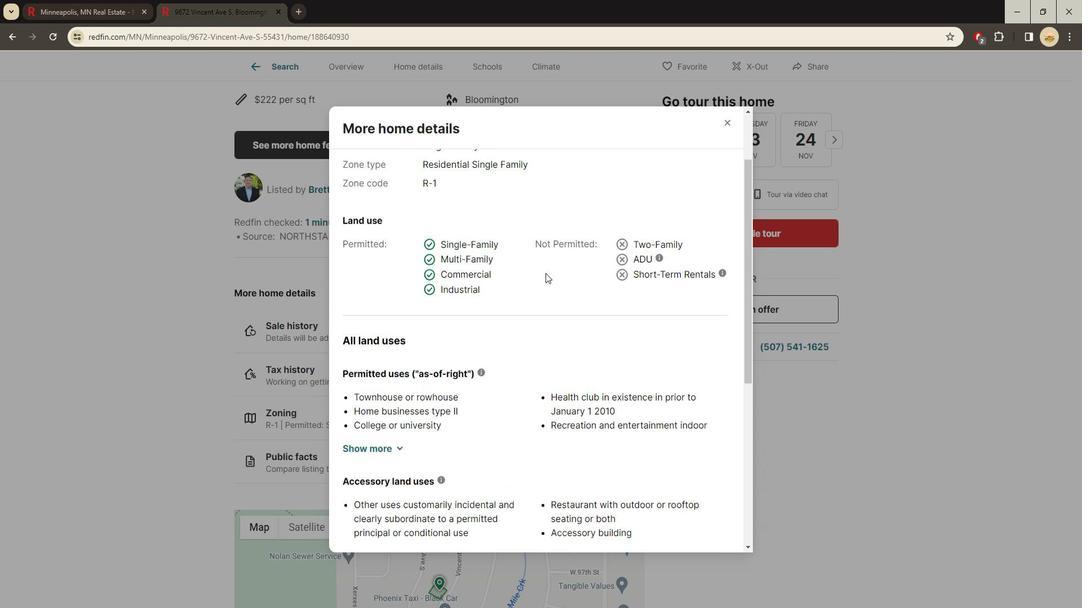 
Action: Mouse scrolled (549, 277) with delta (0, 0)
Screenshot: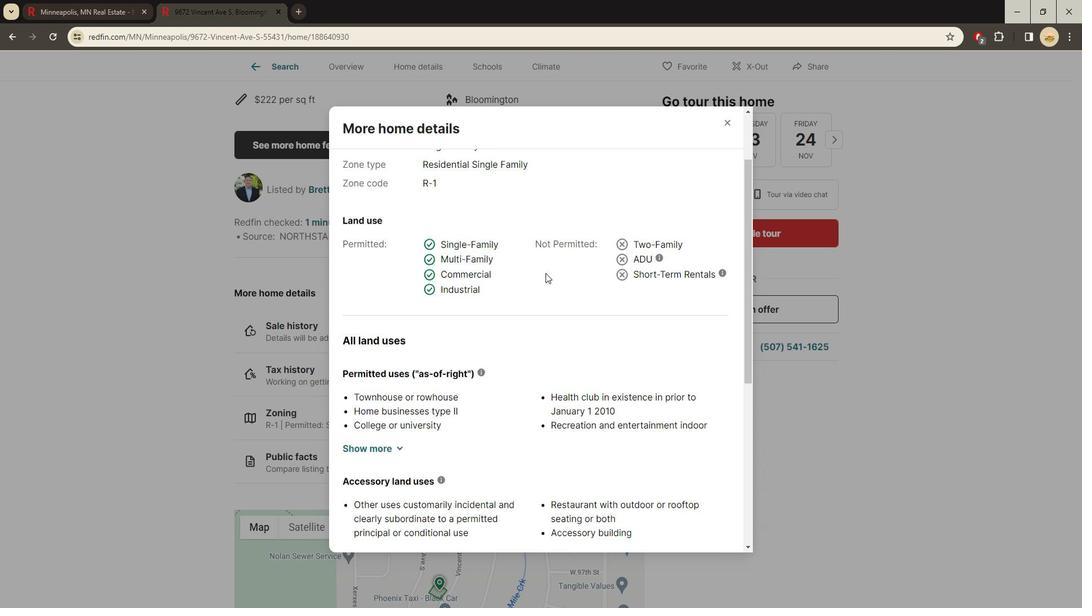 
Action: Mouse scrolled (549, 277) with delta (0, 0)
Screenshot: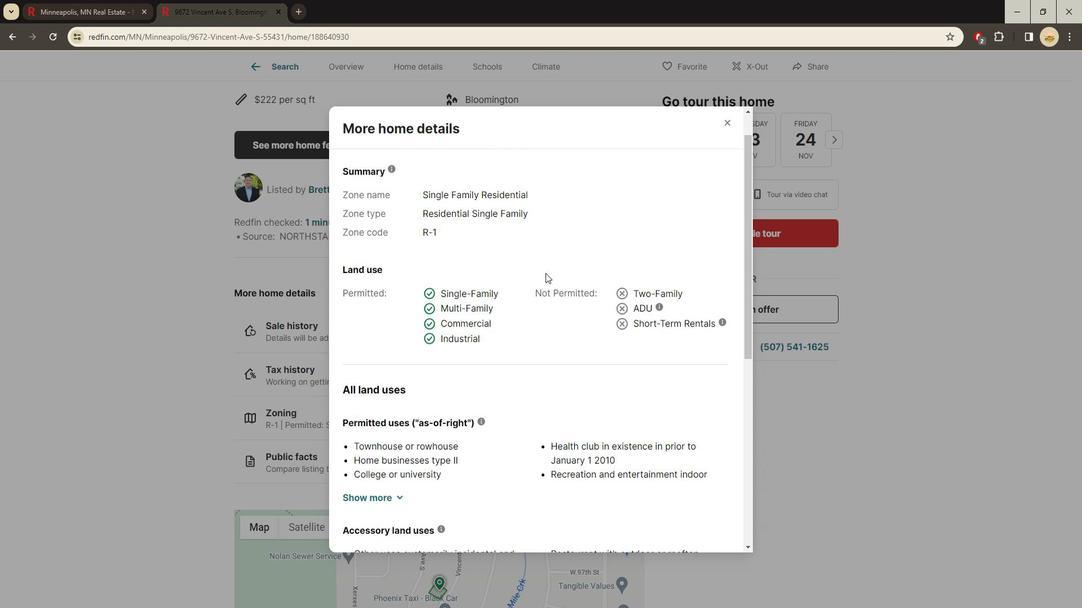 
Action: Mouse moved to (548, 273)
Screenshot: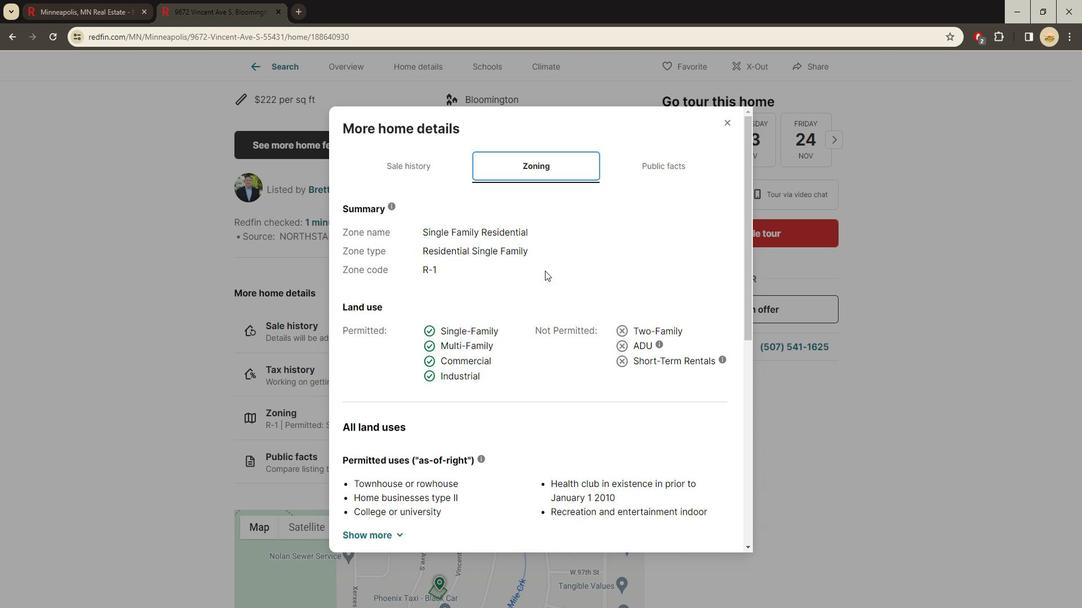 
Action: Mouse scrolled (548, 273) with delta (0, 0)
Screenshot: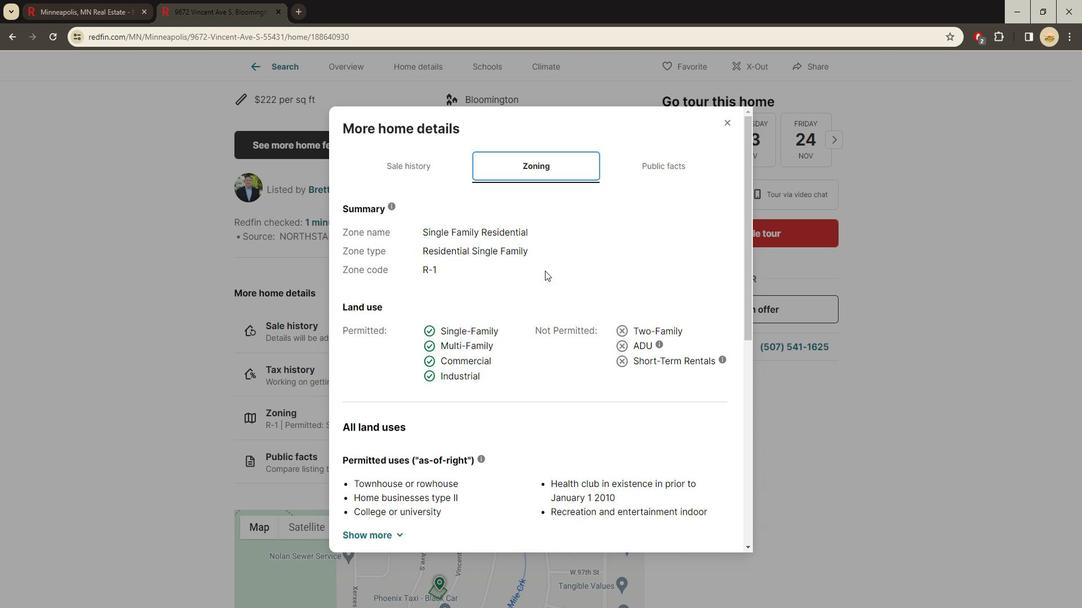 
Action: Mouse scrolled (548, 273) with delta (0, 0)
Screenshot: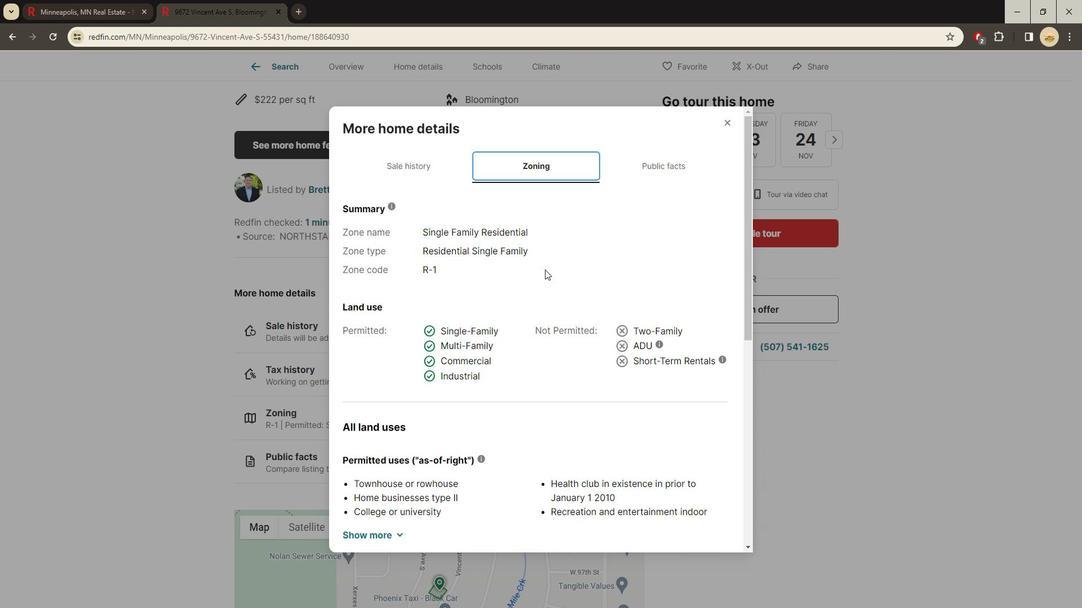 
Action: Mouse scrolled (548, 273) with delta (0, 0)
Screenshot: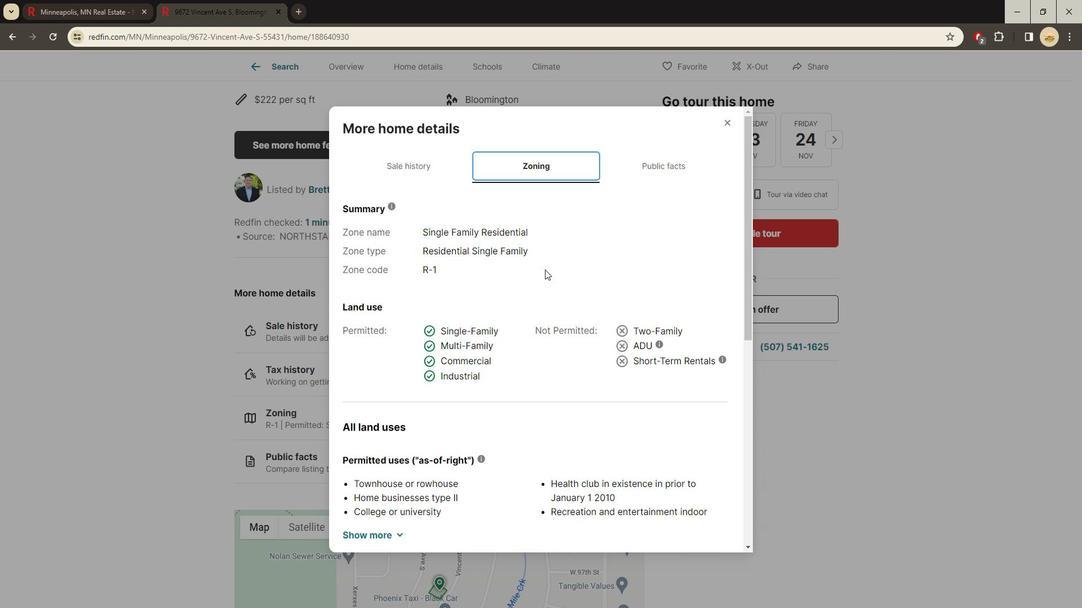 
Action: Mouse scrolled (548, 273) with delta (0, 0)
Screenshot: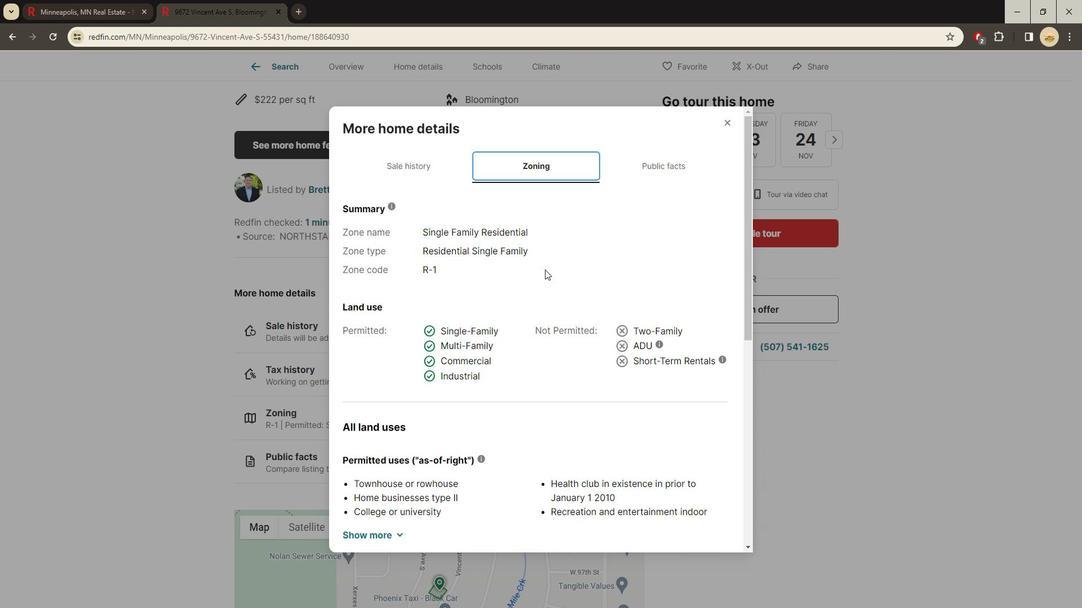 
Action: Mouse scrolled (548, 273) with delta (0, 0)
Screenshot: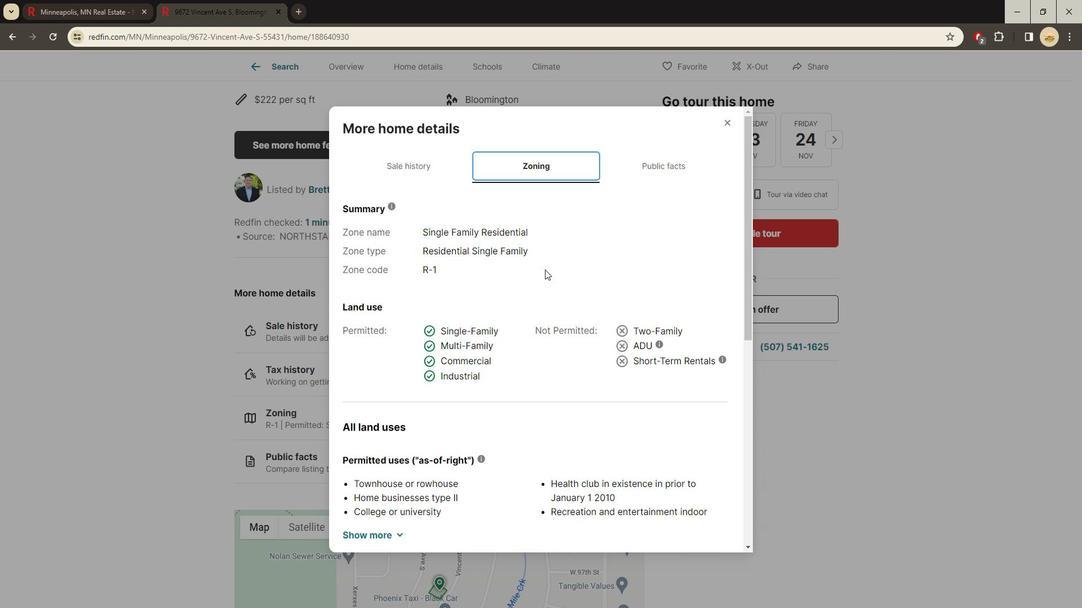 
Action: Mouse scrolled (548, 273) with delta (0, 0)
Screenshot: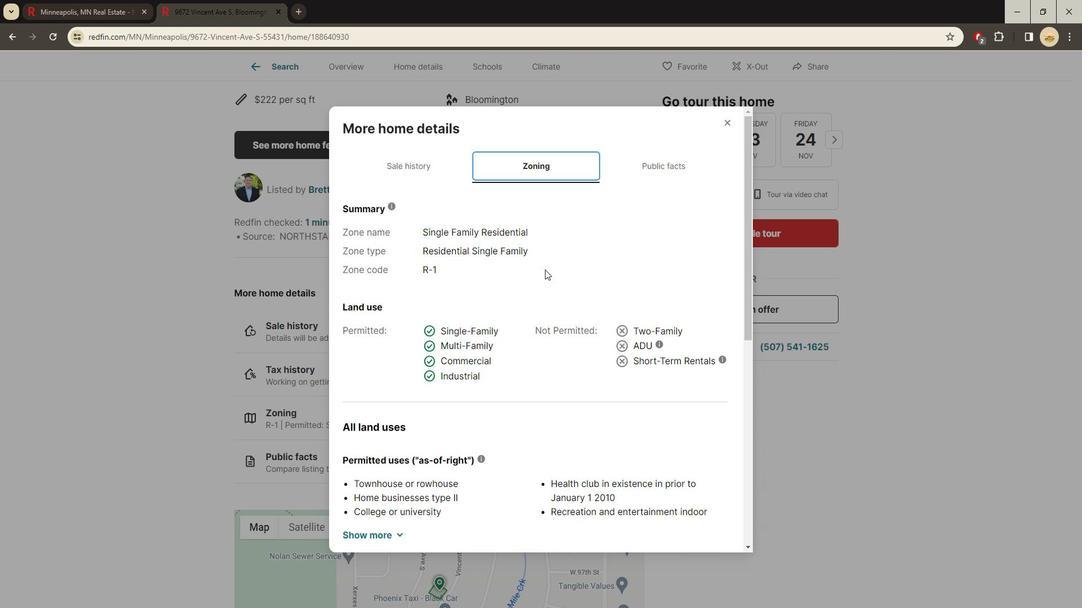 
Action: Mouse moved to (548, 270)
Screenshot: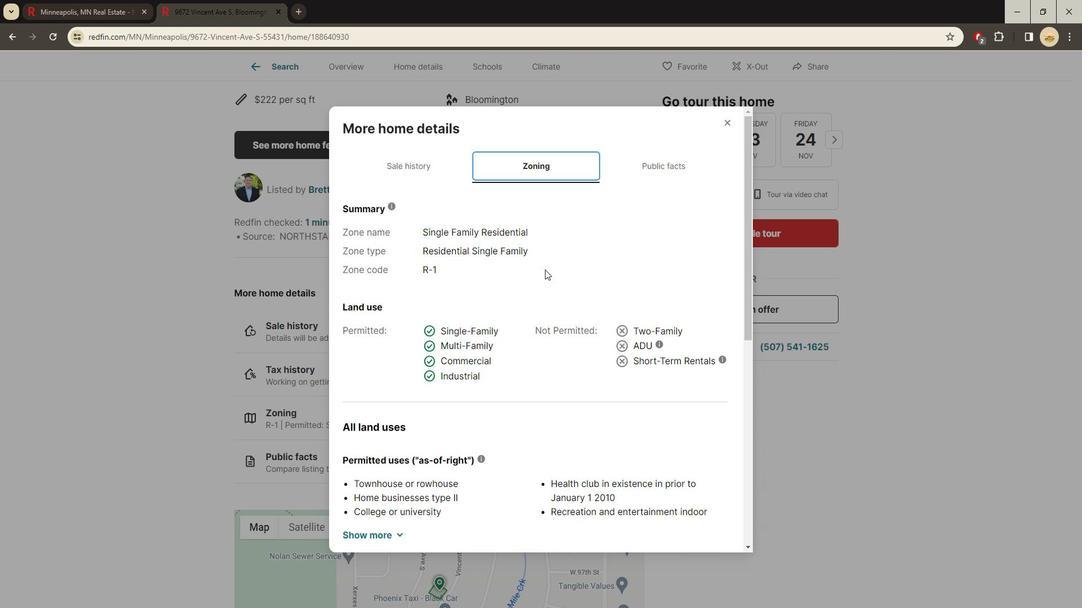 
Action: Mouse scrolled (548, 271) with delta (0, 0)
Screenshot: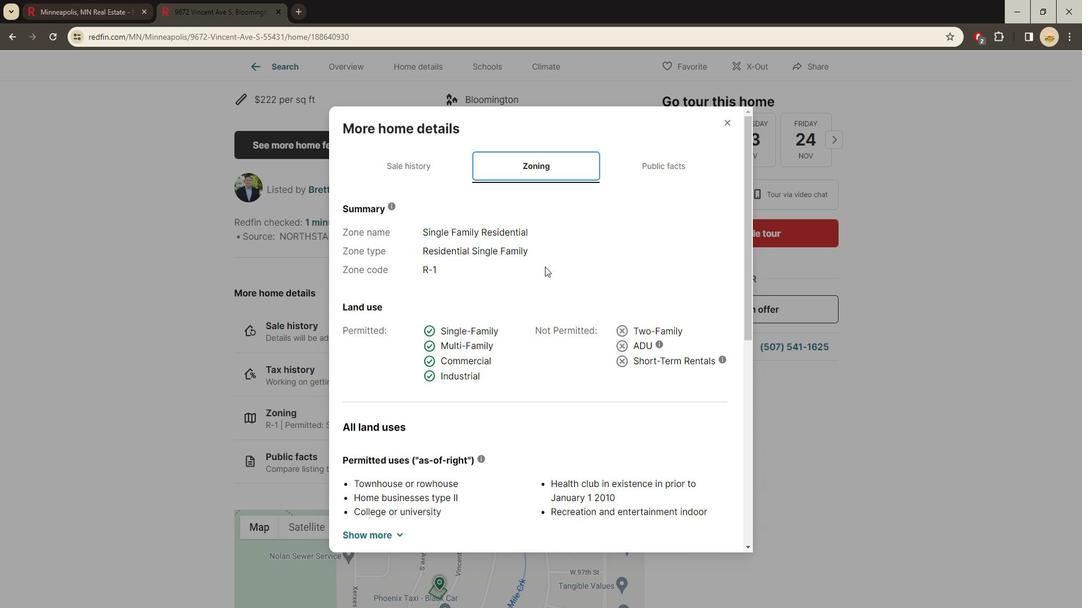 
Action: Mouse moved to (548, 268)
Screenshot: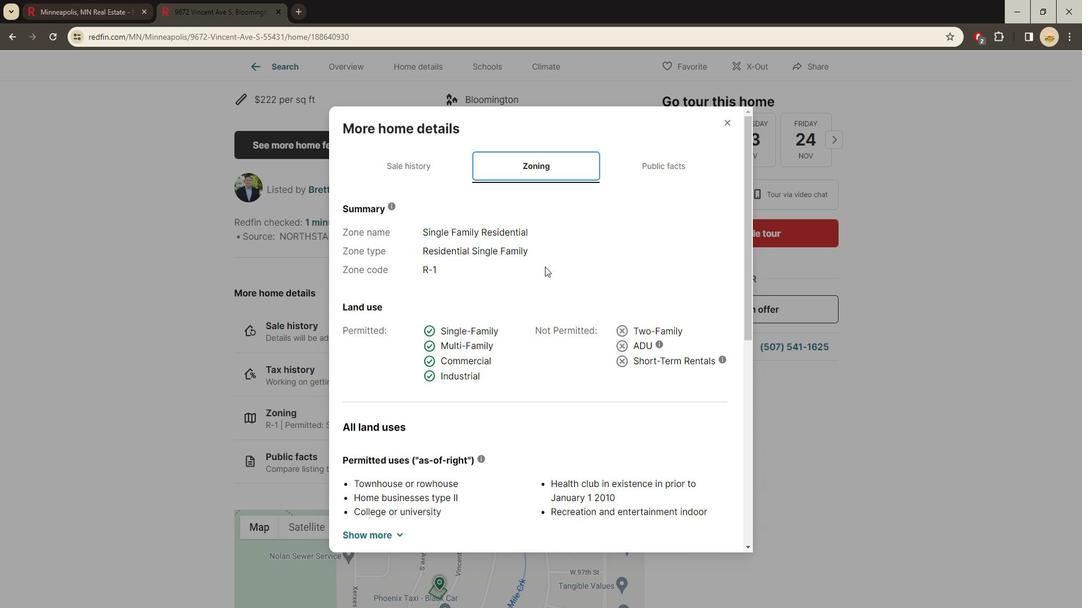 
Action: Mouse scrolled (548, 268) with delta (0, 0)
Screenshot: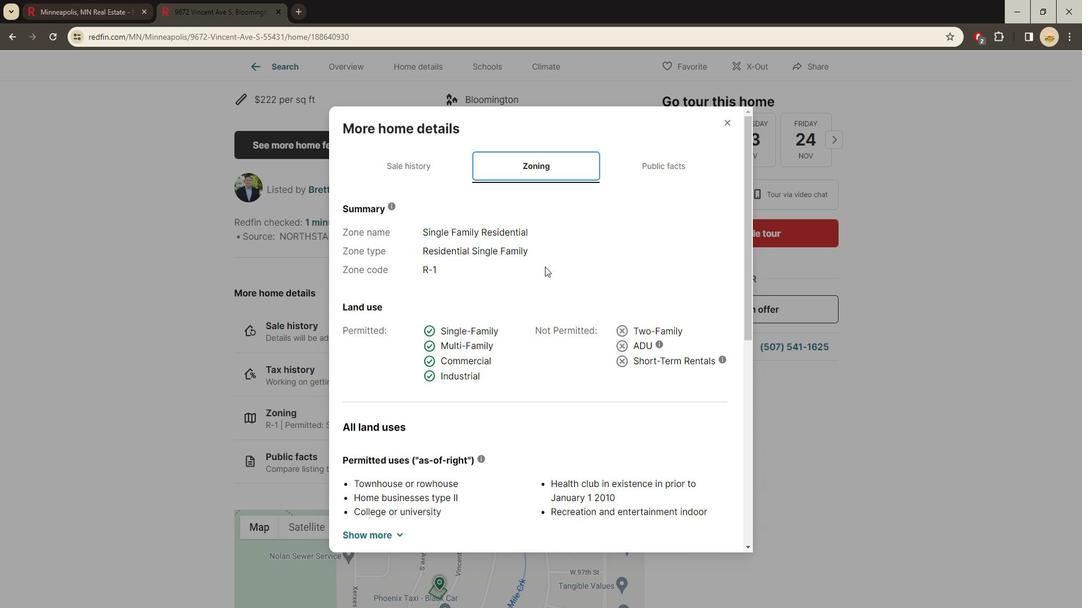 
Action: Mouse moved to (548, 266)
Screenshot: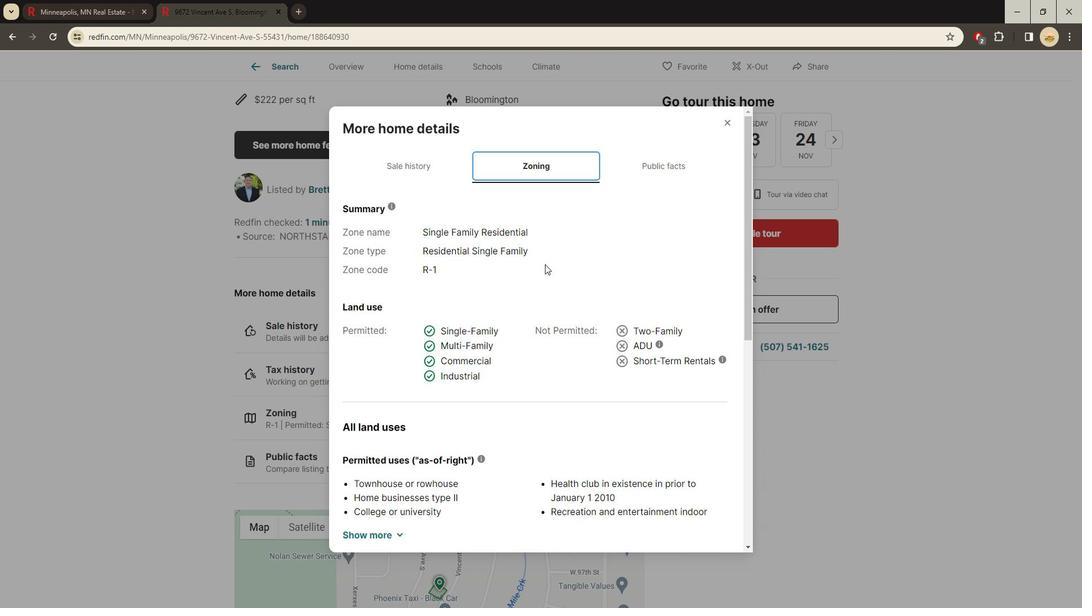 
Action: Mouse scrolled (548, 267) with delta (0, 1)
Screenshot: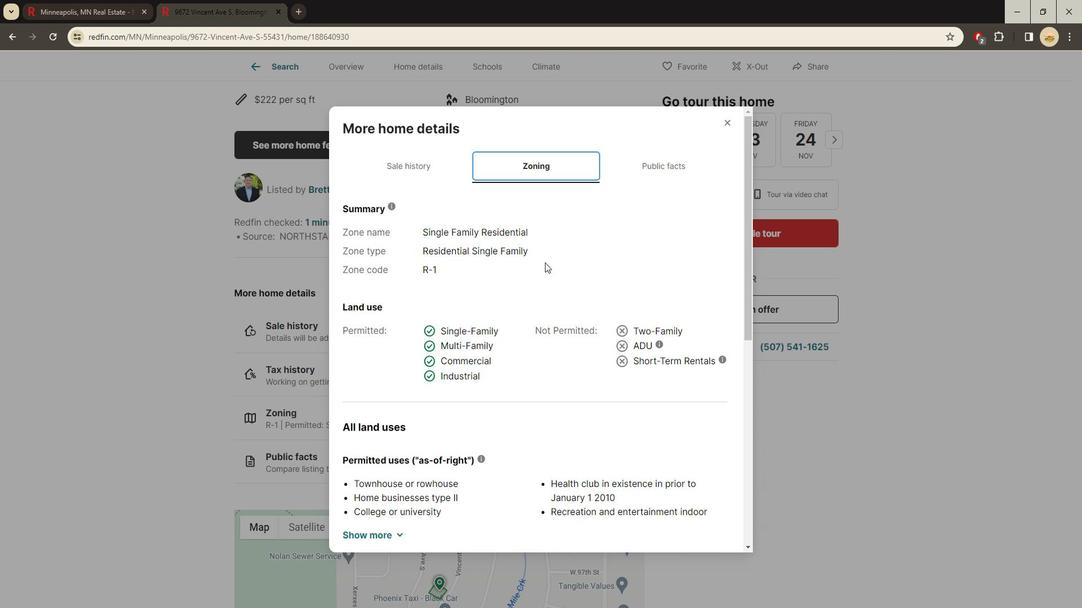 
Action: Mouse moved to (548, 265)
Screenshot: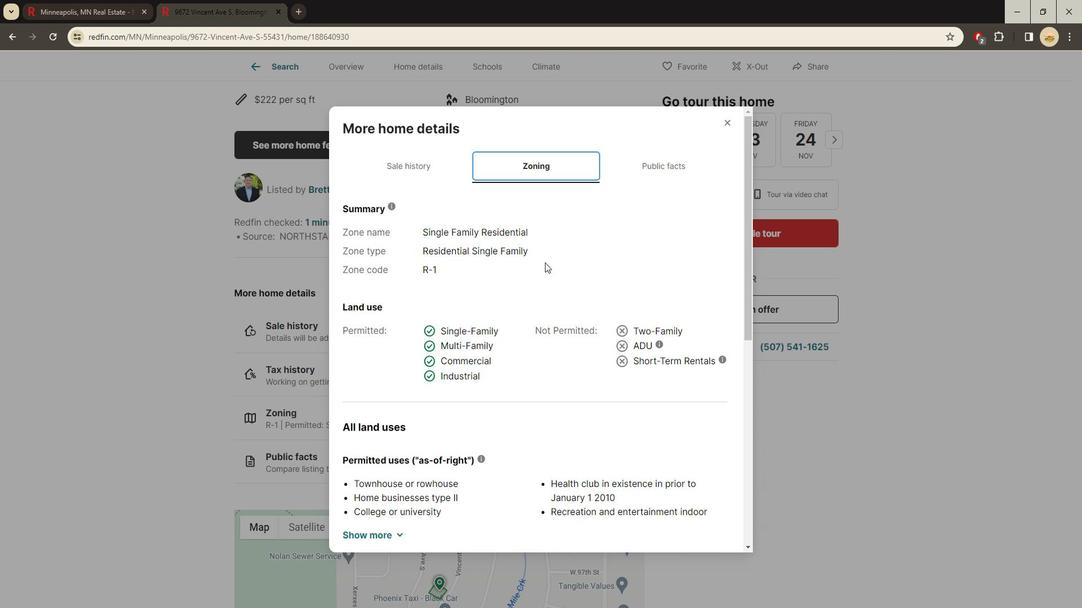 
Action: Mouse scrolled (548, 266) with delta (0, 0)
Screenshot: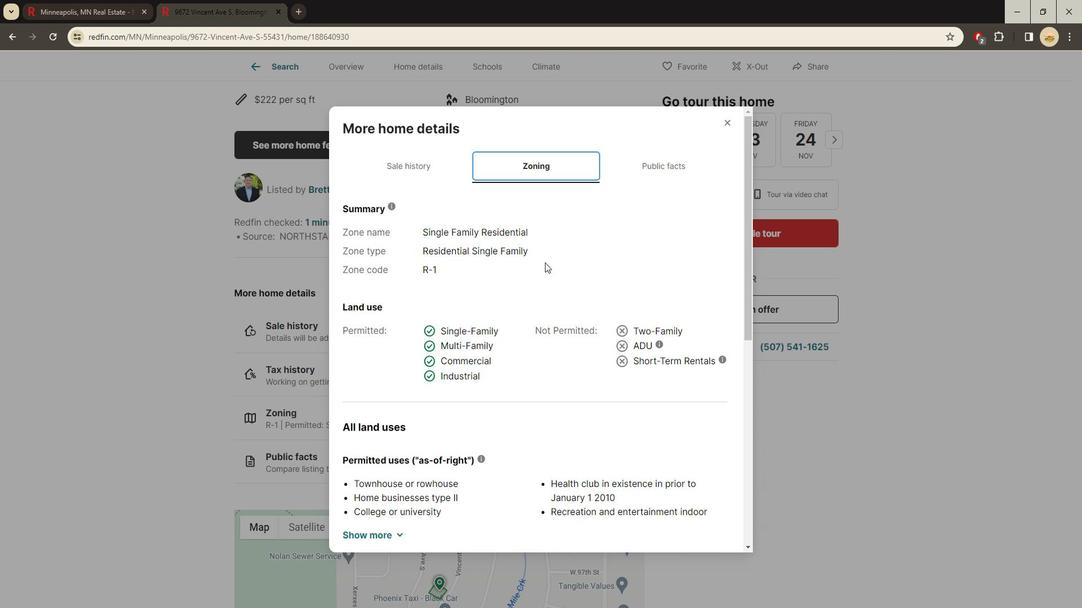 
Action: Mouse scrolled (548, 266) with delta (0, 0)
Screenshot: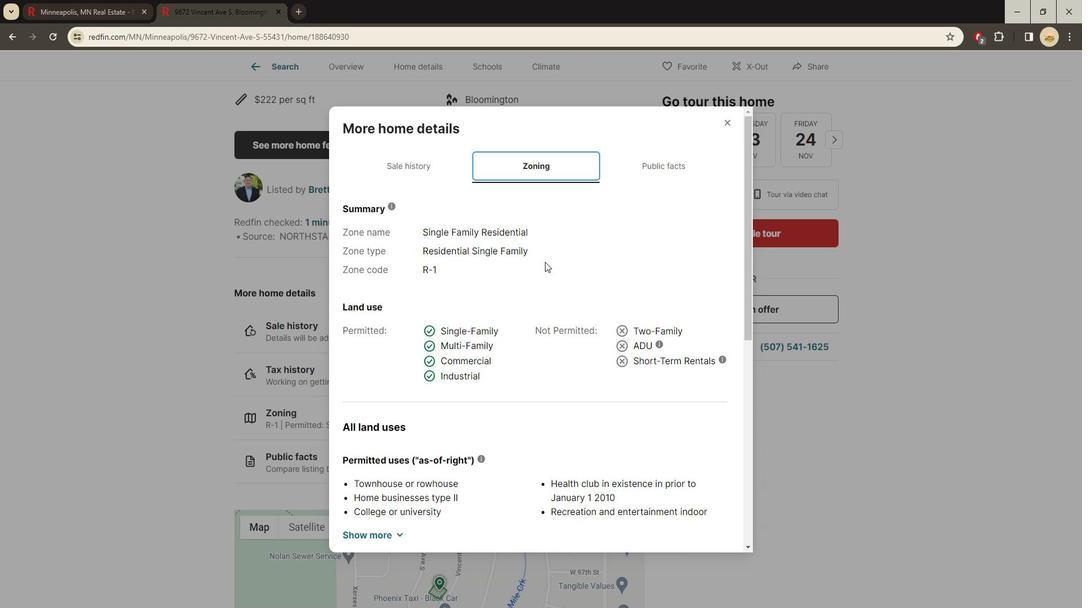 
Action: Mouse moved to (650, 178)
Screenshot: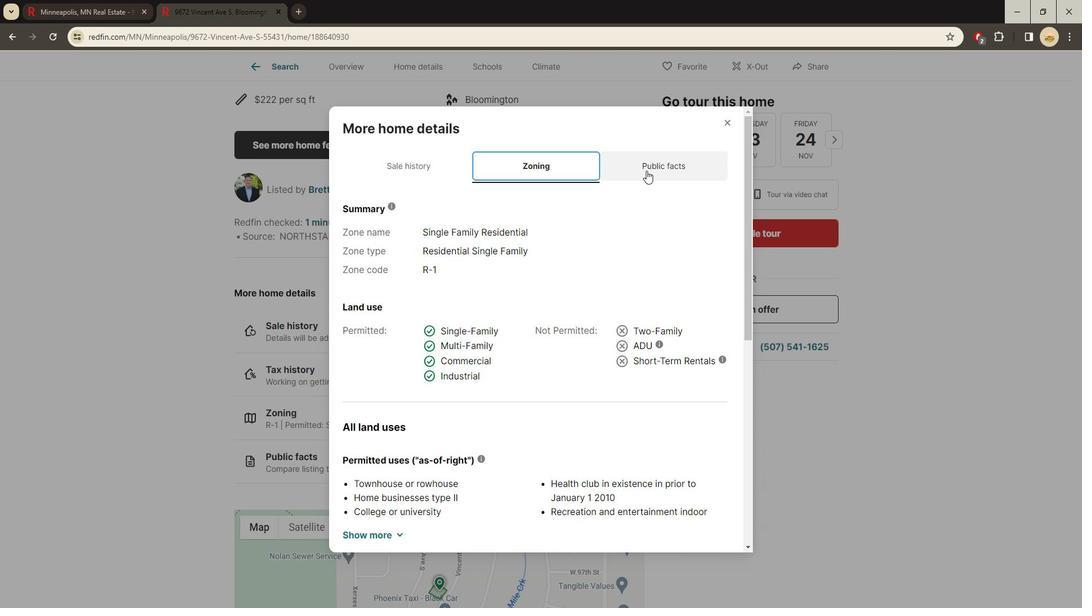 
Action: Mouse pressed left at (650, 178)
Screenshot: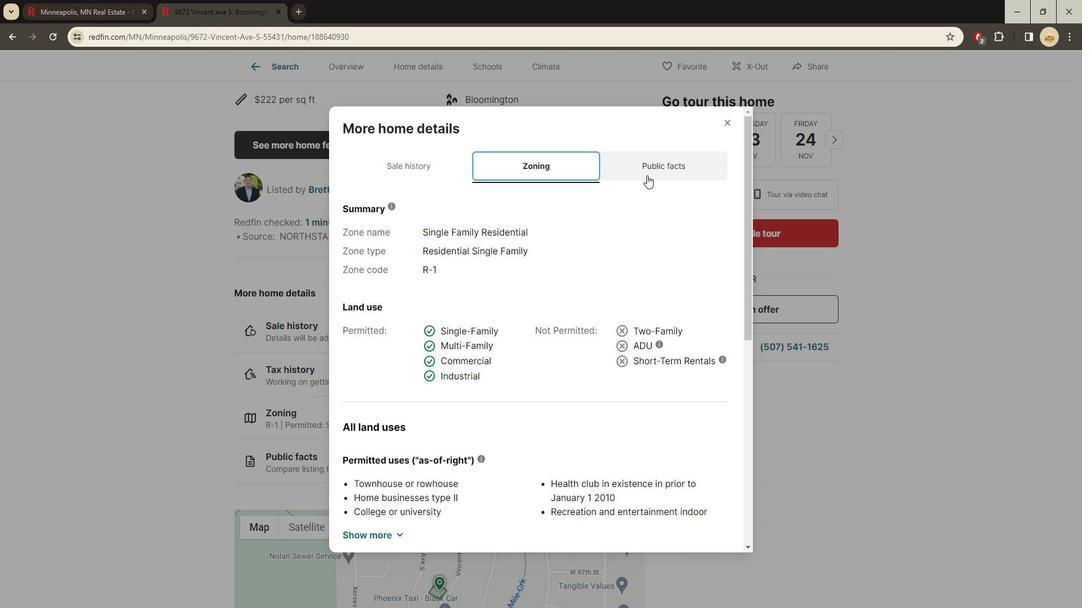 
Action: Mouse scrolled (650, 178) with delta (0, 0)
Screenshot: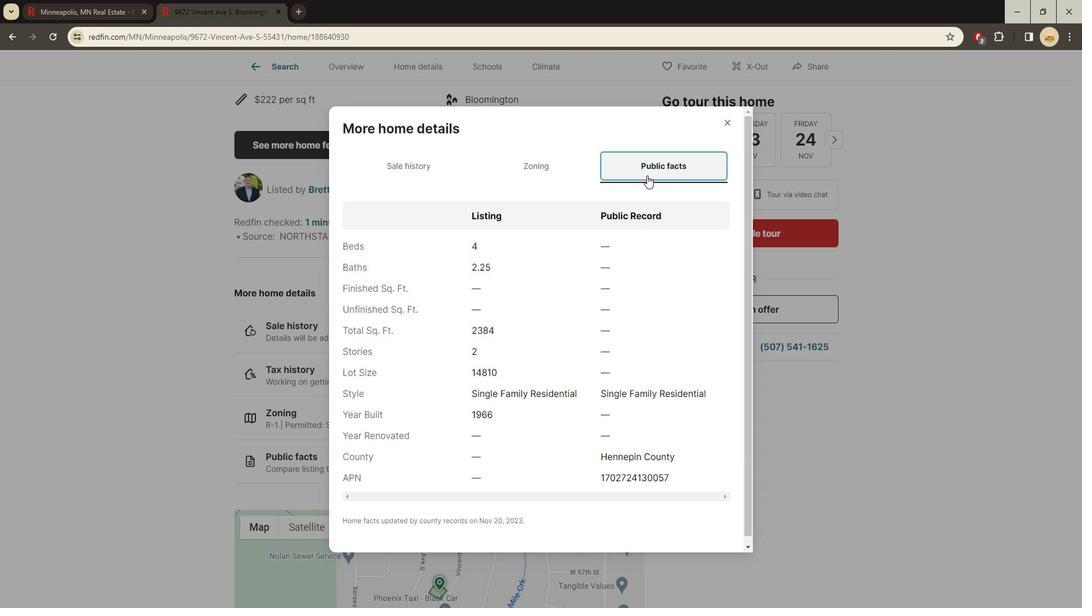 
Action: Mouse moved to (574, 258)
Screenshot: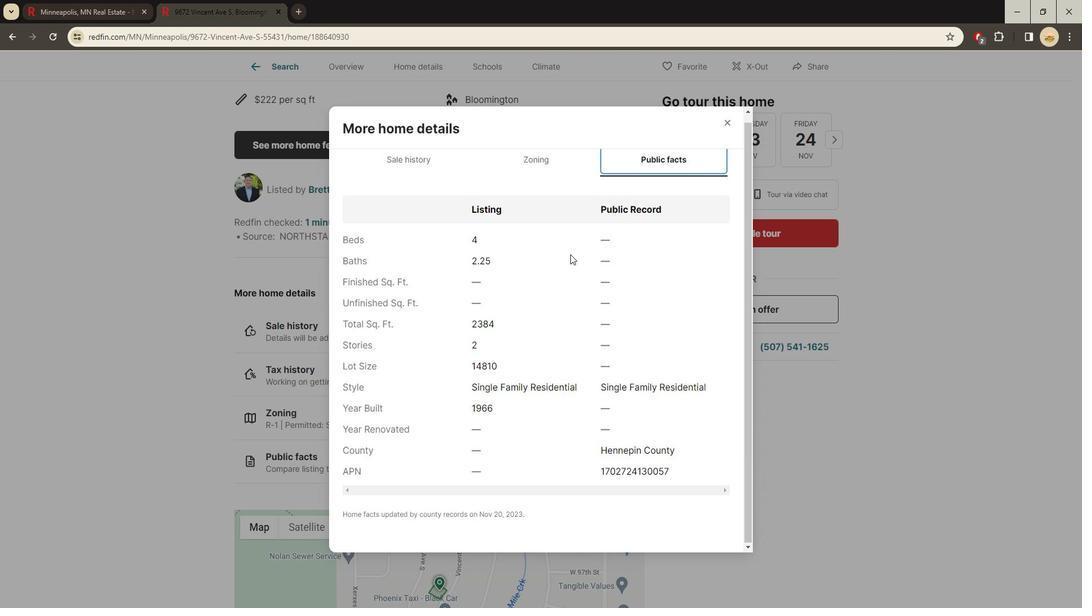
Action: Mouse scrolled (574, 258) with delta (0, 0)
Screenshot: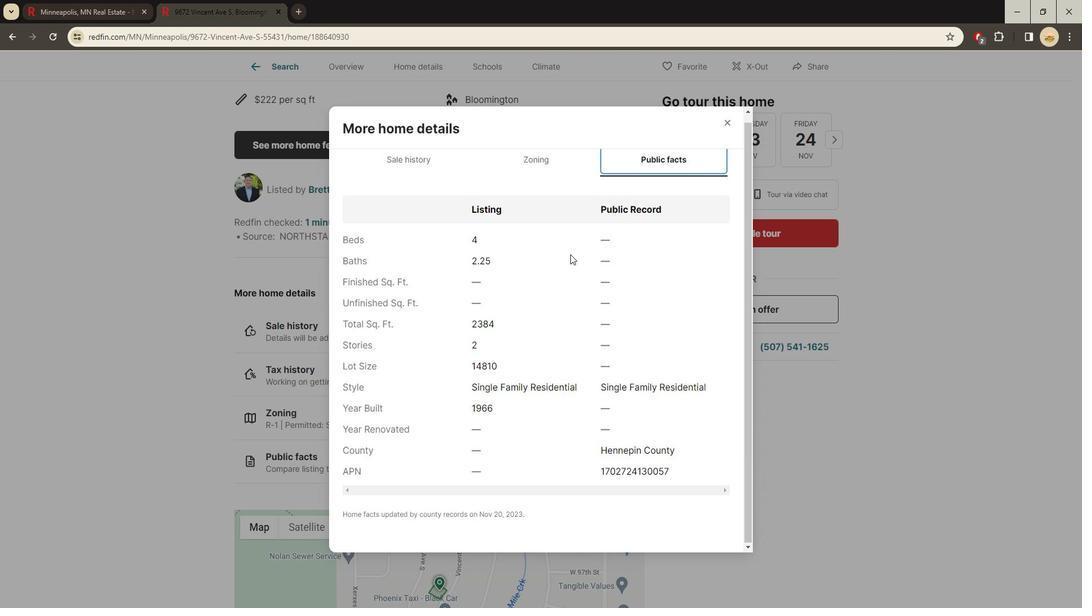 
Action: Mouse moved to (574, 259)
Screenshot: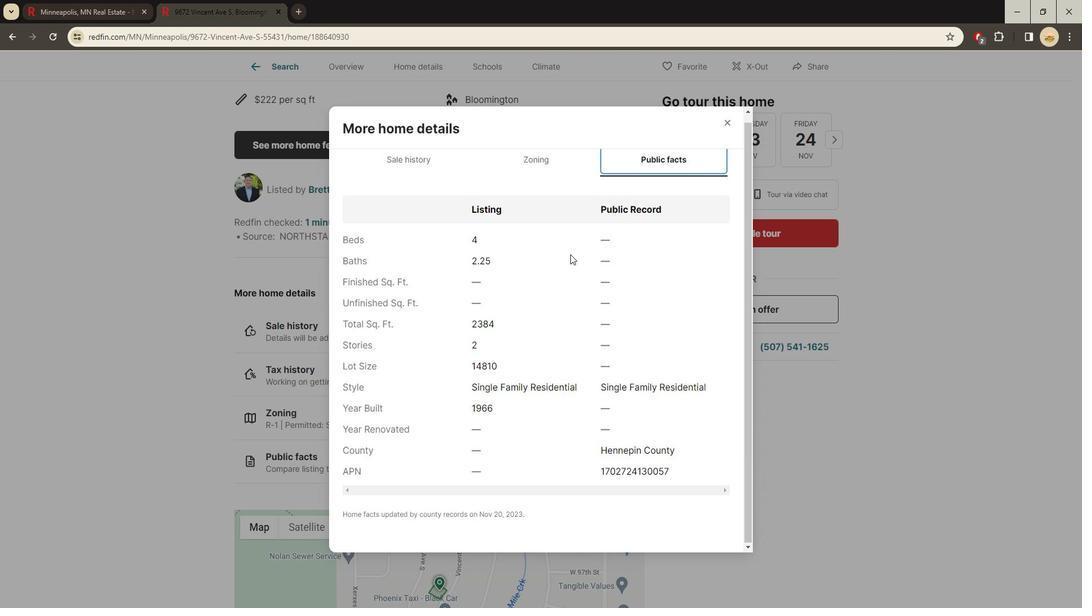 
Action: Mouse scrolled (574, 258) with delta (0, 0)
Screenshot: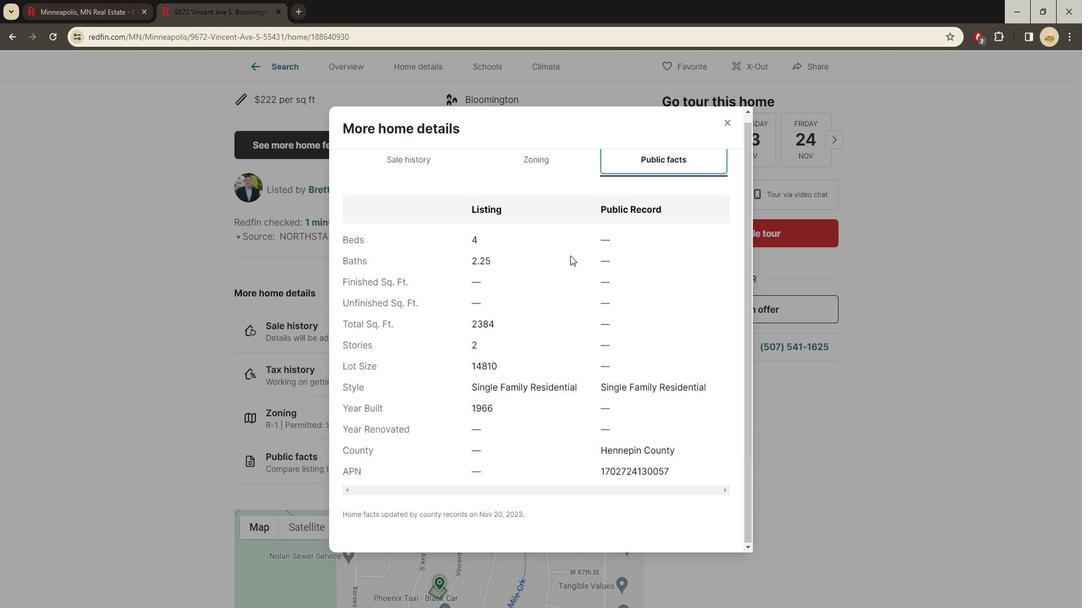 
Action: Mouse moved to (728, 126)
Screenshot: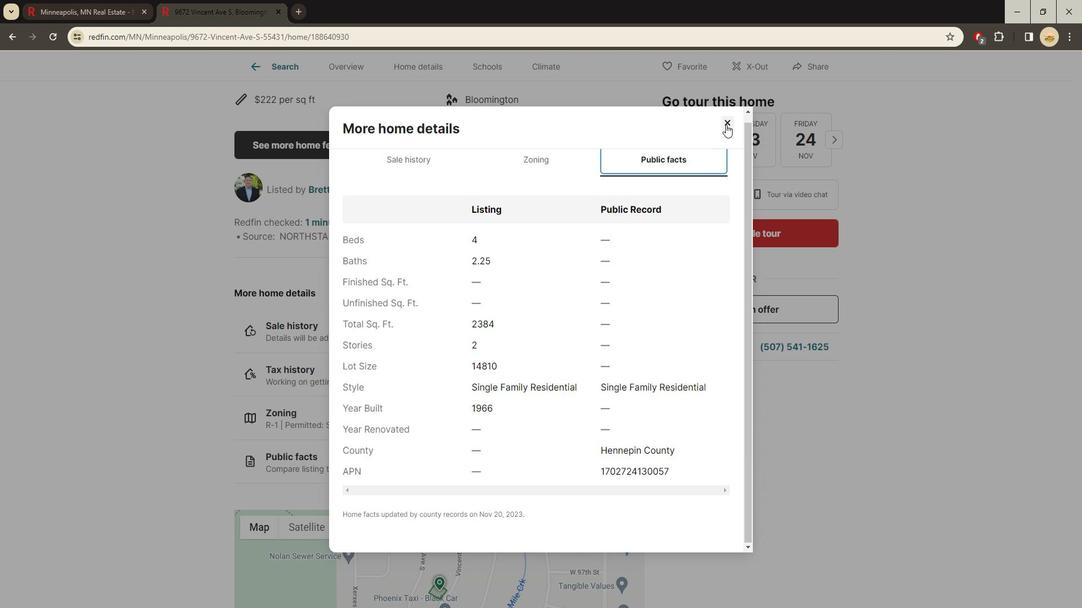 
Action: Mouse pressed left at (728, 126)
Screenshot: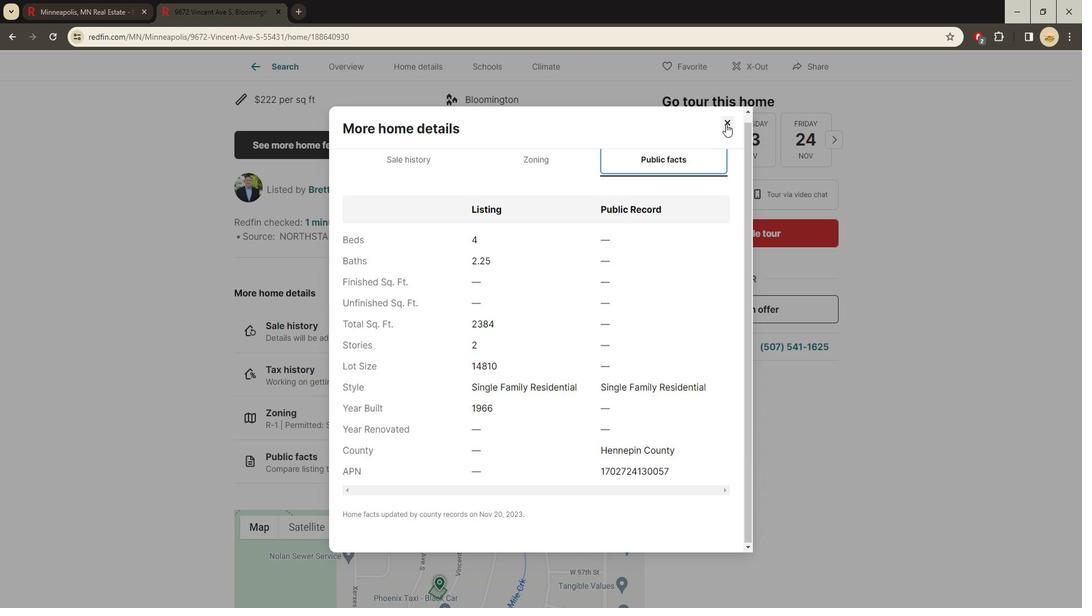 
Action: Mouse moved to (439, 302)
Screenshot: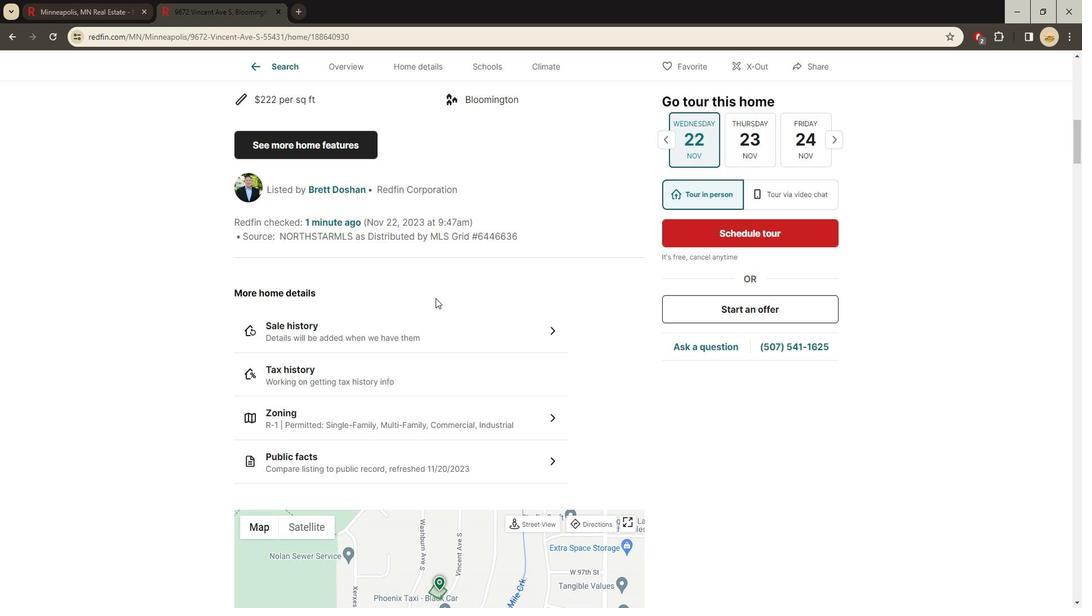
Action: Mouse scrolled (439, 301) with delta (0, 0)
Screenshot: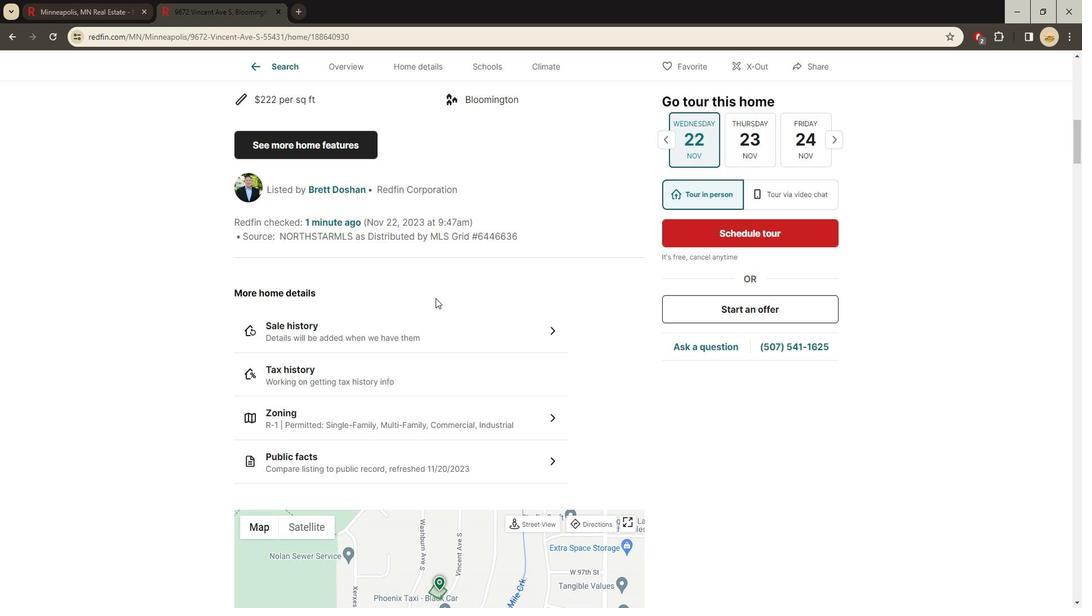 
Action: Mouse moved to (433, 303)
Screenshot: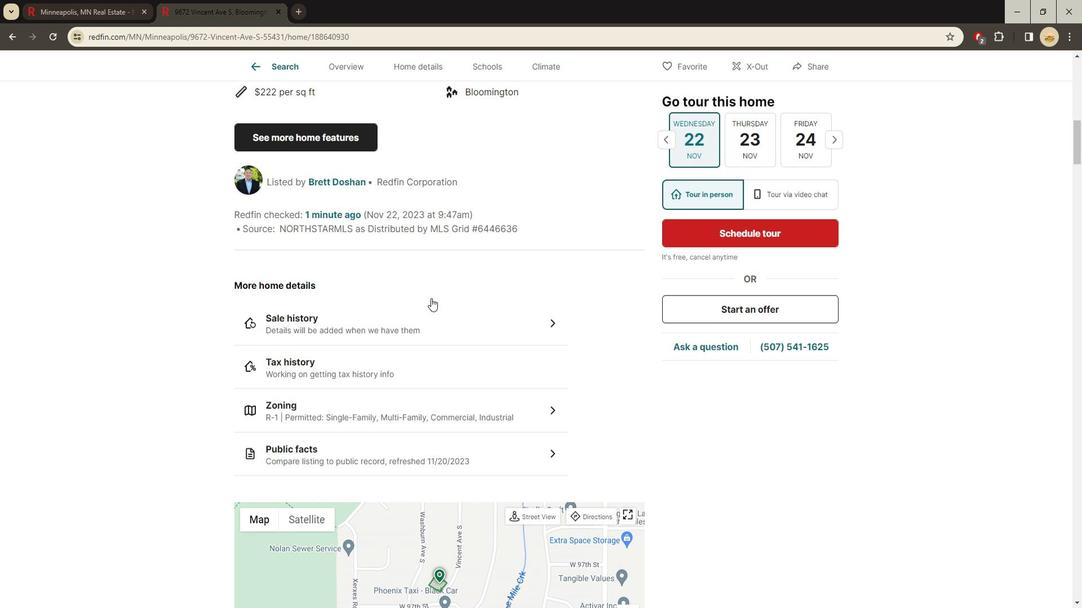 
Action: Mouse scrolled (433, 302) with delta (0, 0)
Screenshot: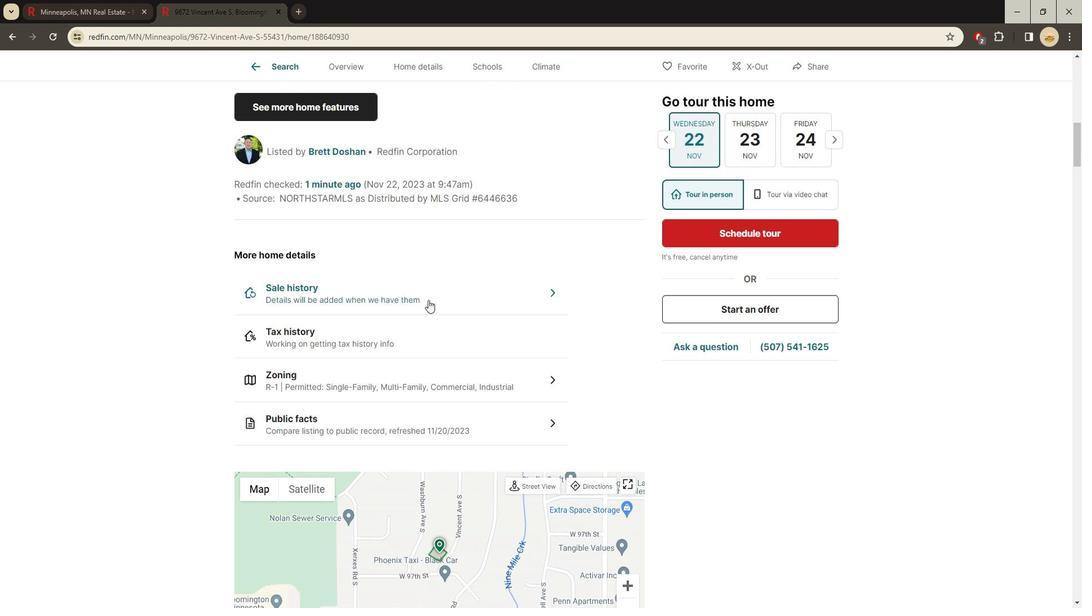 
Action: Mouse moved to (428, 307)
Screenshot: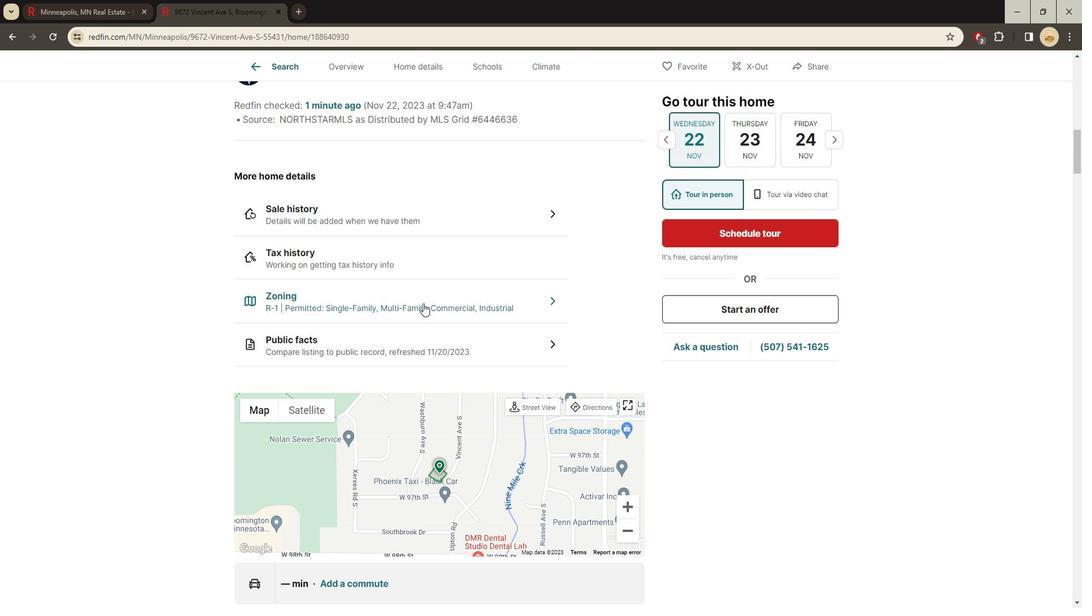 
Action: Mouse scrolled (428, 306) with delta (0, 0)
Screenshot: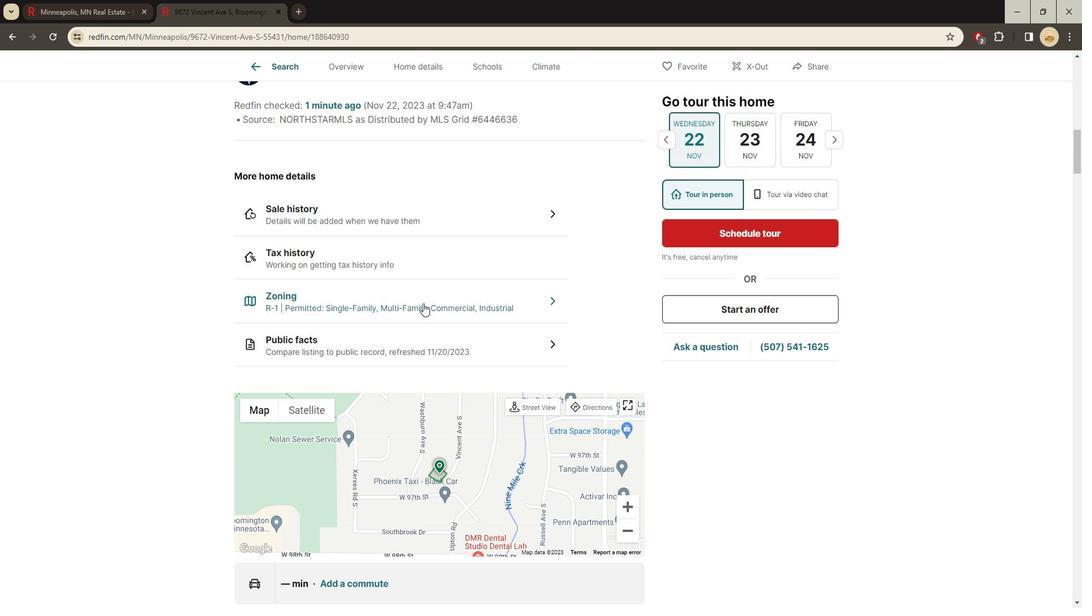 
Action: Mouse moved to (427, 307)
Screenshot: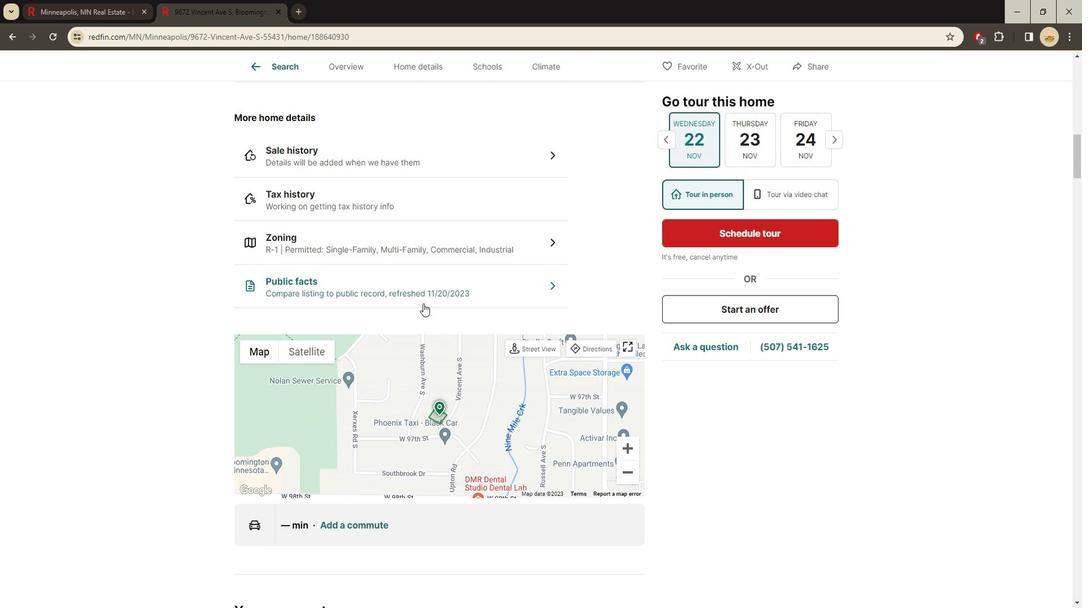 
Action: Mouse scrolled (427, 306) with delta (0, 0)
Screenshot: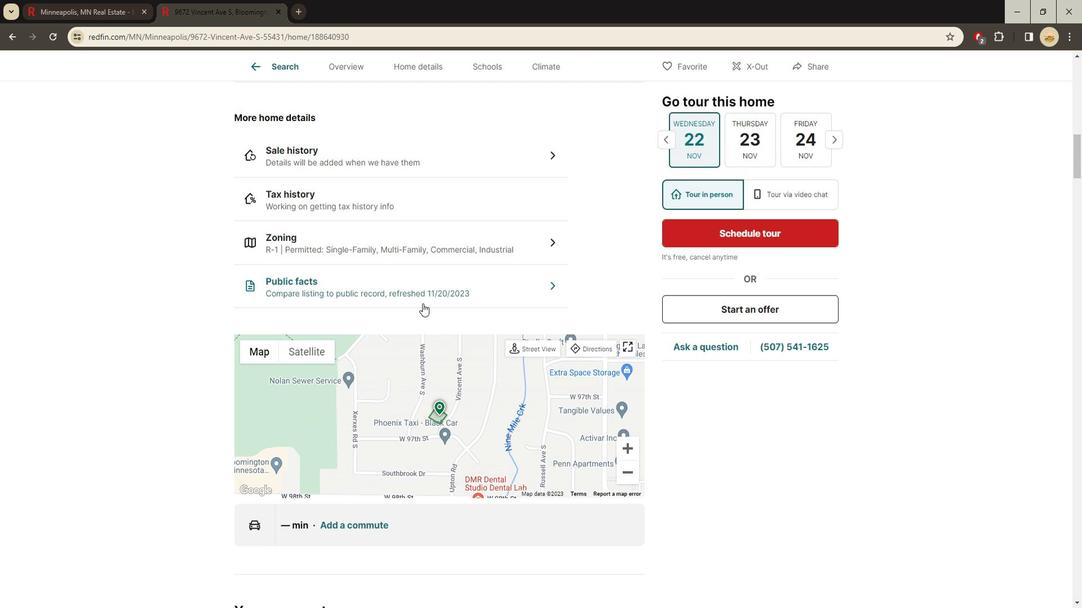 
Action: Mouse moved to (427, 306)
